Task: Create a basic cable holder for your desk.
Action: Mouse moved to (342, 265)
Screenshot: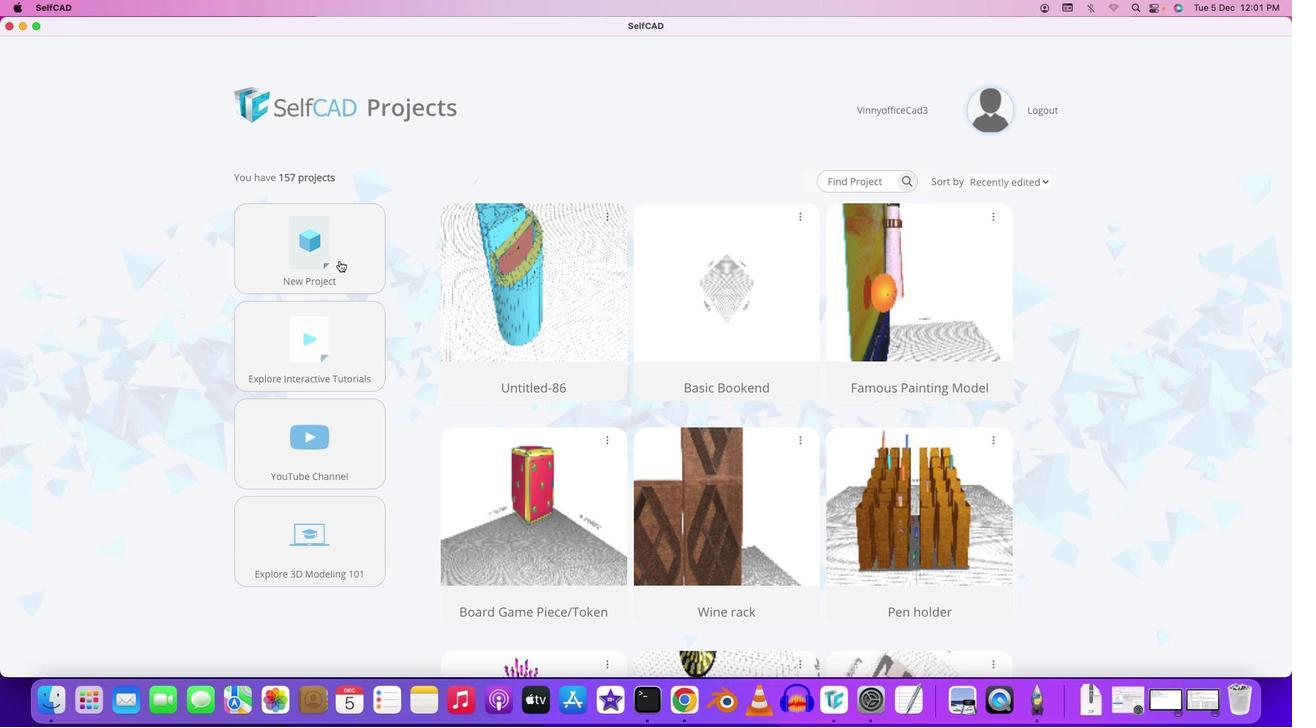 
Action: Mouse pressed left at (342, 265)
Screenshot: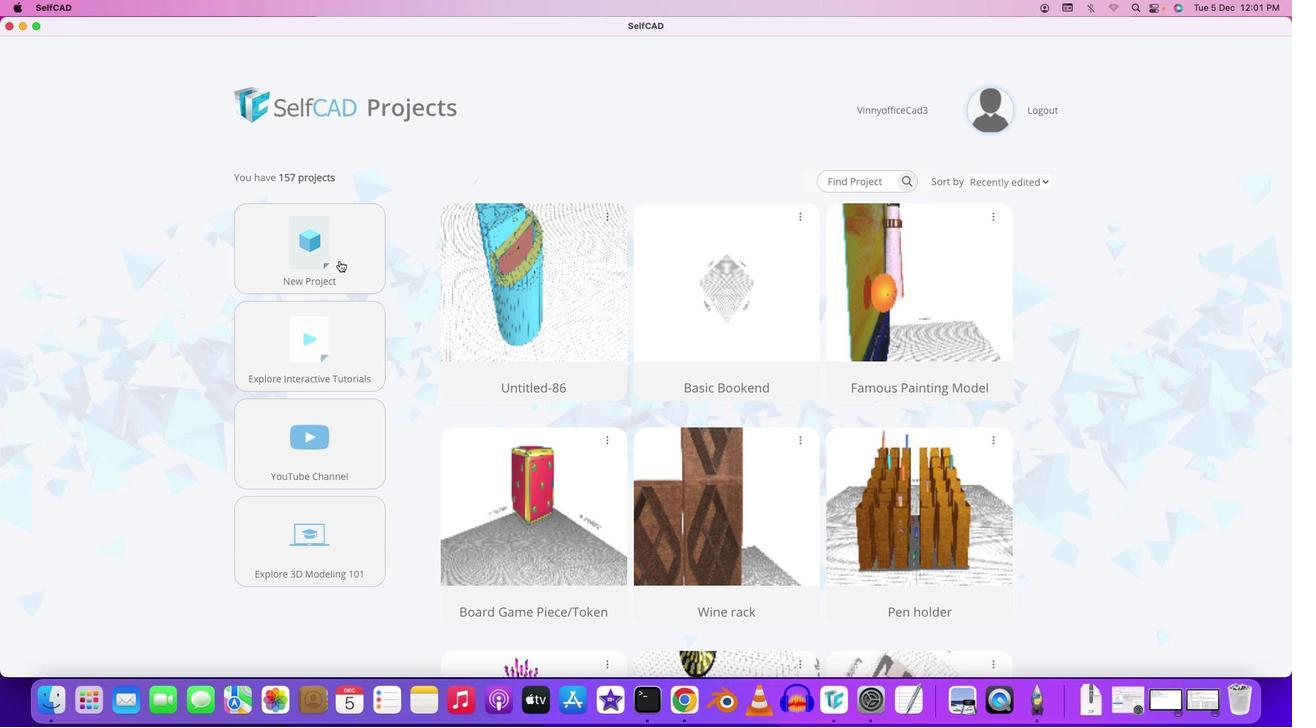 
Action: Mouse moved to (339, 261)
Screenshot: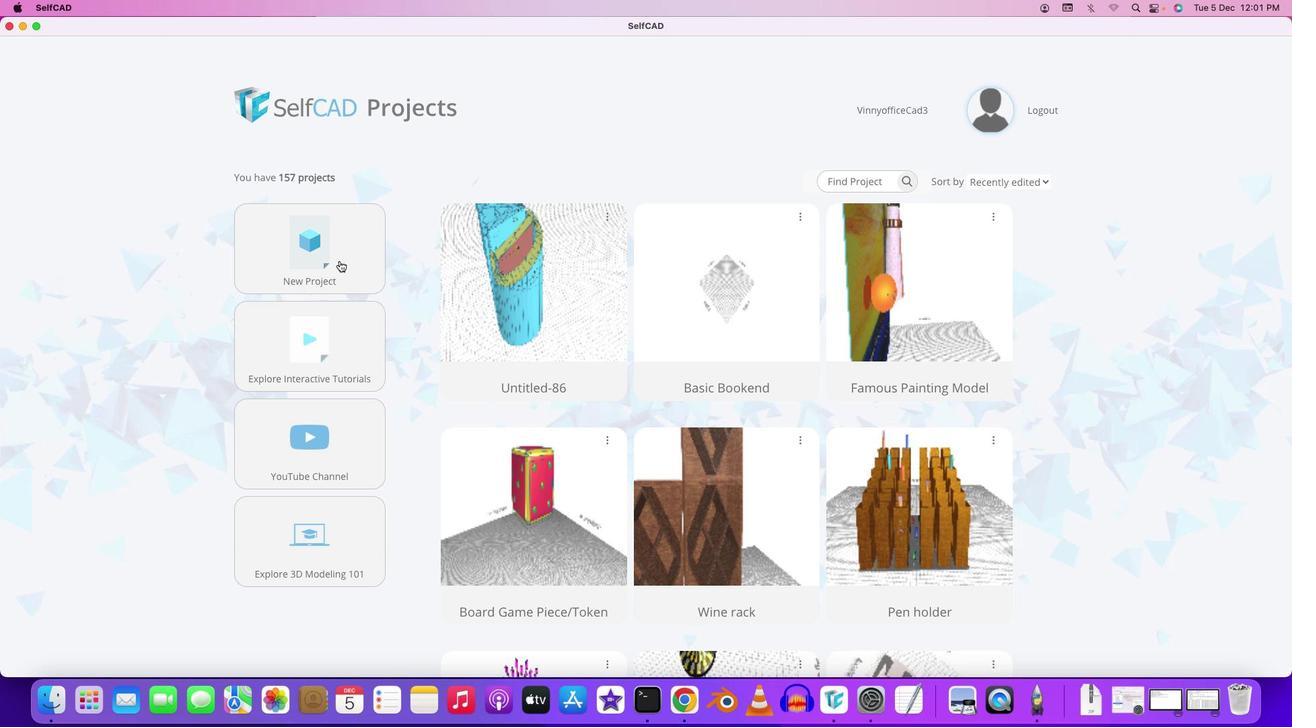 
Action: Mouse pressed left at (339, 261)
Screenshot: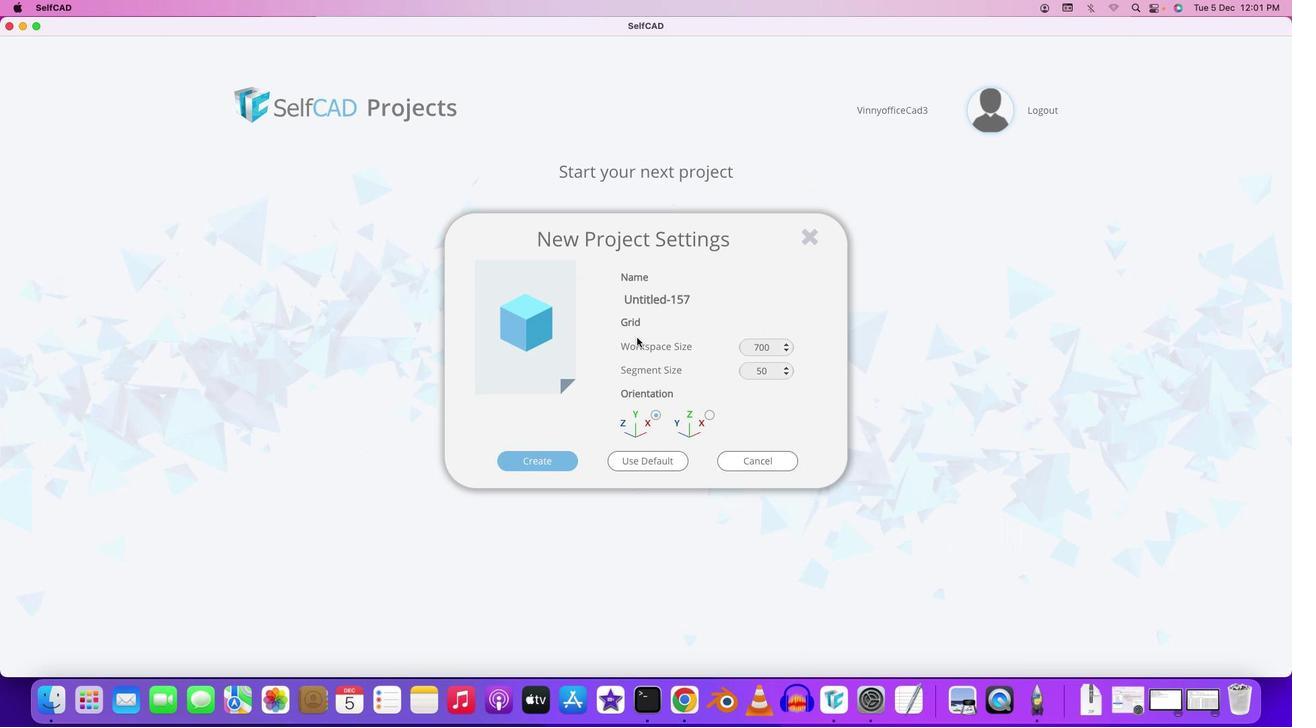
Action: Mouse moved to (701, 298)
Screenshot: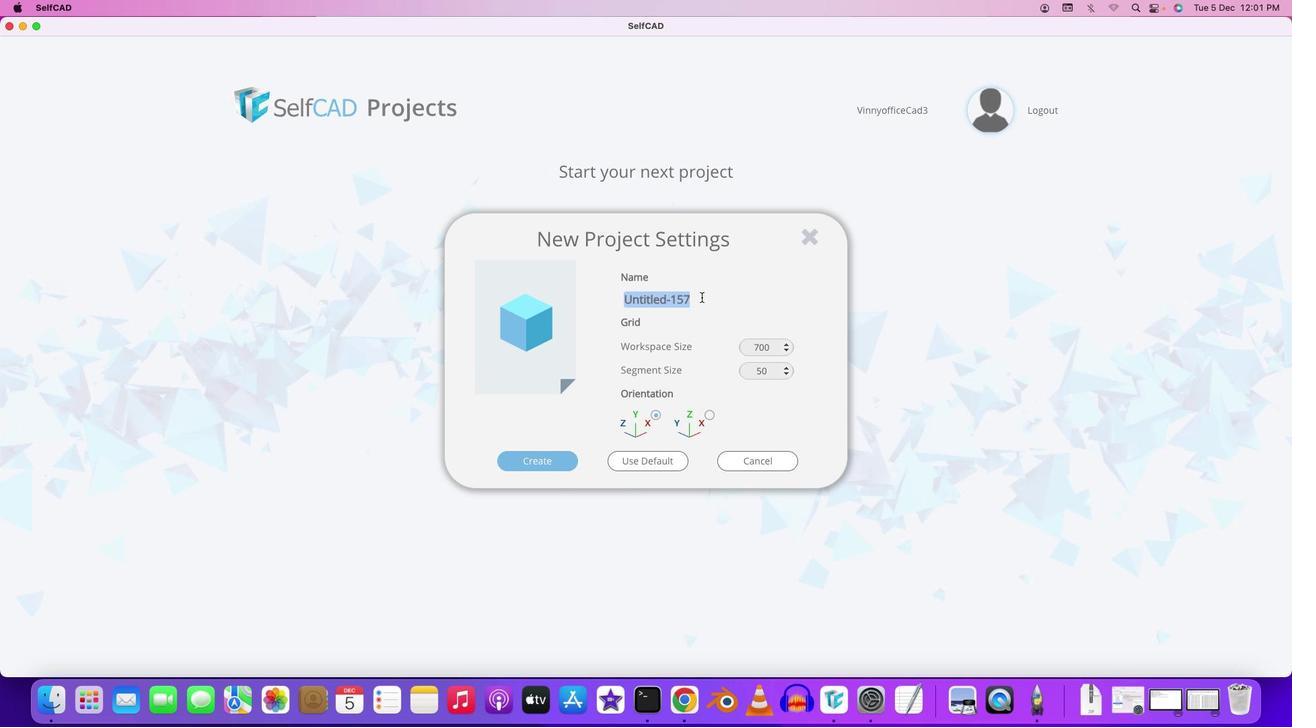
Action: Mouse pressed left at (701, 298)
Screenshot: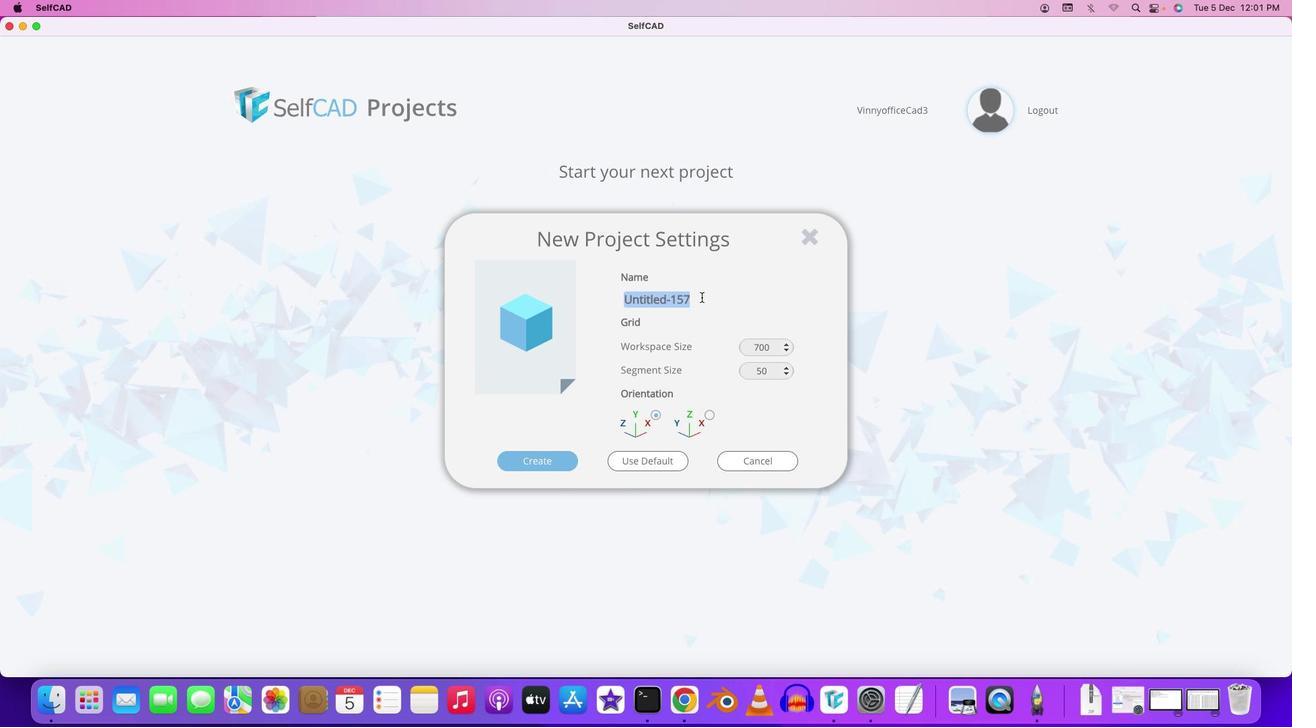 
Action: Mouse moved to (702, 296)
Screenshot: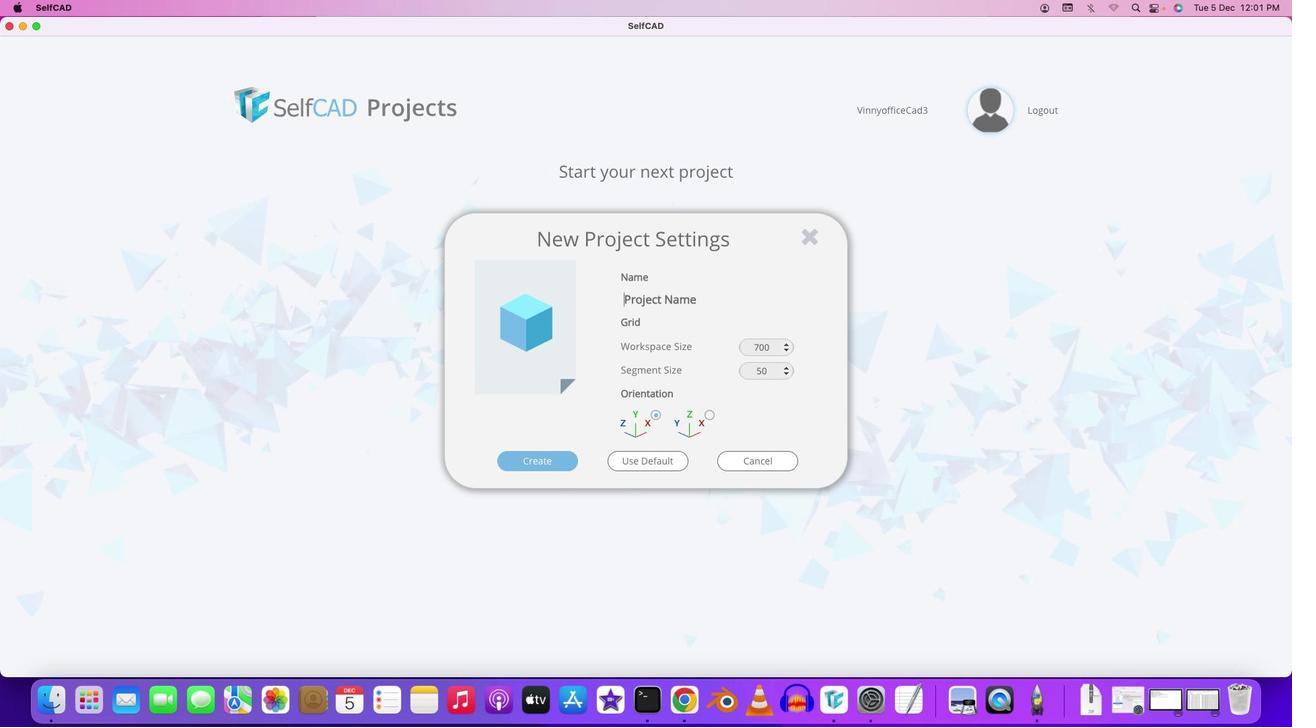 
Action: Key pressed Key.backspaceKey.shift'B''a''s''i''c'Key.space'c''a''b''l''e'Key.space'h''o''l''d''e''r'Key.spaceKey.backspaceKey.shift'(''d''e''s''k'Key.shift')'Key.leftKey.leftKey.leftKey.leftKey.leftKey.spaceKey.left'f''o''r'
Screenshot: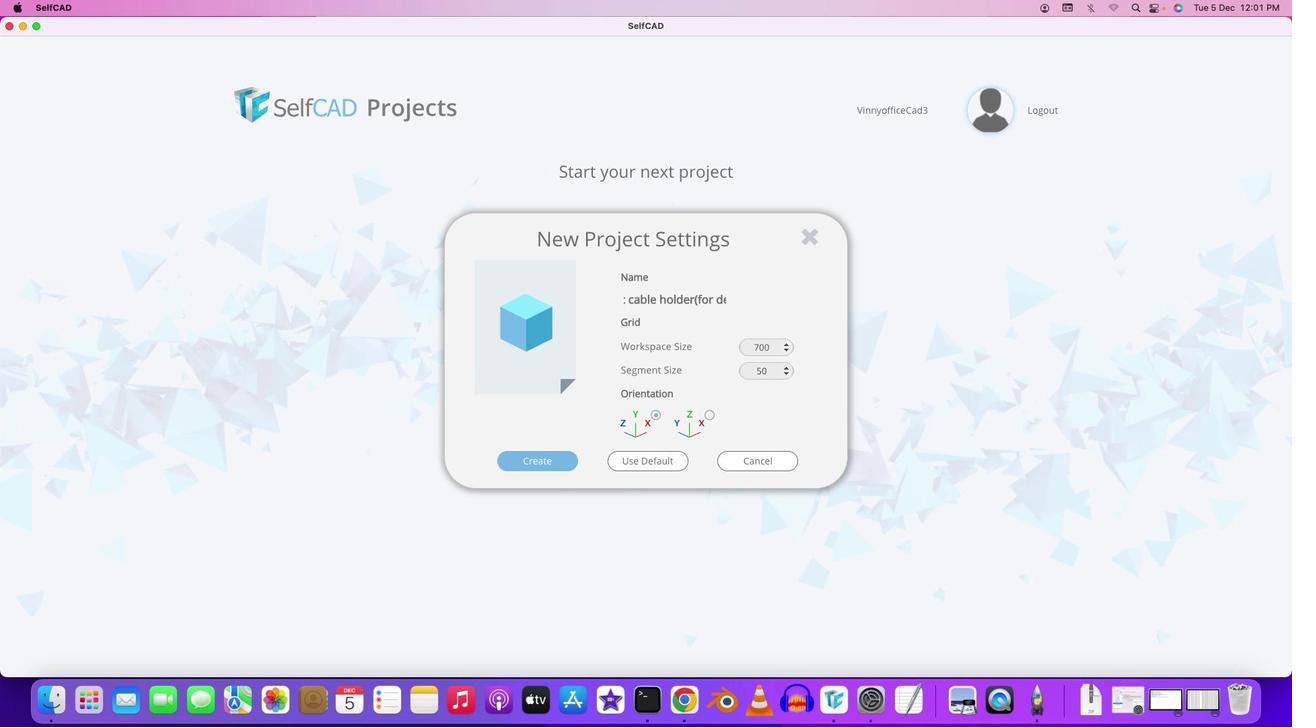 
Action: Mouse moved to (779, 354)
Screenshot: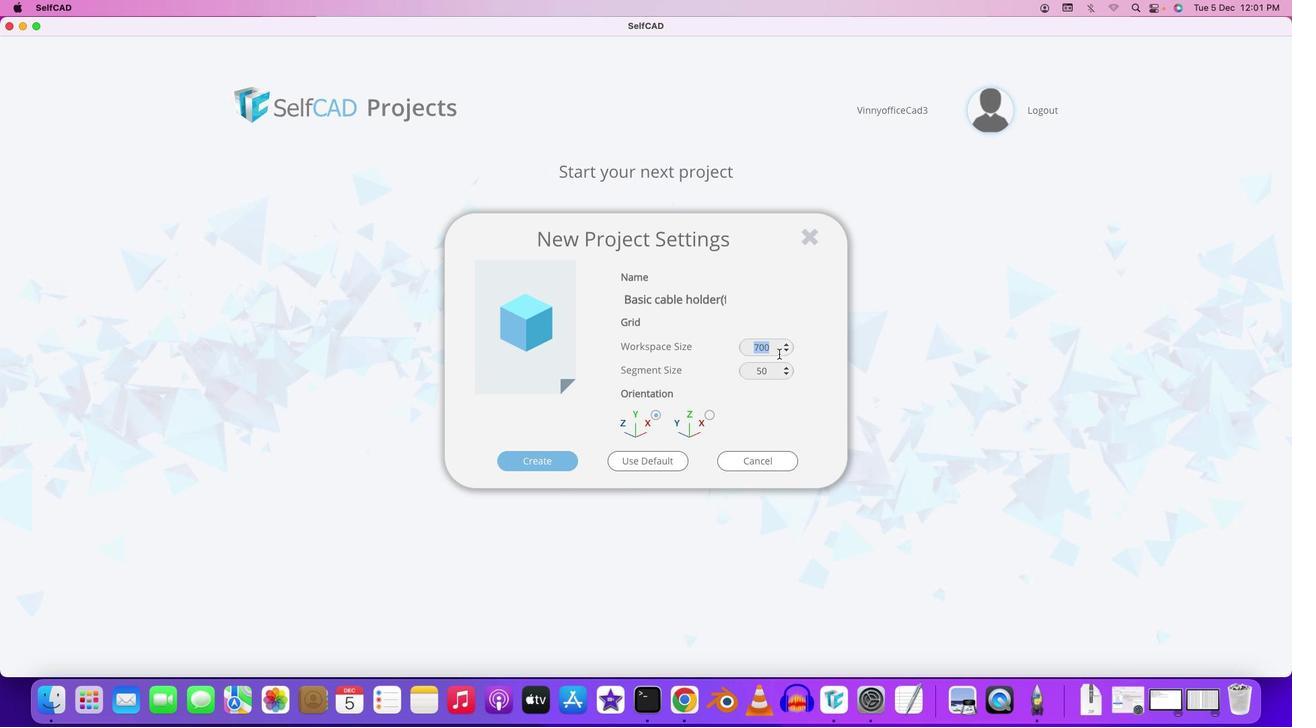 
Action: Mouse pressed left at (779, 354)
Screenshot: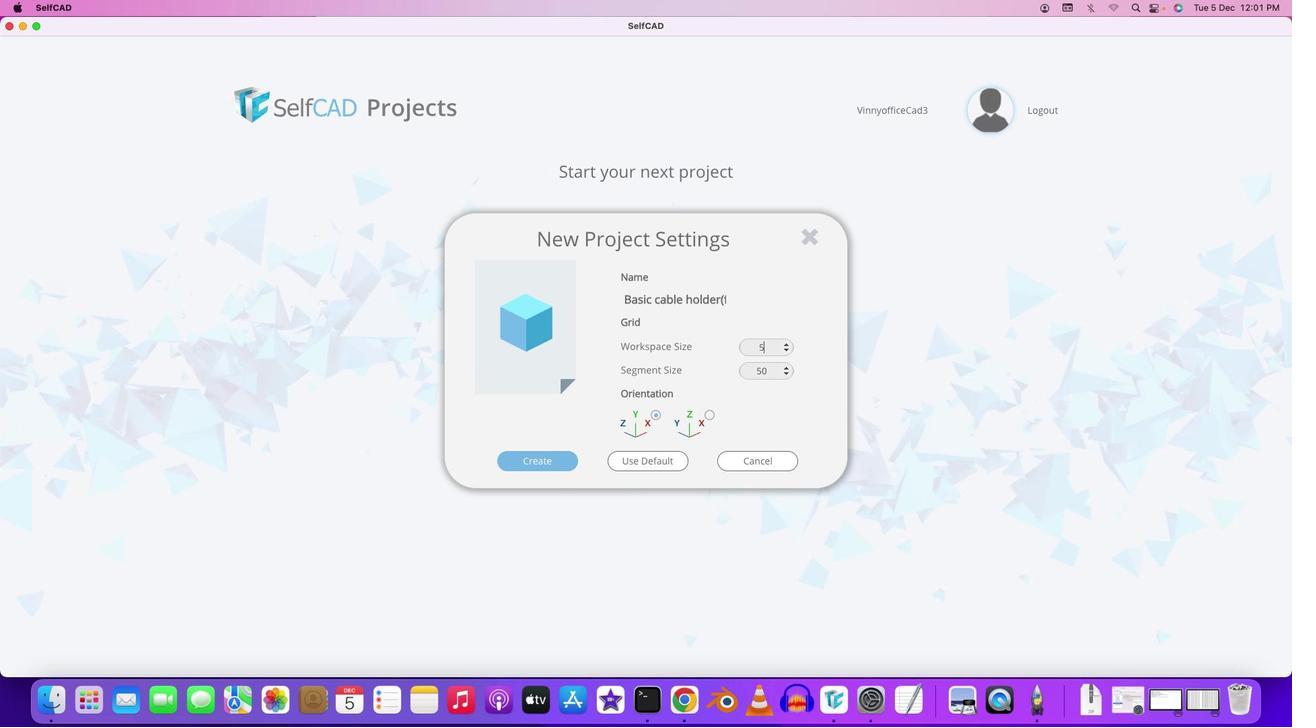 
Action: Key pressed '5''0''0'
Screenshot: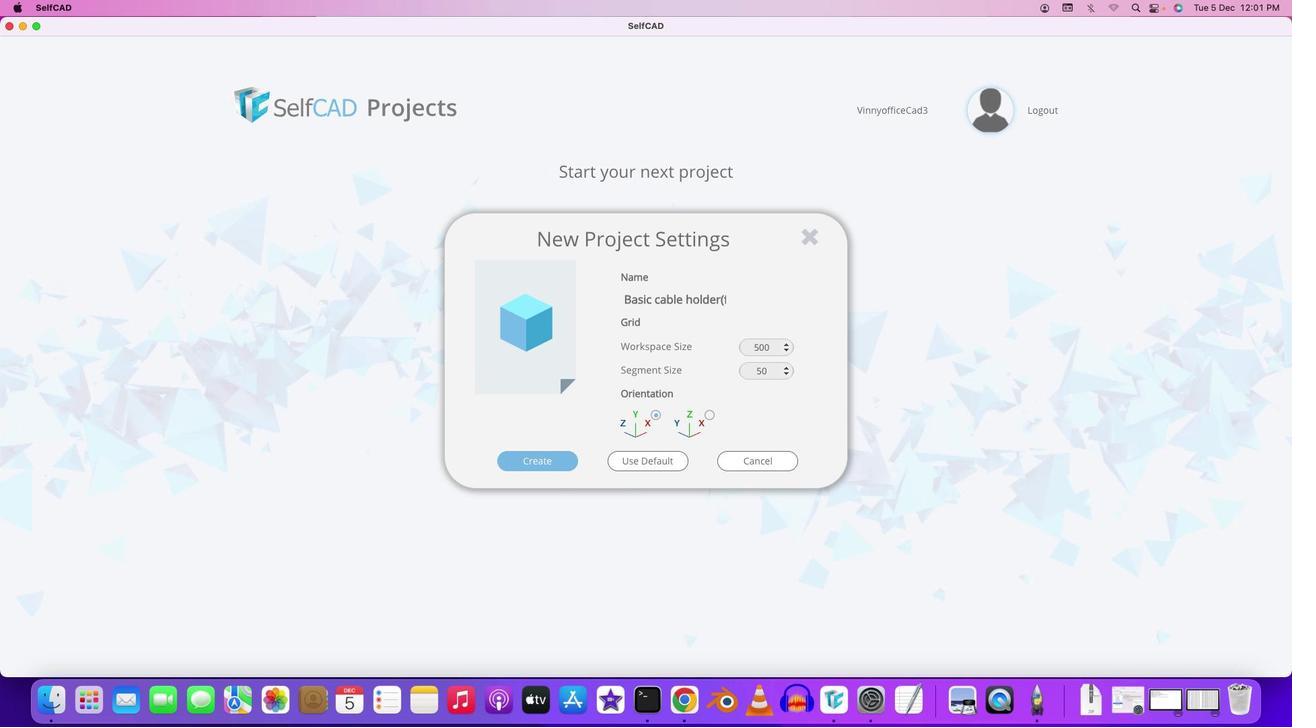 
Action: Mouse moved to (776, 365)
Screenshot: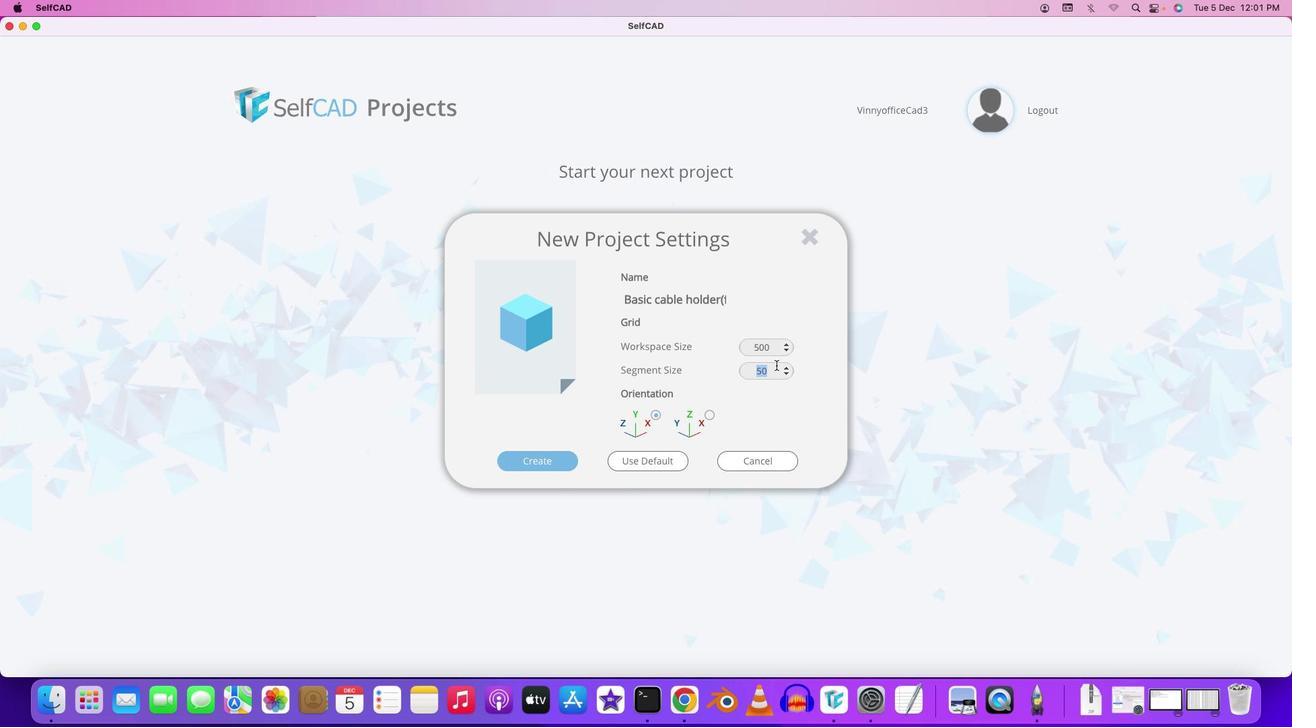 
Action: Mouse pressed left at (776, 365)
Screenshot: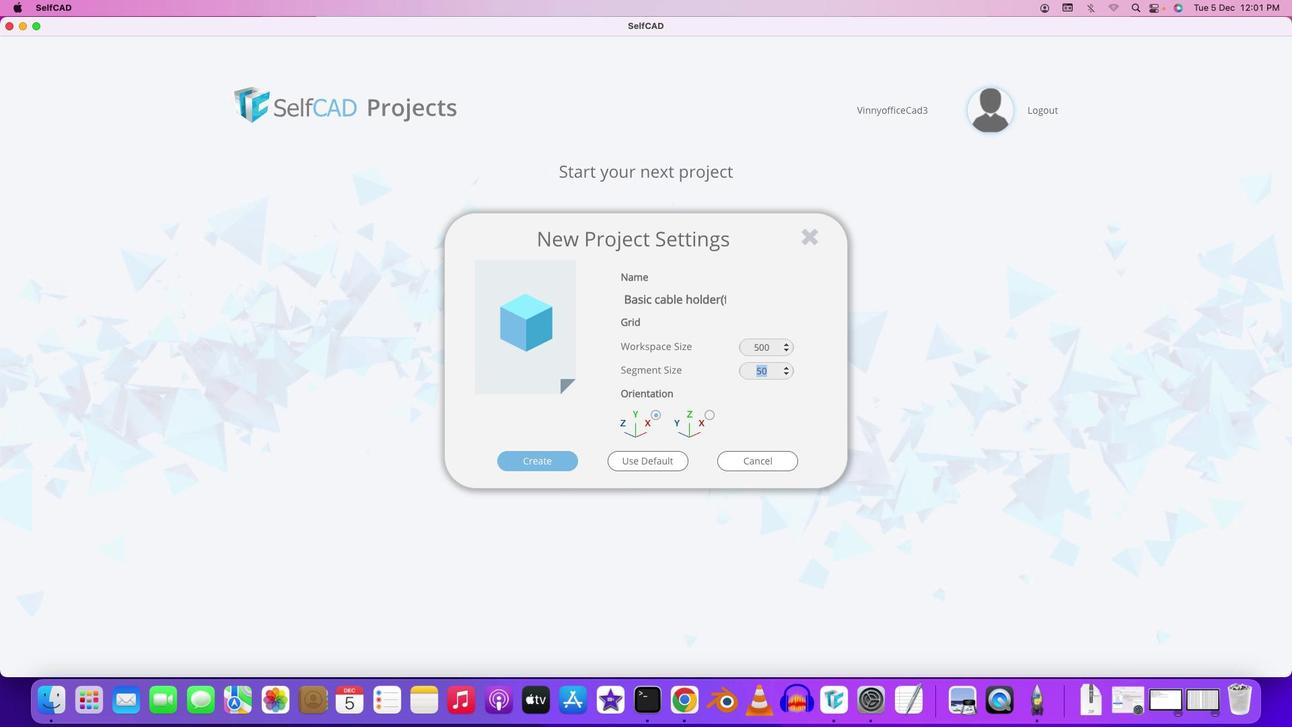 
Action: Key pressed '5'
Screenshot: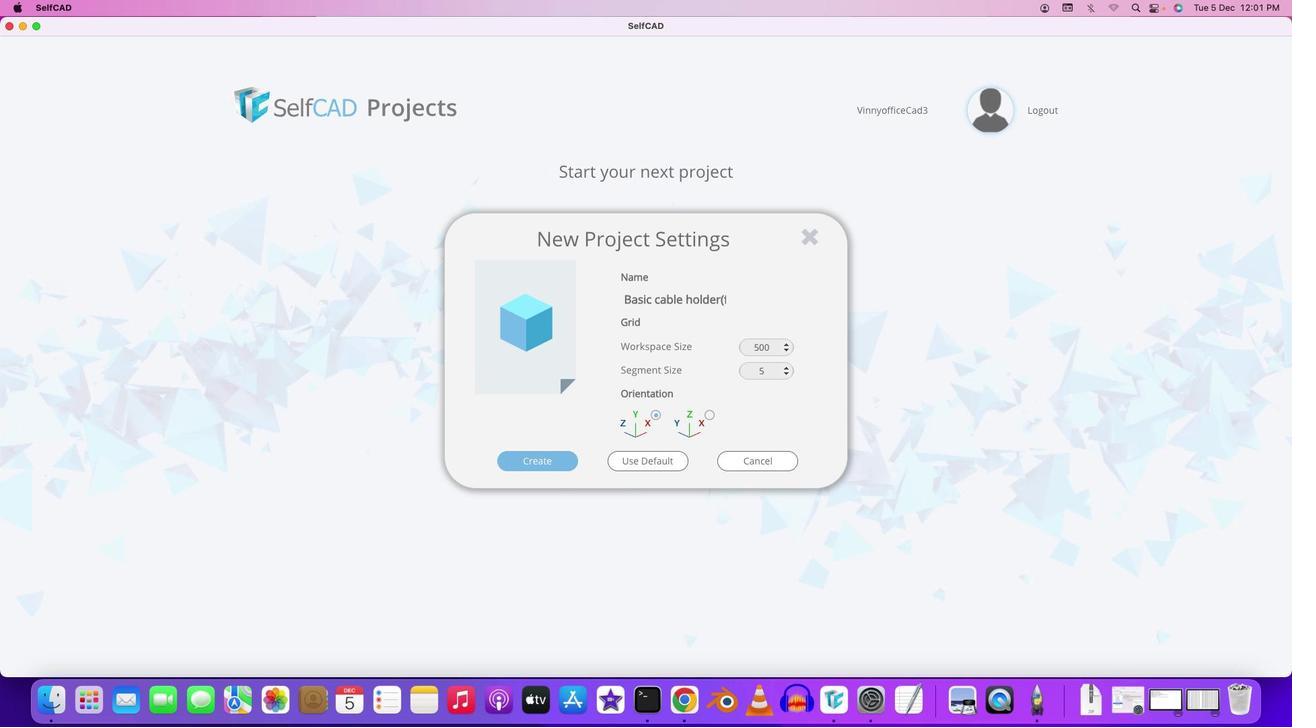 
Action: Mouse moved to (704, 416)
Screenshot: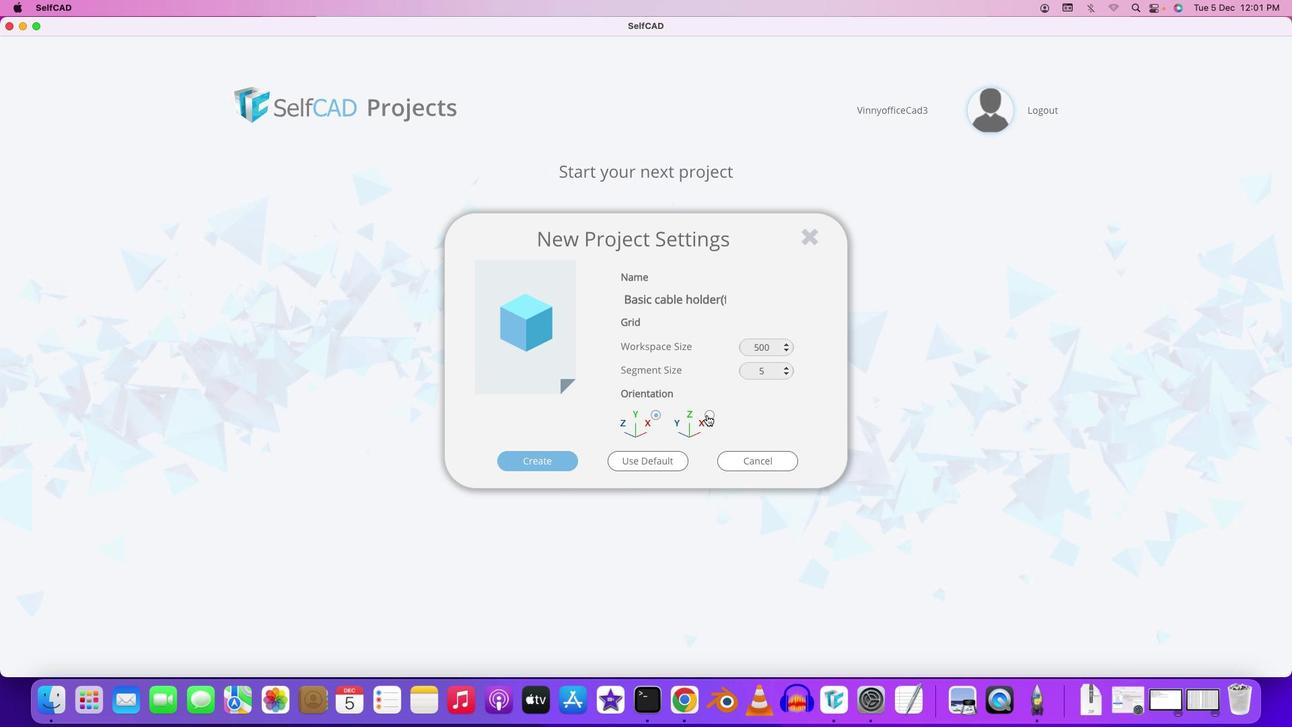 
Action: Mouse pressed left at (704, 416)
Screenshot: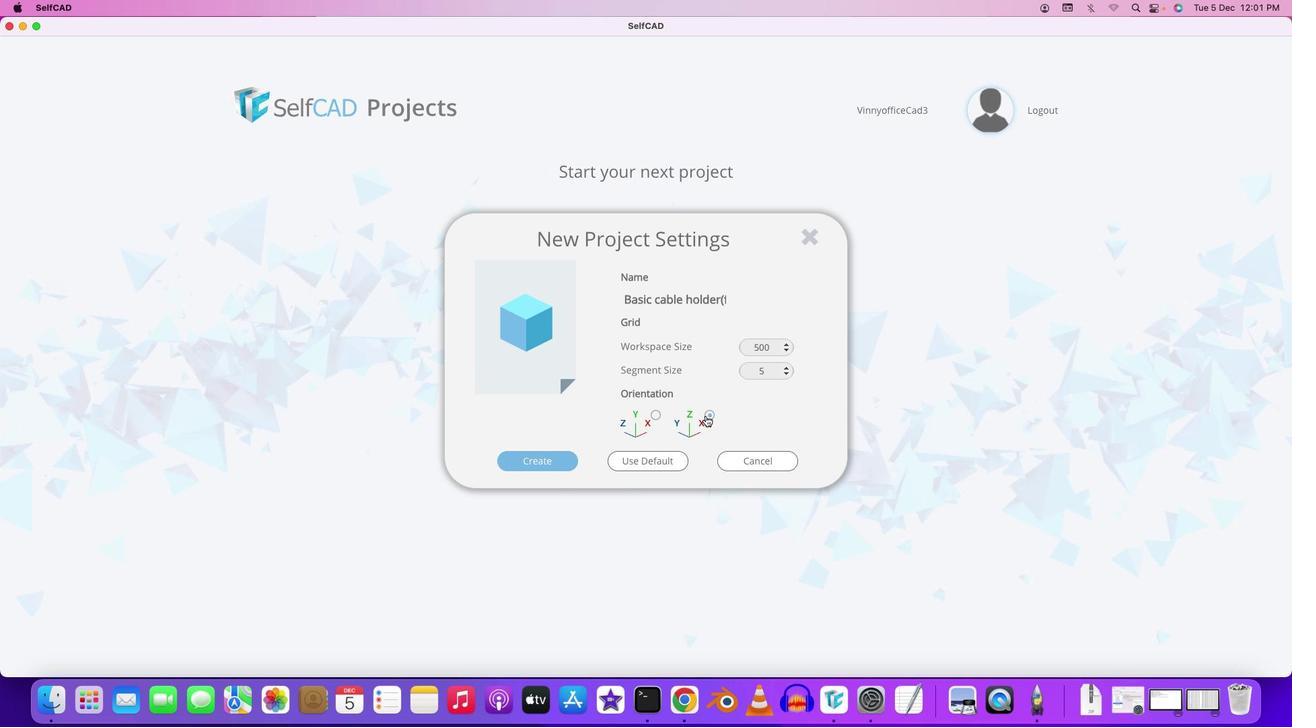 
Action: Mouse moved to (706, 414)
Screenshot: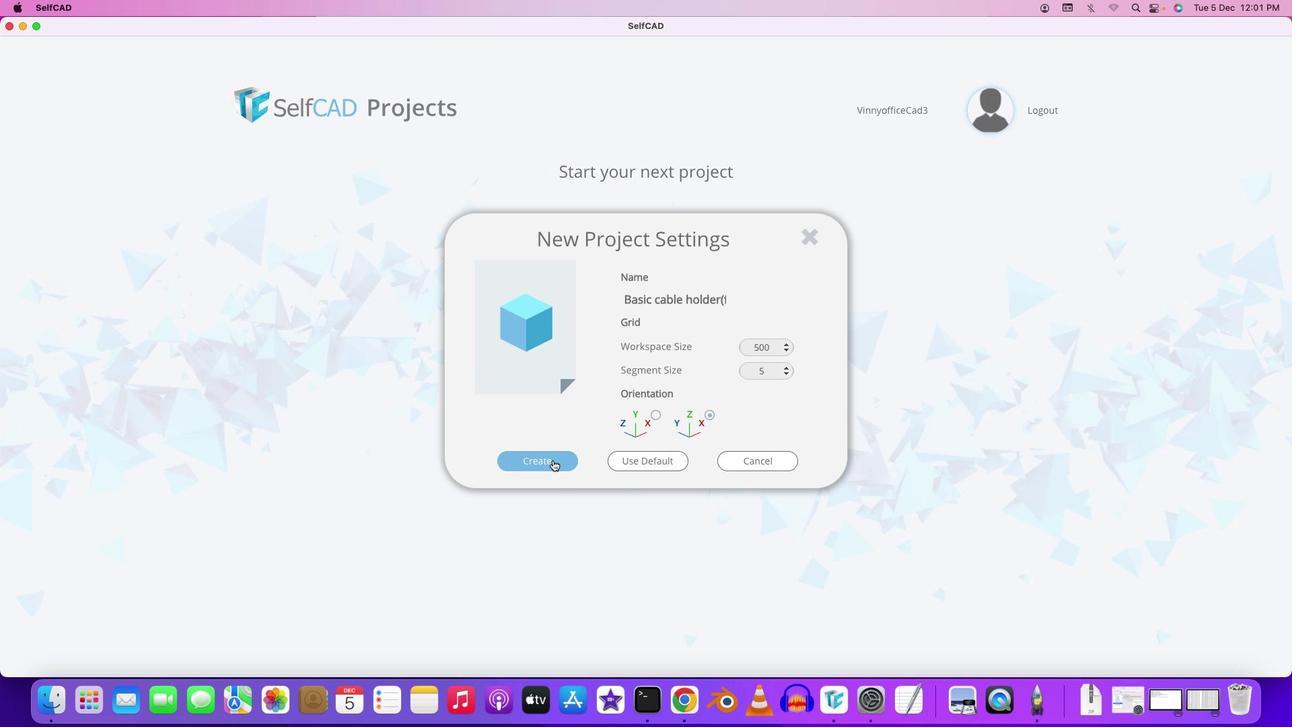 
Action: Mouse pressed left at (706, 414)
Screenshot: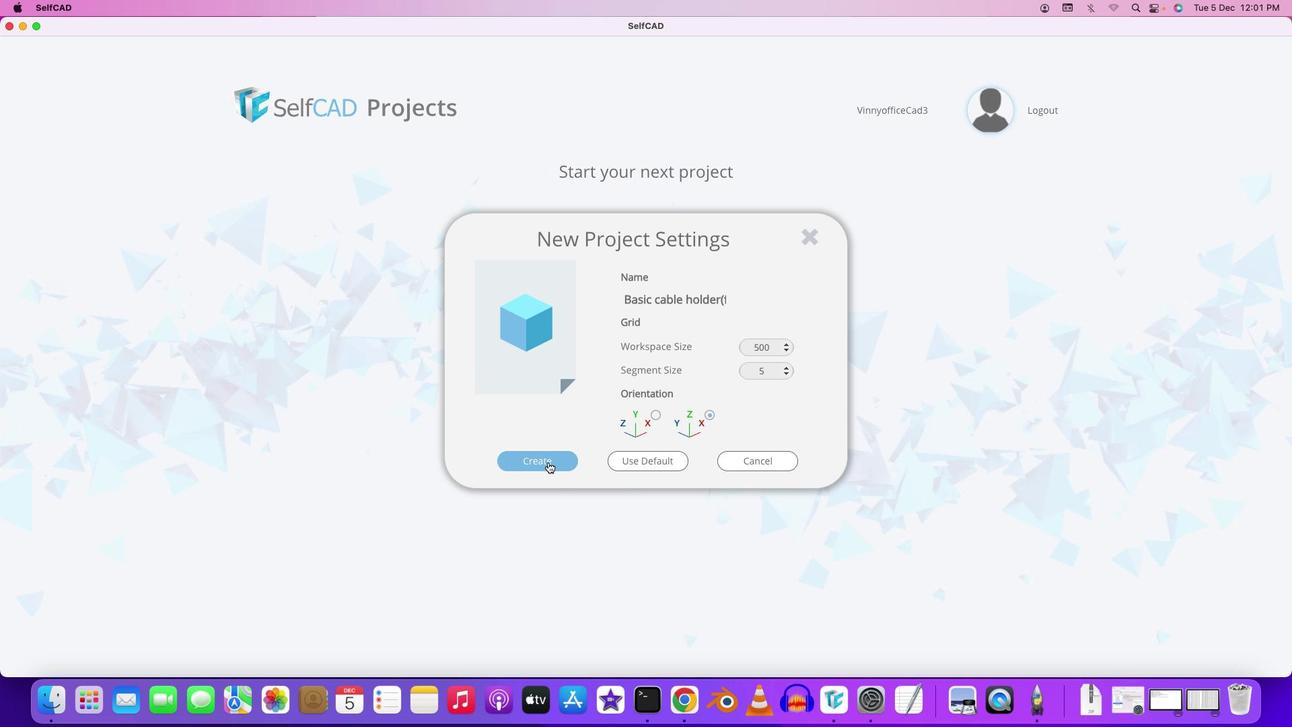 
Action: Mouse moved to (548, 462)
Screenshot: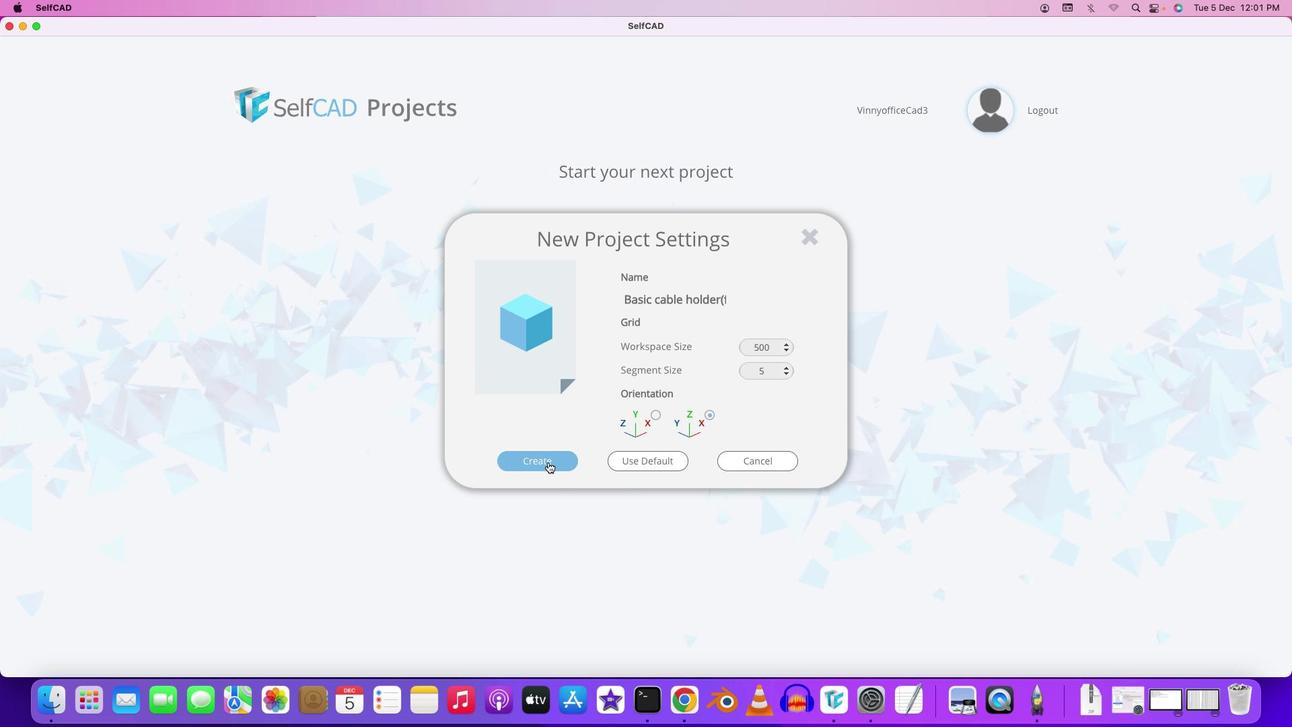 
Action: Mouse pressed left at (548, 462)
Screenshot: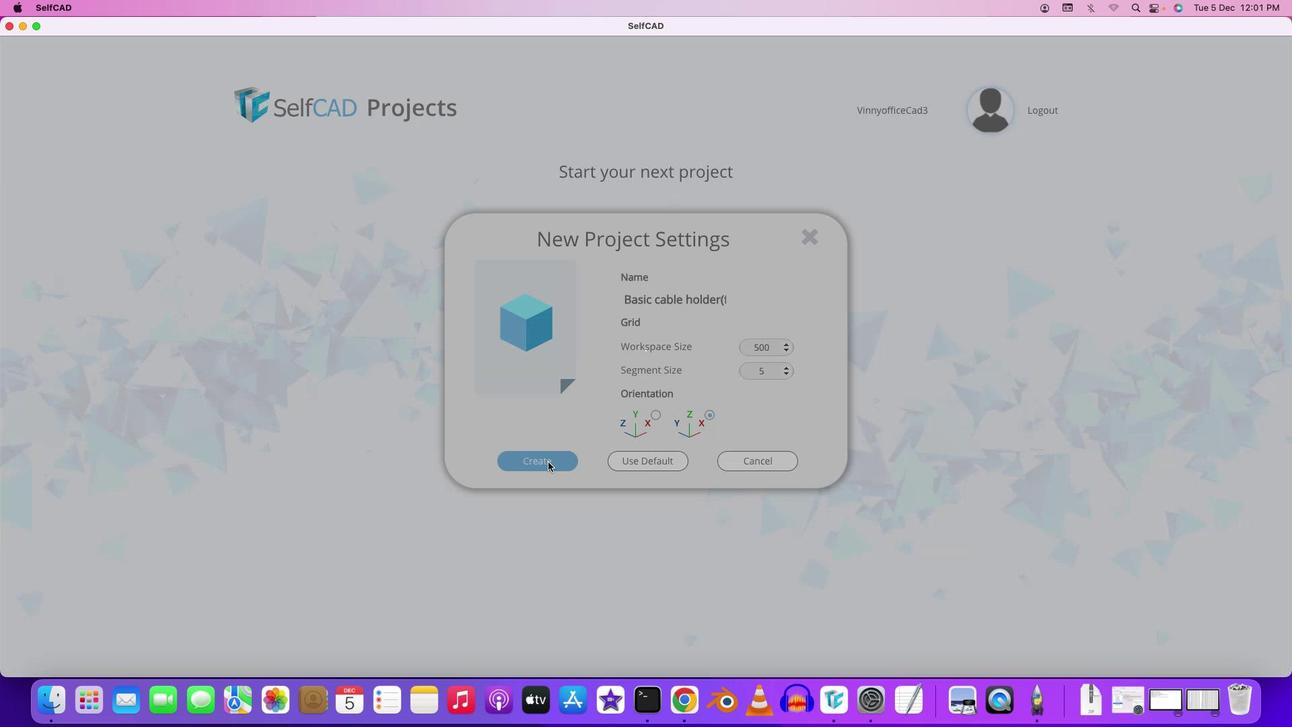 
Action: Mouse moved to (96, 384)
Screenshot: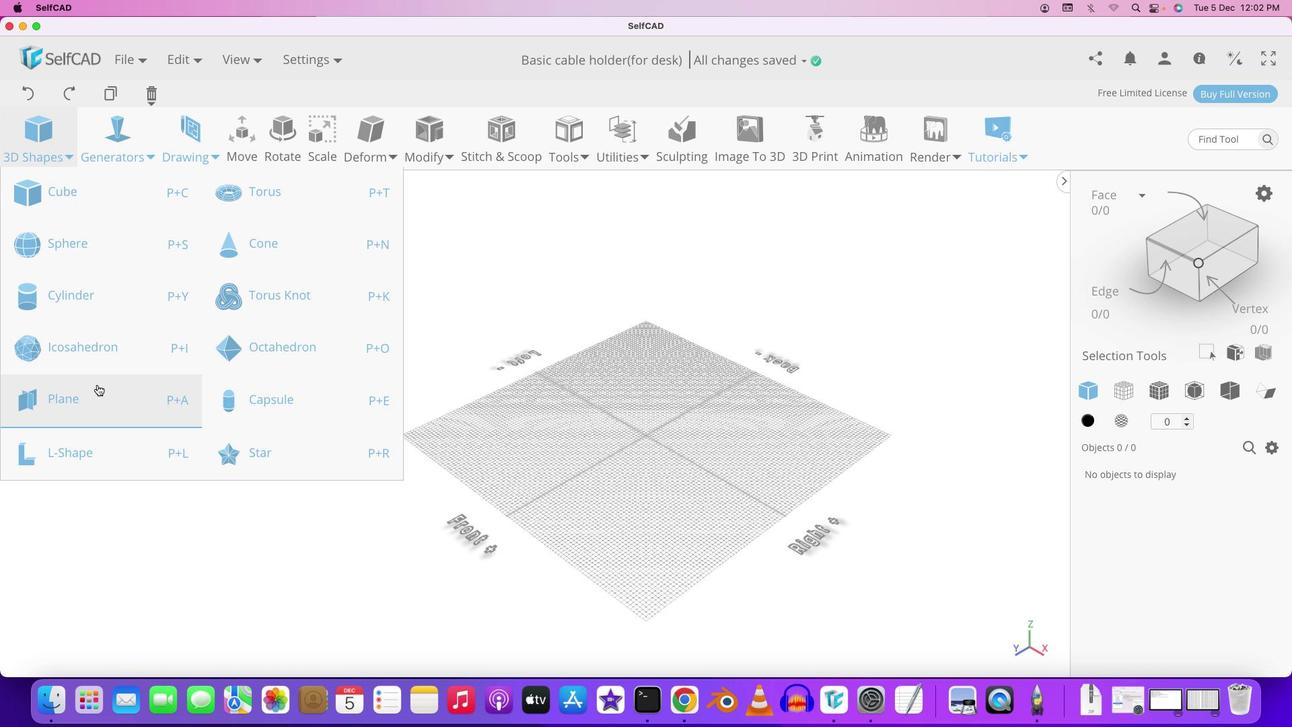
Action: Mouse pressed left at (96, 384)
Screenshot: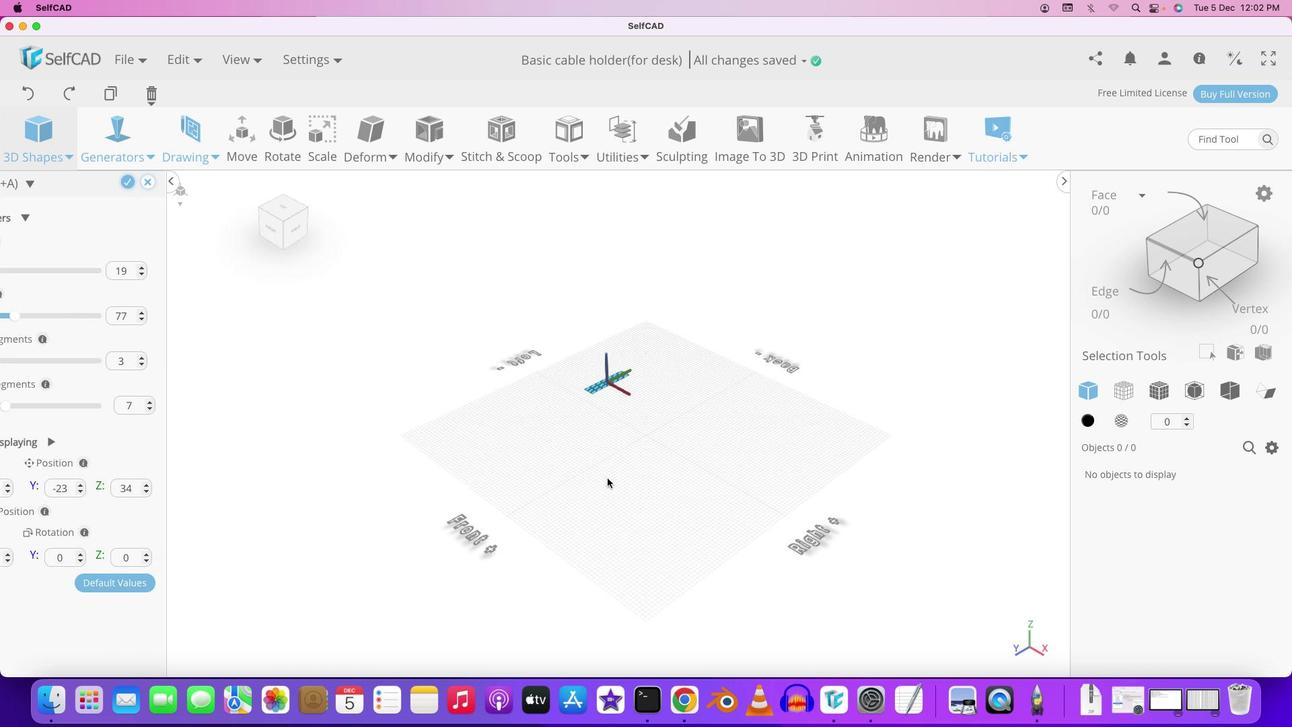 
Action: Mouse moved to (187, 579)
Screenshot: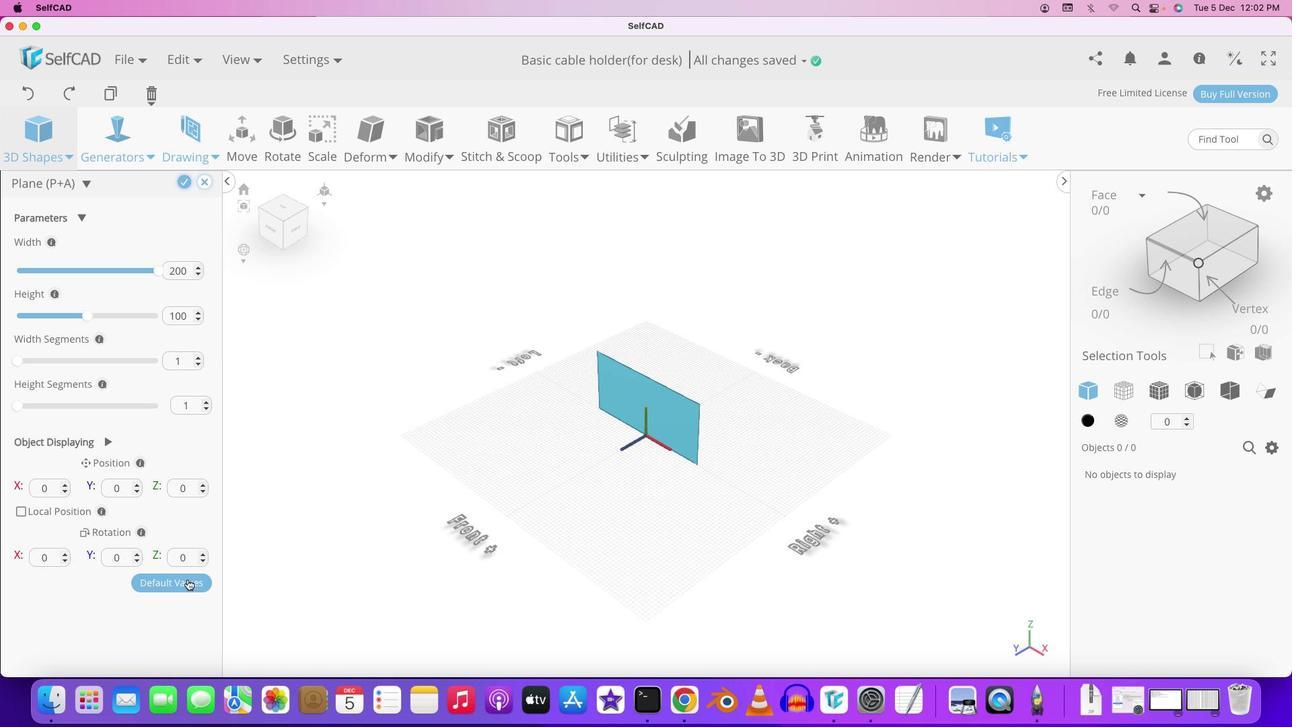 
Action: Mouse pressed left at (187, 579)
Screenshot: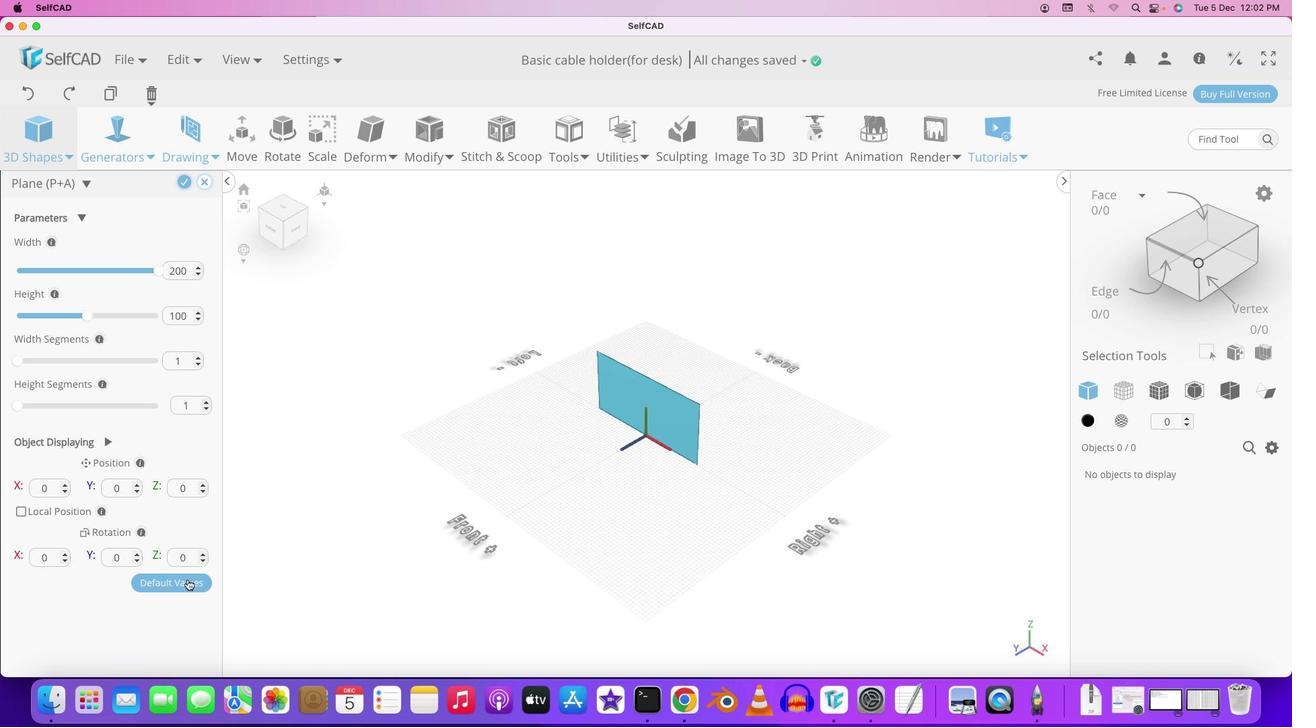 
Action: Mouse moved to (716, 441)
Screenshot: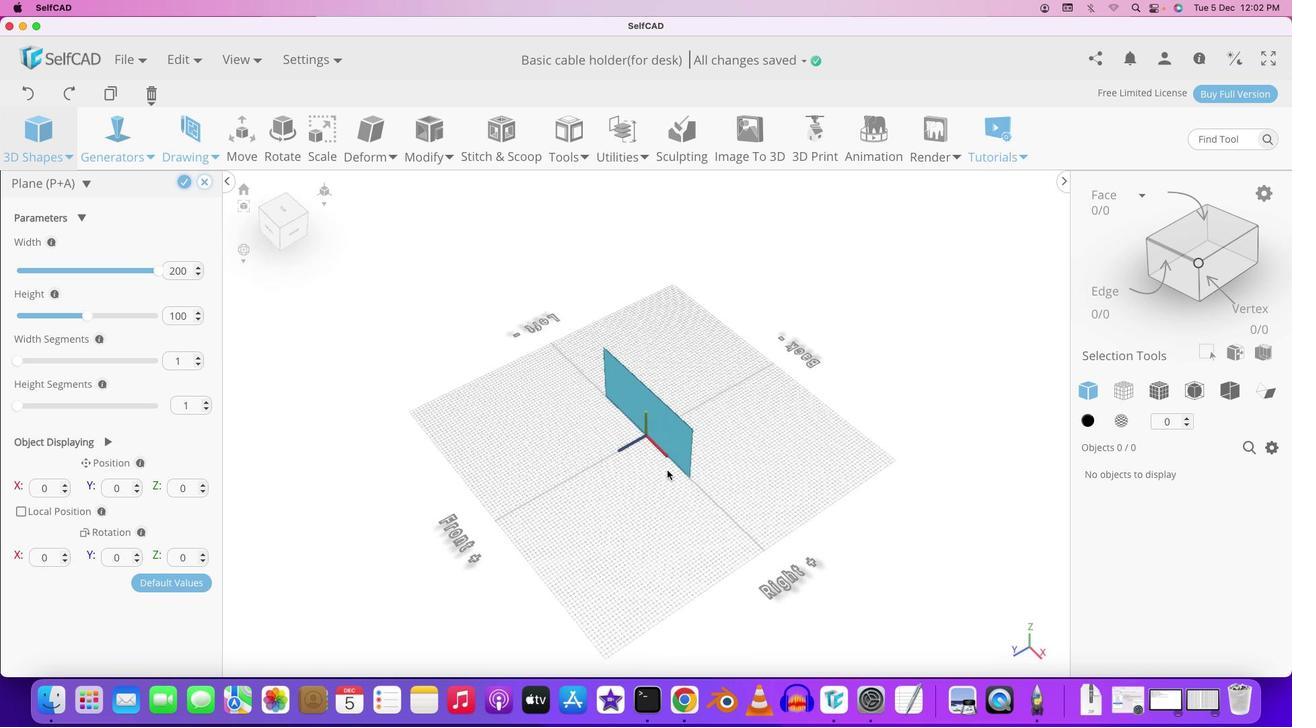 
Action: Mouse pressed left at (716, 441)
Screenshot: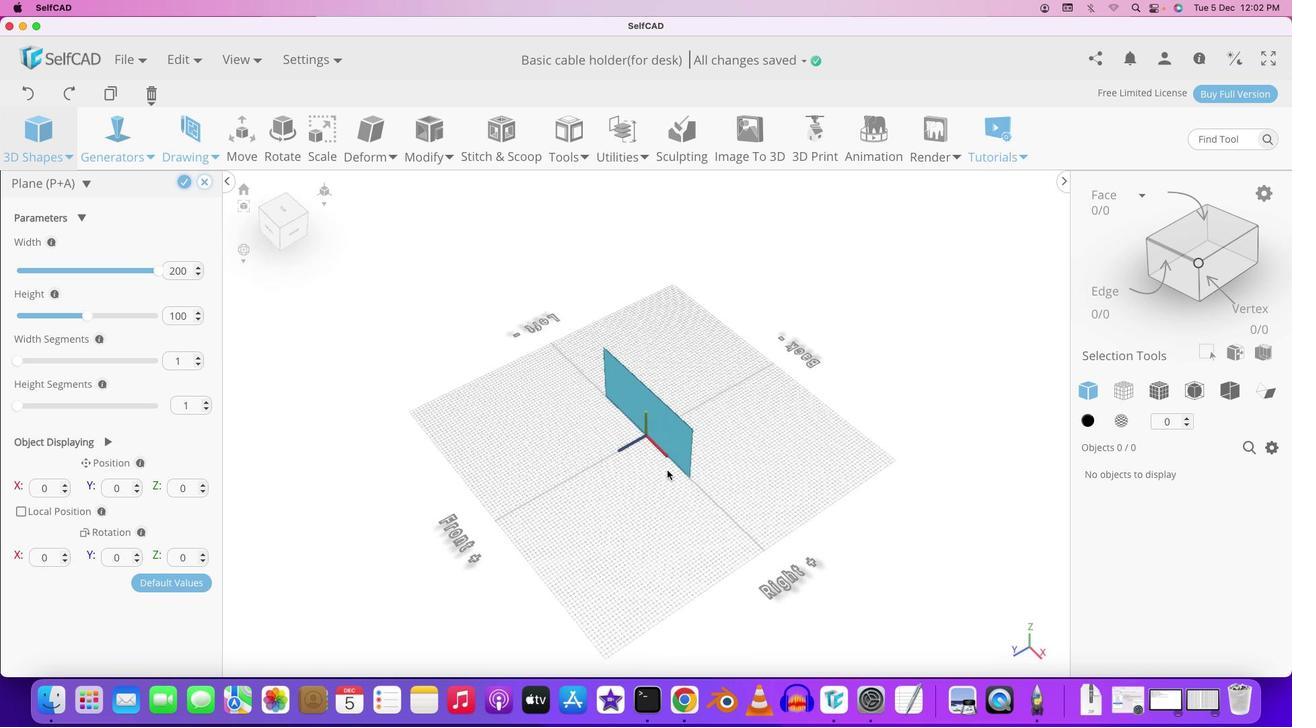 
Action: Mouse moved to (673, 463)
Screenshot: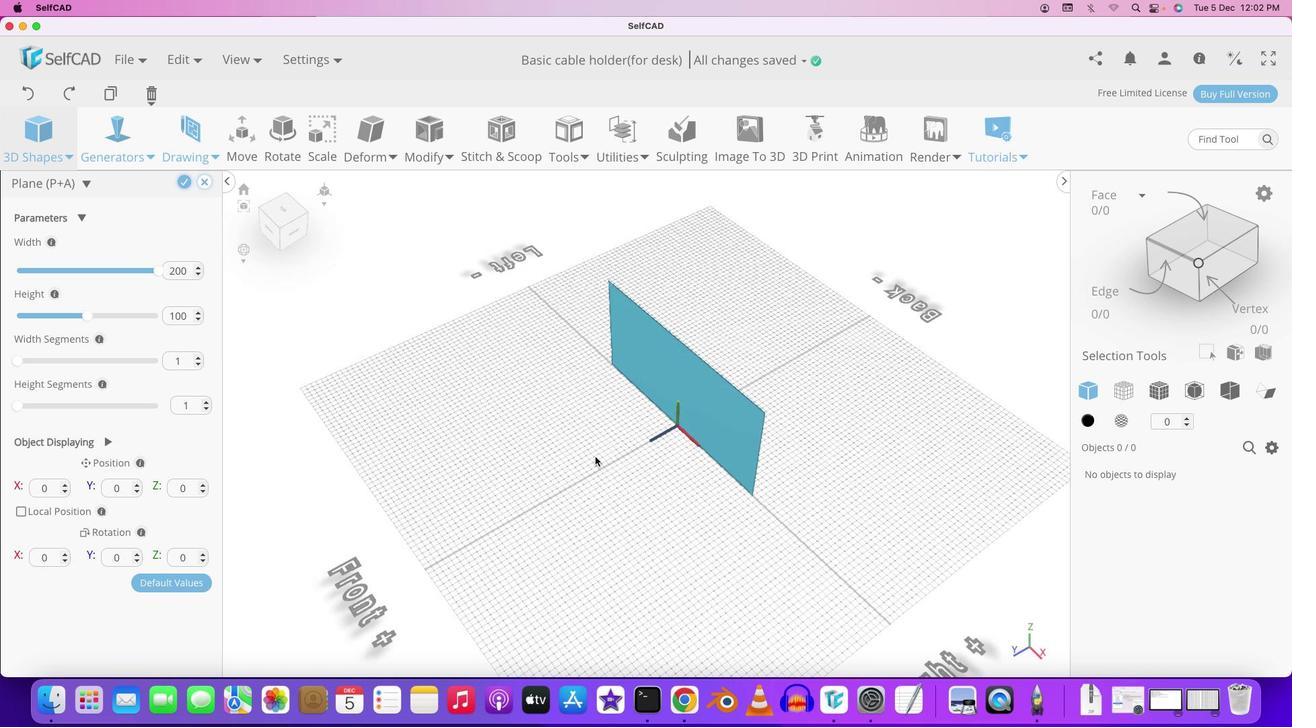 
Action: Mouse pressed left at (673, 463)
Screenshot: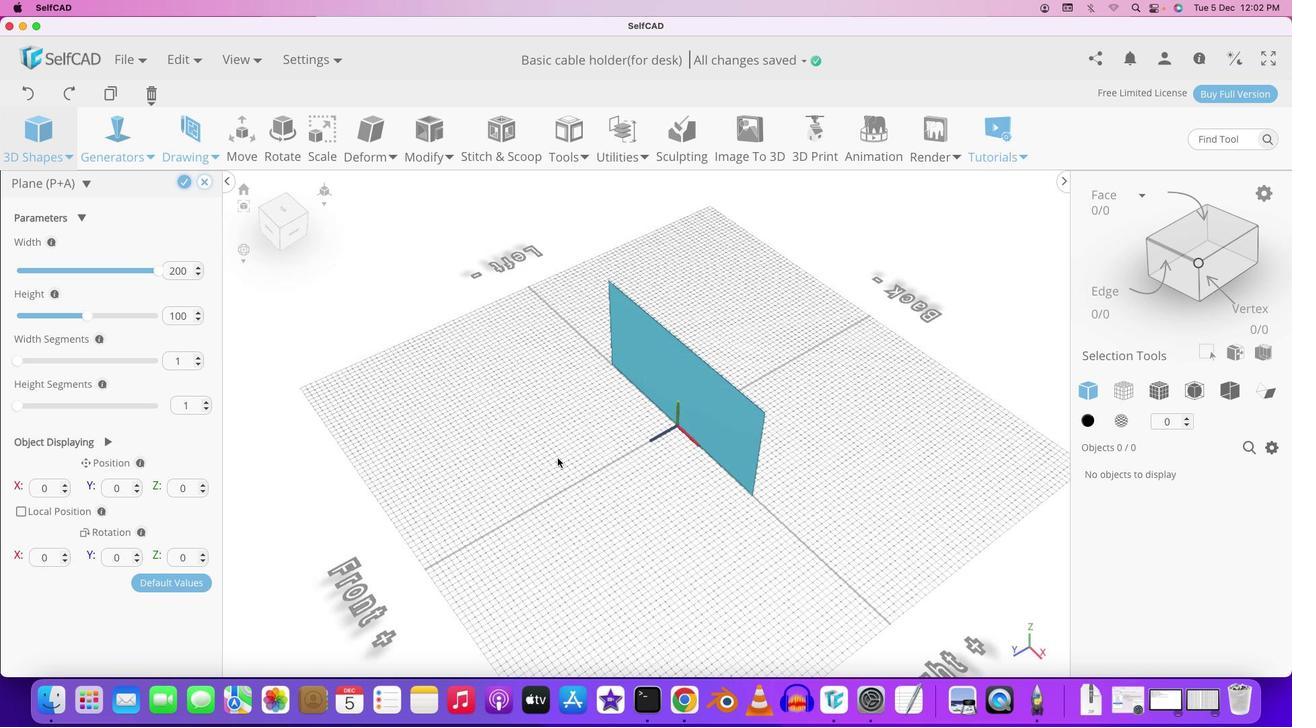 
Action: Mouse moved to (593, 447)
Screenshot: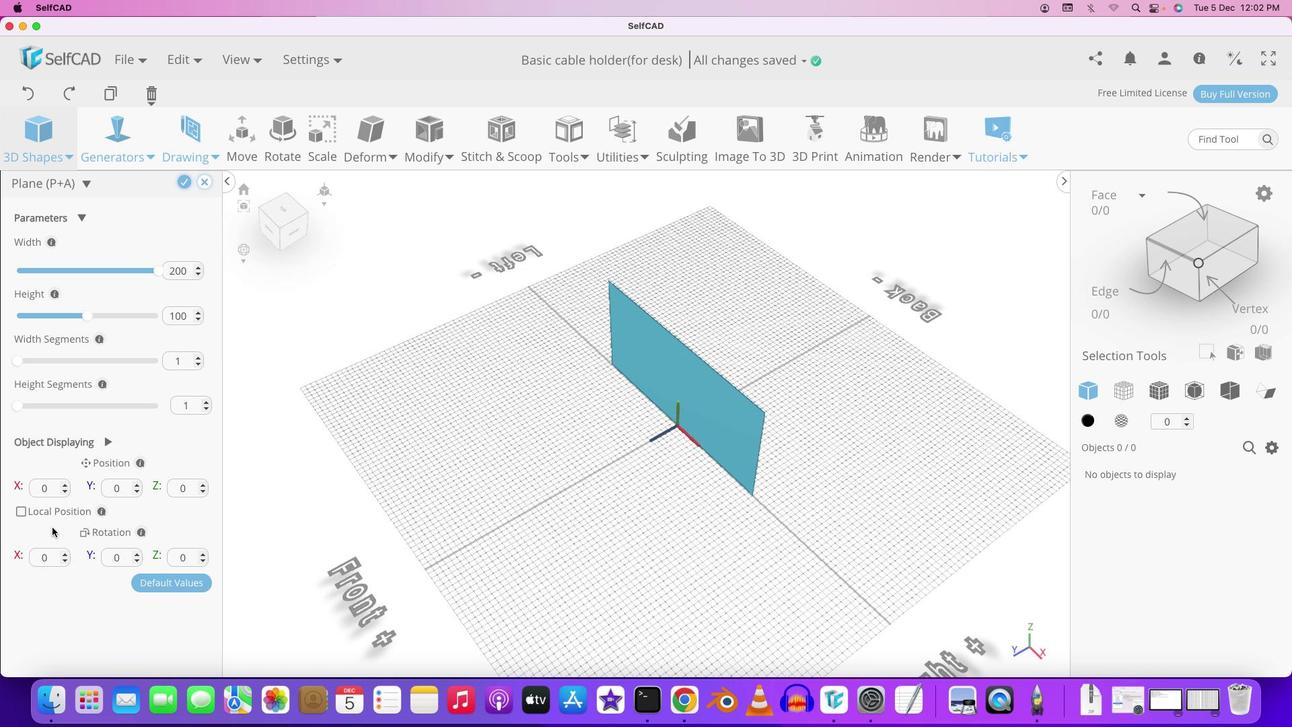 
Action: Mouse scrolled (593, 447) with delta (0, 0)
Screenshot: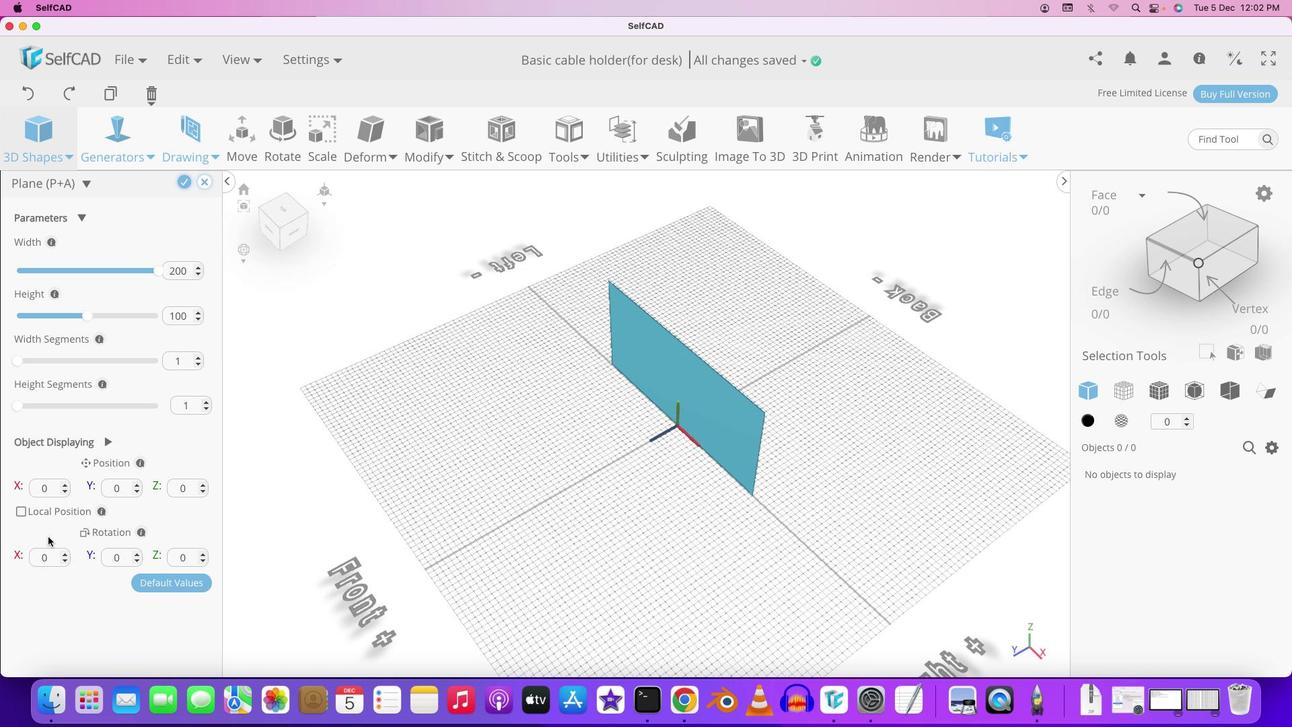 
Action: Mouse scrolled (593, 447) with delta (0, 0)
Screenshot: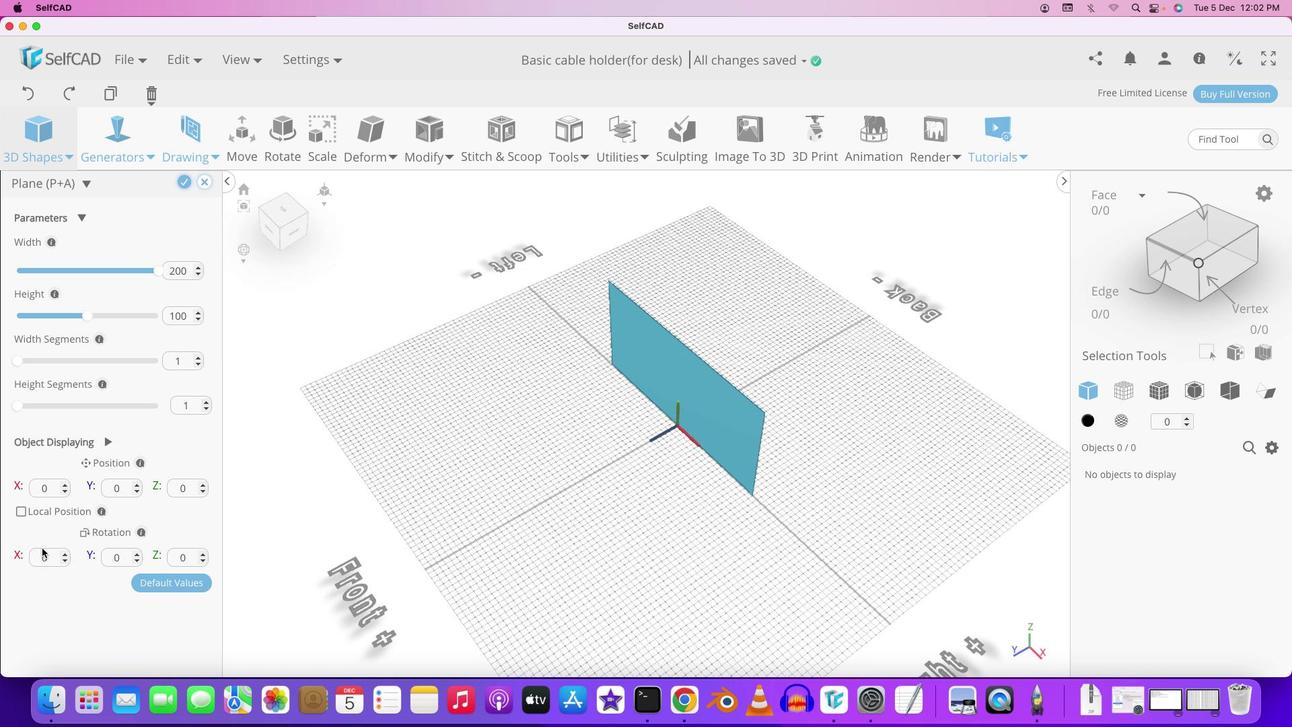 
Action: Mouse moved to (595, 451)
Screenshot: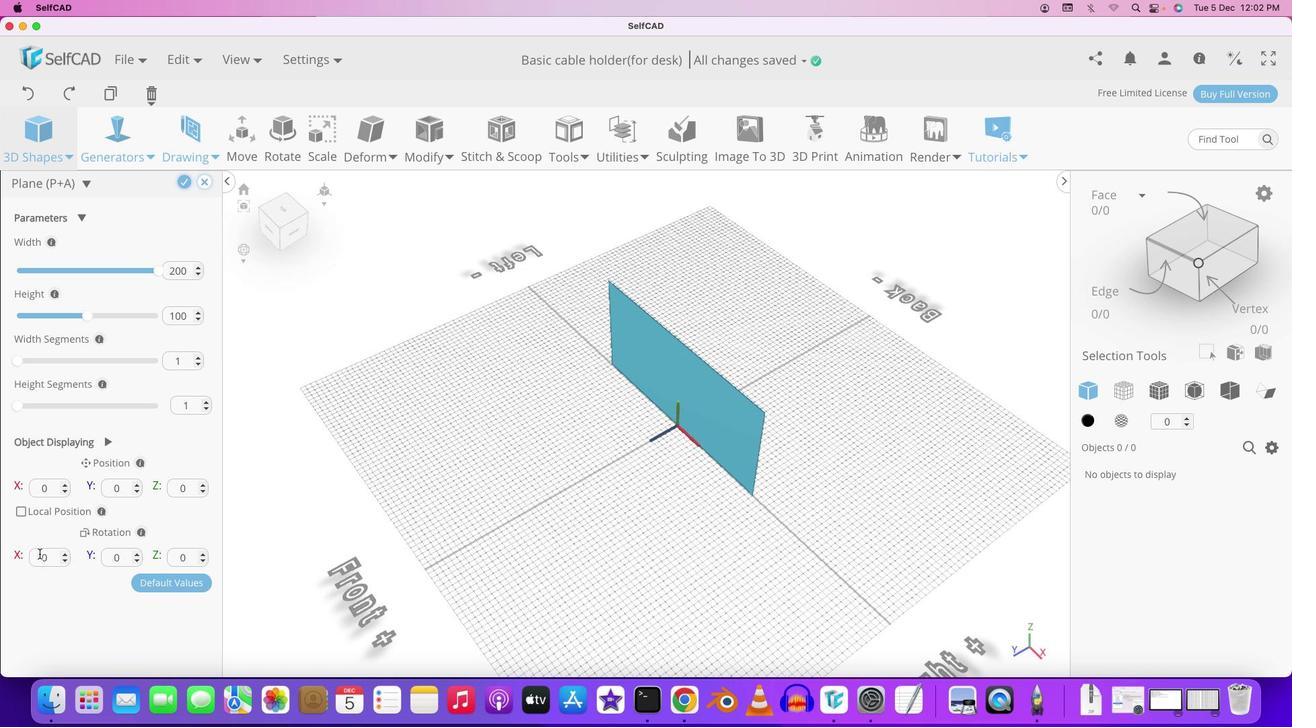 
Action: Mouse scrolled (595, 451) with delta (0, 2)
Screenshot: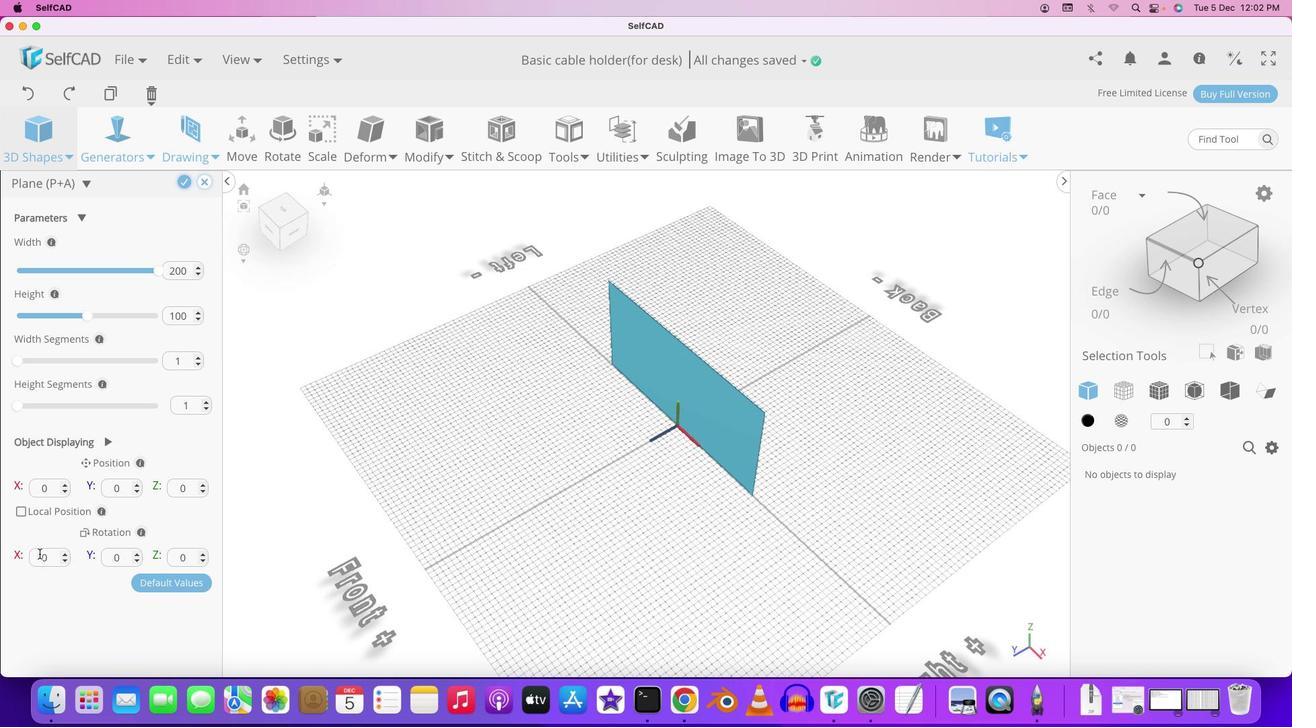 
Action: Mouse moved to (595, 455)
Screenshot: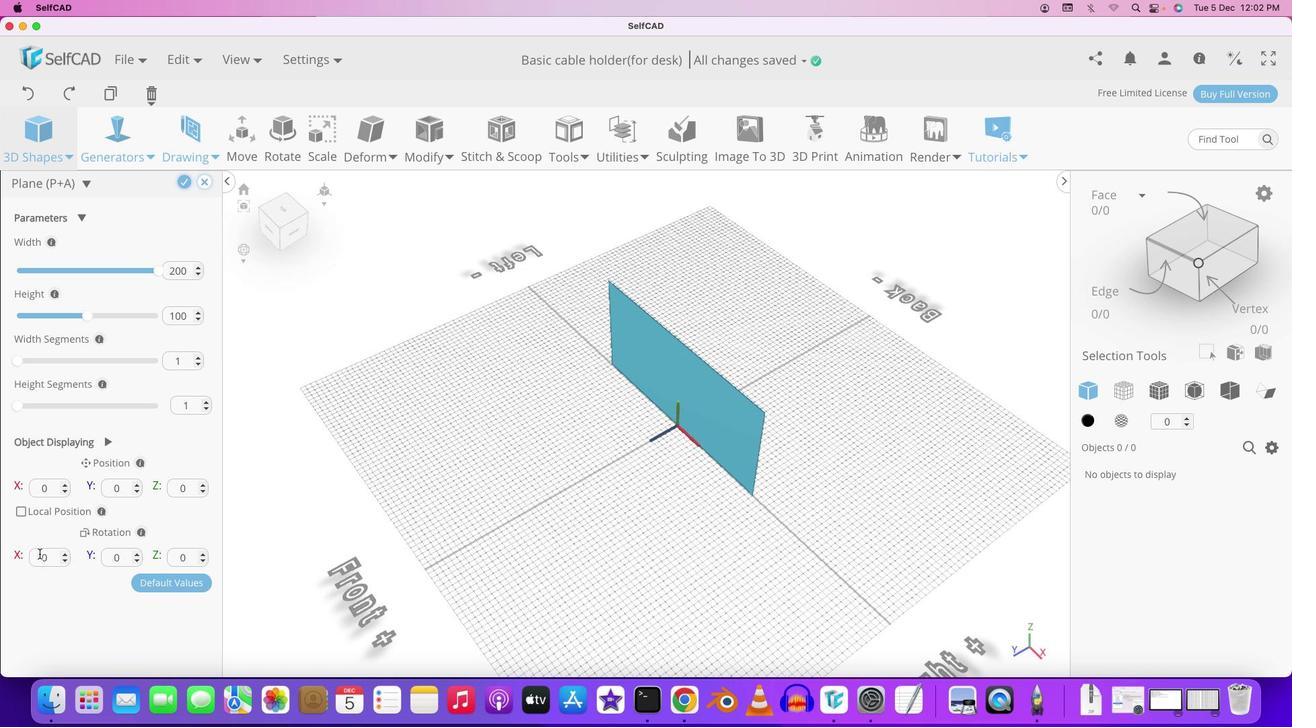 
Action: Mouse scrolled (595, 455) with delta (0, 2)
Screenshot: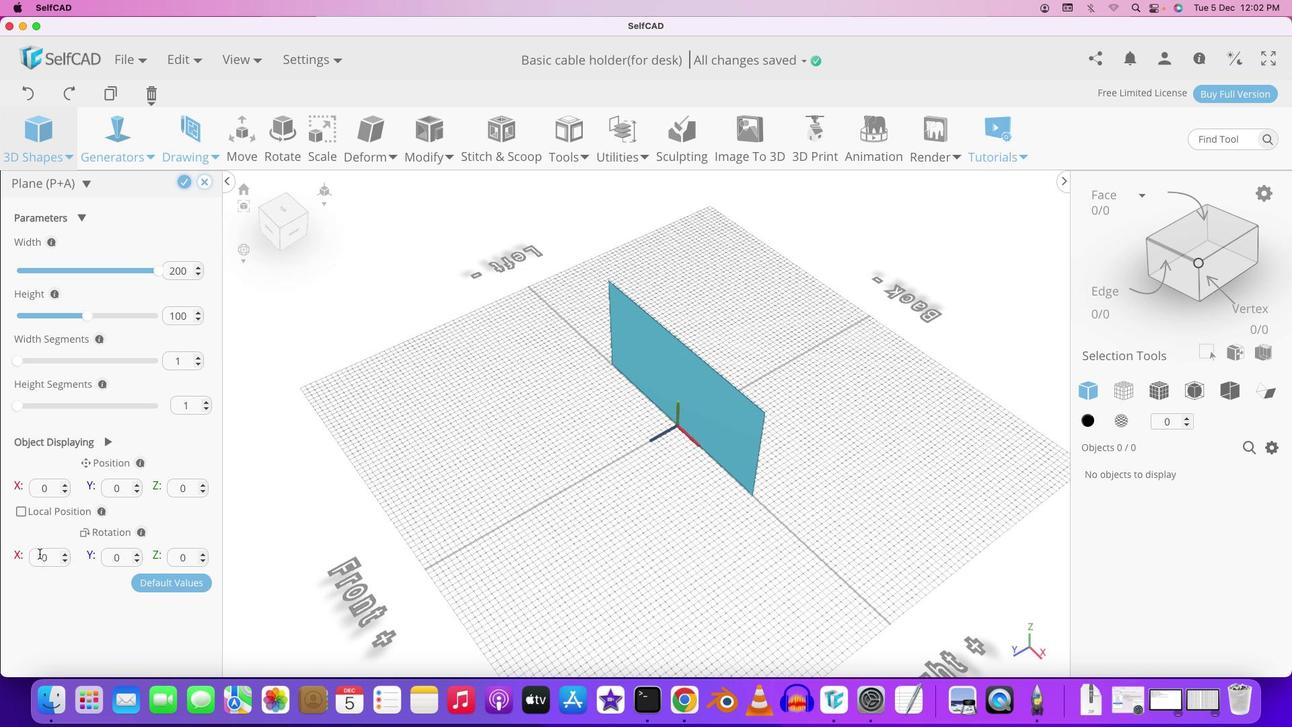 
Action: Mouse moved to (39, 555)
Screenshot: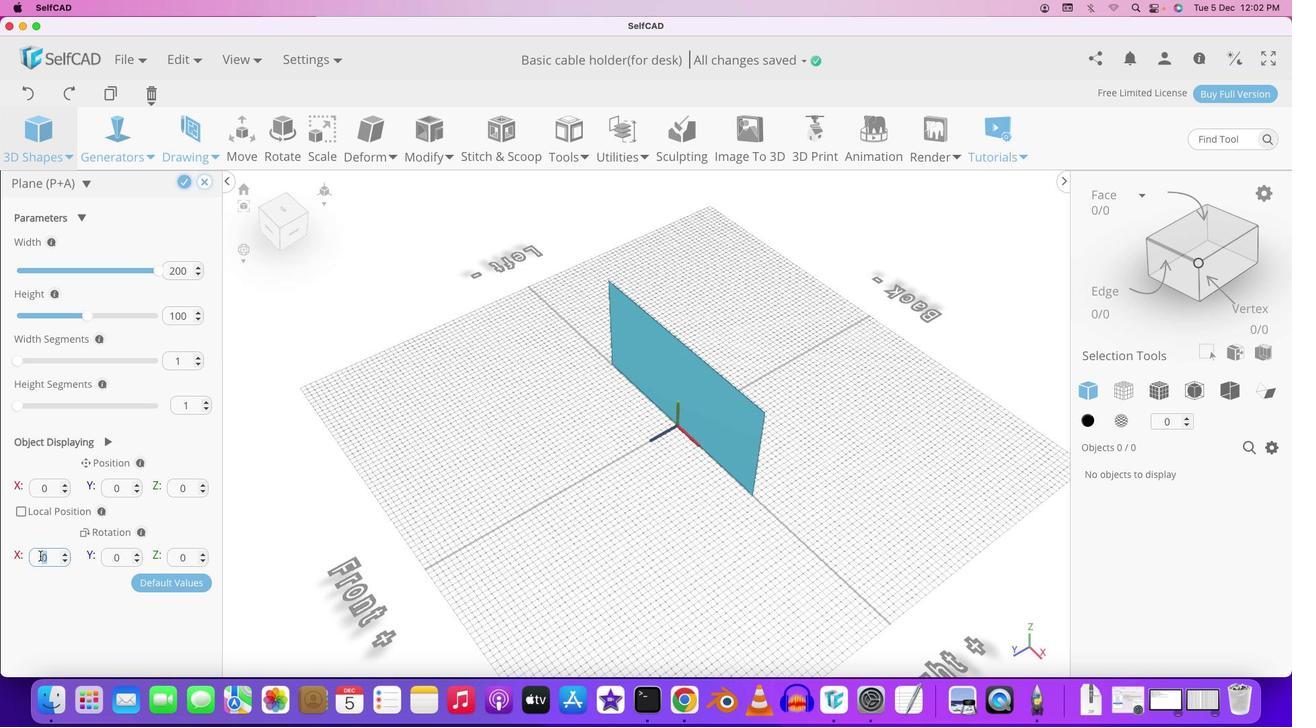 
Action: Mouse pressed left at (39, 555)
Screenshot: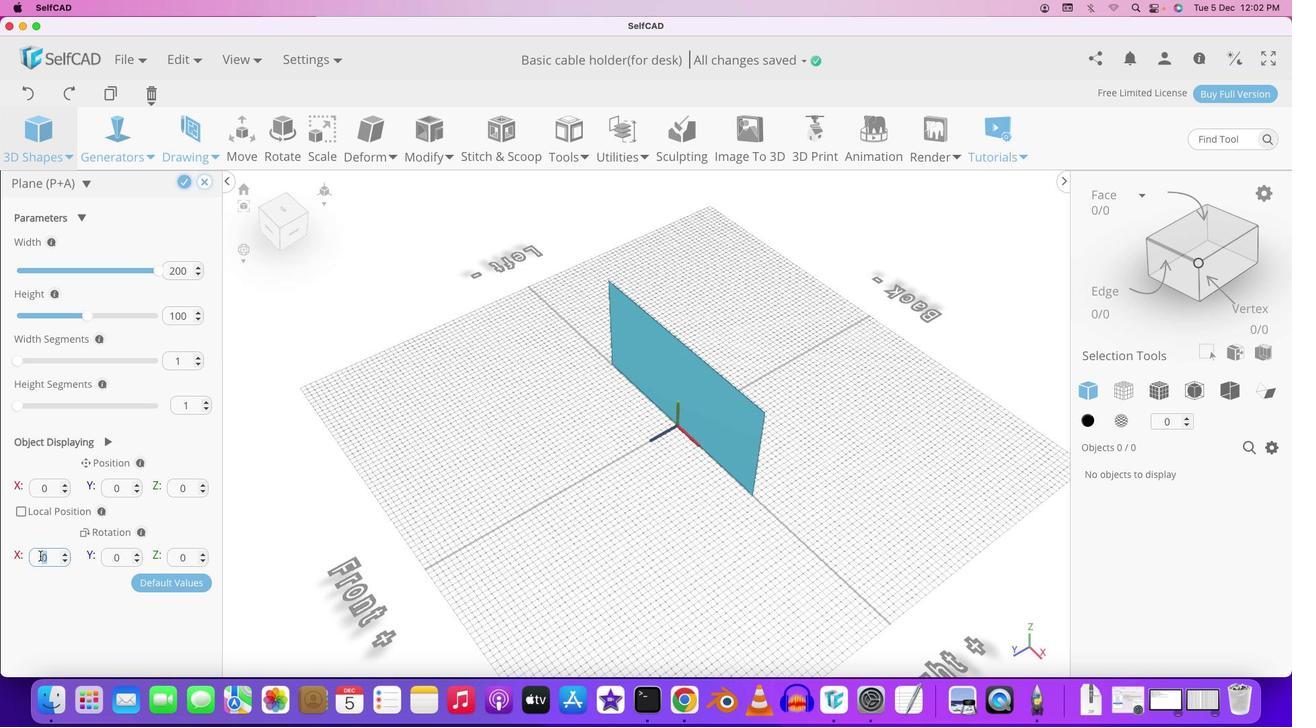 
Action: Mouse moved to (39, 556)
Screenshot: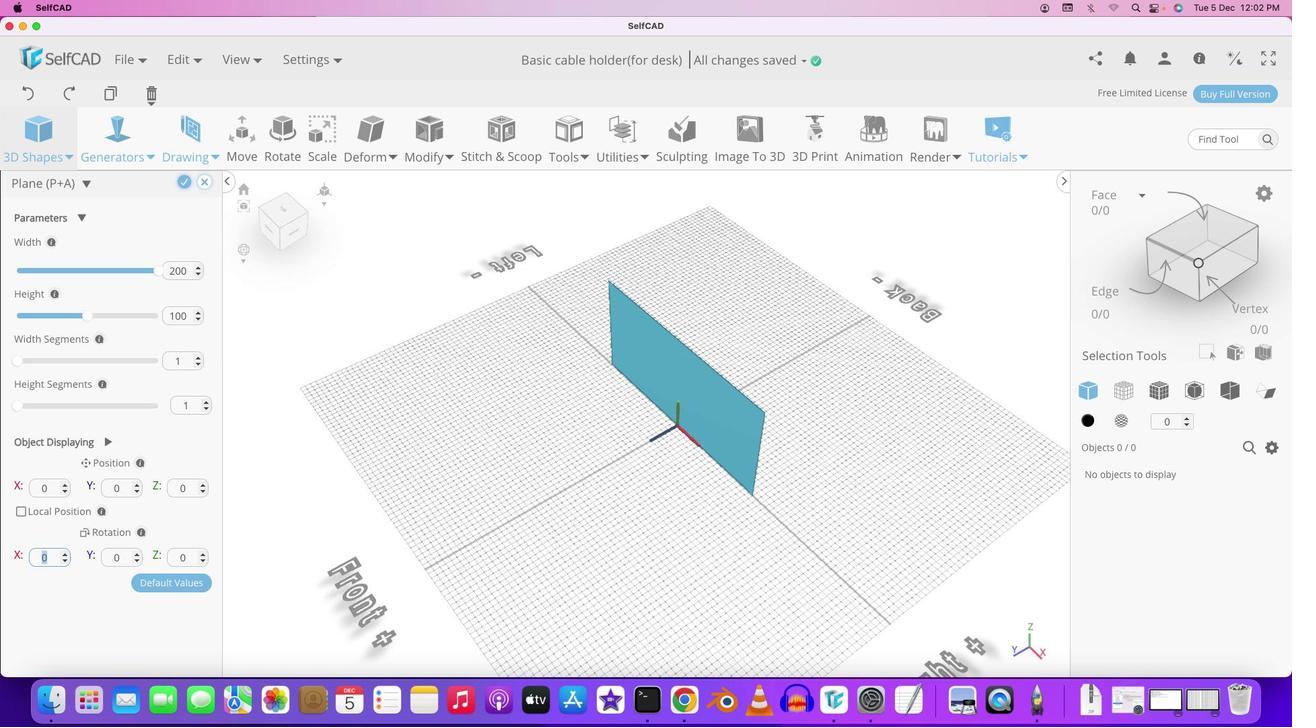 
Action: Key pressed '-''9''0'Key.enter
Screenshot: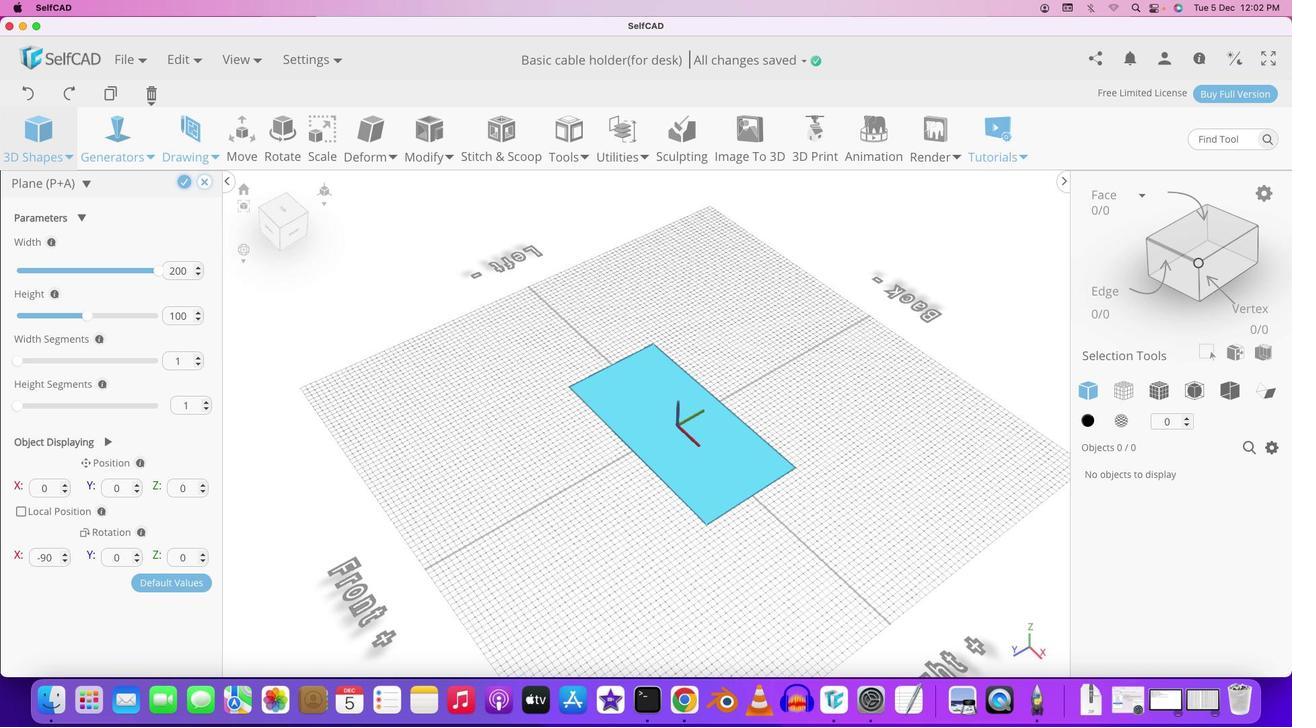 
Action: Mouse moved to (12, 359)
Screenshot: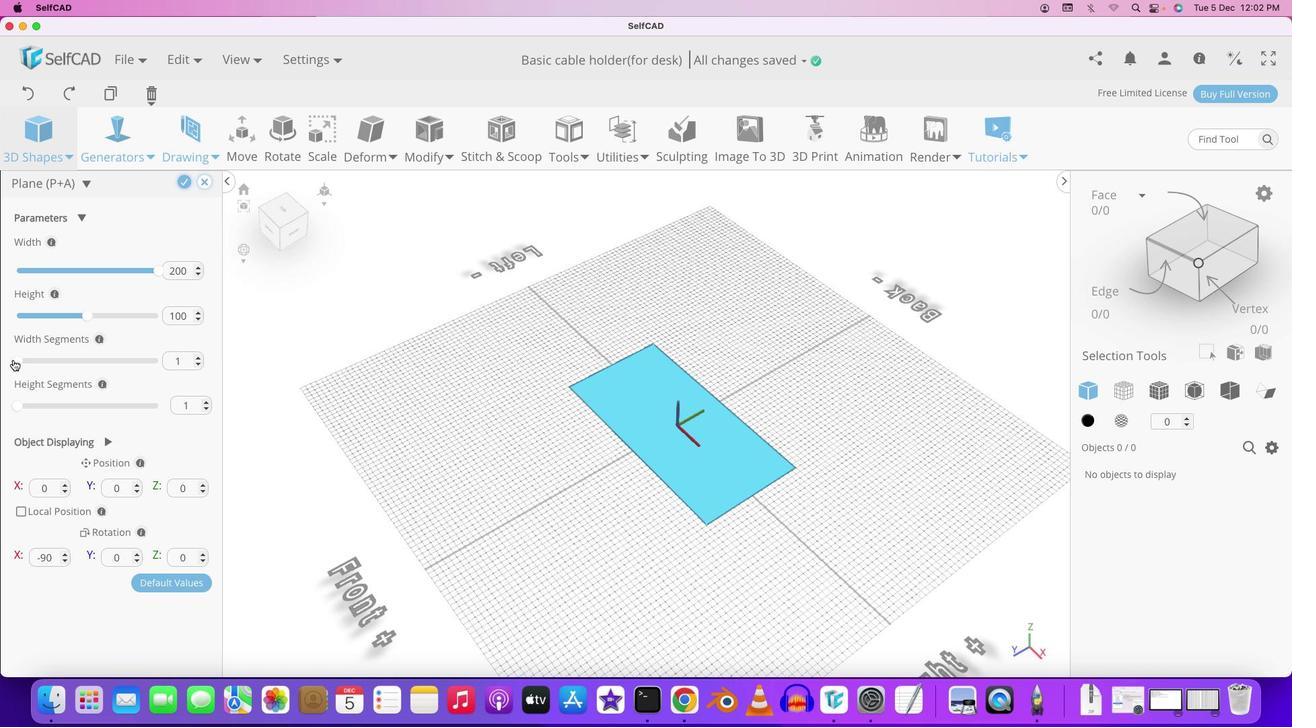 
Action: Mouse pressed left at (12, 359)
Screenshot: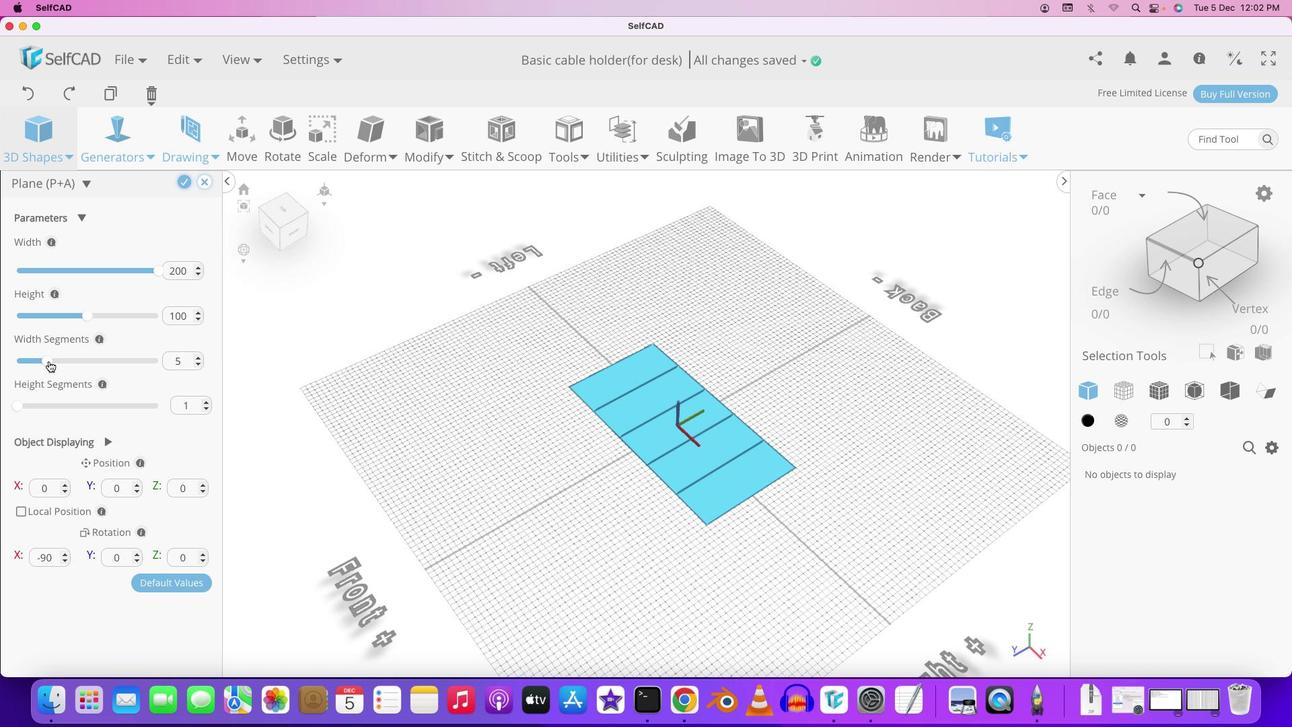 
Action: Mouse moved to (18, 407)
Screenshot: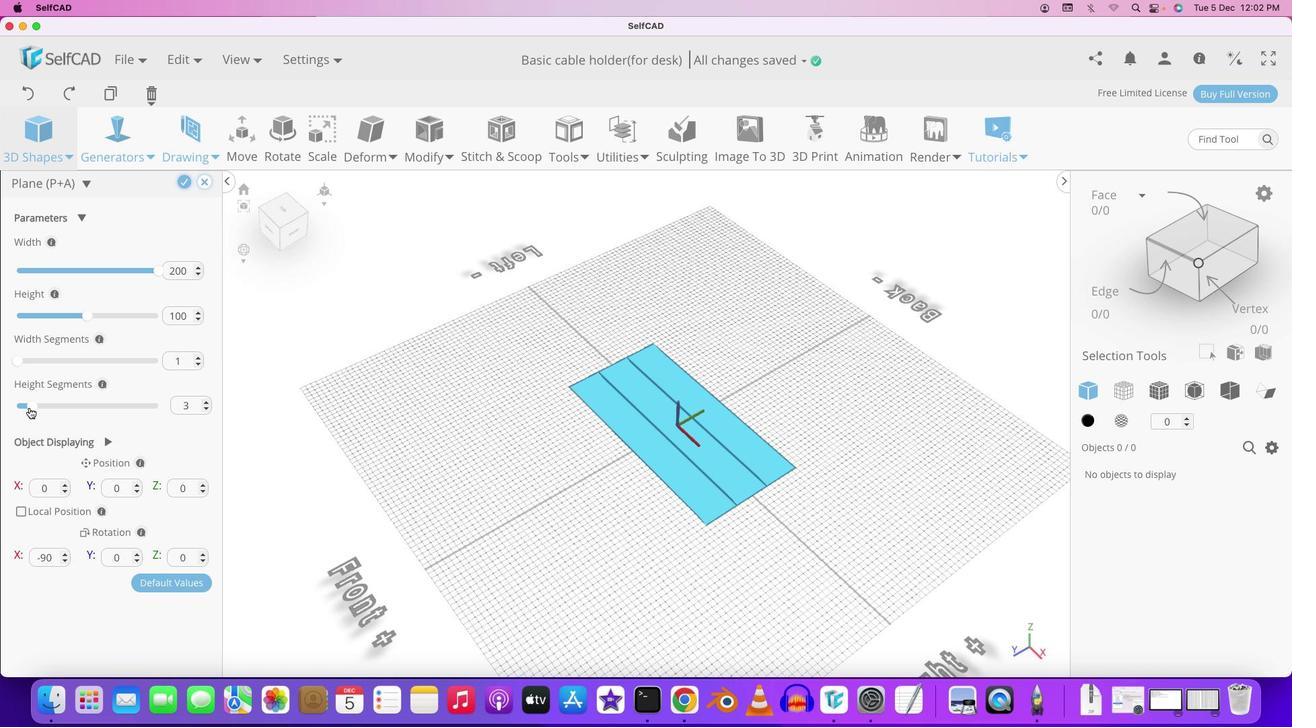 
Action: Mouse pressed left at (18, 407)
Screenshot: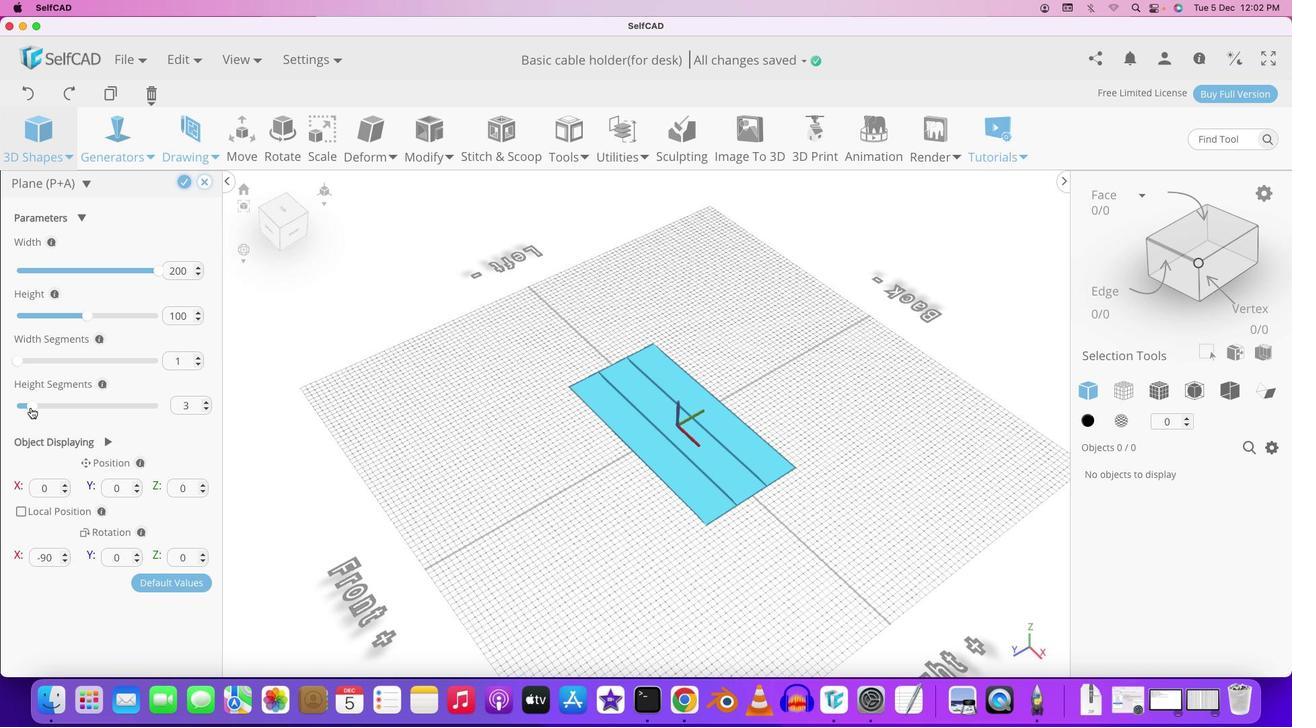 
Action: Mouse moved to (34, 408)
Screenshot: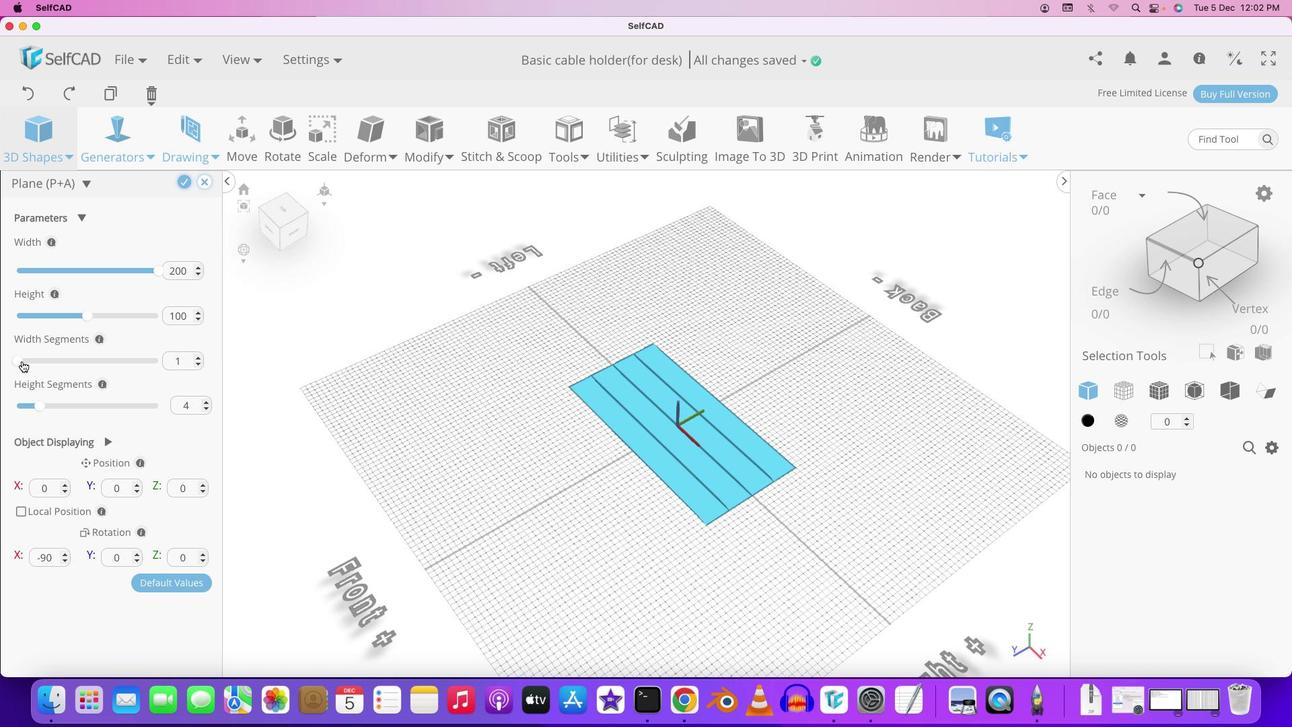 
Action: Mouse pressed left at (34, 408)
Screenshot: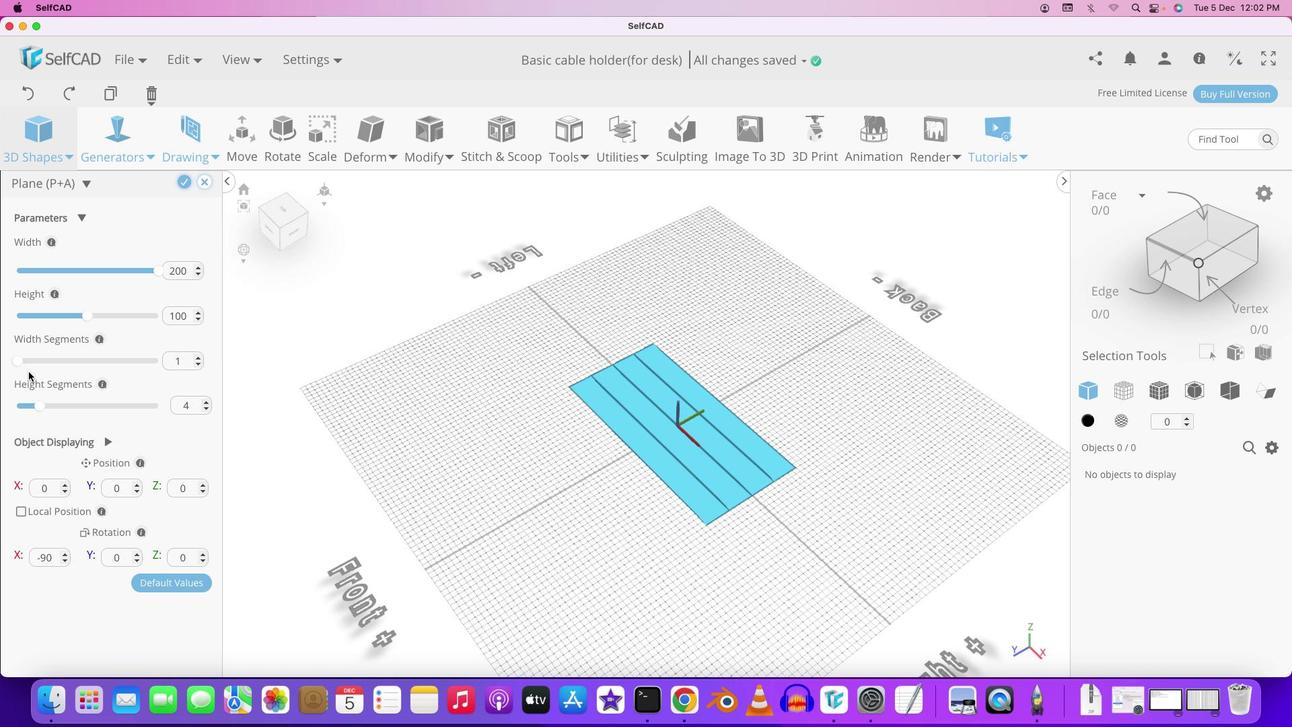 
Action: Mouse moved to (35, 408)
Screenshot: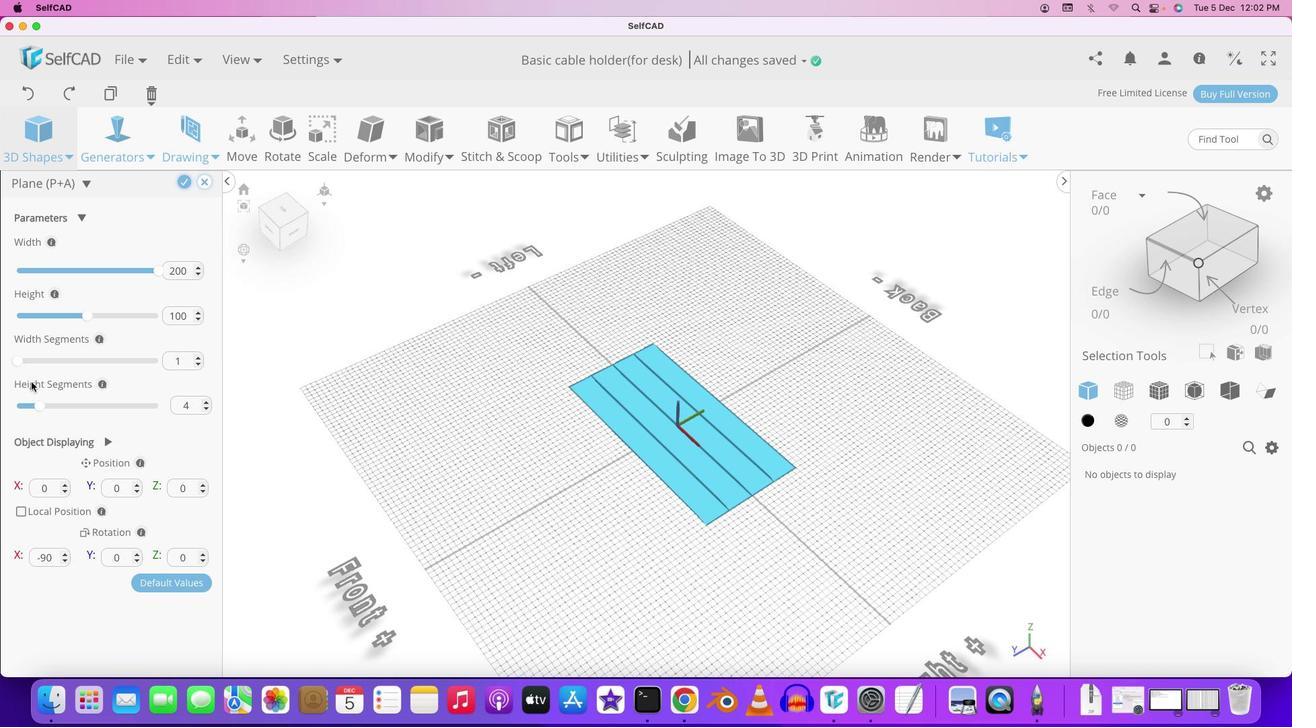 
Action: Mouse pressed left at (35, 408)
Screenshot: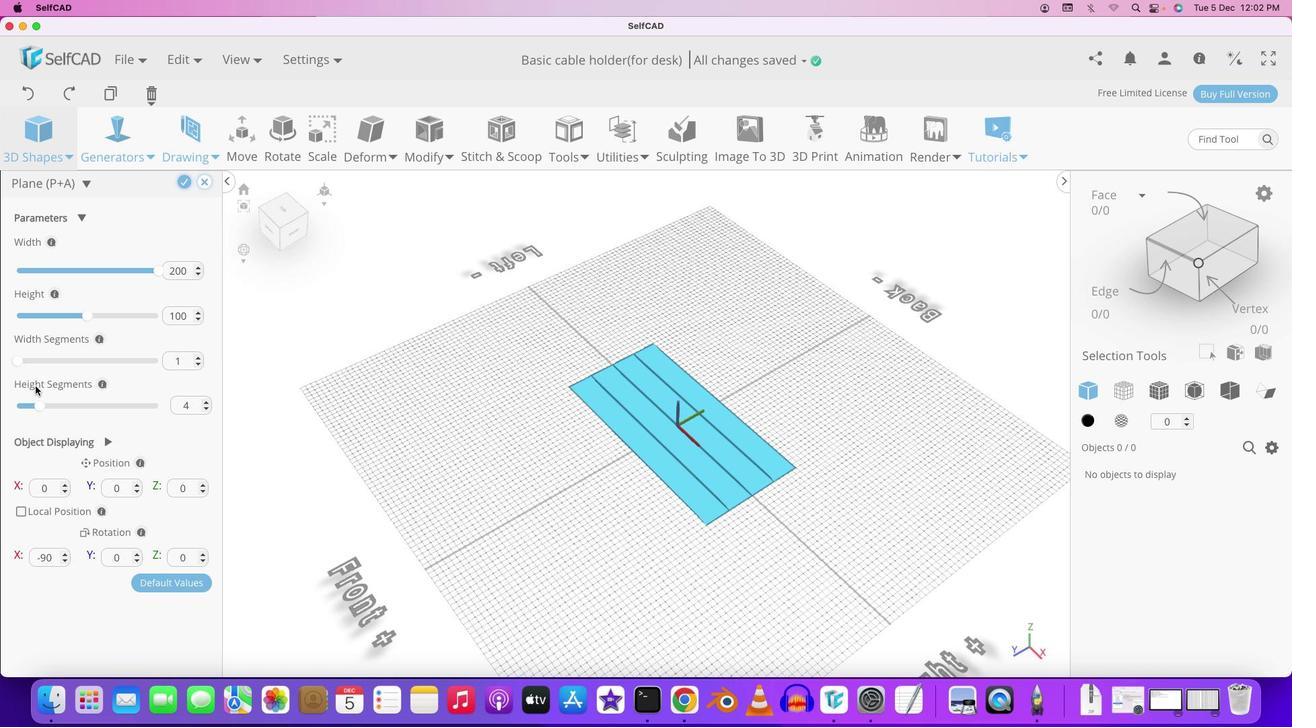 
Action: Mouse moved to (18, 355)
Screenshot: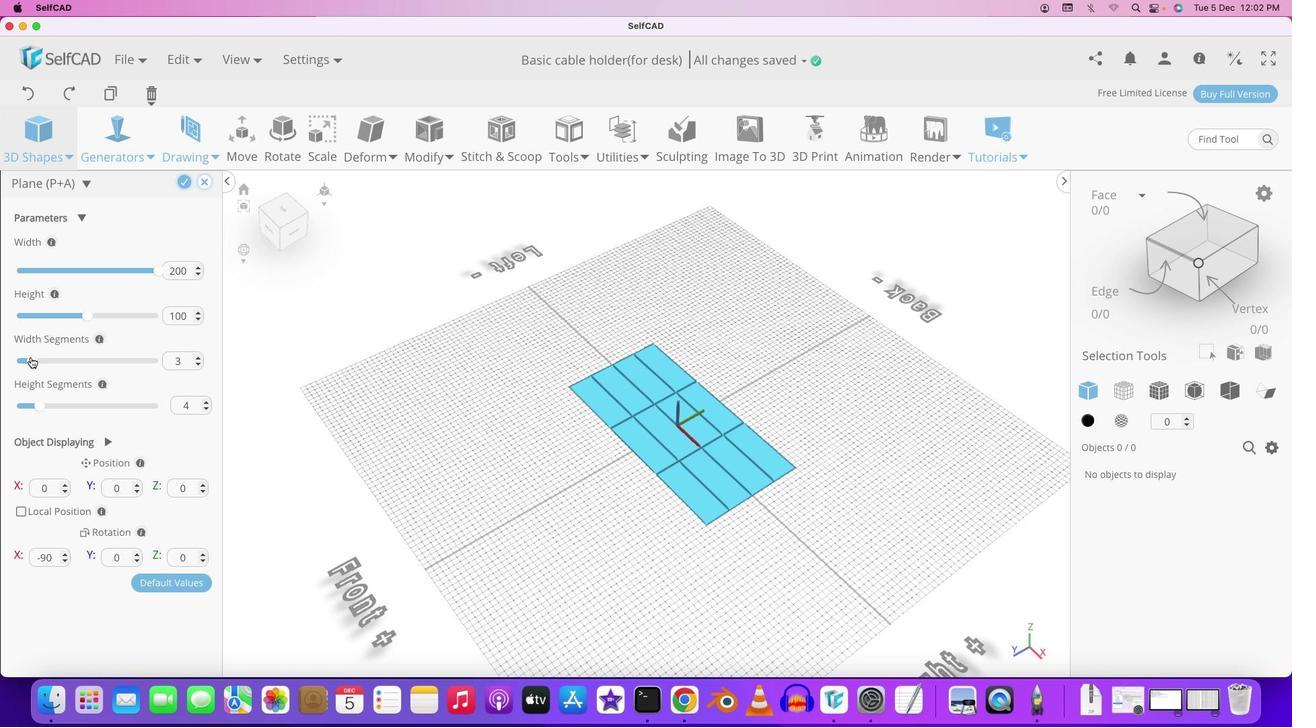 
Action: Mouse pressed left at (18, 355)
Screenshot: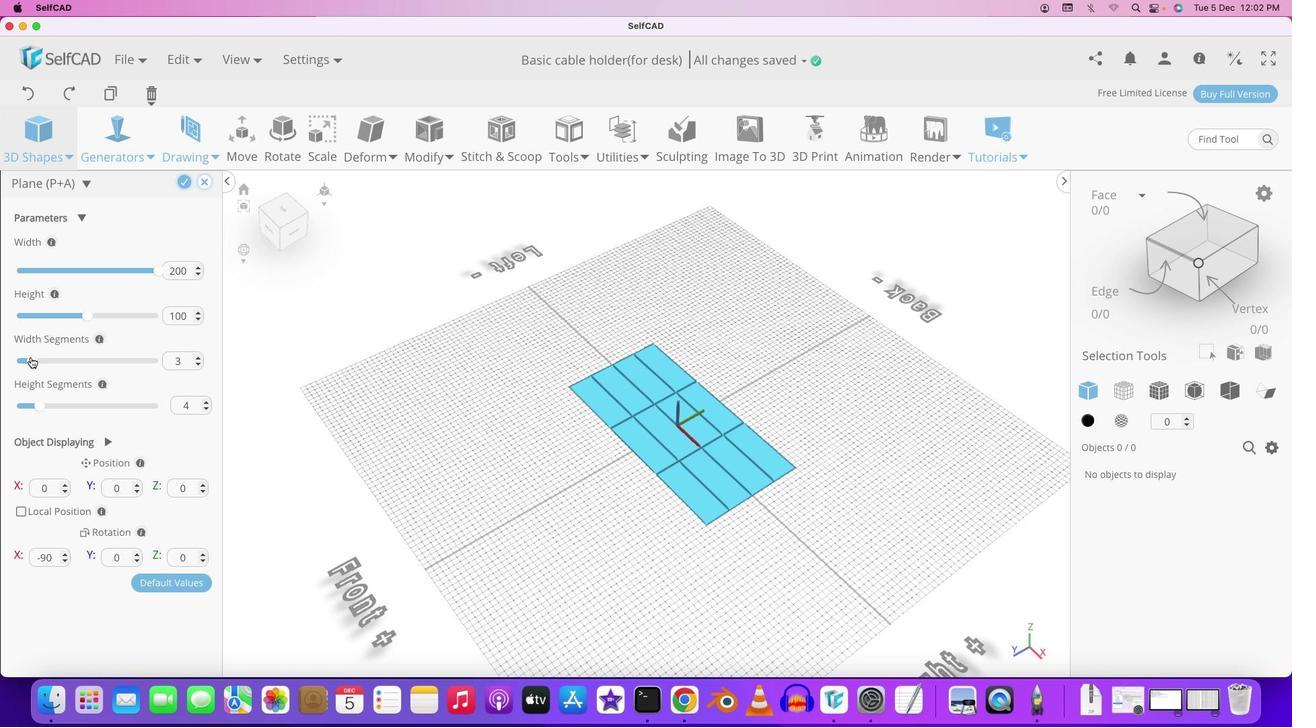 
Action: Mouse moved to (647, 424)
Screenshot: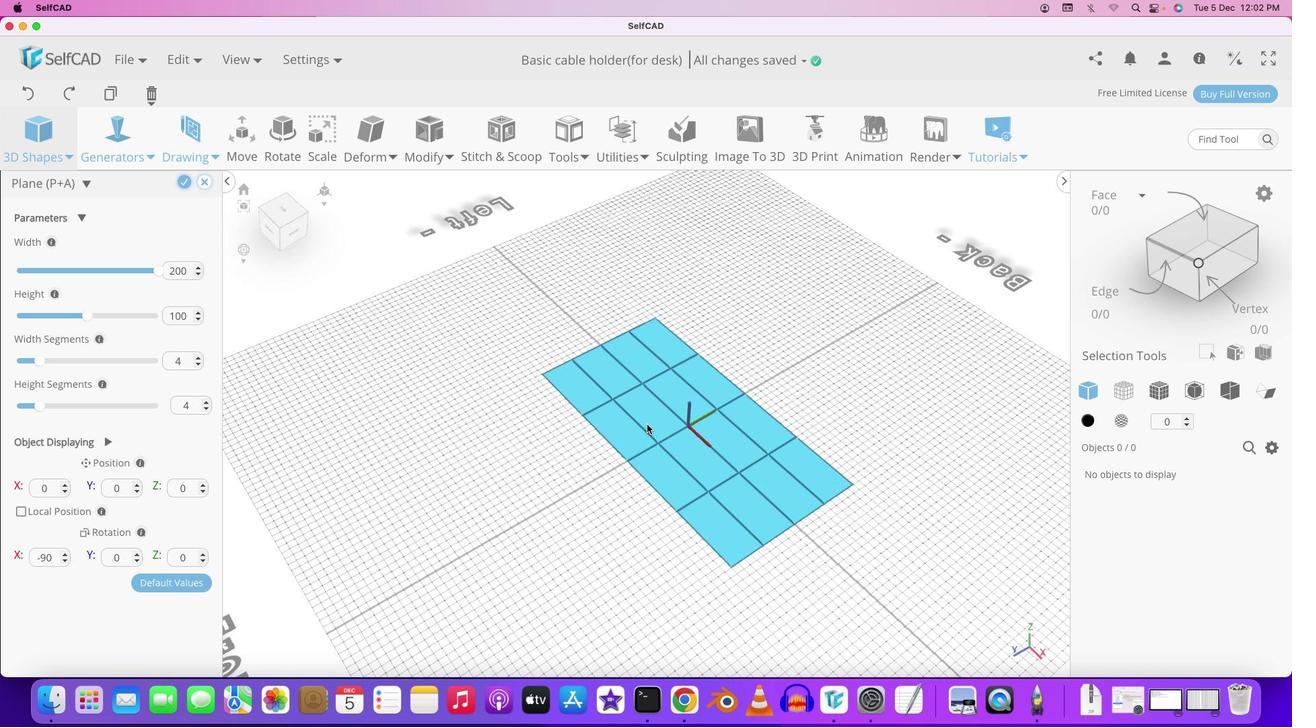 
Action: Mouse scrolled (647, 424) with delta (0, 0)
Screenshot: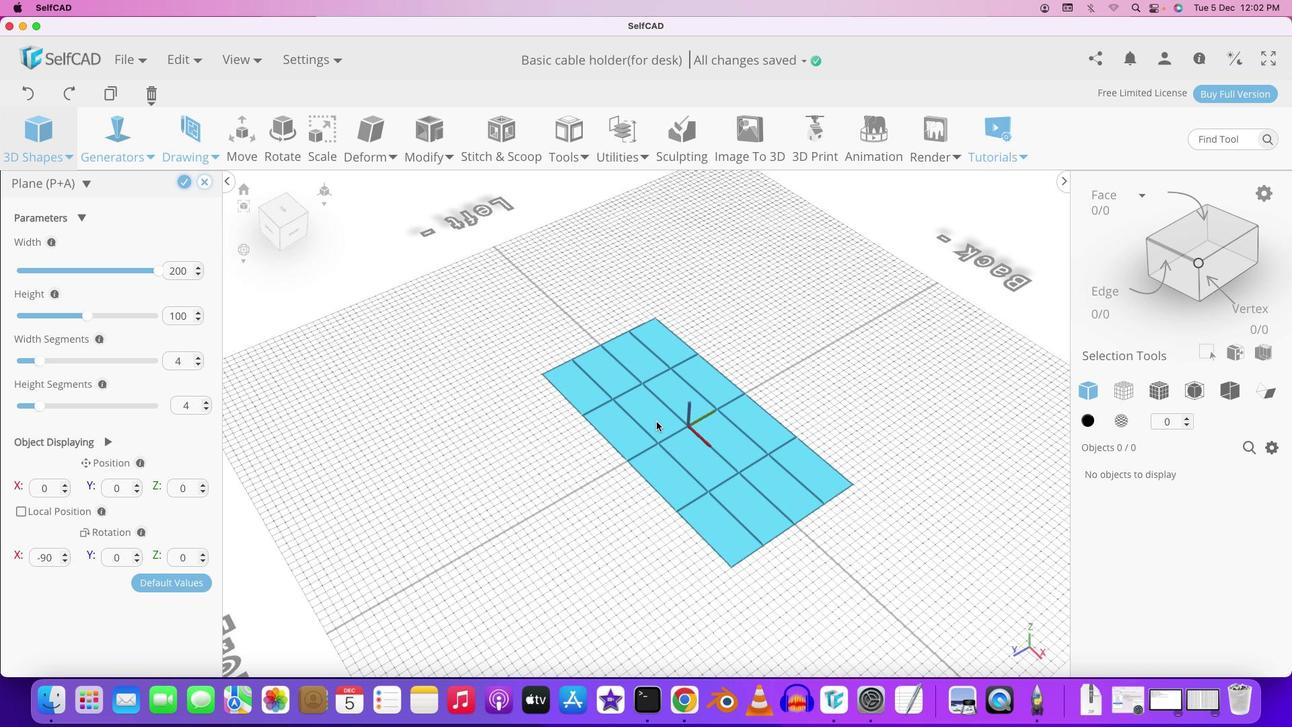 
Action: Mouse scrolled (647, 424) with delta (0, 0)
Screenshot: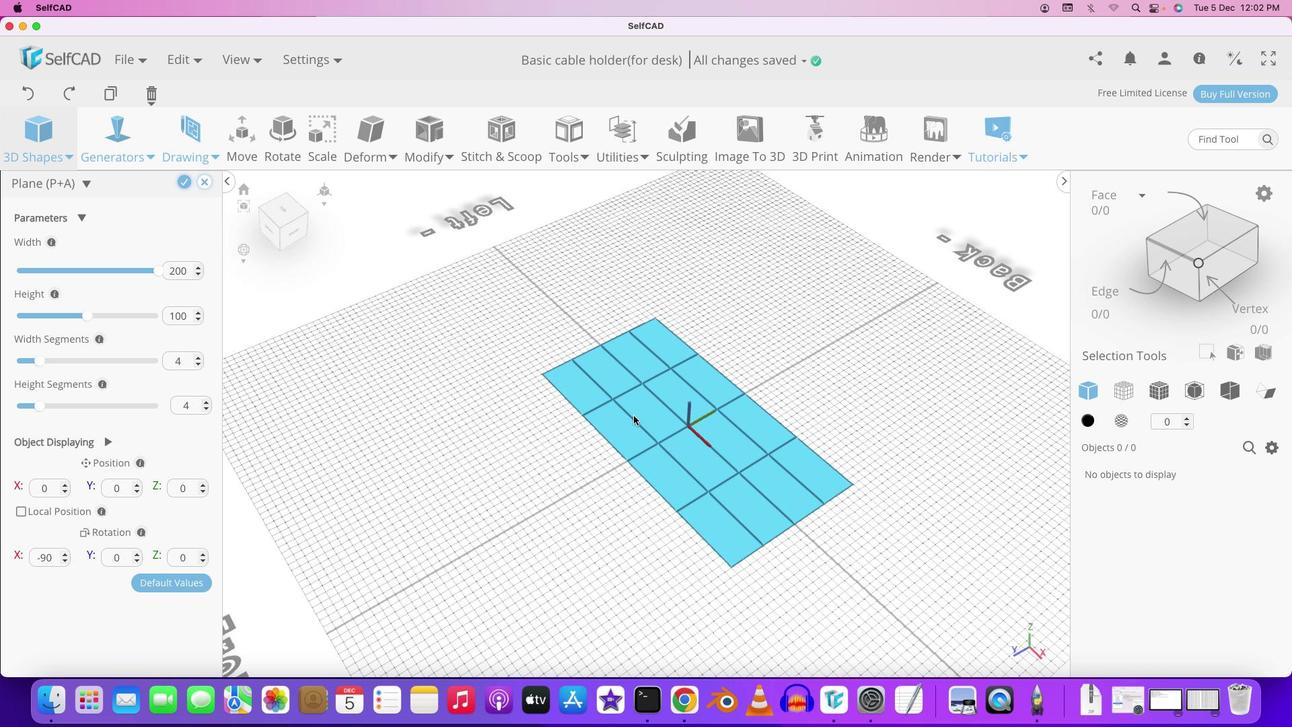 
Action: Mouse scrolled (647, 424) with delta (0, 0)
Screenshot: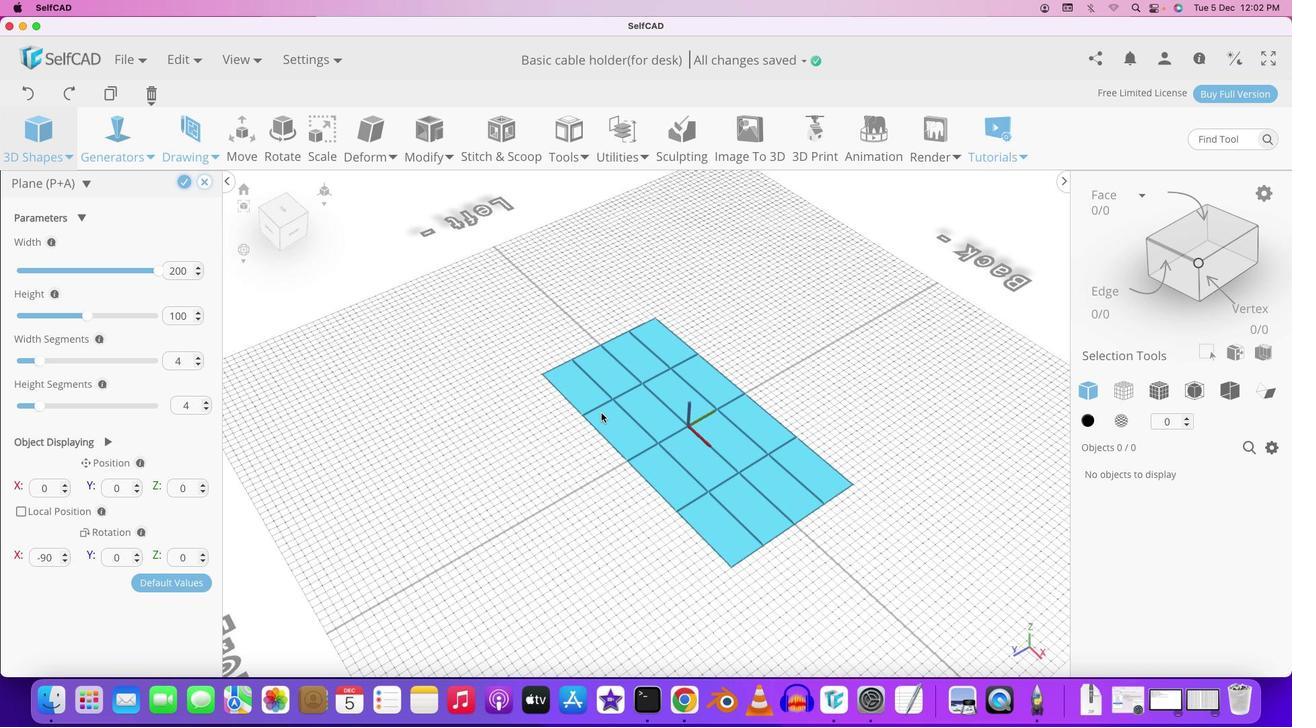 
Action: Mouse scrolled (647, 424) with delta (0, 0)
Screenshot: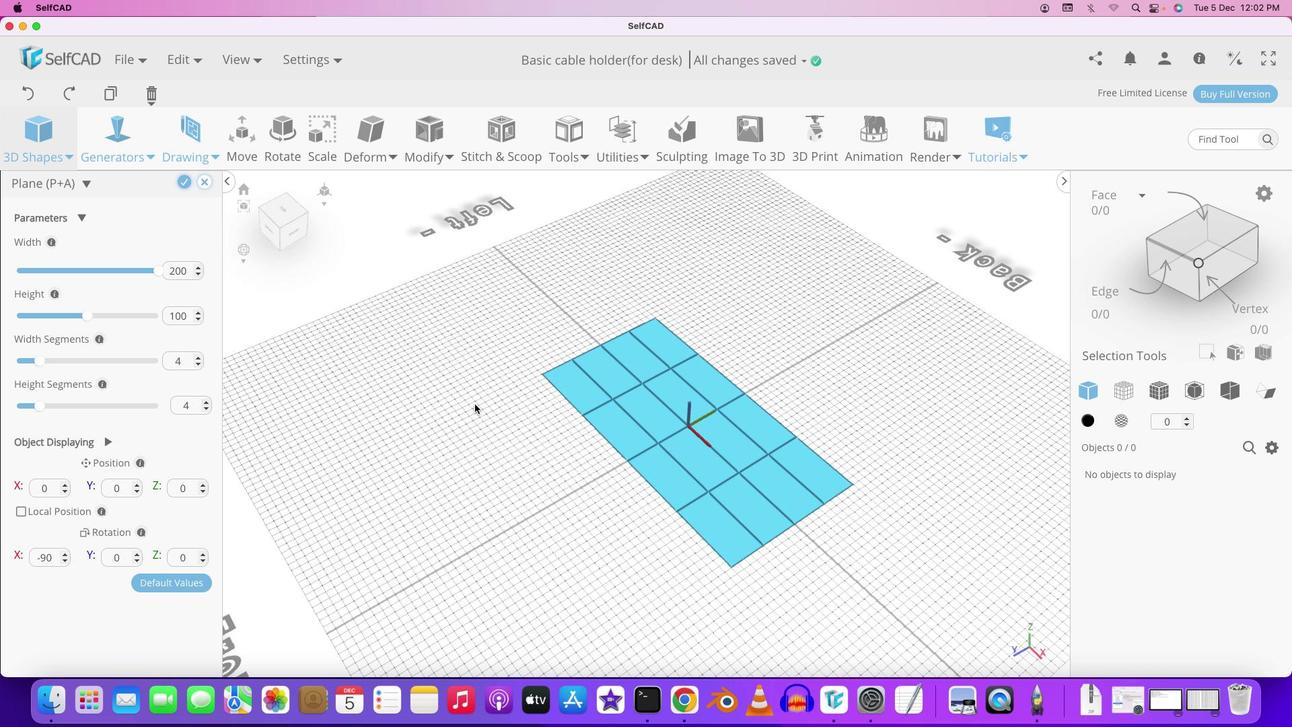 
Action: Mouse scrolled (647, 424) with delta (0, 0)
Screenshot: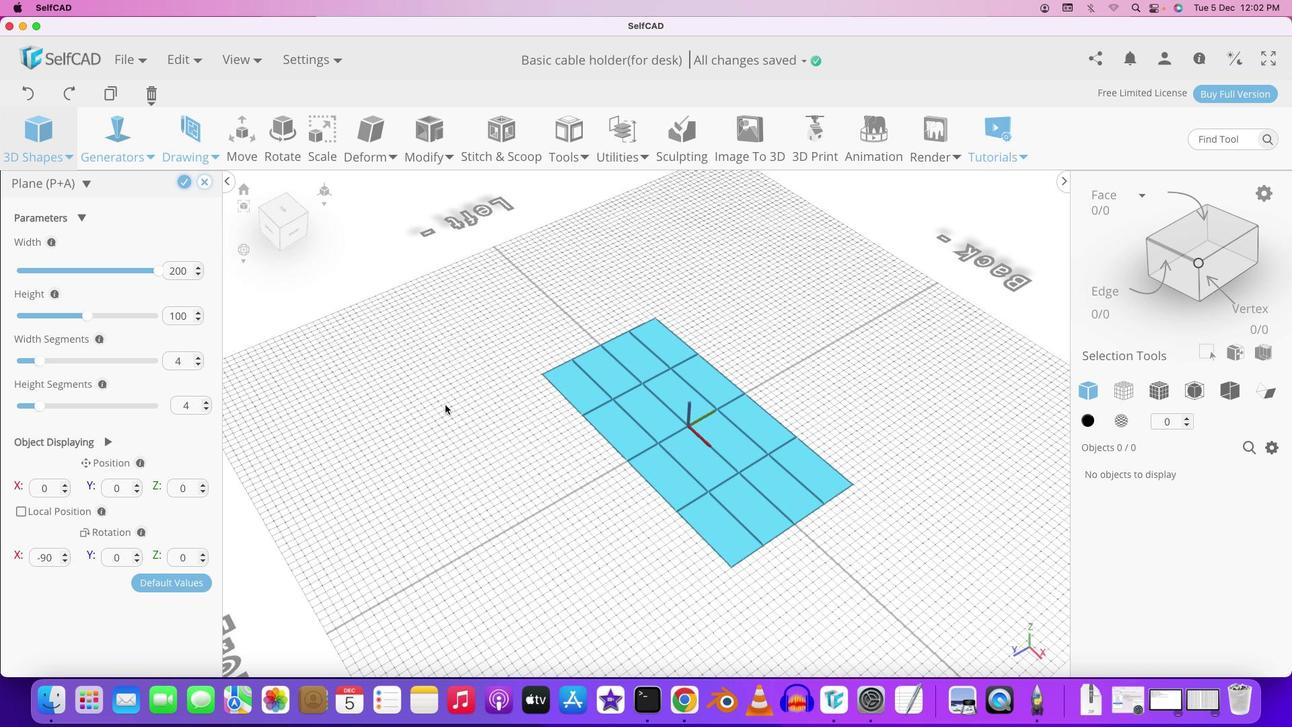 
Action: Mouse scrolled (647, 424) with delta (0, 0)
Screenshot: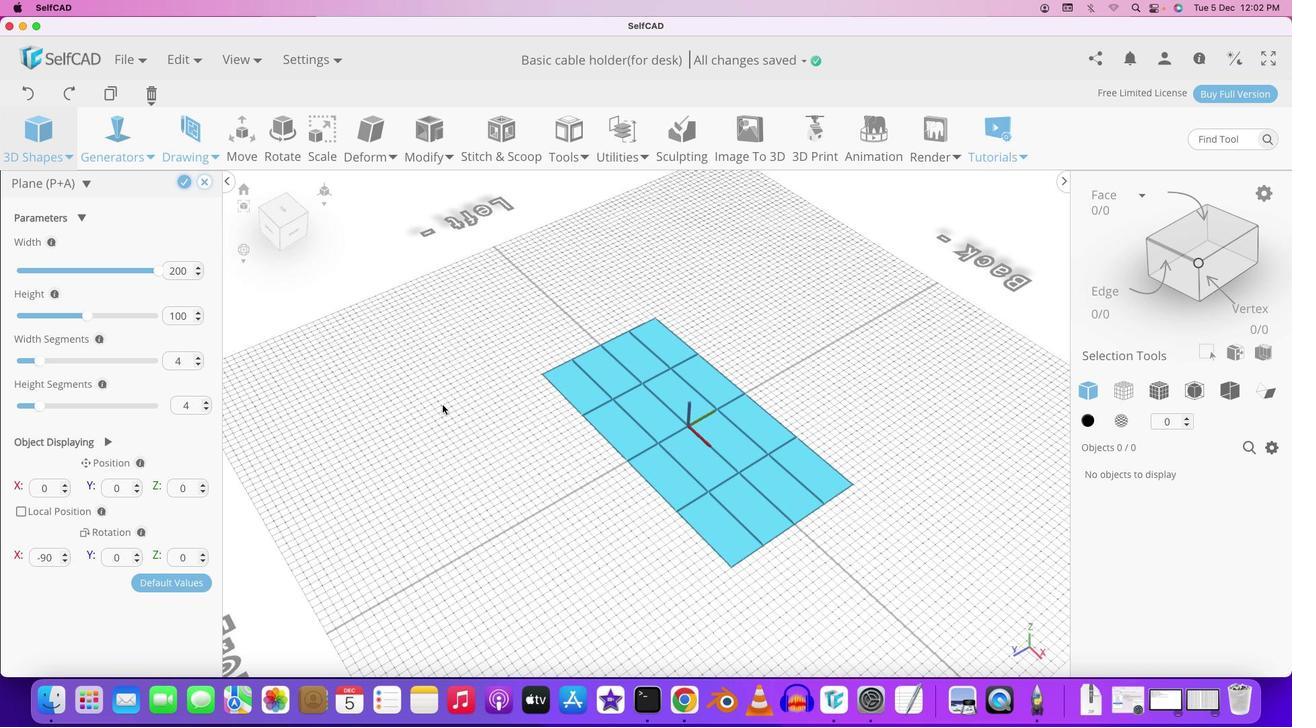 
Action: Mouse moved to (554, 395)
Screenshot: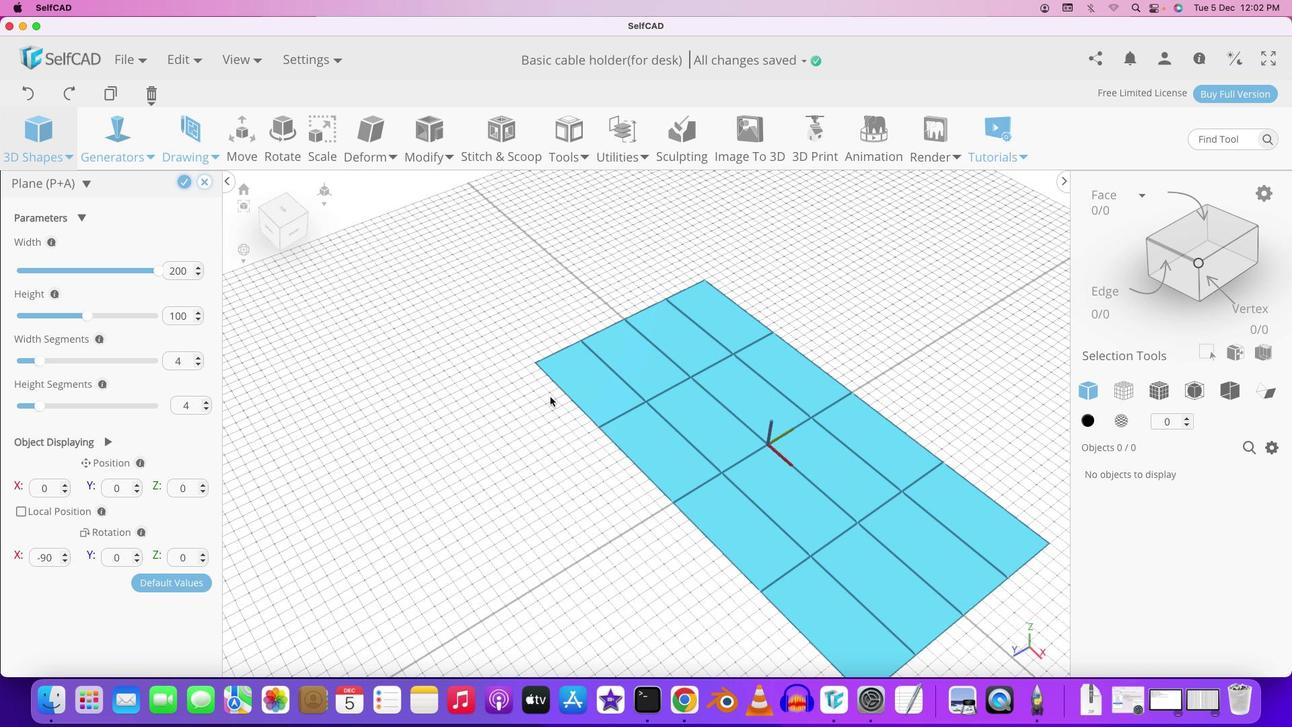 
Action: Mouse scrolled (554, 395) with delta (0, 0)
Screenshot: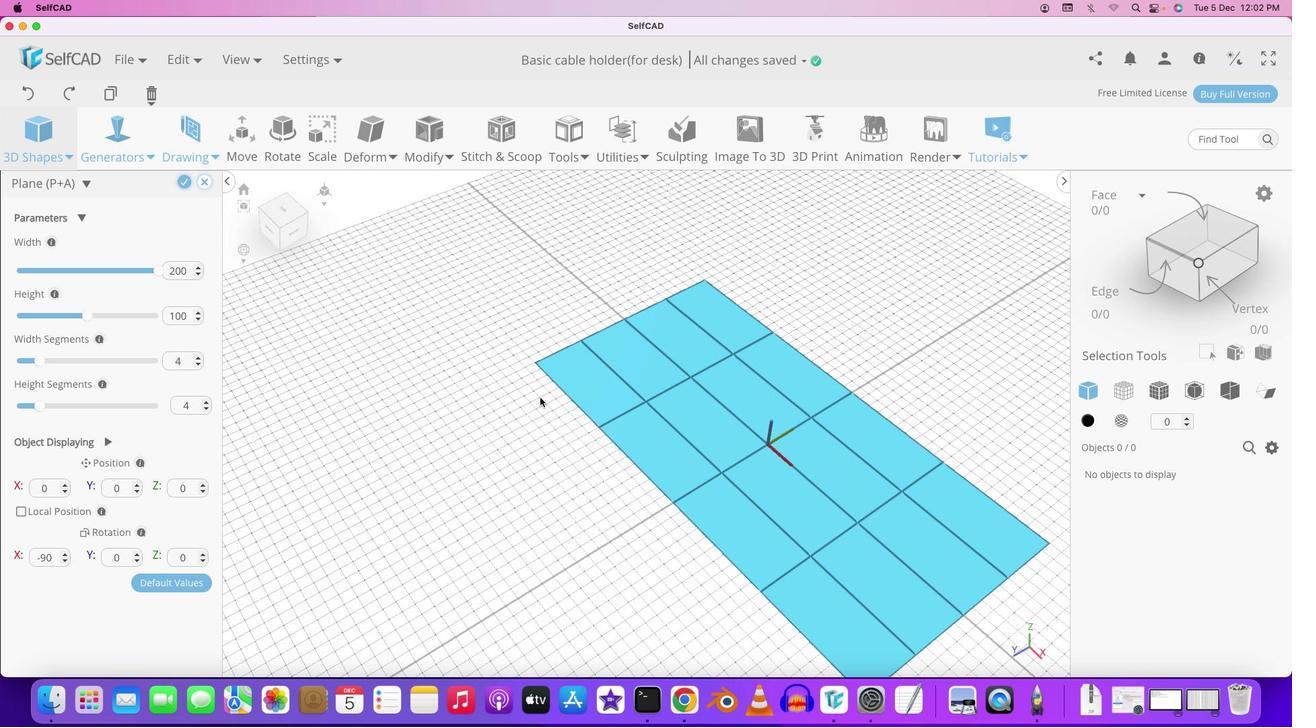 
Action: Mouse scrolled (554, 395) with delta (0, -1)
Screenshot: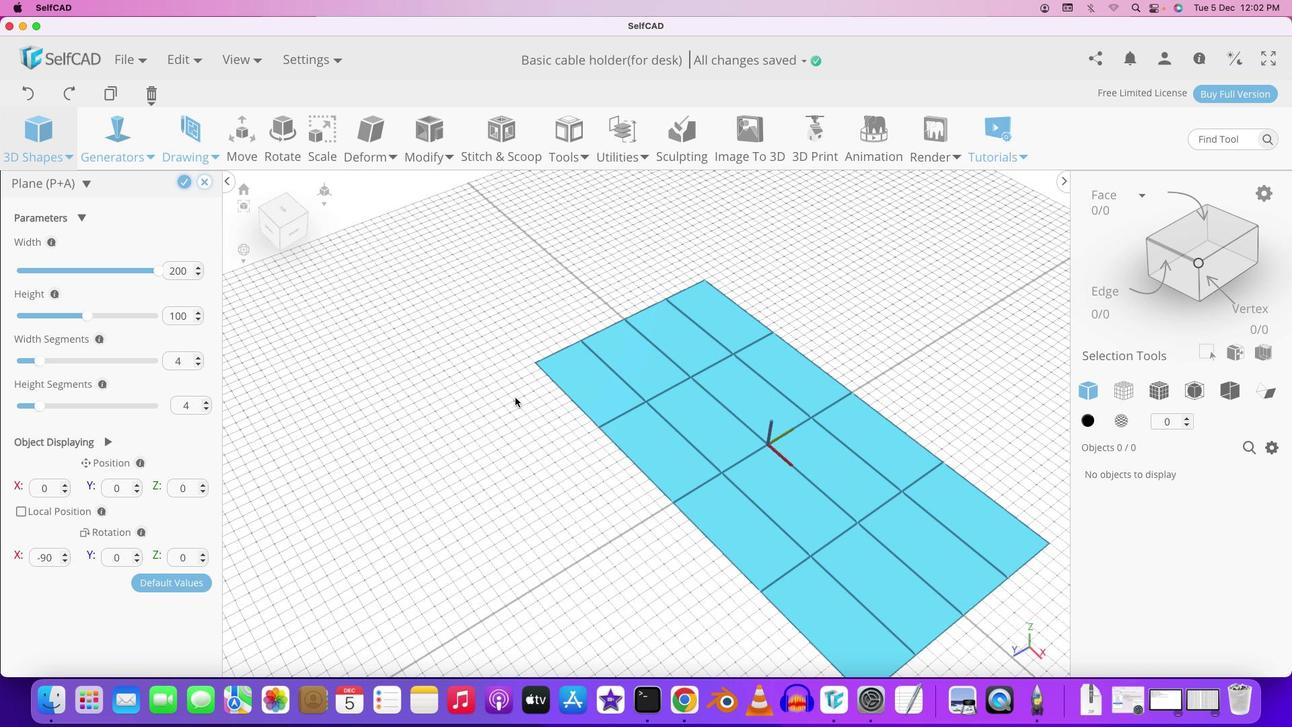 
Action: Mouse scrolled (554, 395) with delta (0, 2)
Screenshot: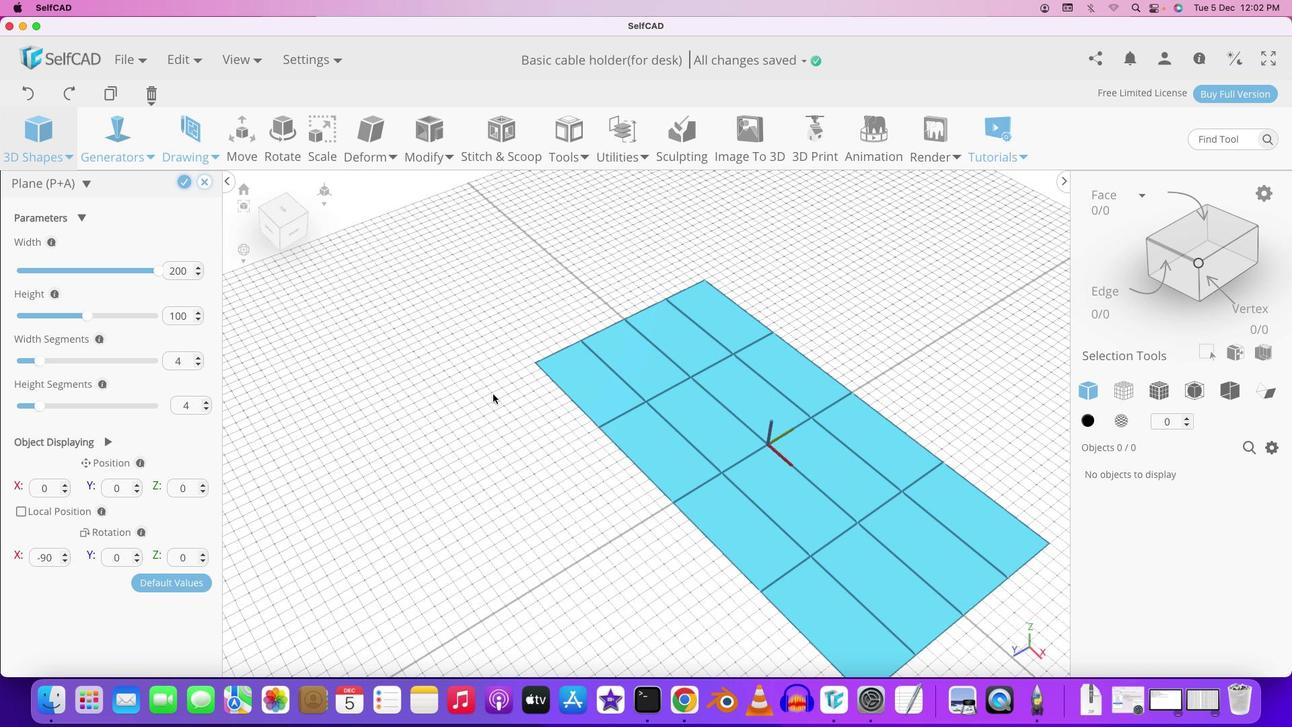
Action: Mouse scrolled (554, 395) with delta (0, 1)
Screenshot: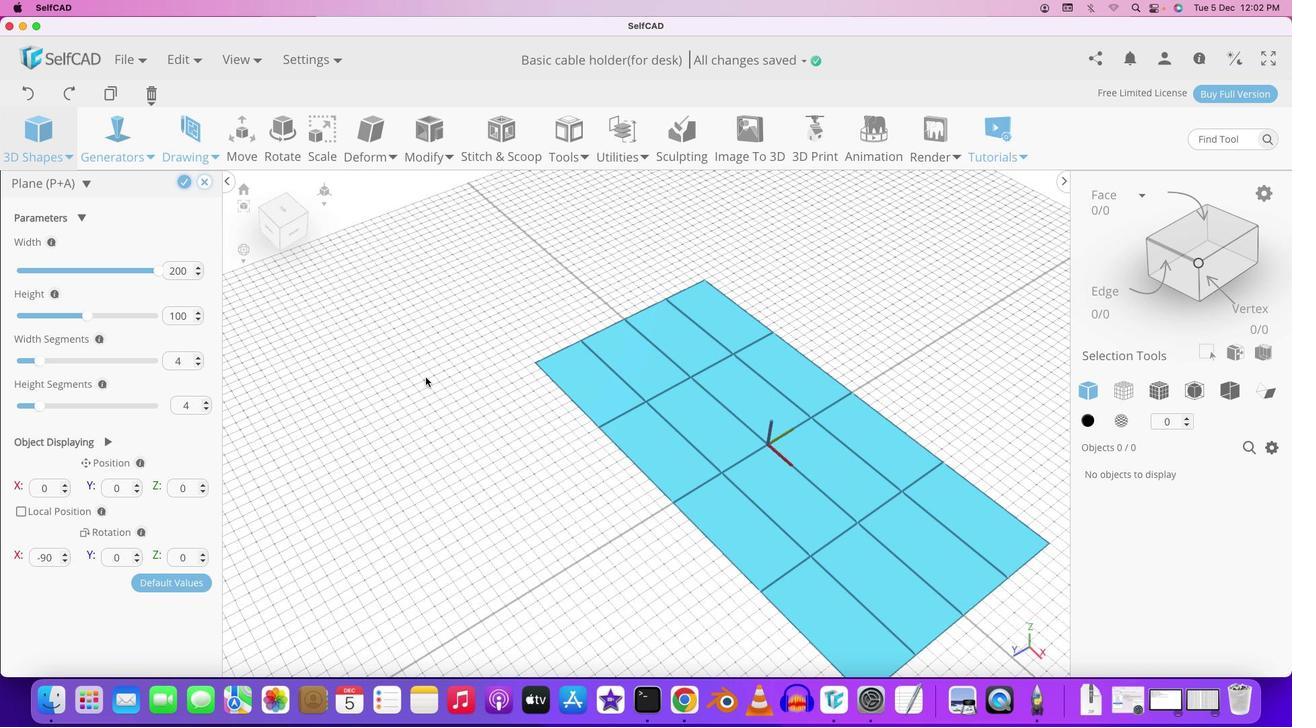 
Action: Mouse moved to (554, 395)
Screenshot: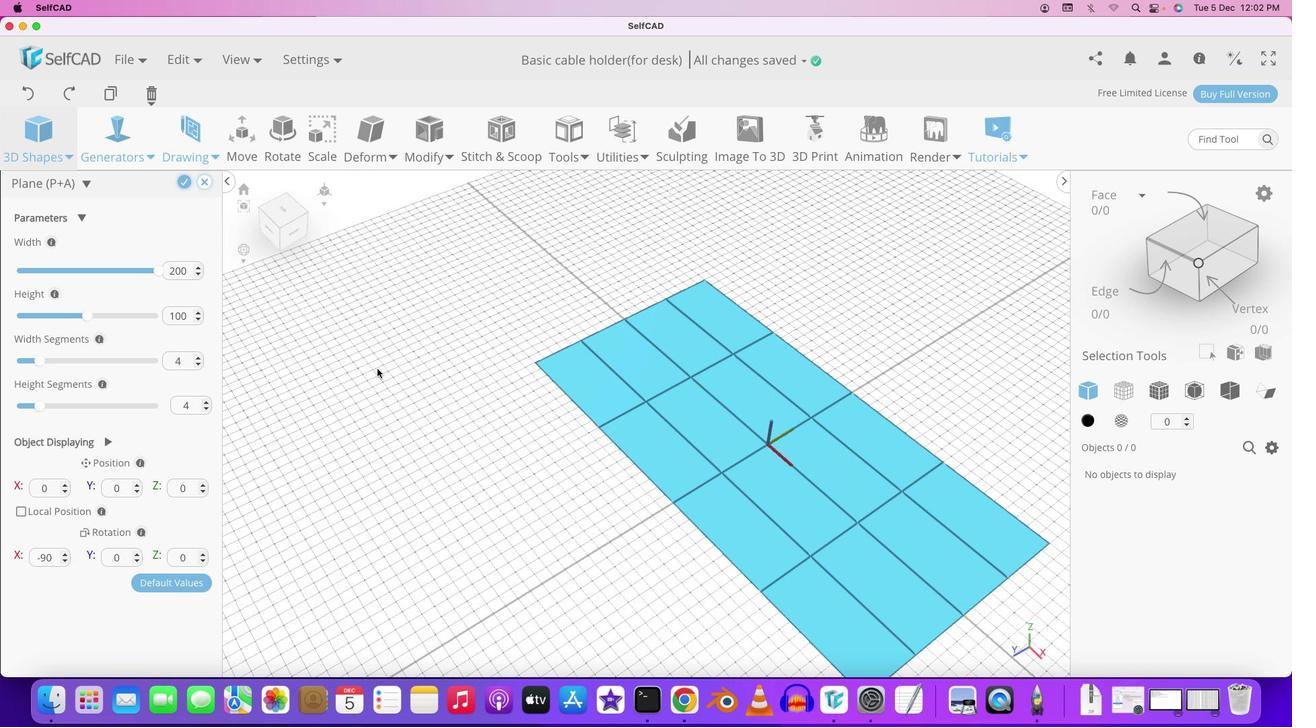 
Action: Mouse scrolled (554, 395) with delta (0, 2)
Screenshot: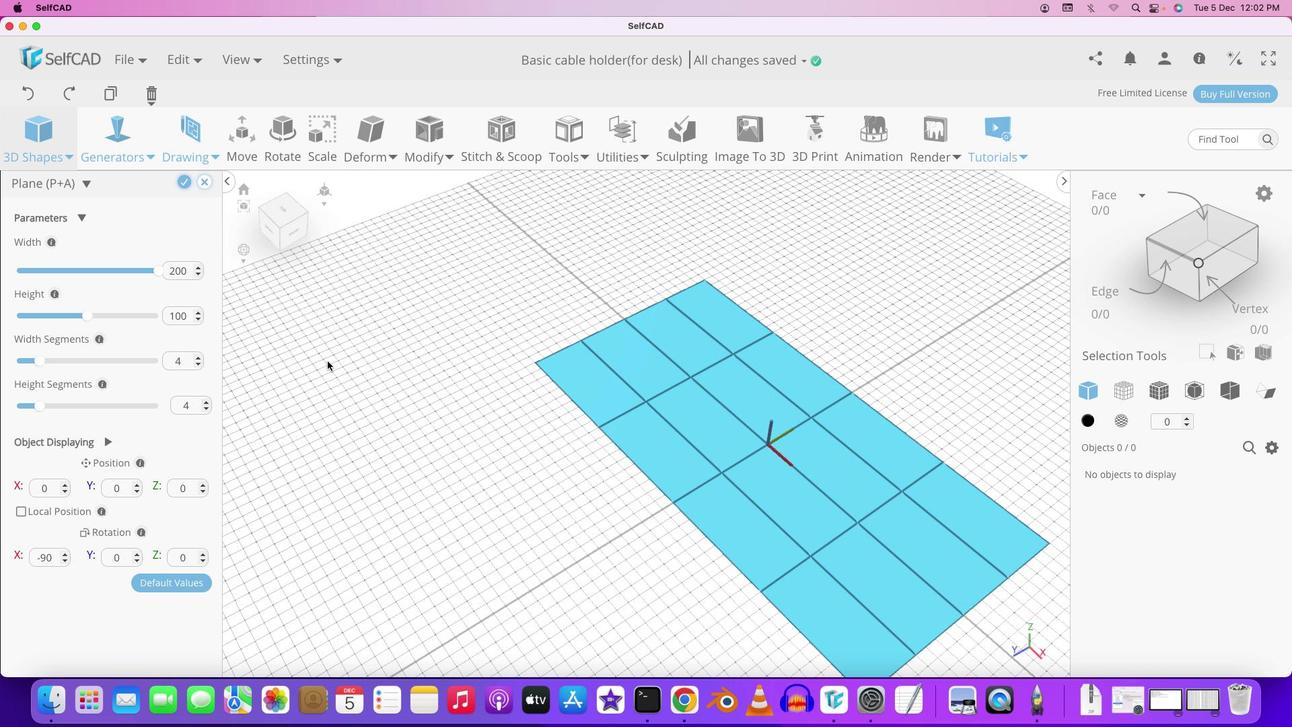 
Action: Mouse moved to (86, 316)
Screenshot: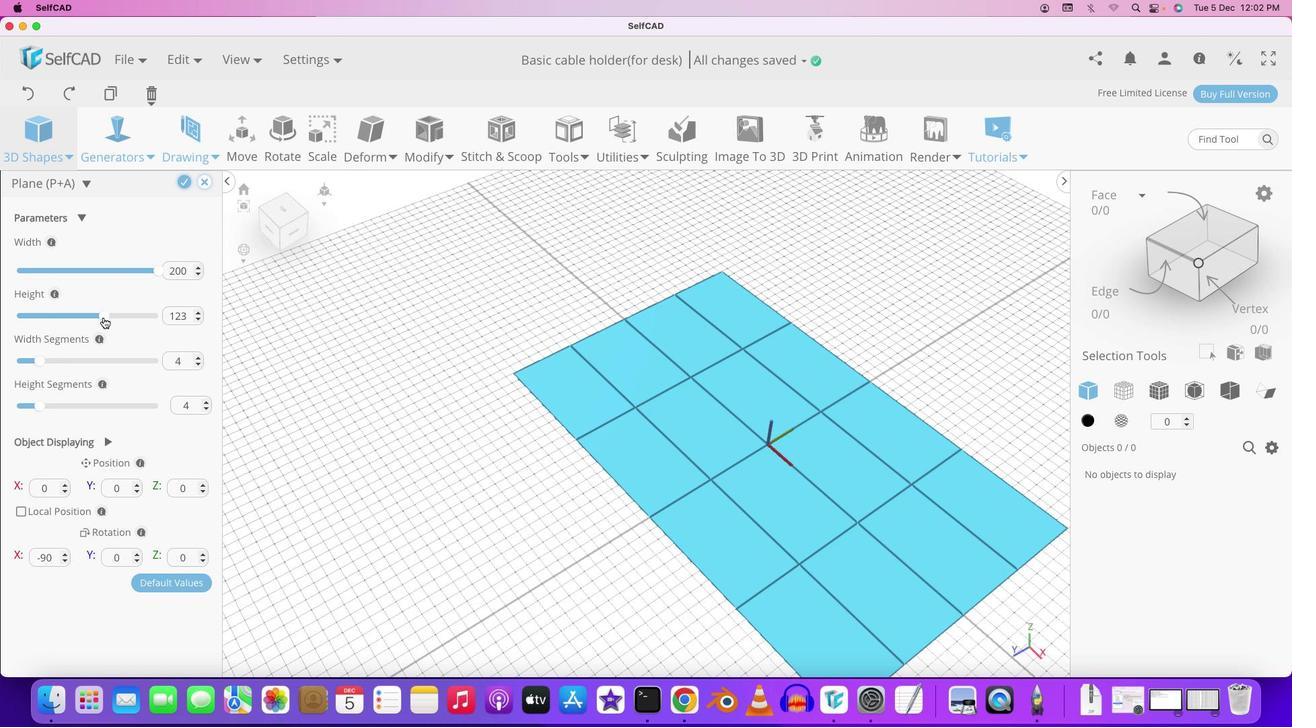 
Action: Mouse pressed left at (86, 316)
Screenshot: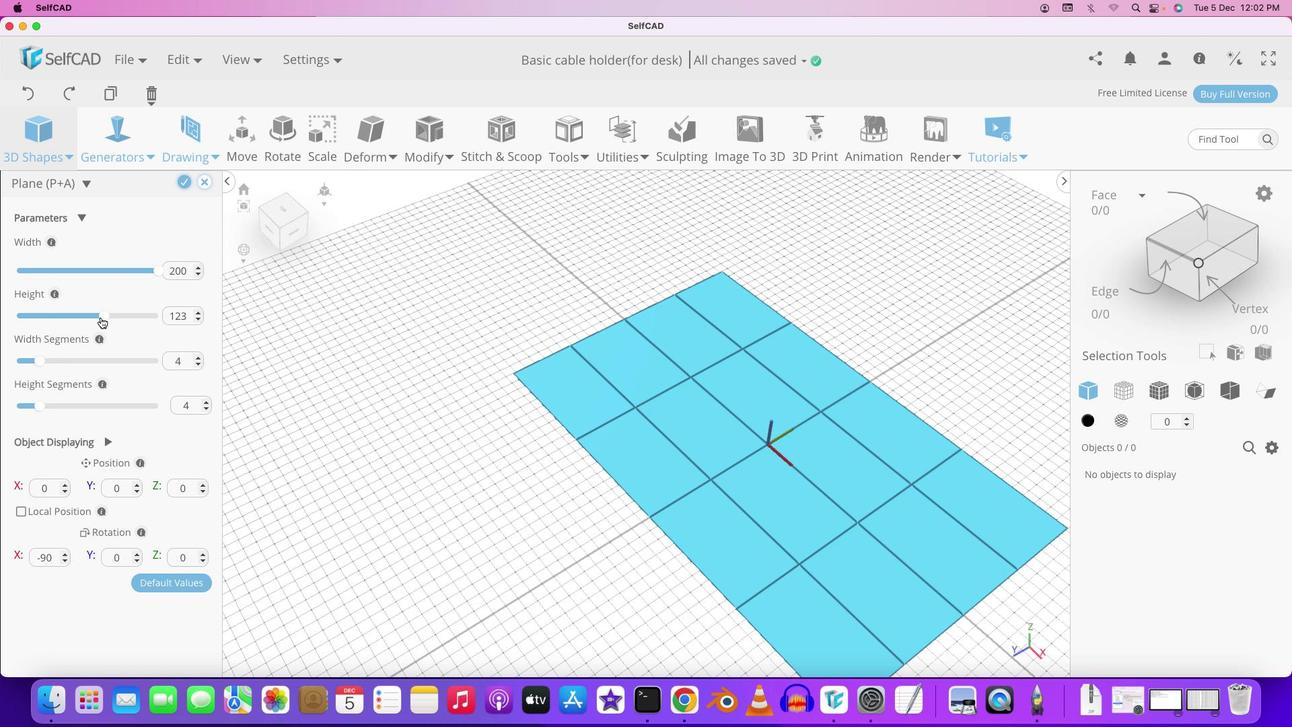 
Action: Mouse moved to (159, 272)
Screenshot: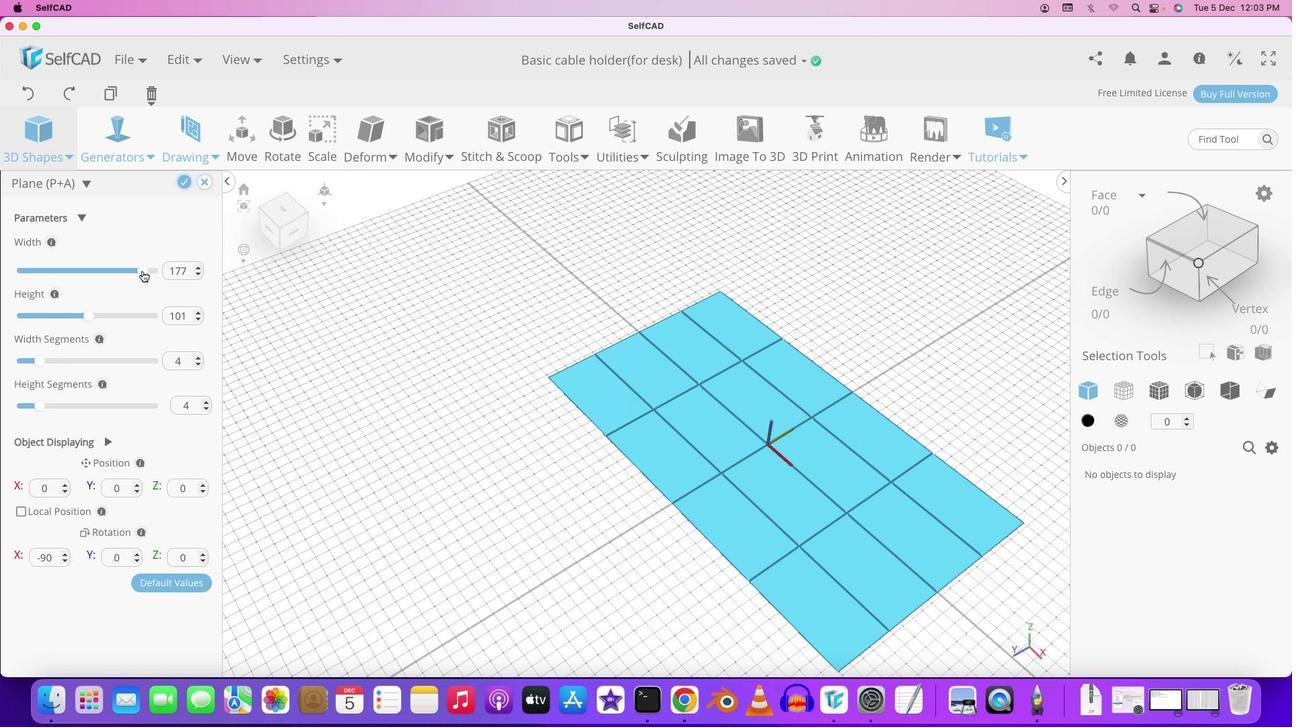
Action: Mouse pressed left at (159, 272)
Screenshot: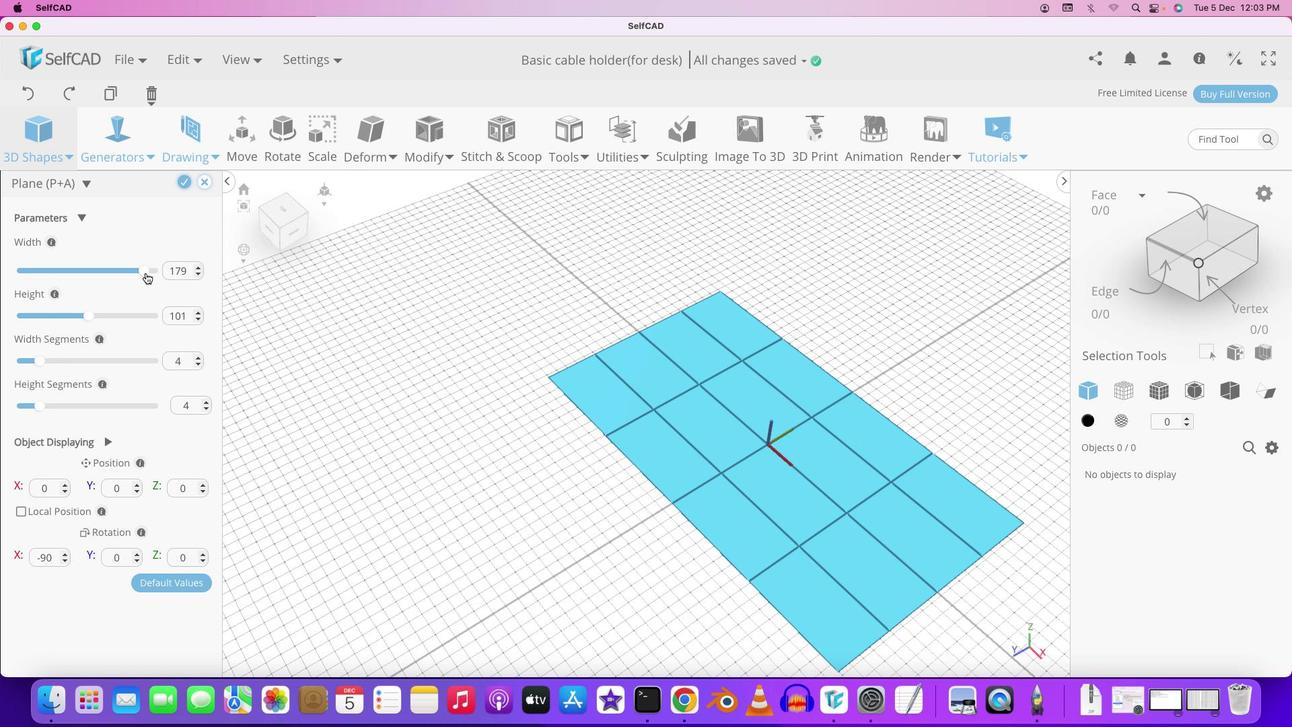 
Action: Mouse moved to (88, 314)
Screenshot: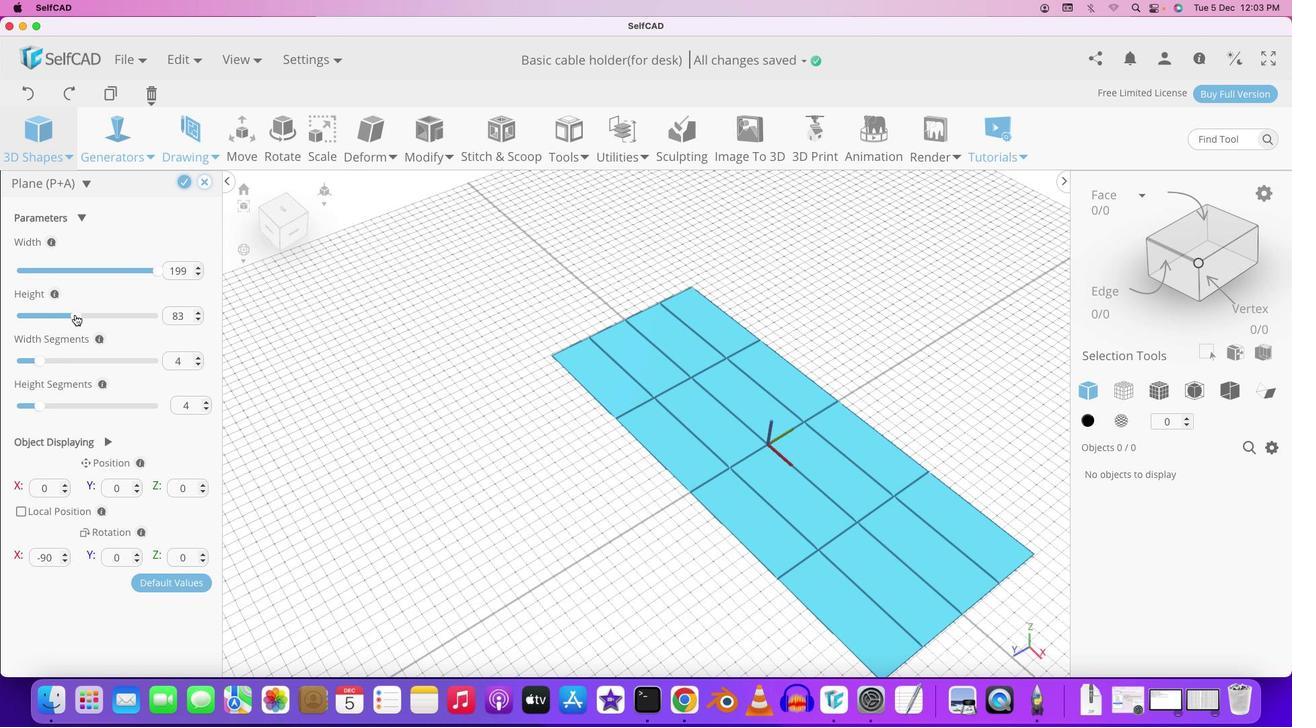 
Action: Mouse pressed left at (88, 314)
Screenshot: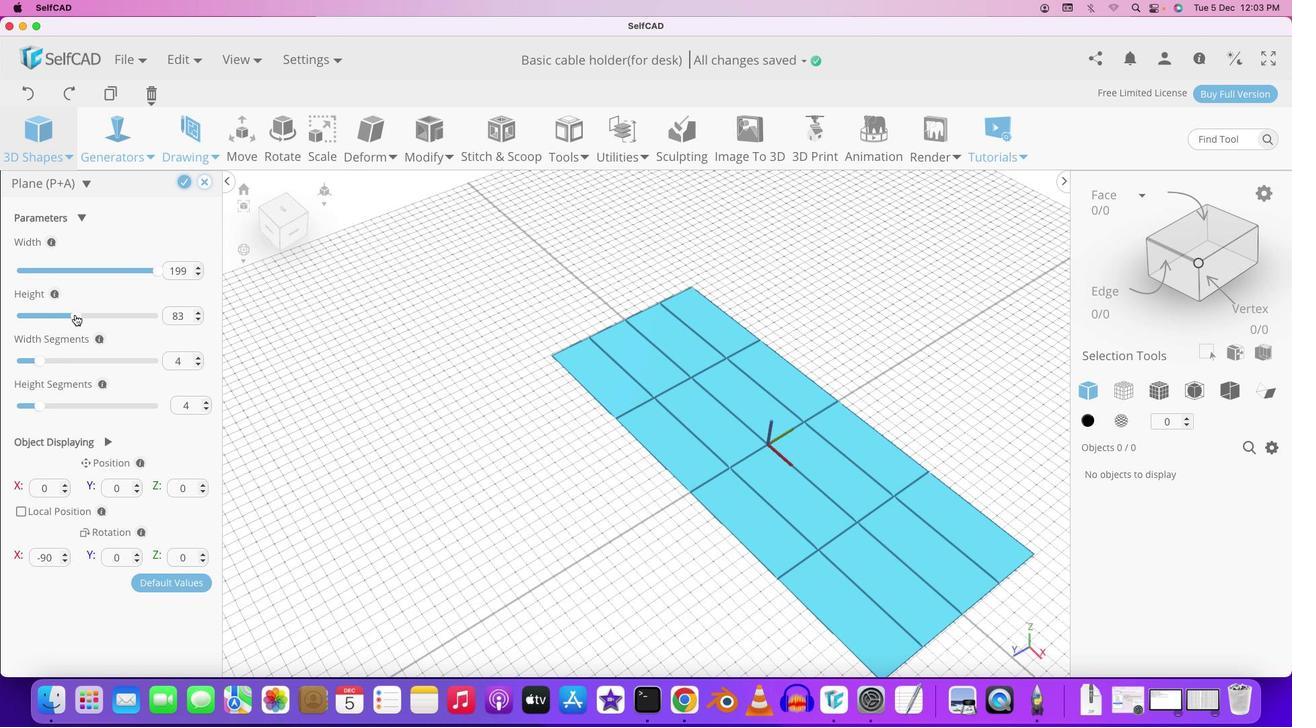 
Action: Mouse moved to (632, 525)
Screenshot: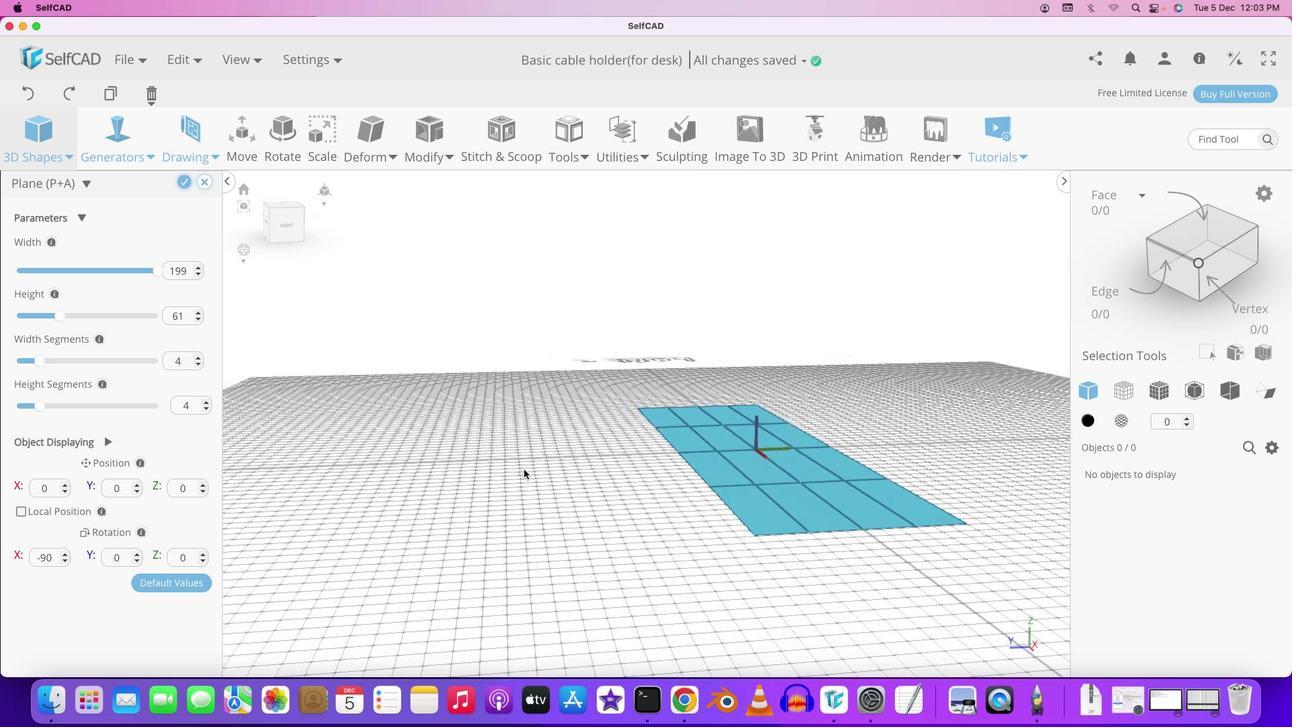 
Action: Mouse pressed left at (632, 525)
Screenshot: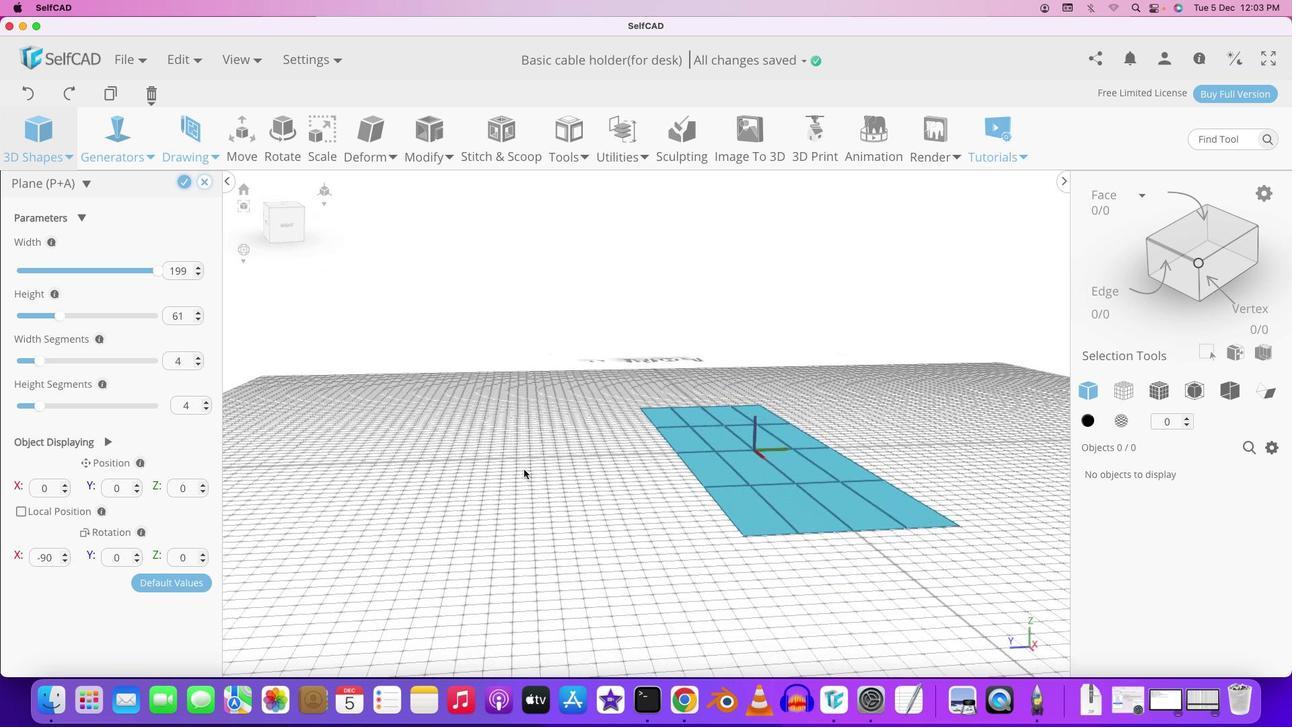 
Action: Mouse moved to (185, 274)
Screenshot: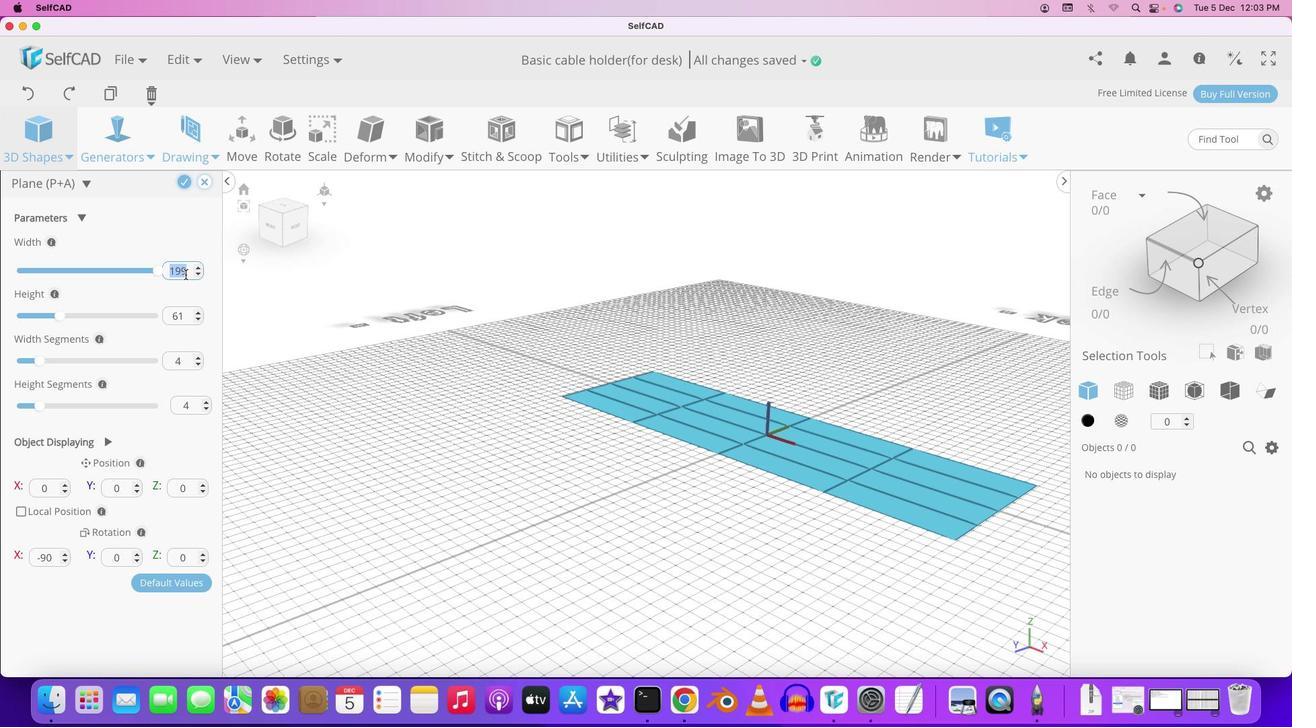 
Action: Mouse pressed left at (185, 274)
Screenshot: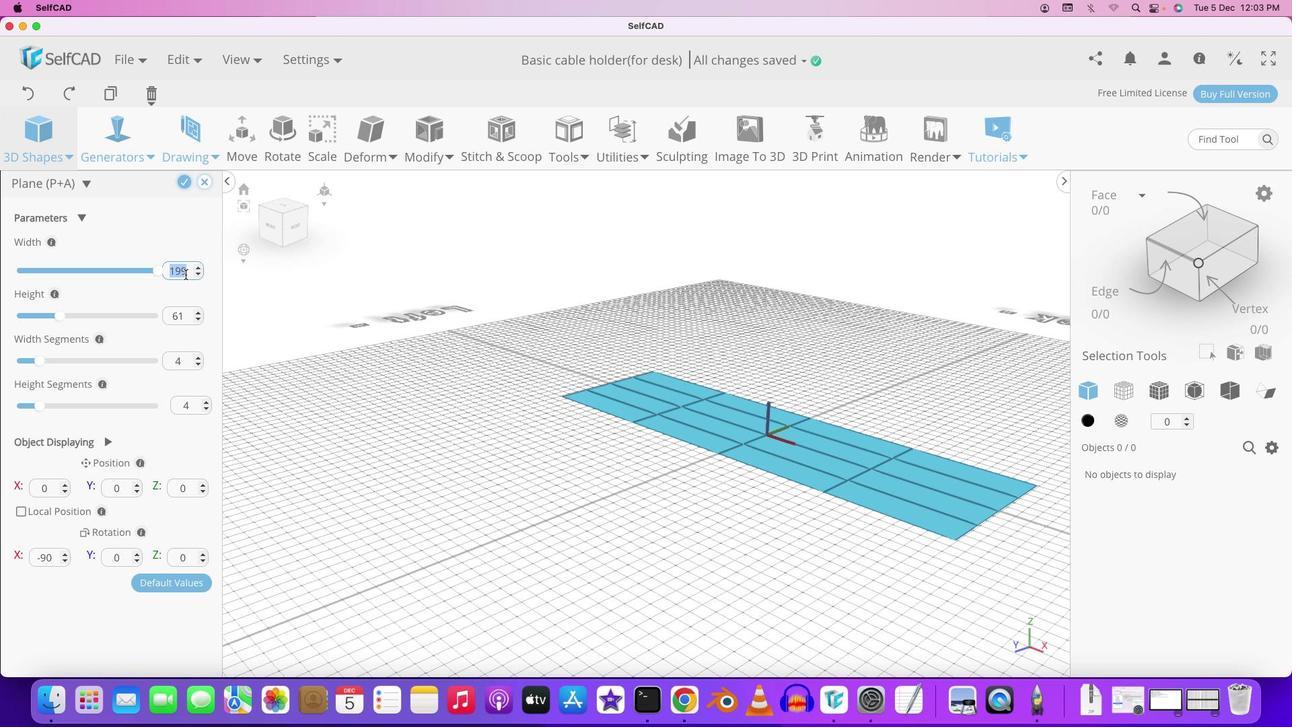 
Action: Key pressed '2''5''0'Key.enter
Screenshot: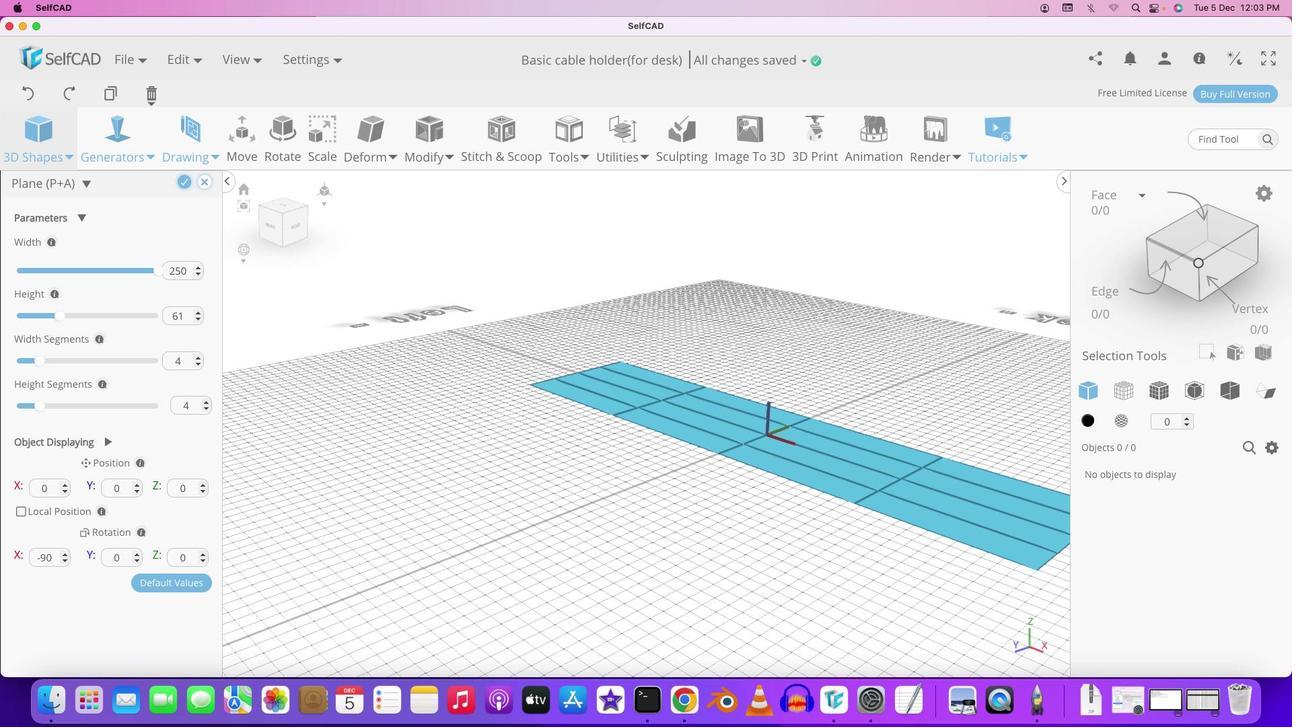 
Action: Mouse moved to (760, 363)
Screenshot: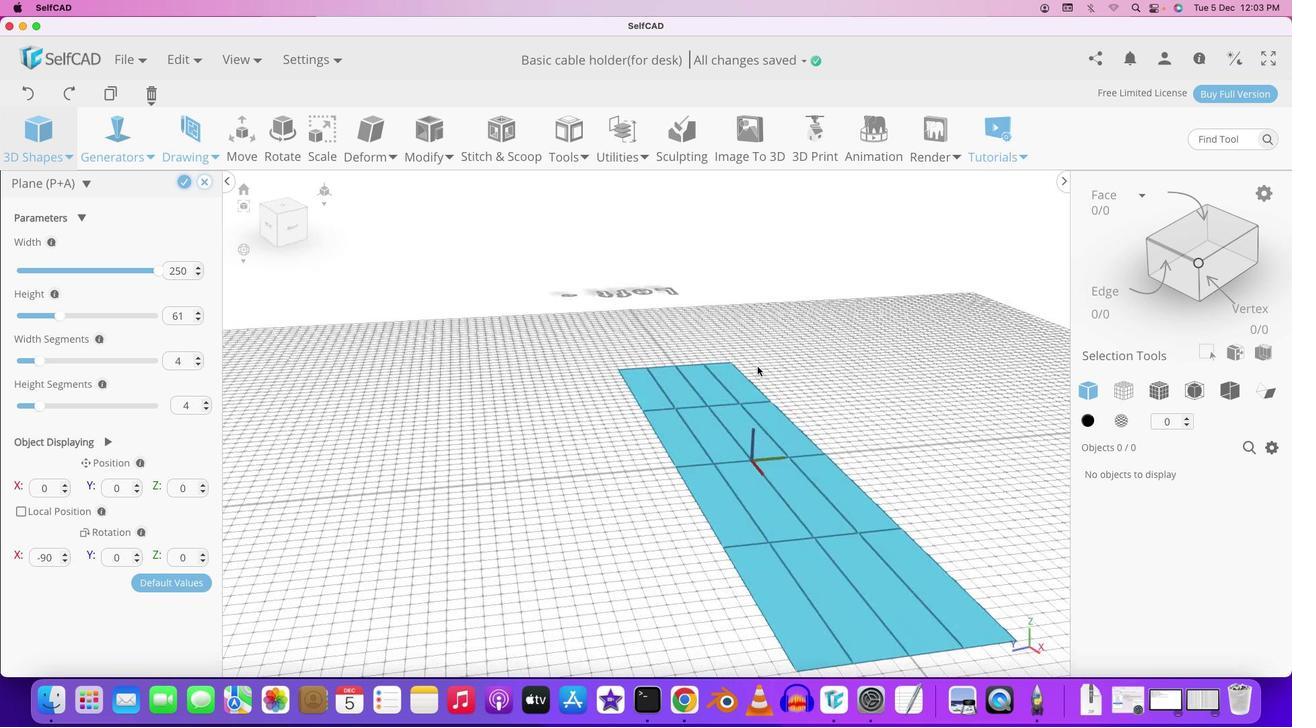 
Action: Mouse pressed left at (760, 363)
Screenshot: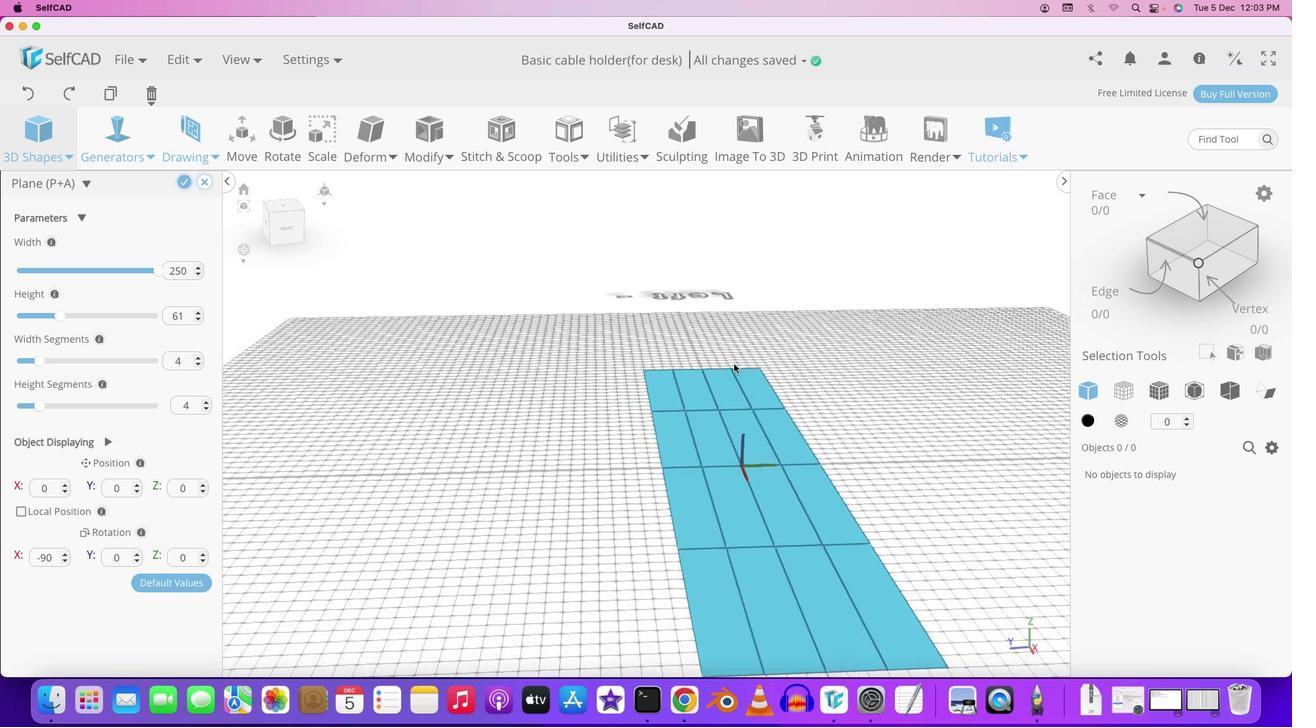 
Action: Mouse moved to (899, 364)
Screenshot: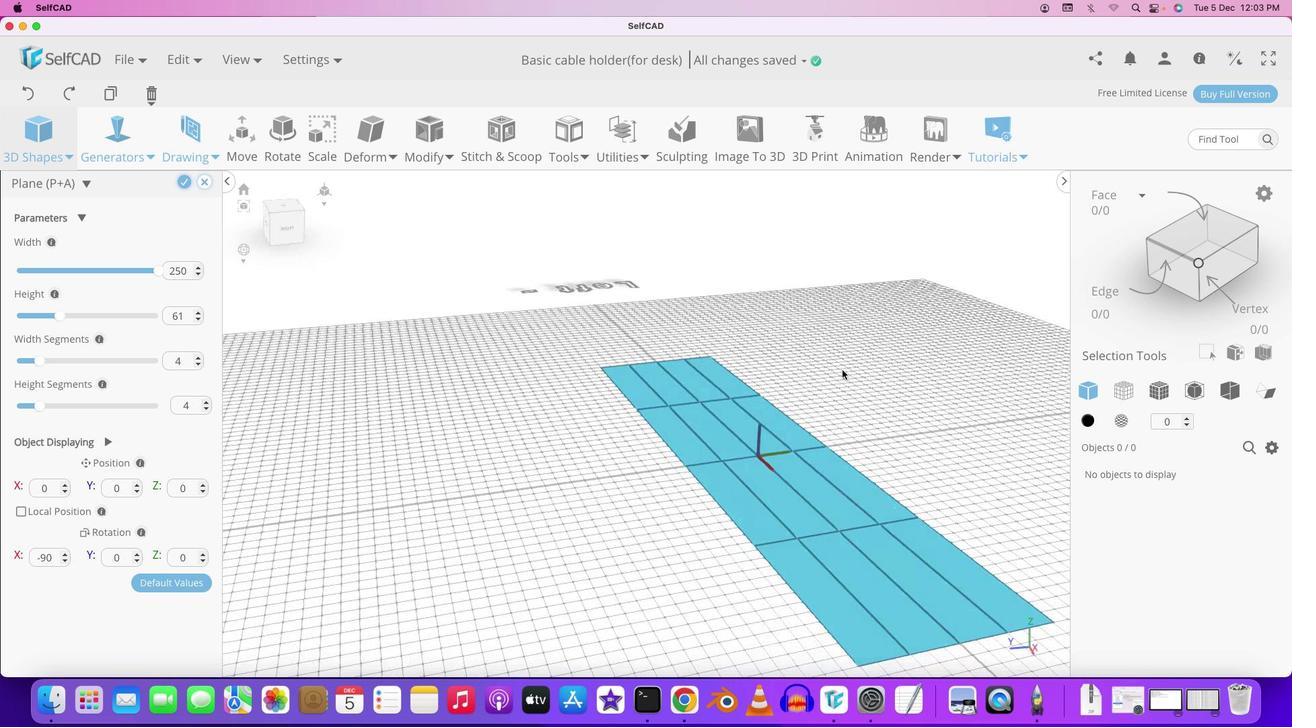 
Action: Mouse pressed left at (899, 364)
Screenshot: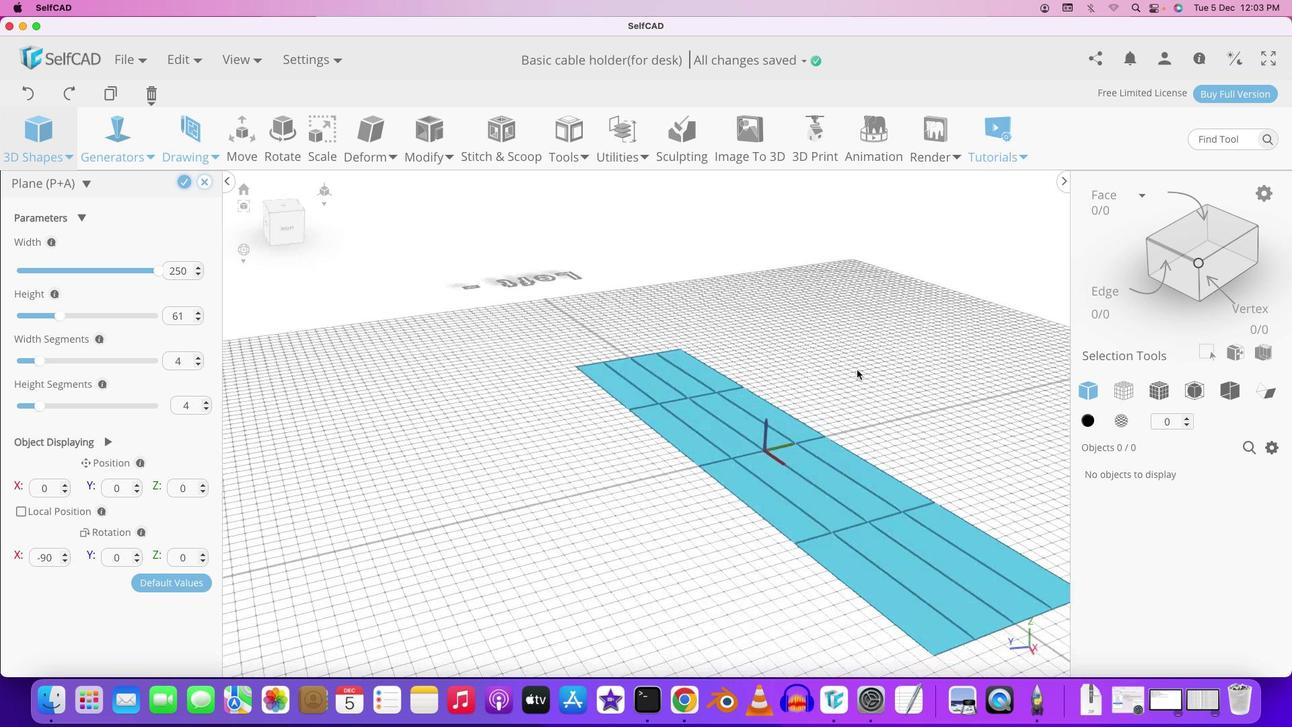 
Action: Mouse moved to (183, 182)
Screenshot: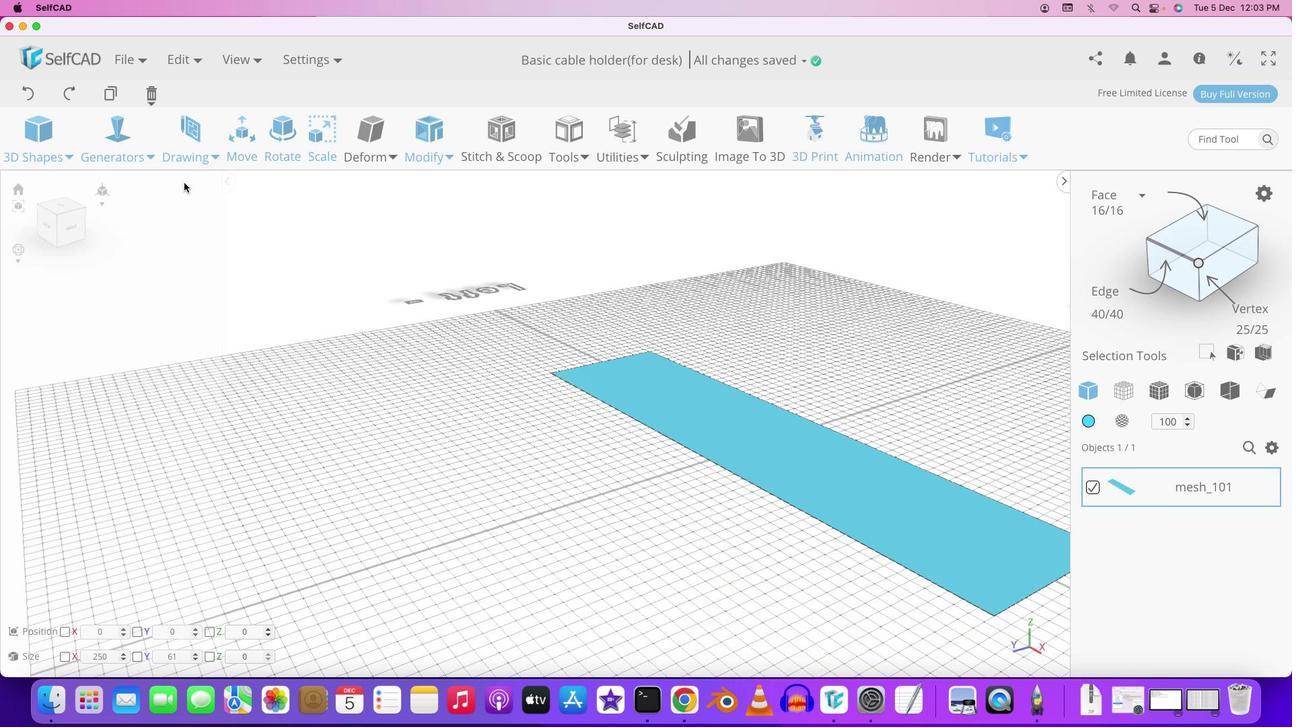 
Action: Mouse pressed left at (183, 182)
Screenshot: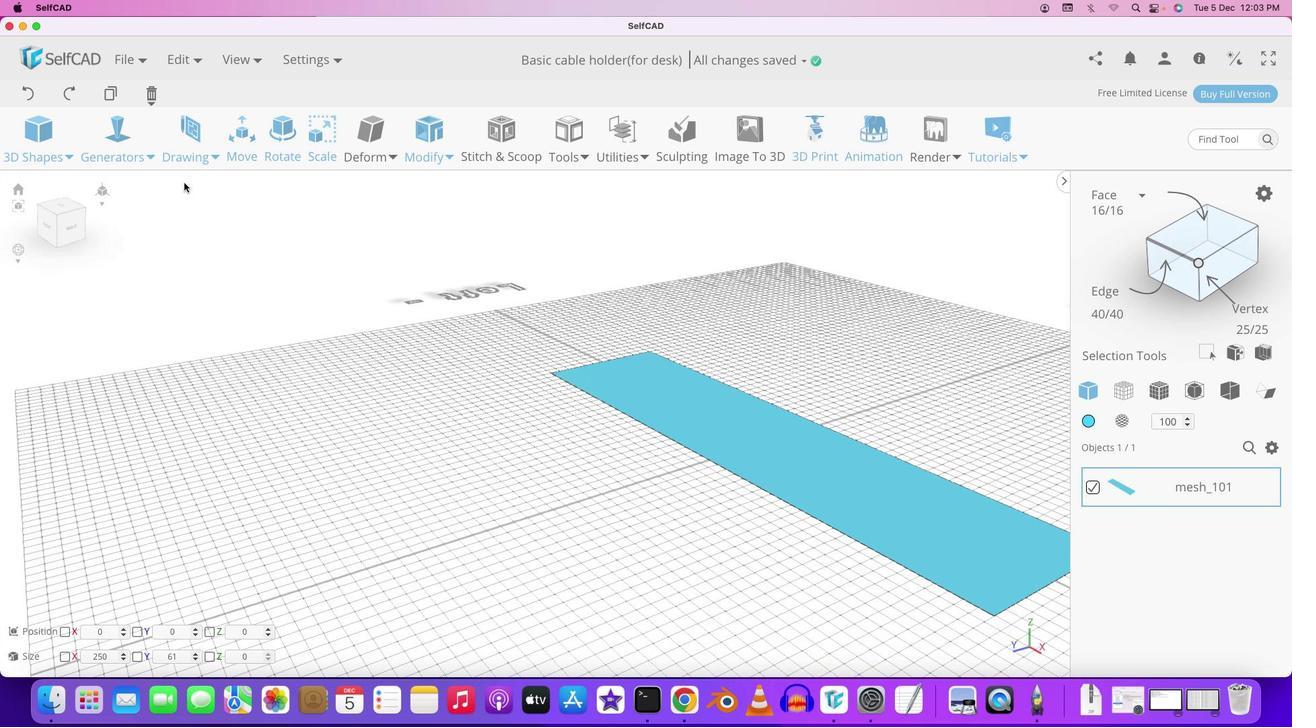 
Action: Mouse moved to (519, 355)
Screenshot: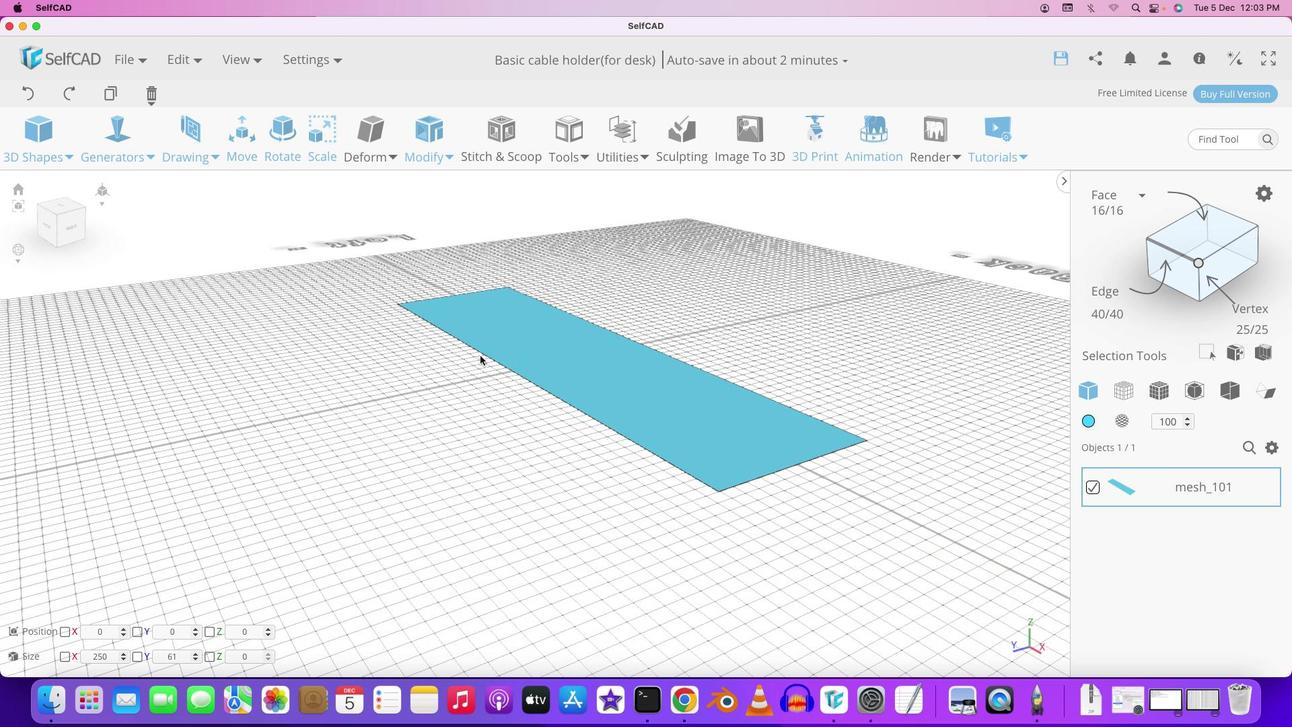 
Action: Key pressed Key.shift
Screenshot: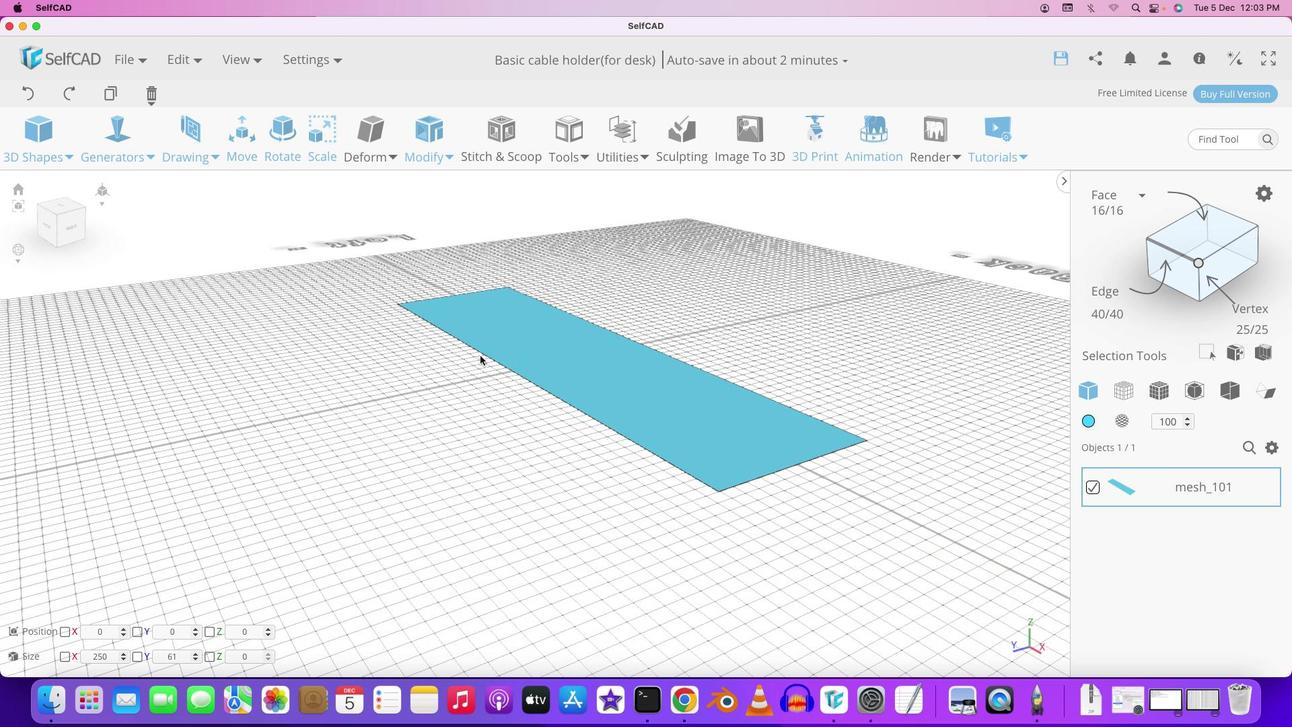 
Action: Mouse moved to (546, 359)
Screenshot: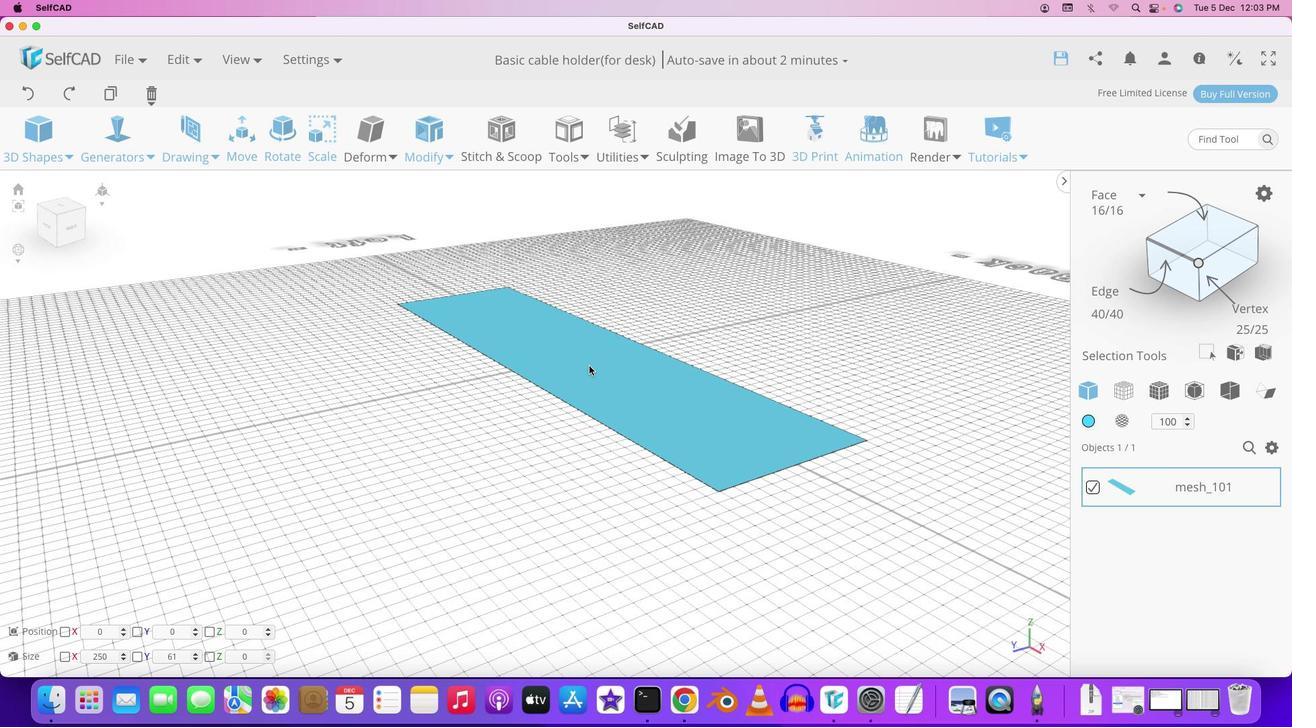 
Action: Mouse pressed left at (546, 359)
Screenshot: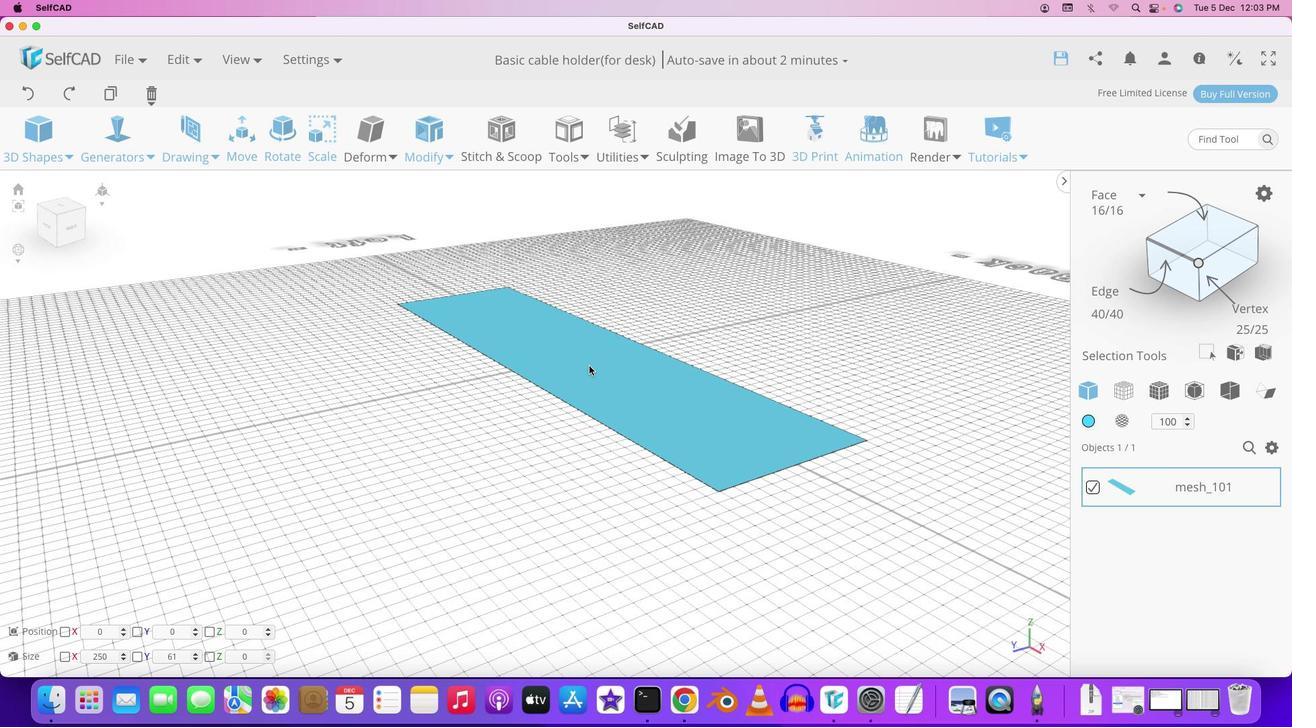 
Action: Mouse moved to (704, 354)
Screenshot: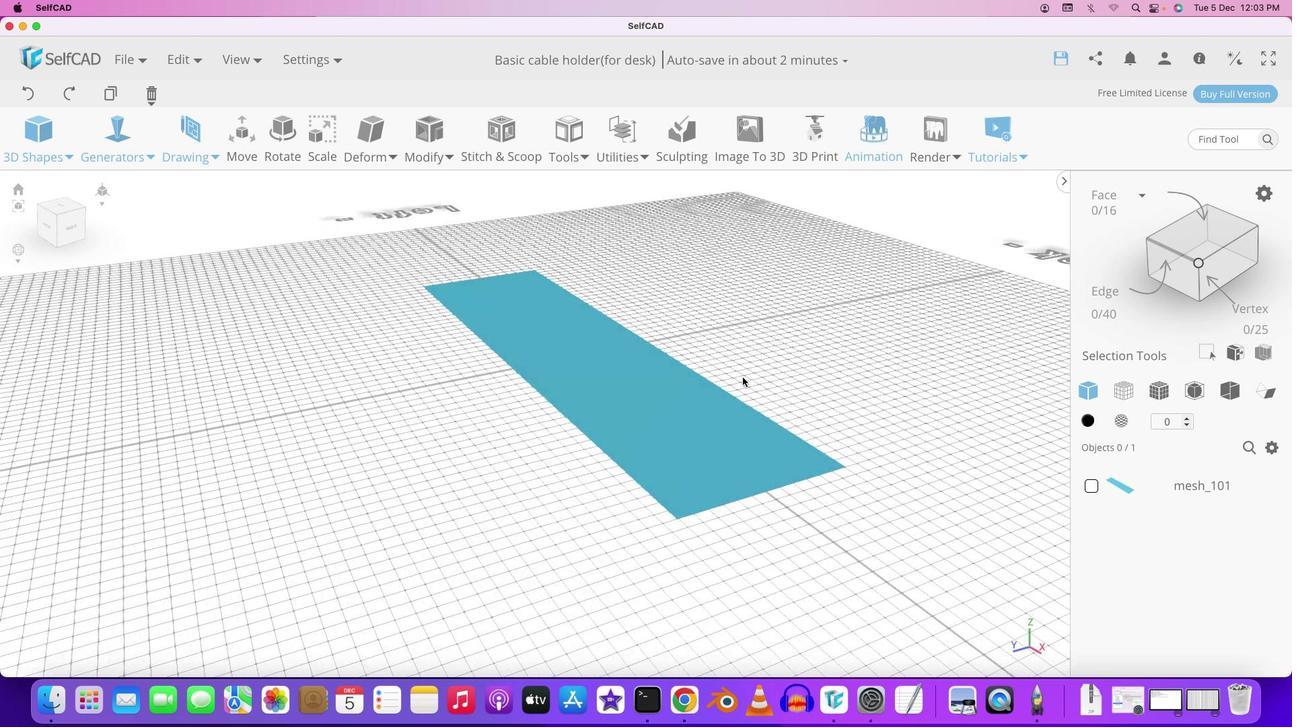 
Action: Mouse pressed left at (704, 354)
Screenshot: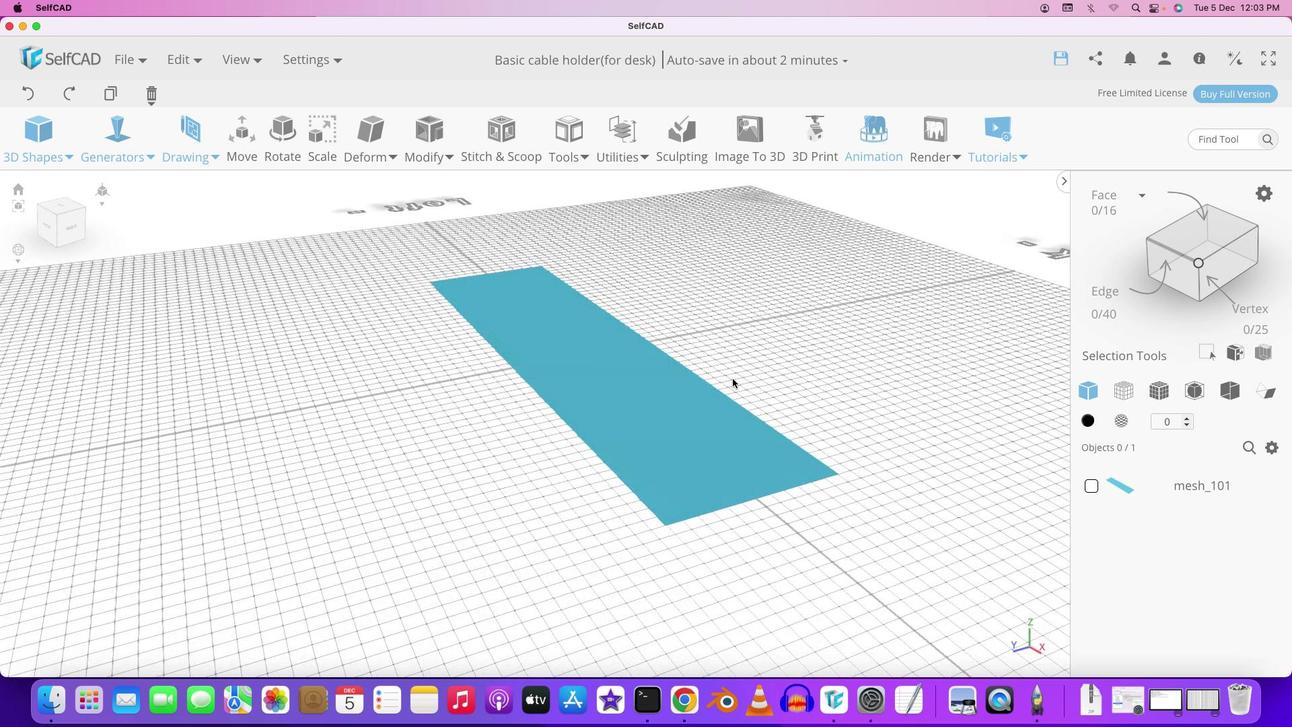 
Action: Mouse moved to (770, 370)
Screenshot: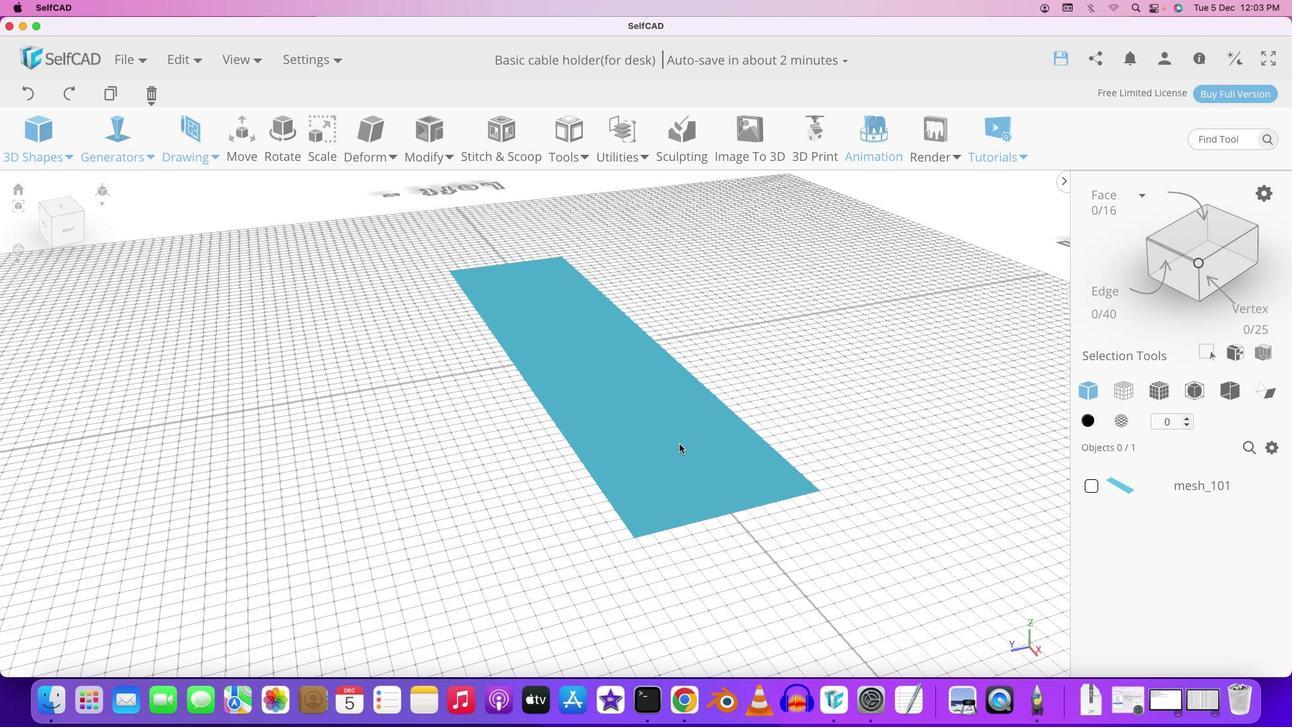 
Action: Mouse pressed left at (770, 370)
Screenshot: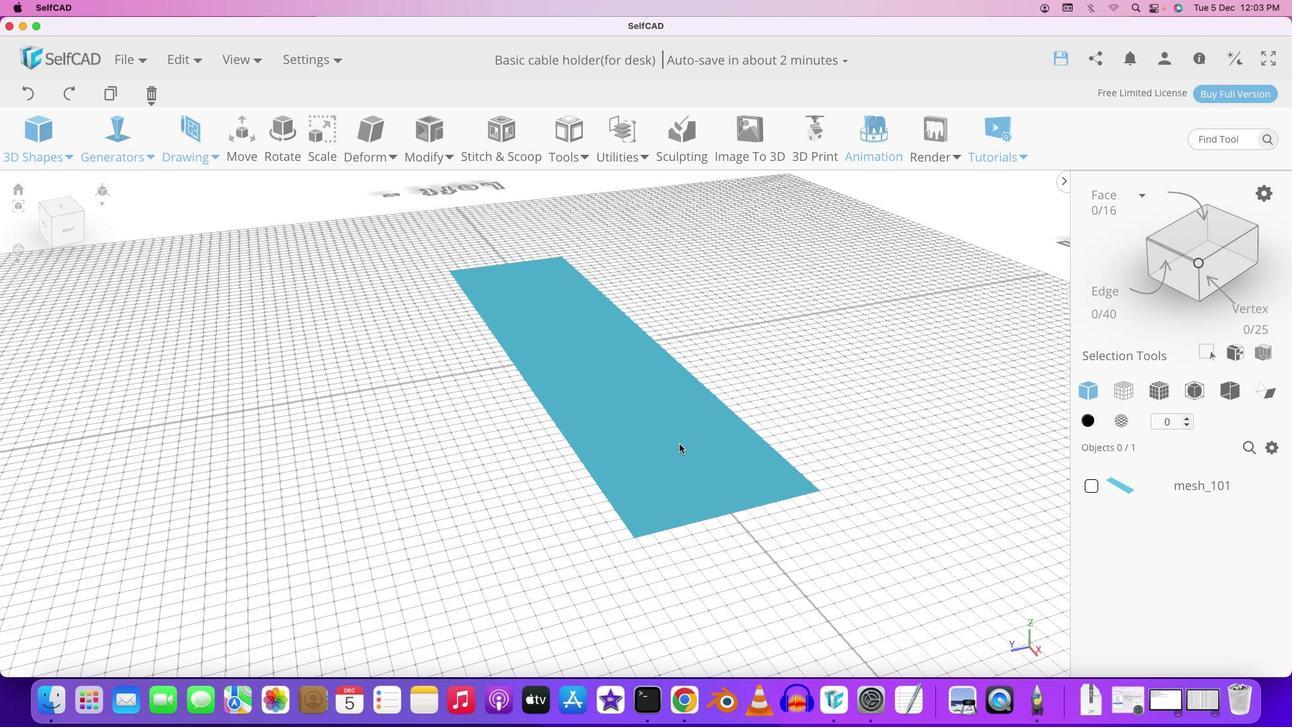 
Action: Mouse moved to (680, 443)
Screenshot: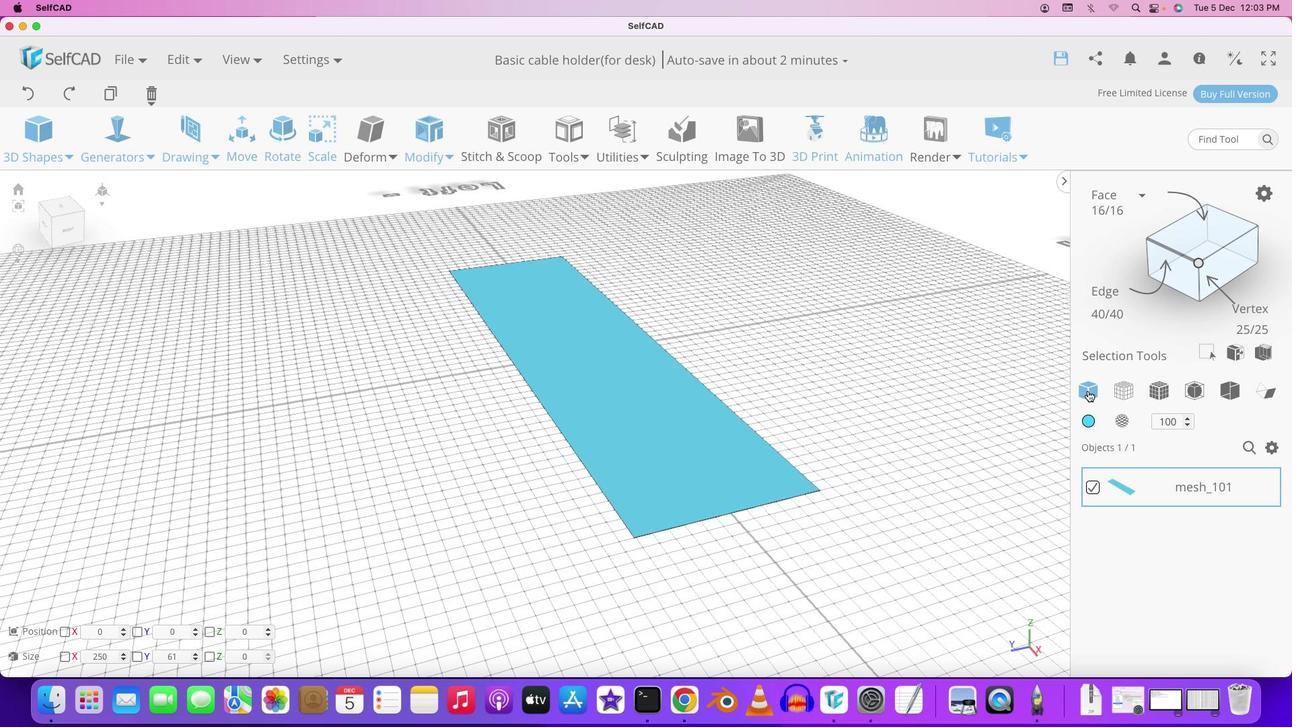 
Action: Mouse pressed left at (680, 443)
Screenshot: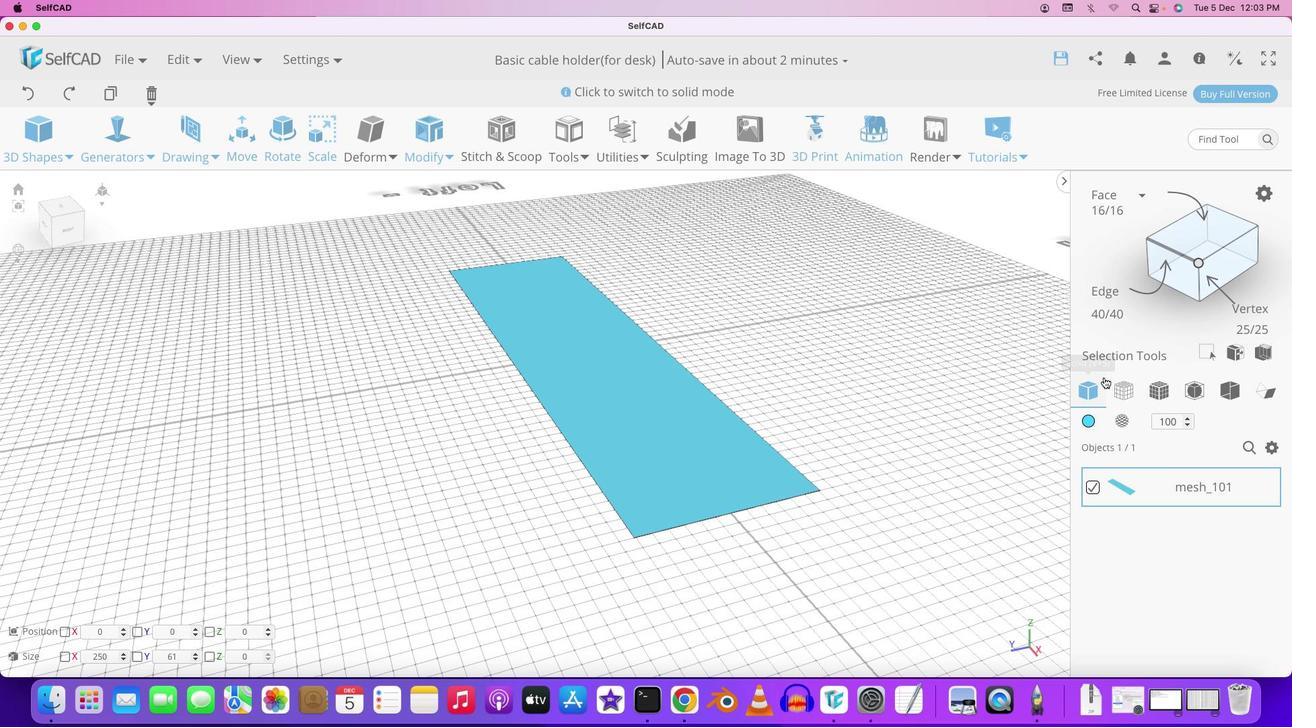 
Action: Mouse moved to (1153, 390)
Screenshot: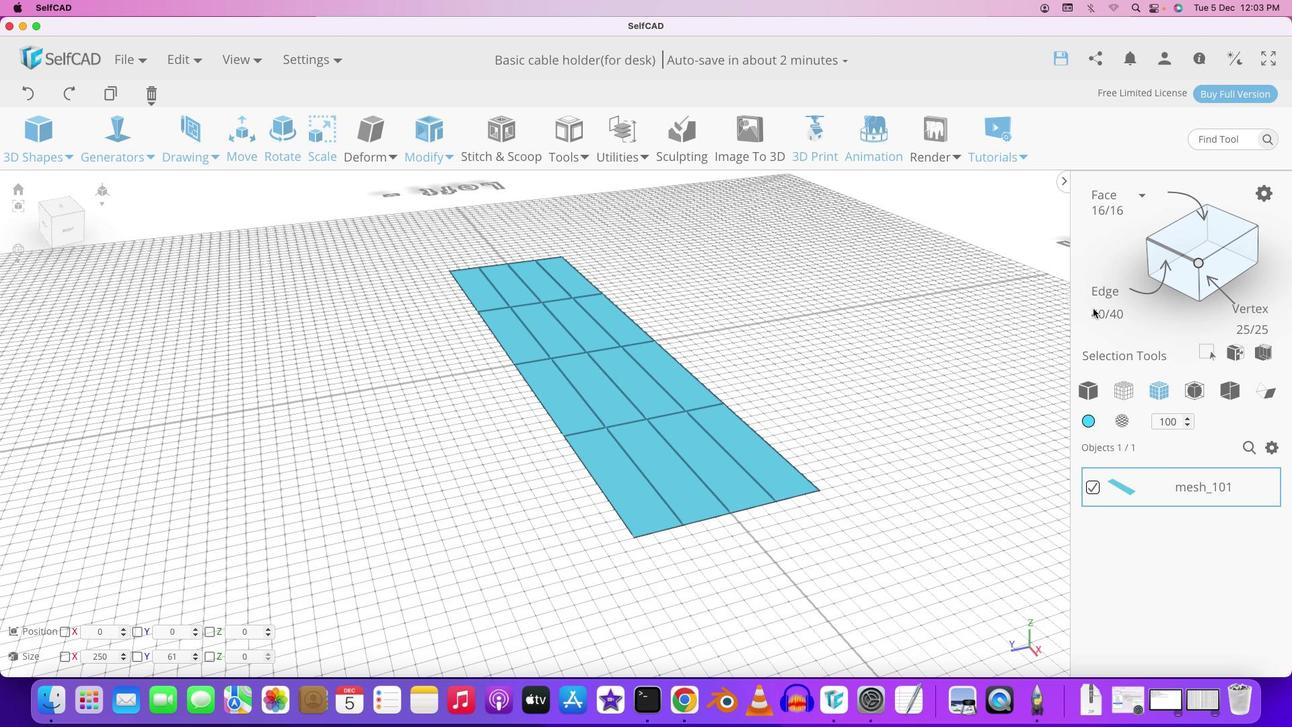 
Action: Mouse pressed left at (1153, 390)
Screenshot: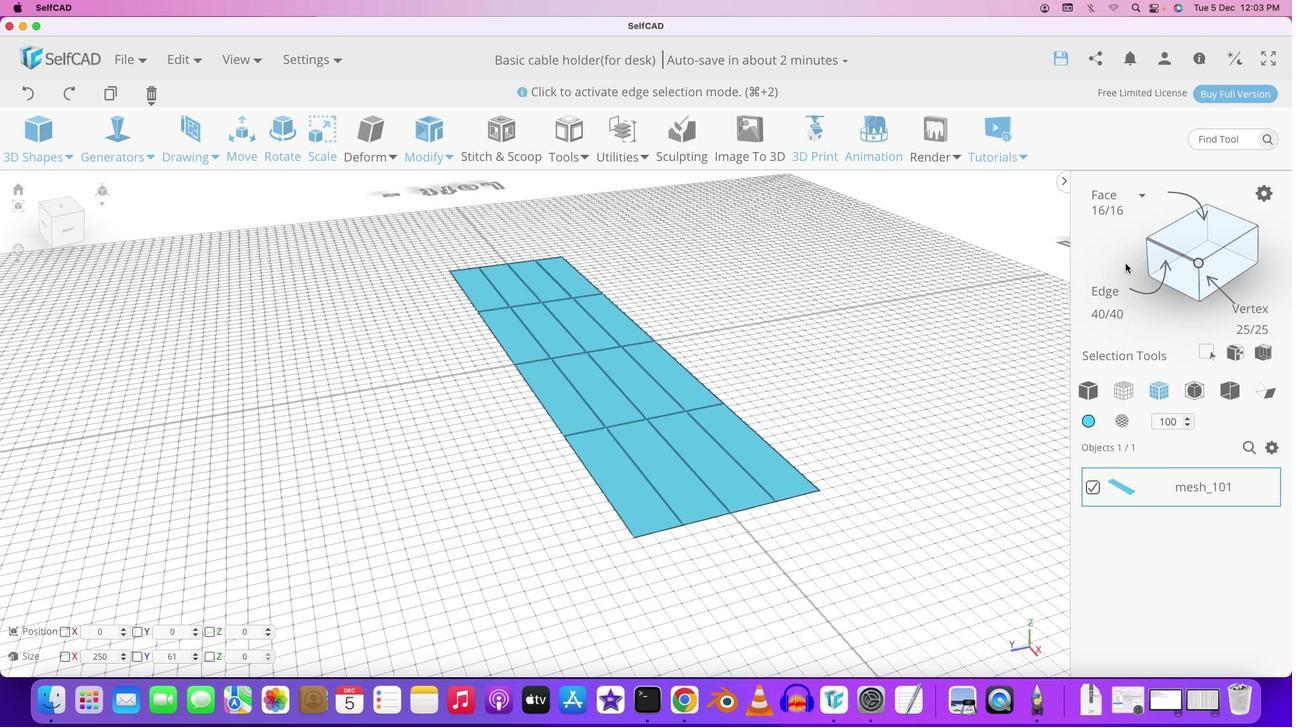 
Action: Mouse moved to (1241, 302)
Screenshot: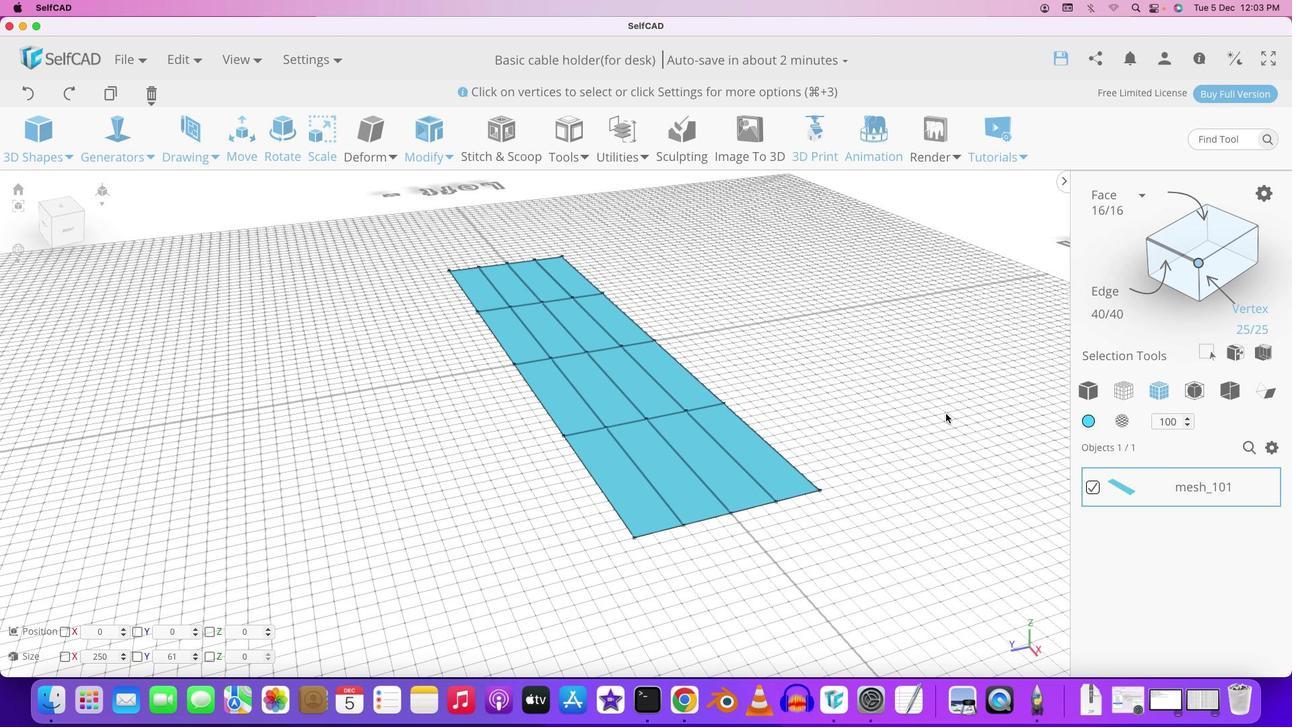 
Action: Mouse pressed left at (1241, 302)
Screenshot: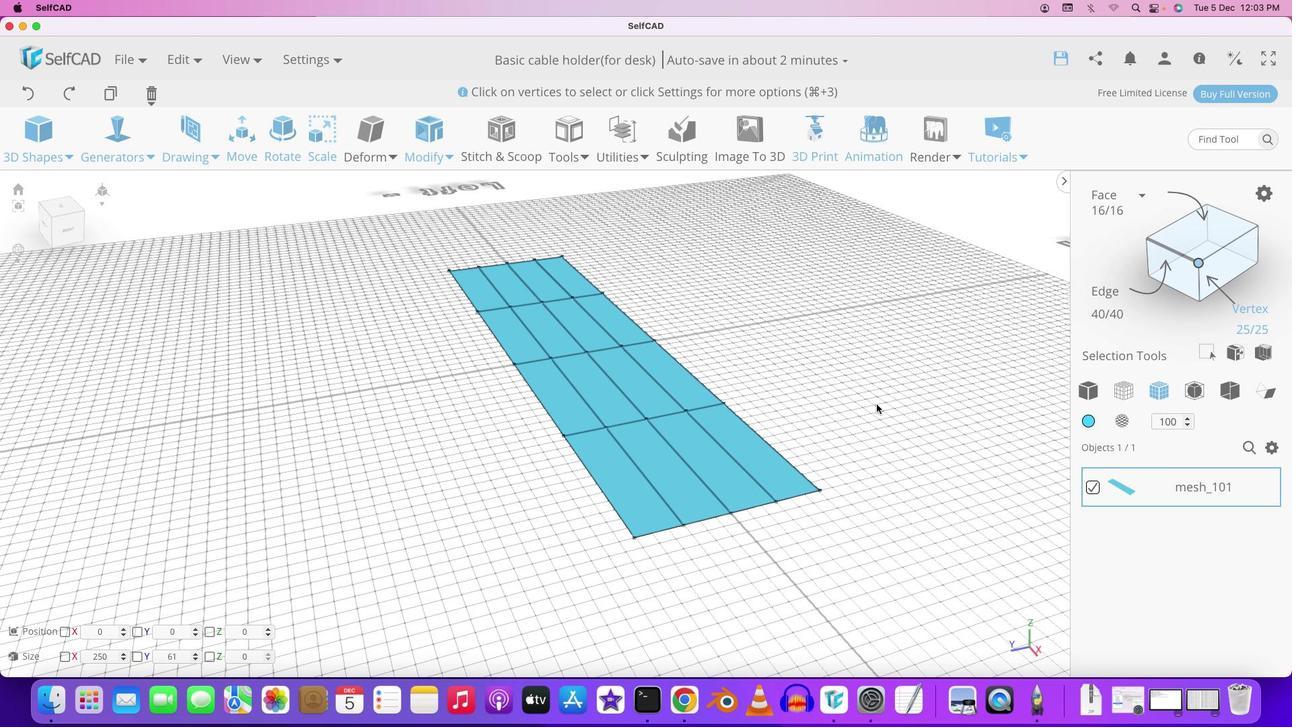 
Action: Mouse moved to (729, 511)
Screenshot: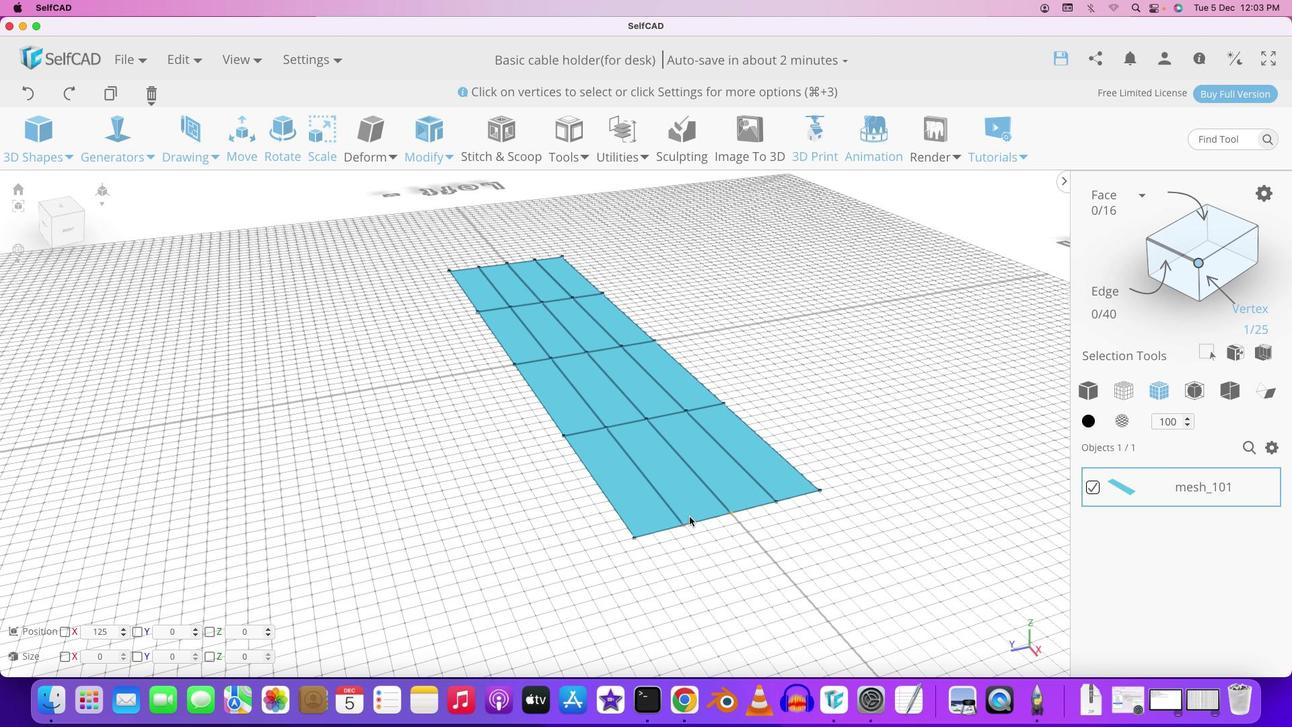 
Action: Mouse pressed left at (729, 511)
Screenshot: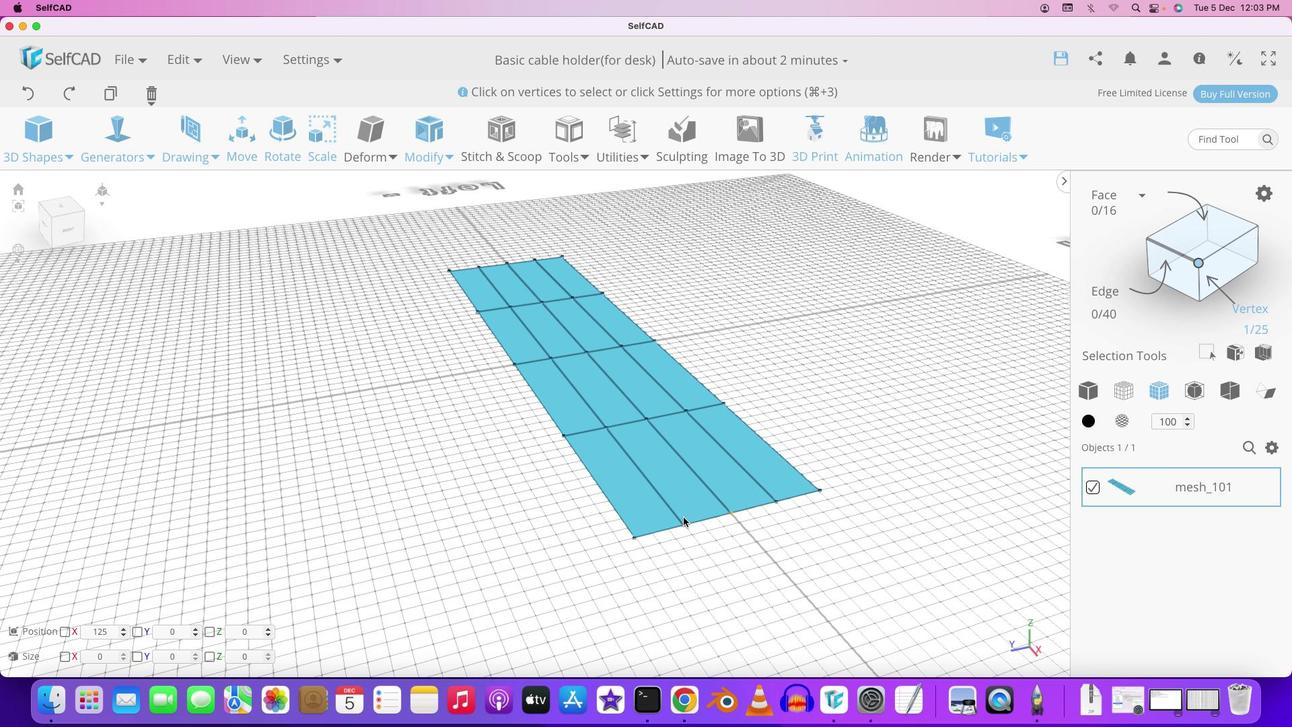 
Action: Mouse moved to (684, 517)
Screenshot: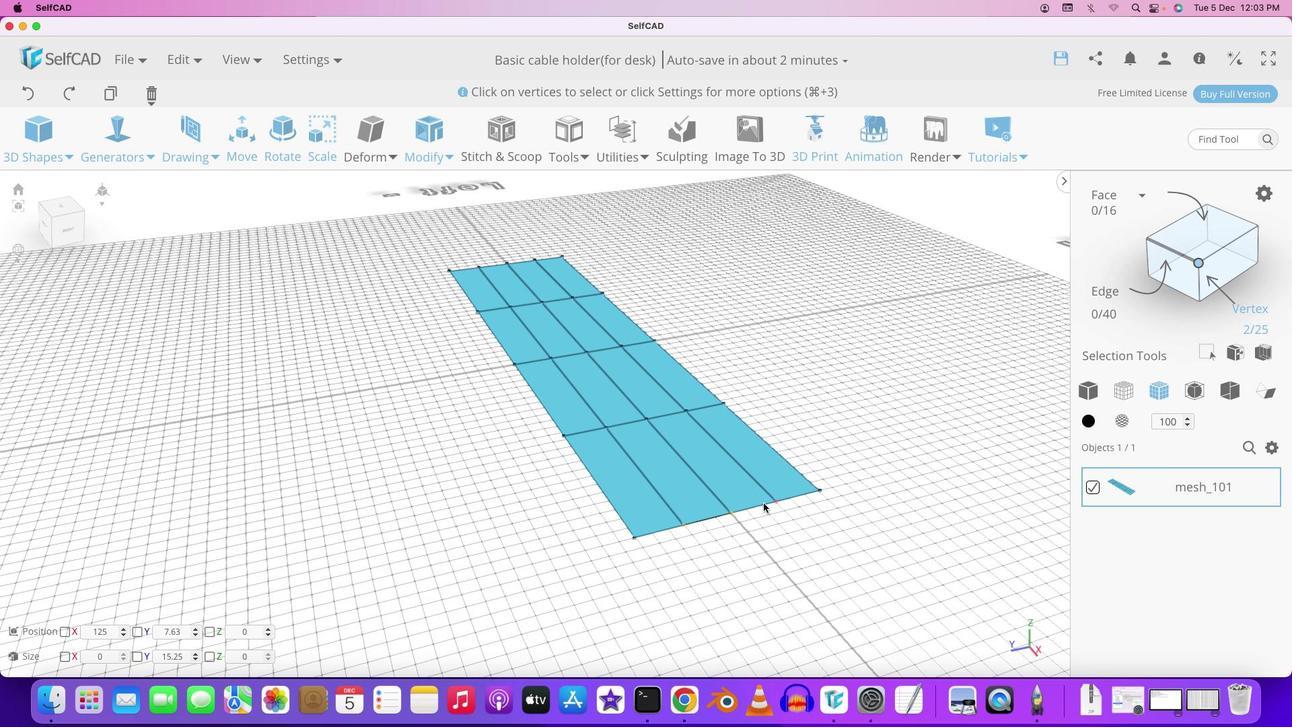 
Action: Mouse pressed left at (684, 517)
Screenshot: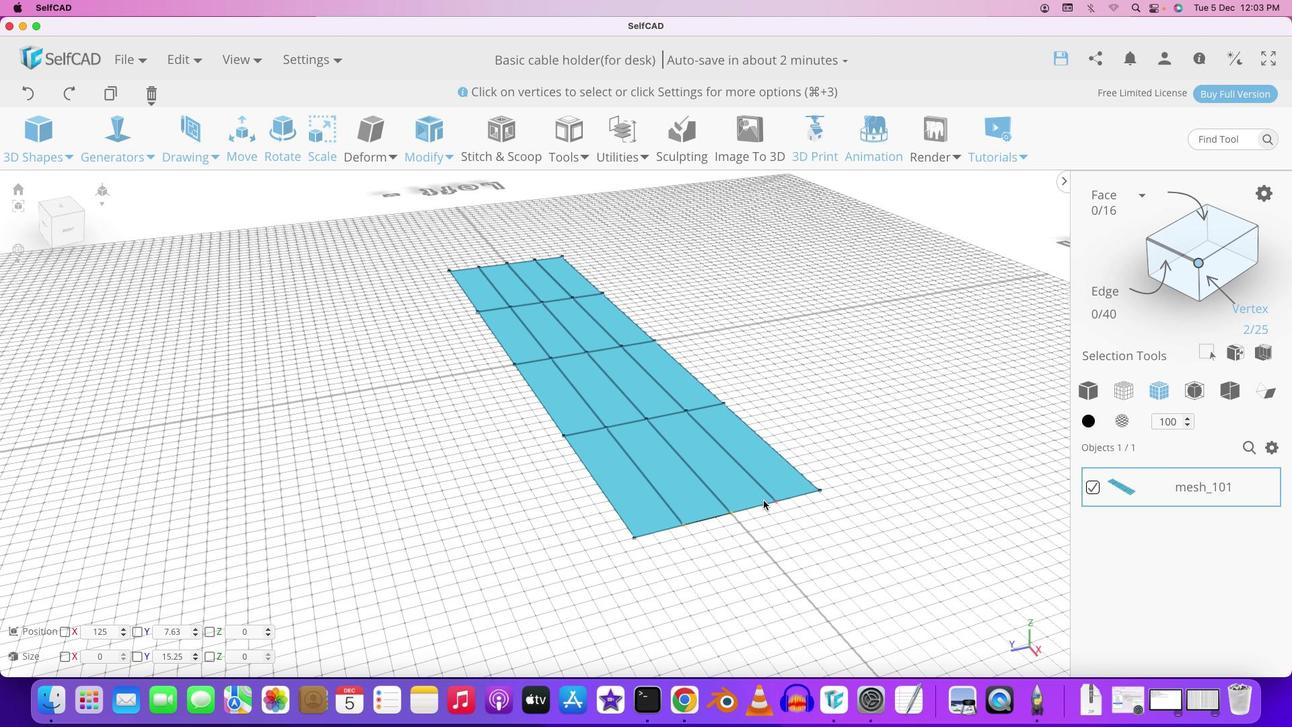 
Action: Mouse moved to (764, 500)
Screenshot: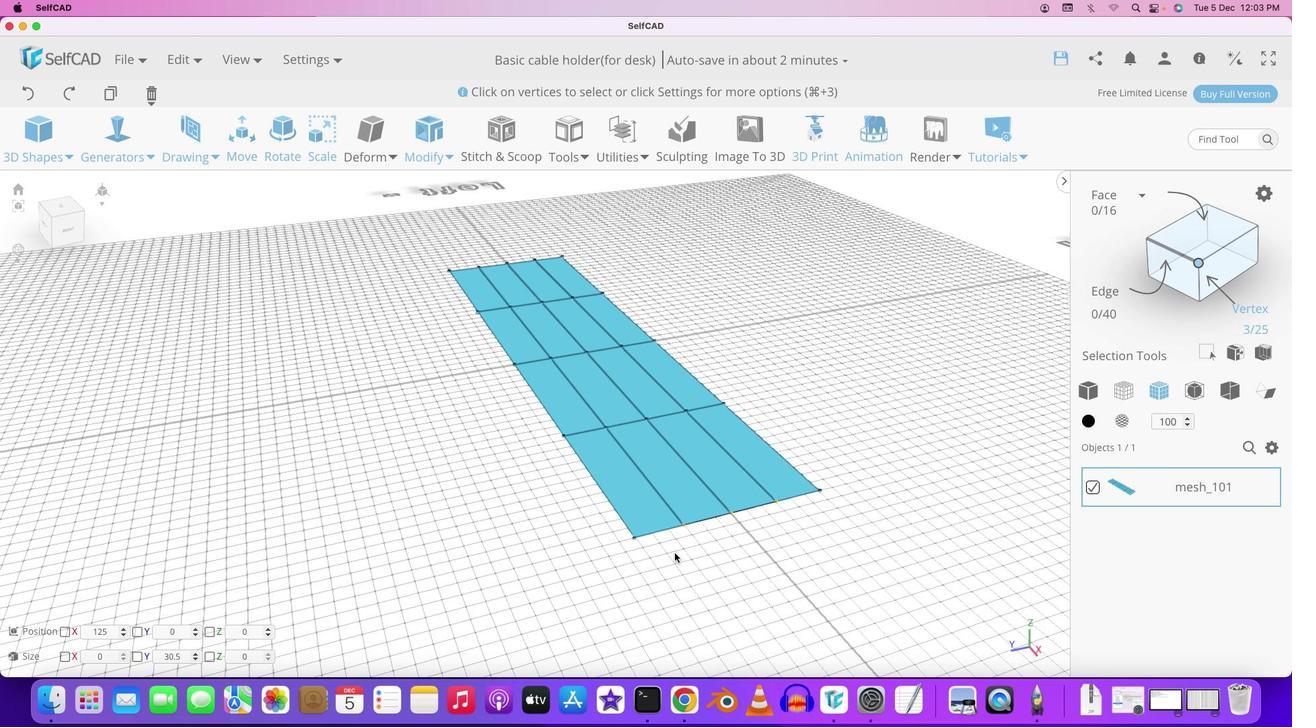
Action: Mouse pressed left at (764, 500)
Screenshot: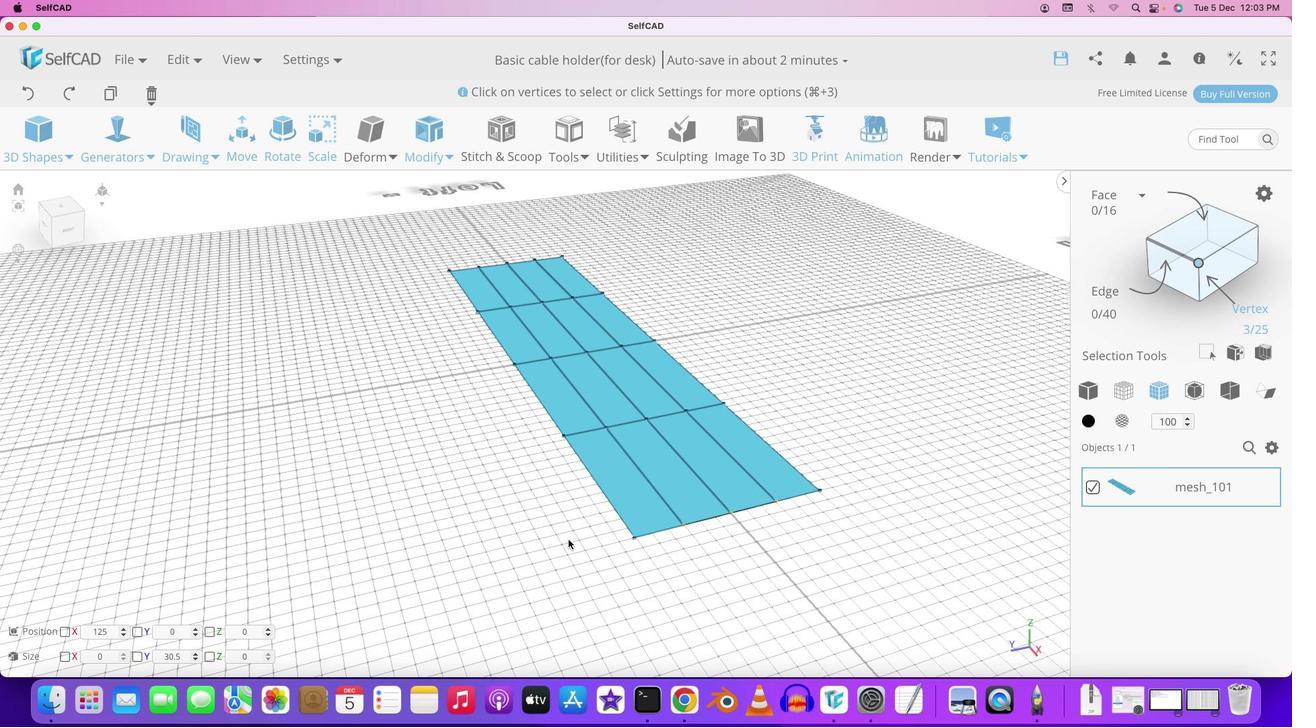 
Action: Mouse moved to (480, 503)
Screenshot: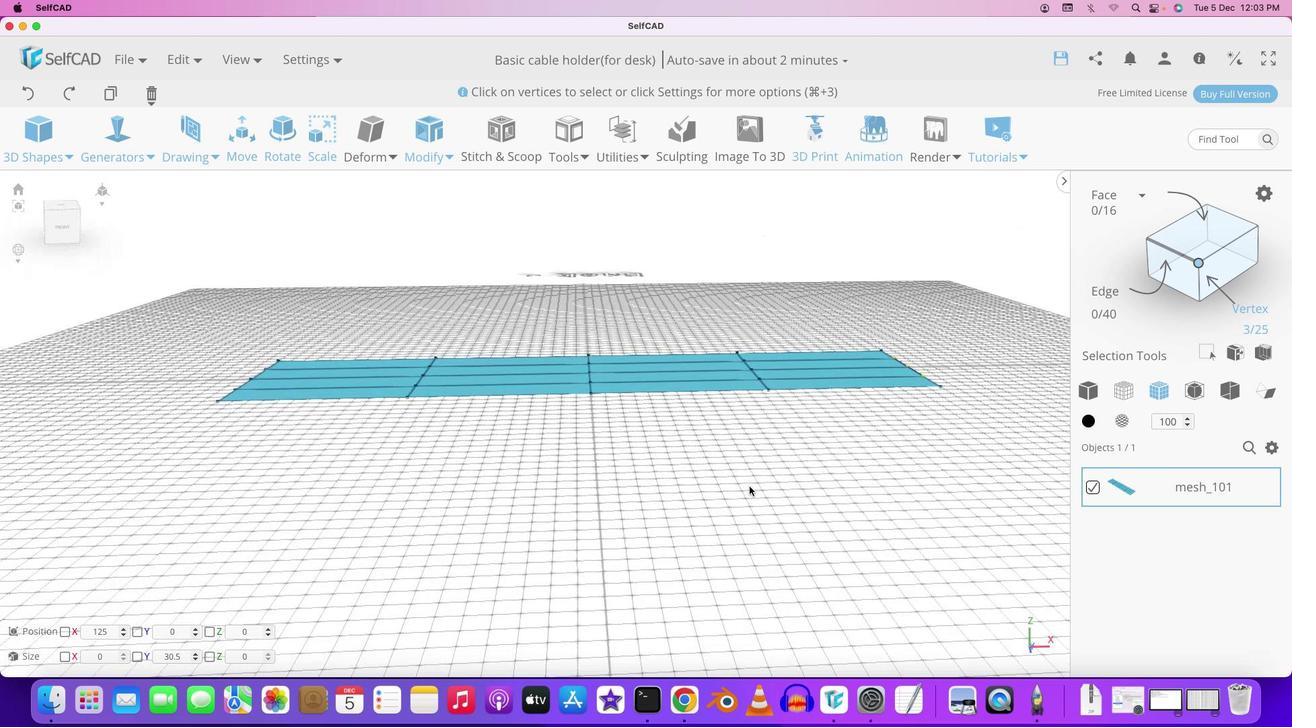 
Action: Mouse pressed left at (480, 503)
Screenshot: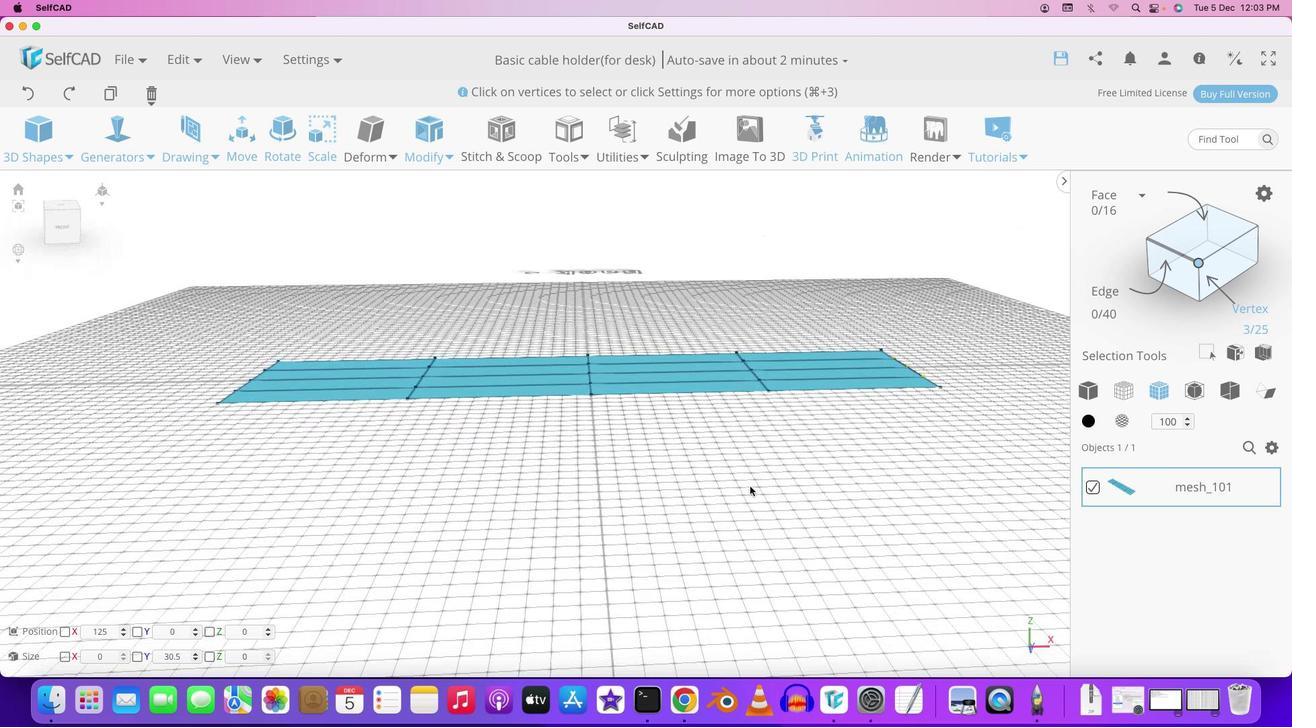 
Action: Mouse moved to (274, 375)
Screenshot: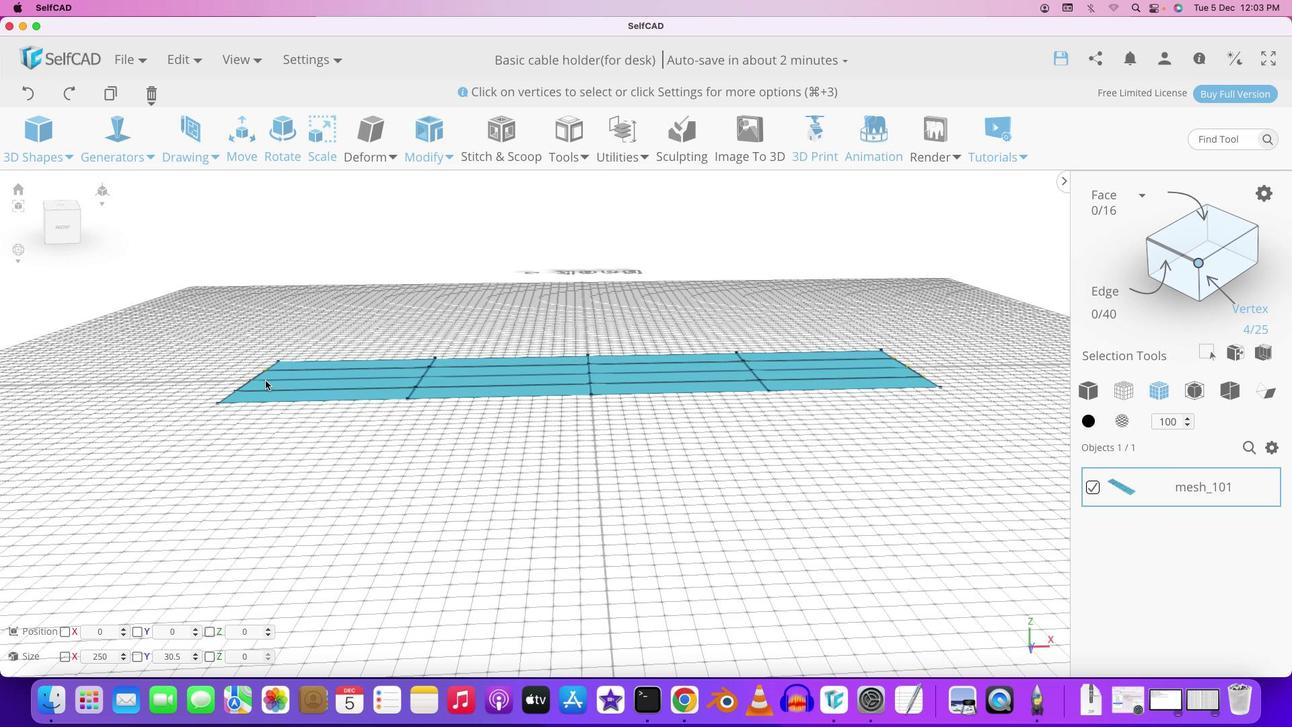 
Action: Mouse pressed left at (274, 375)
Screenshot: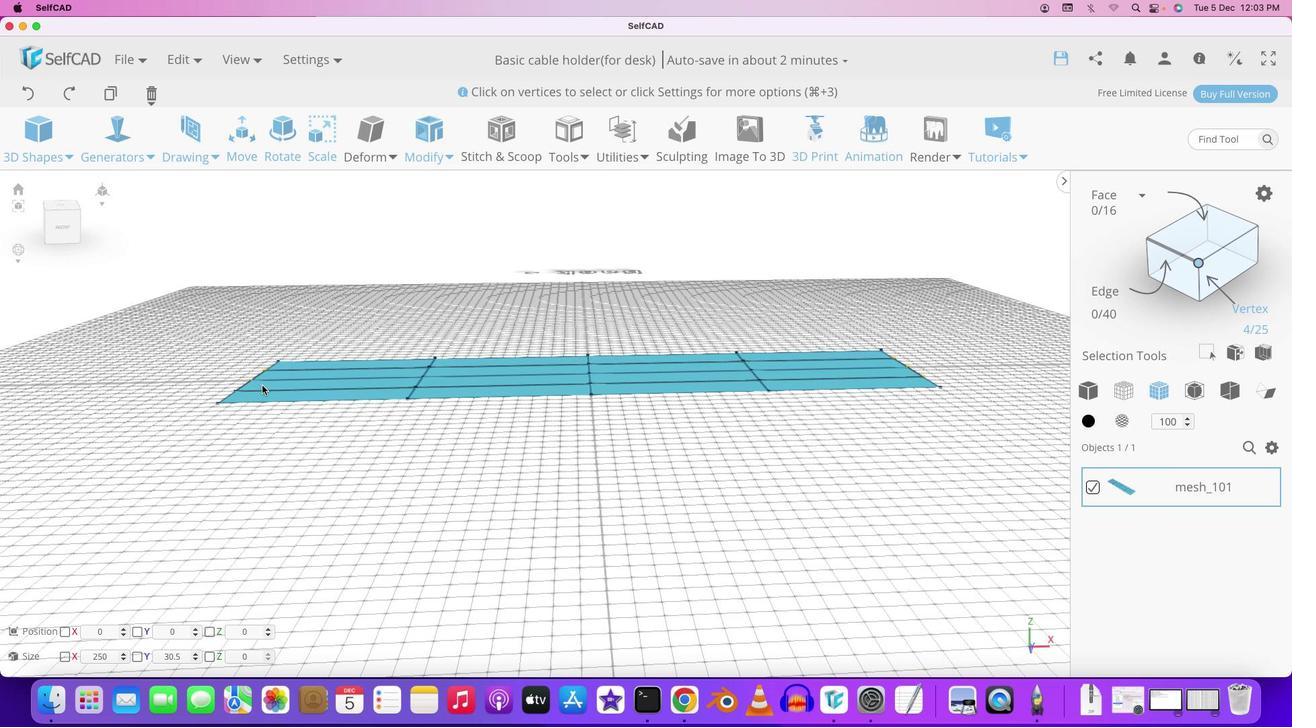 
Action: Mouse moved to (265, 381)
Screenshot: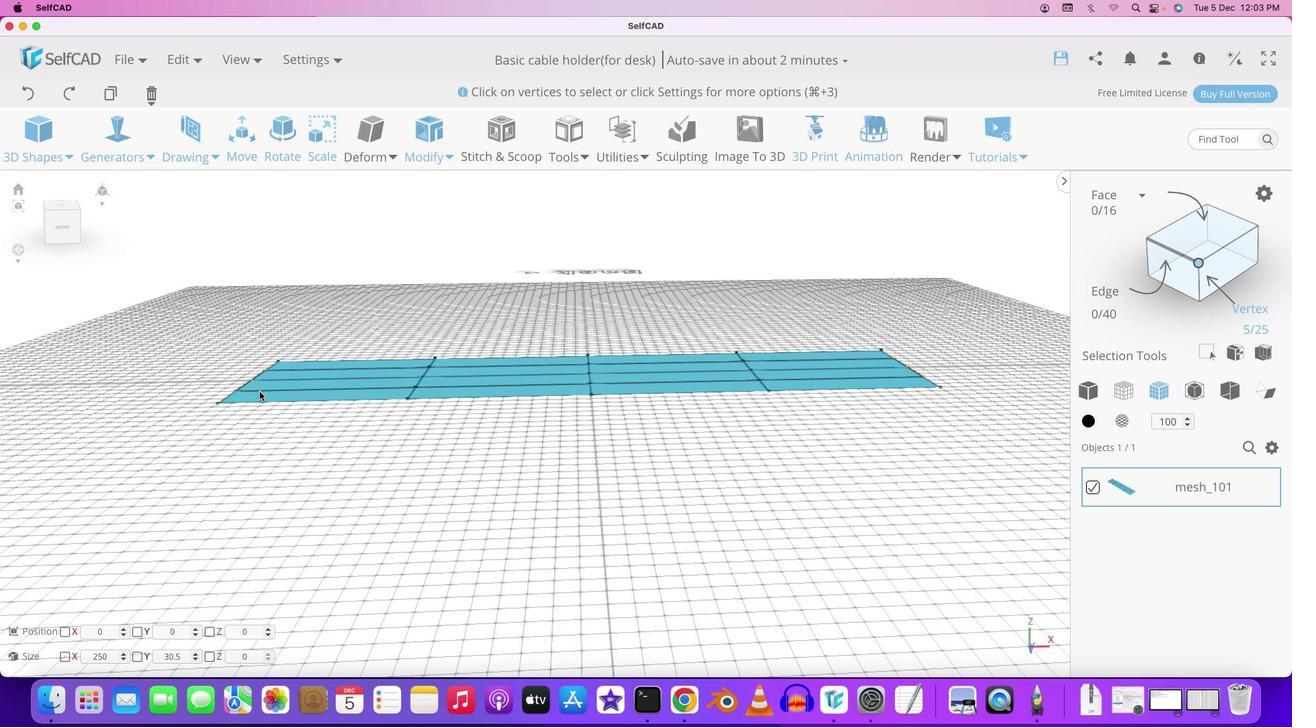 
Action: Mouse pressed left at (265, 381)
Screenshot: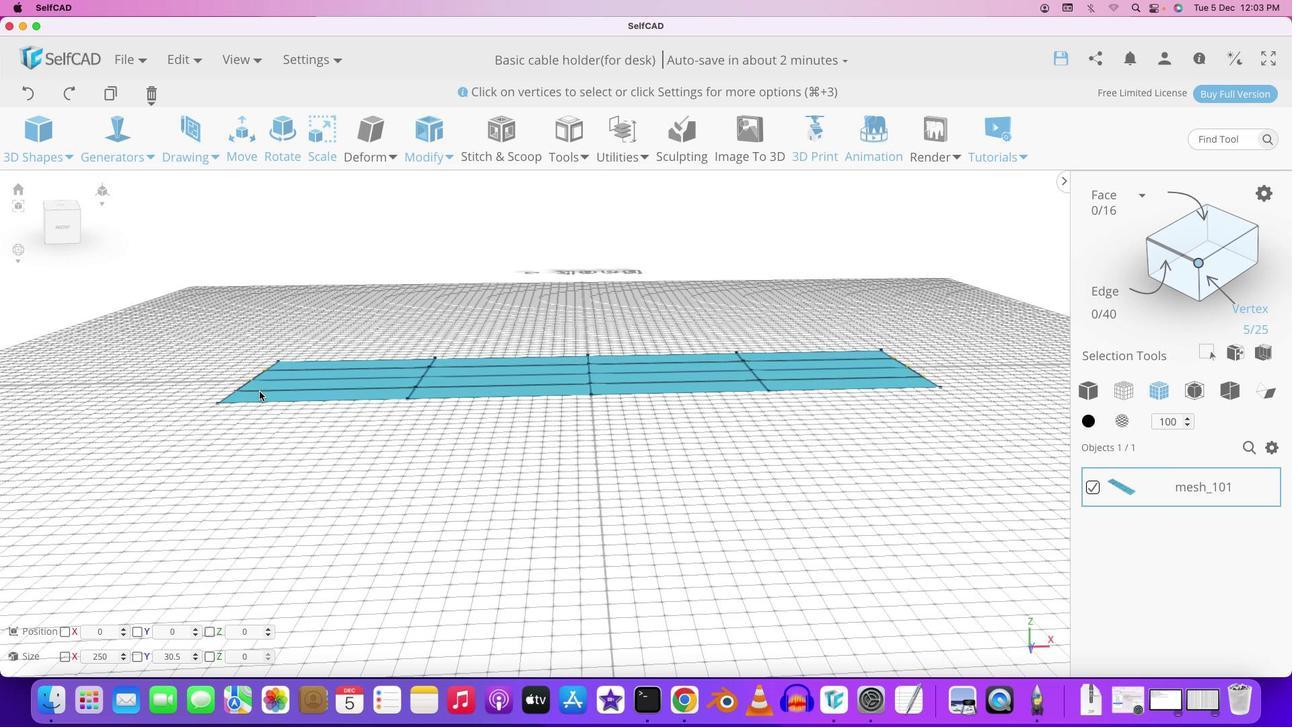 
Action: Mouse moved to (259, 391)
Screenshot: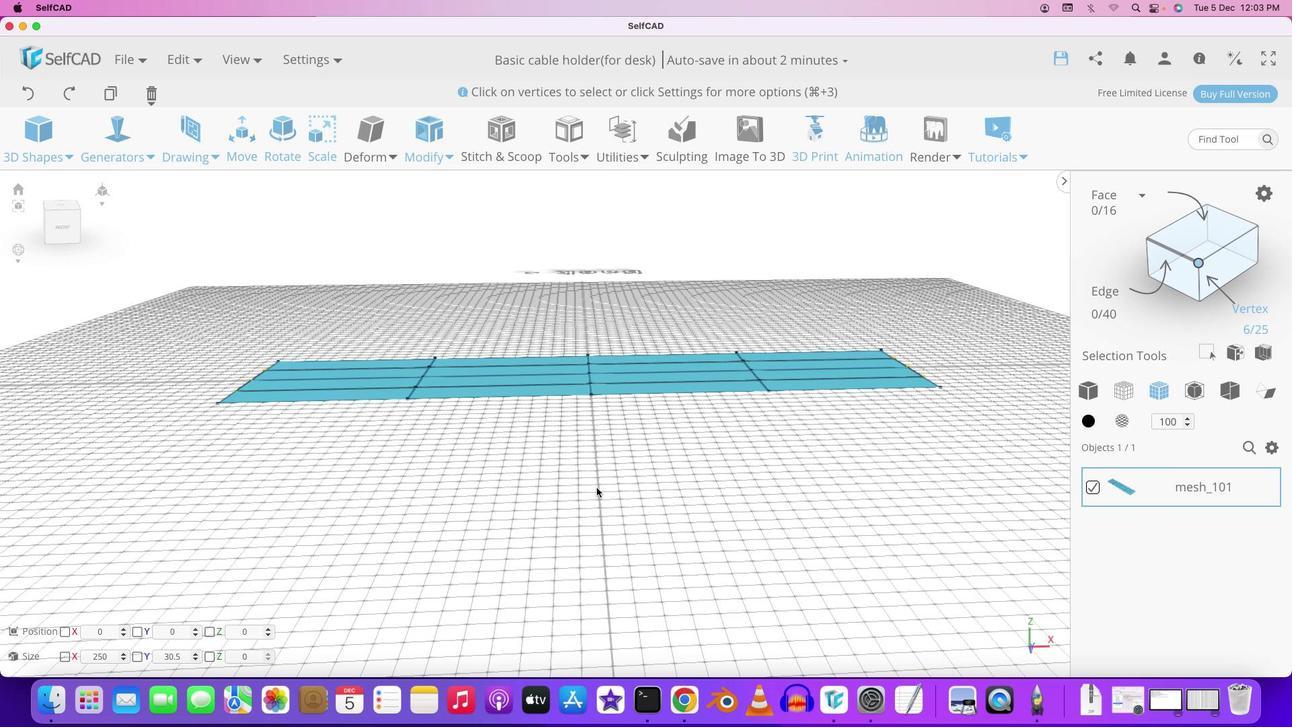 
Action: Mouse pressed left at (259, 391)
Screenshot: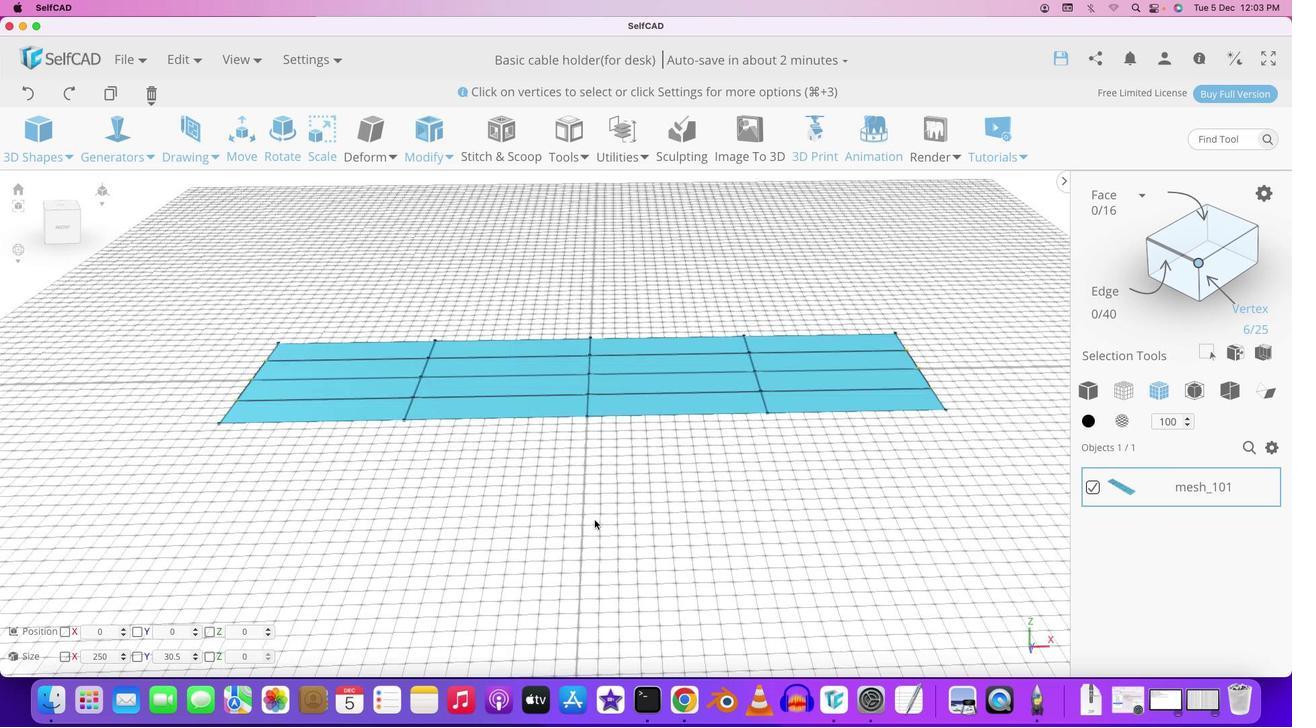 
Action: Mouse moved to (607, 484)
Screenshot: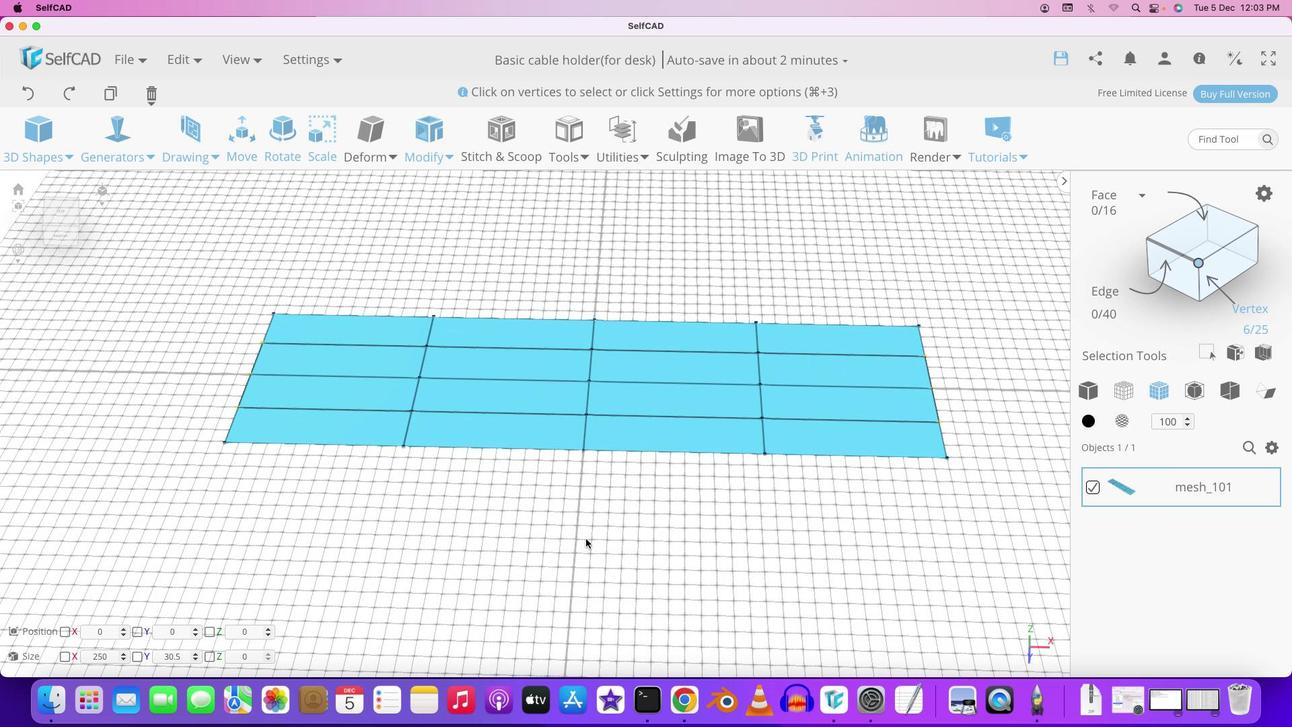 
Action: Mouse pressed left at (607, 484)
Screenshot: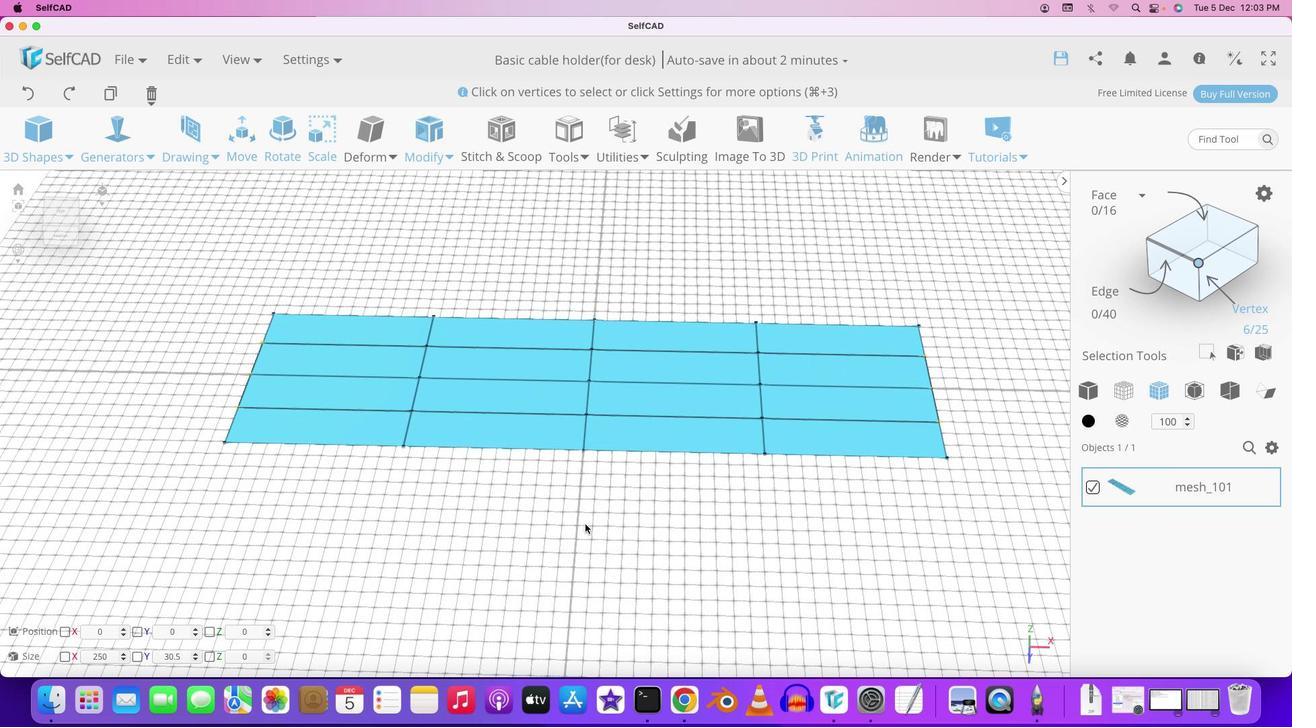 
Action: Mouse moved to (331, 160)
Screenshot: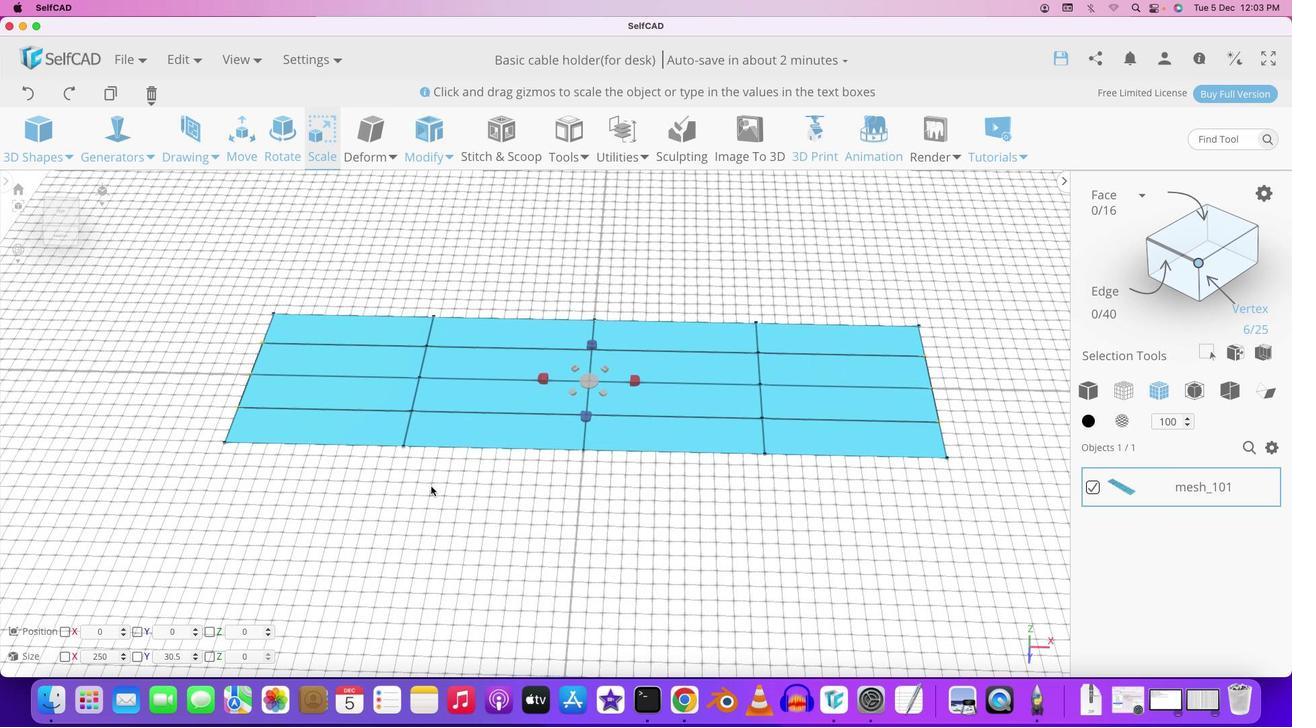 
Action: Mouse pressed left at (331, 160)
Screenshot: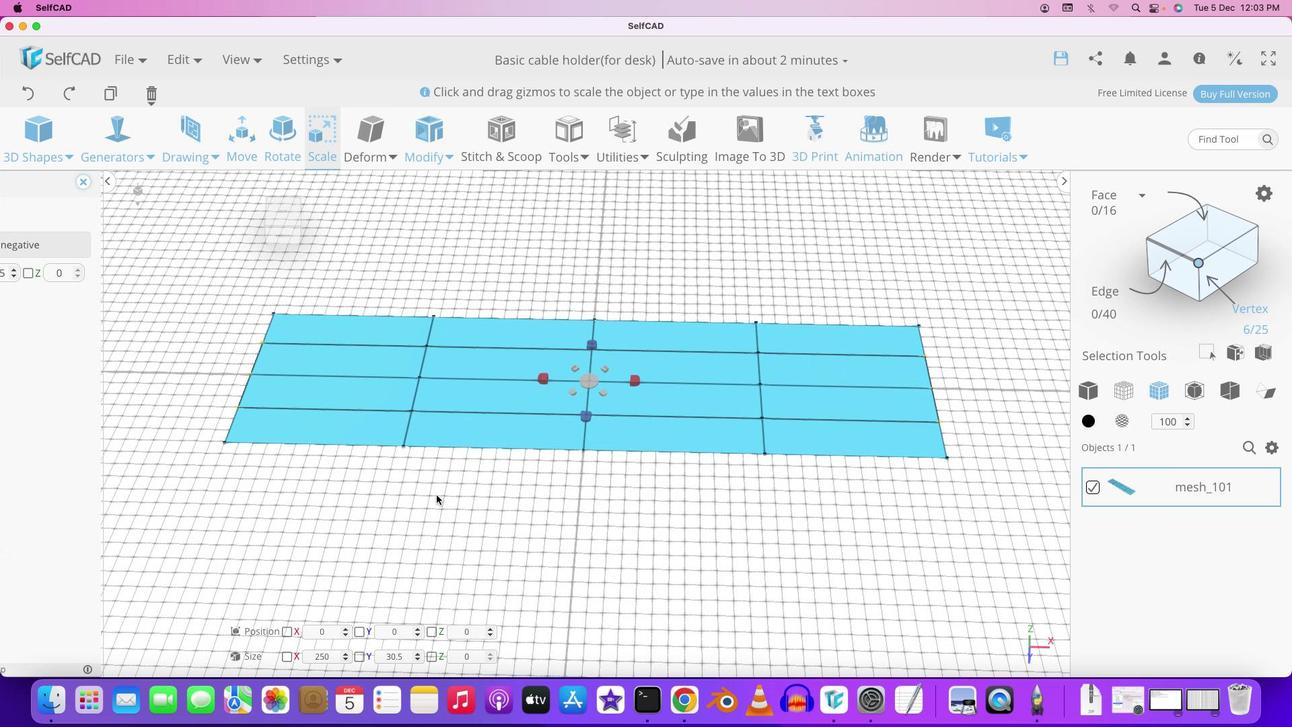 
Action: Mouse moved to (435, 494)
Screenshot: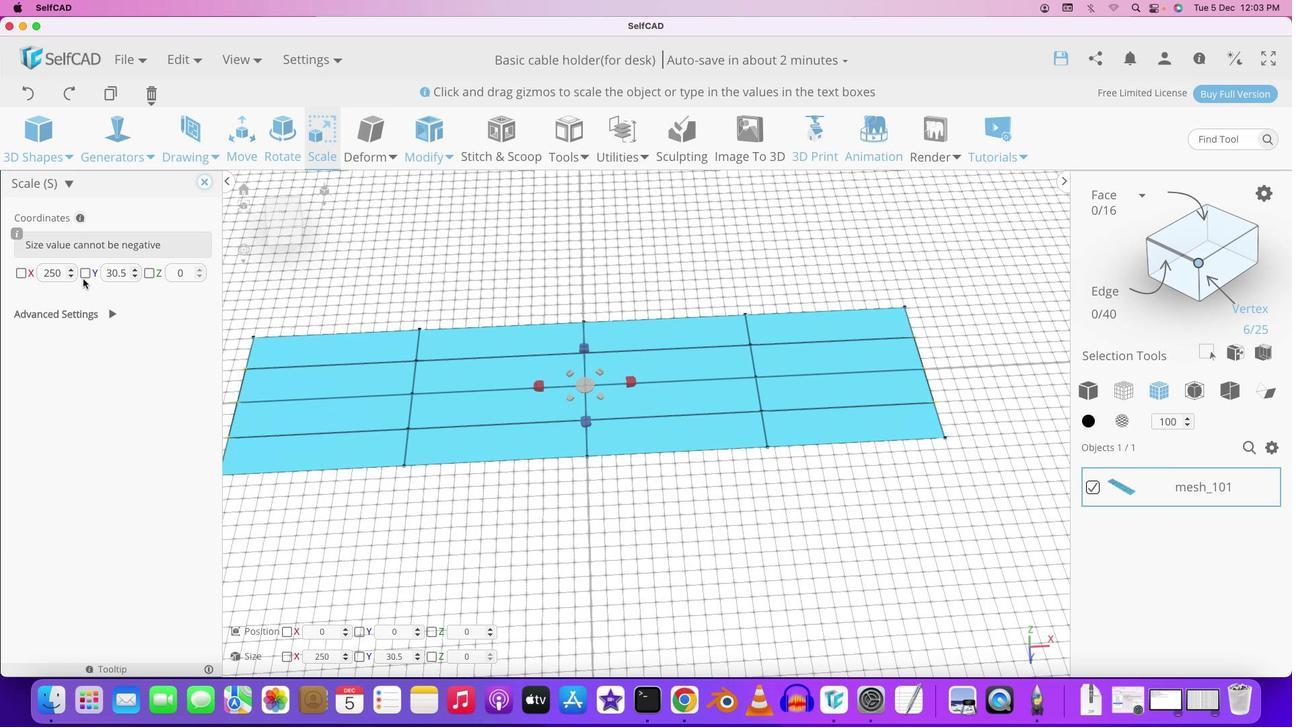 
Action: Mouse pressed left at (435, 494)
Screenshot: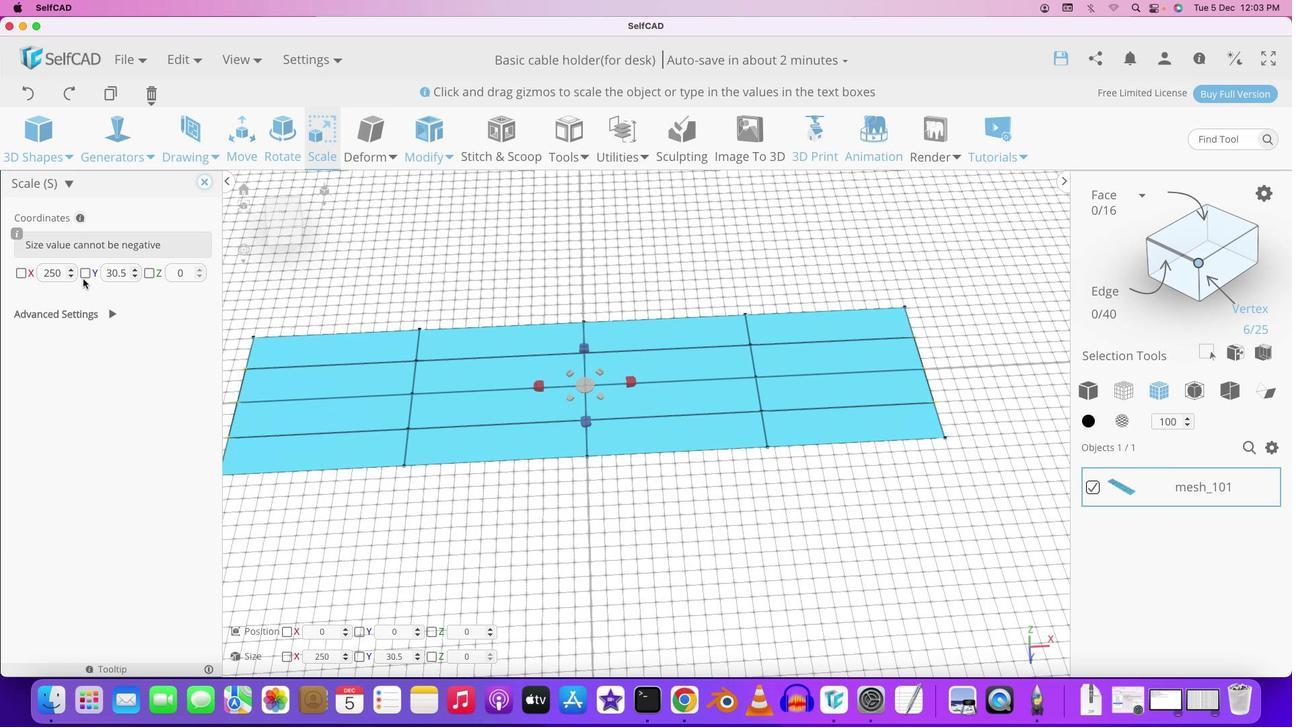 
Action: Mouse moved to (70, 269)
Screenshot: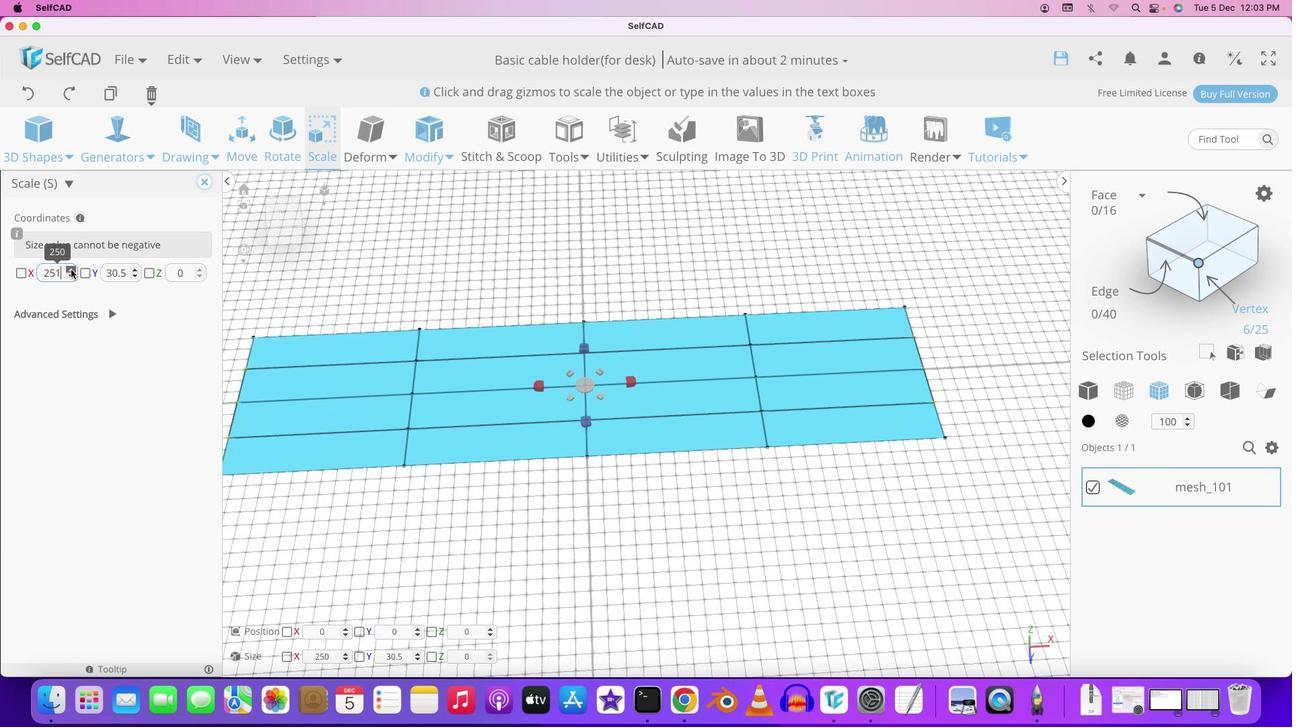 
Action: Mouse pressed left at (70, 269)
Screenshot: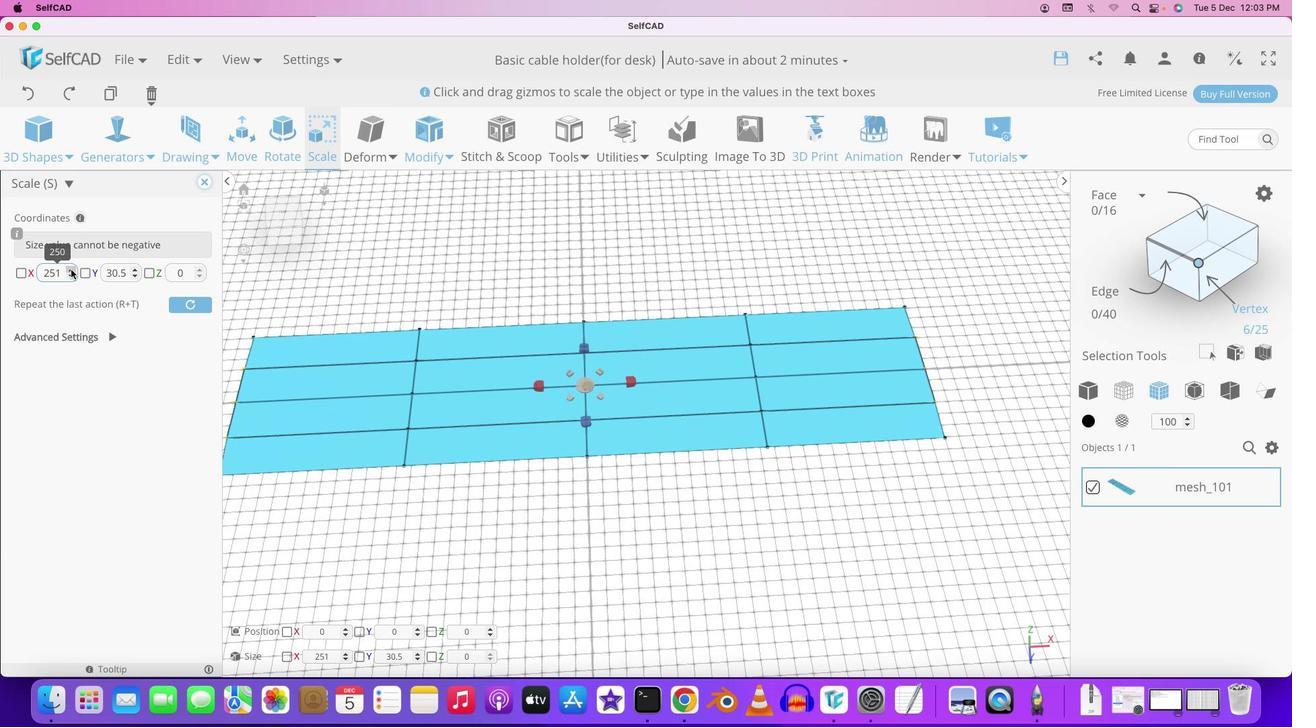 
Action: Mouse pressed left at (70, 269)
Screenshot: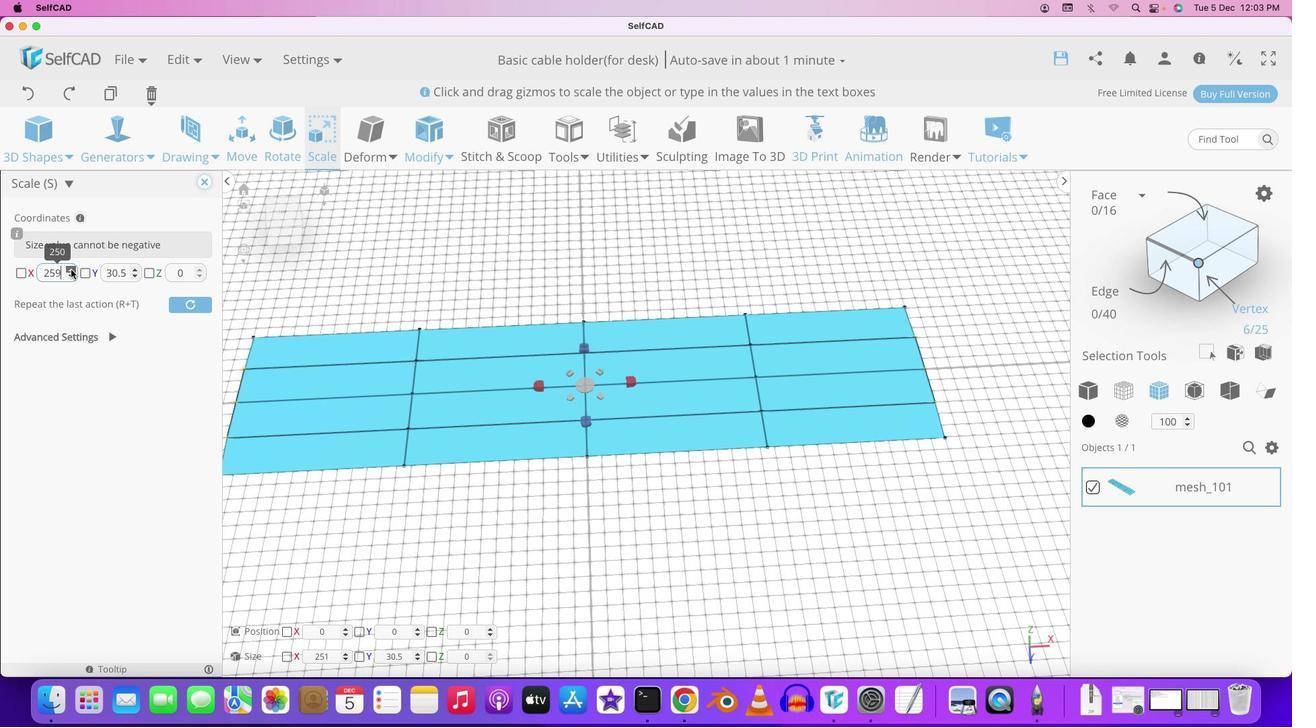 
Action: Mouse moved to (70, 276)
Screenshot: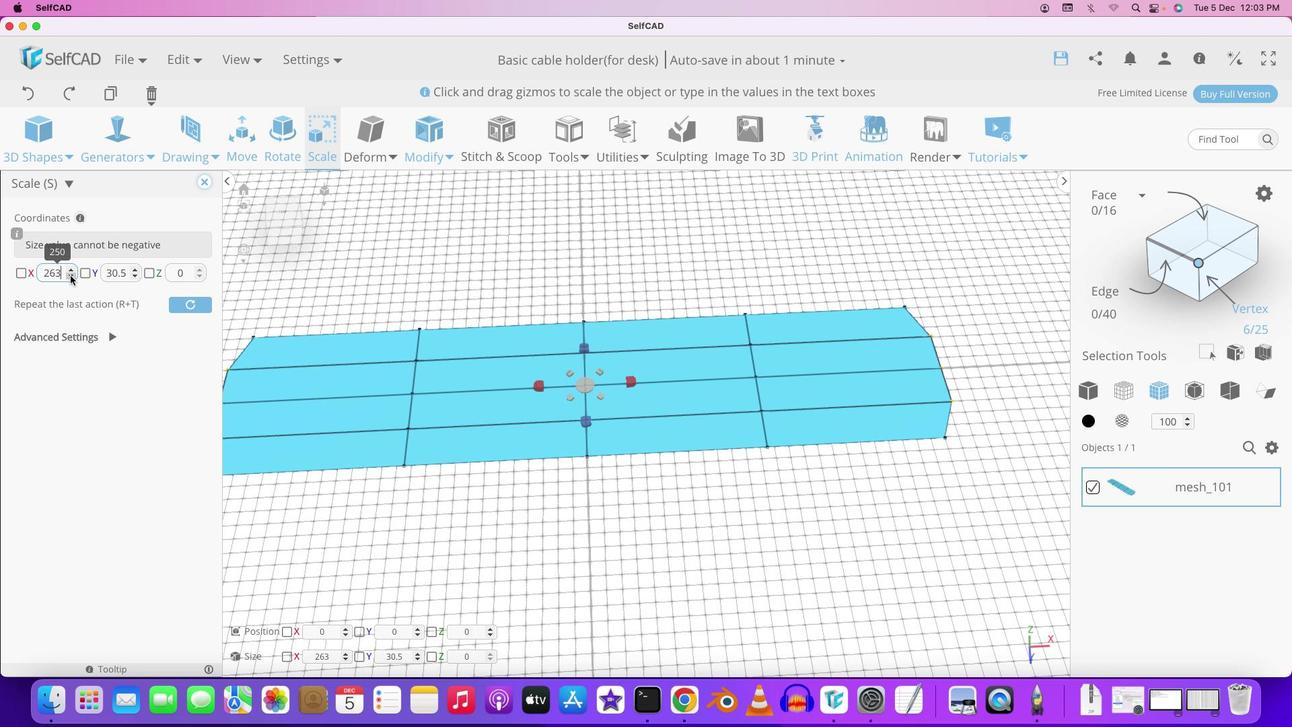 
Action: Mouse pressed left at (70, 276)
Screenshot: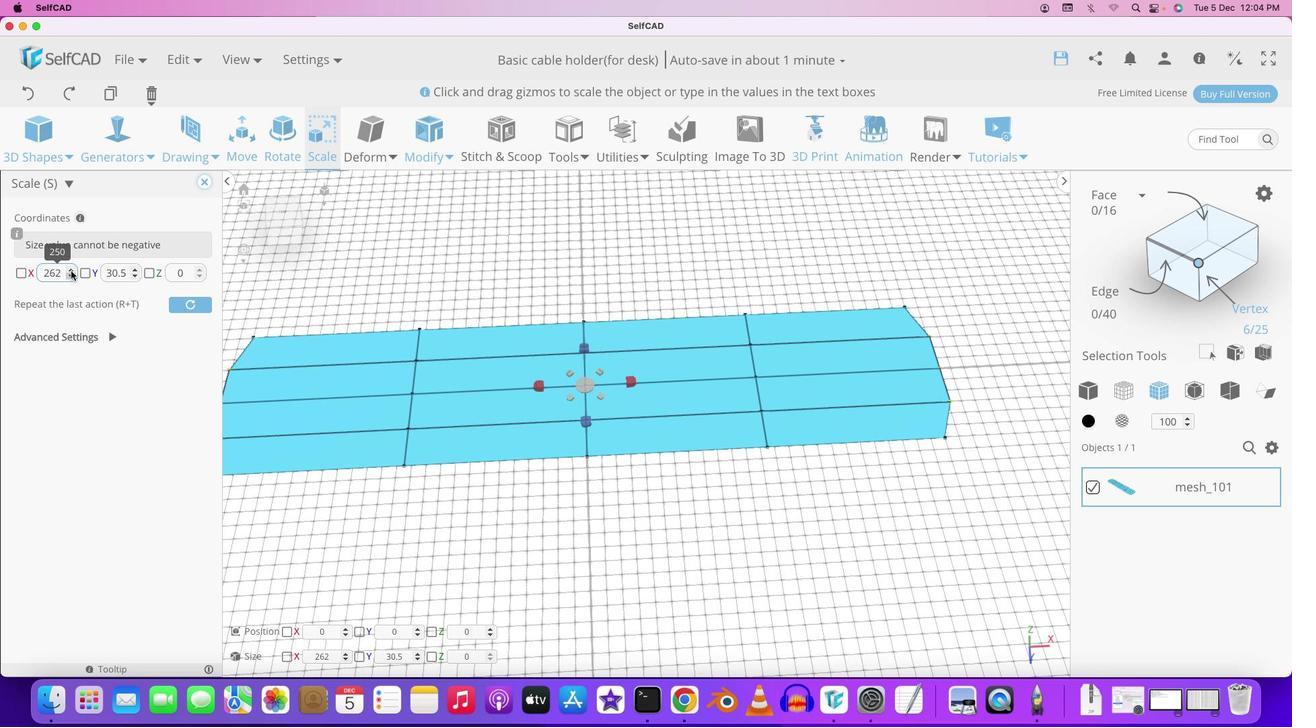 
Action: Mouse moved to (71, 267)
Screenshot: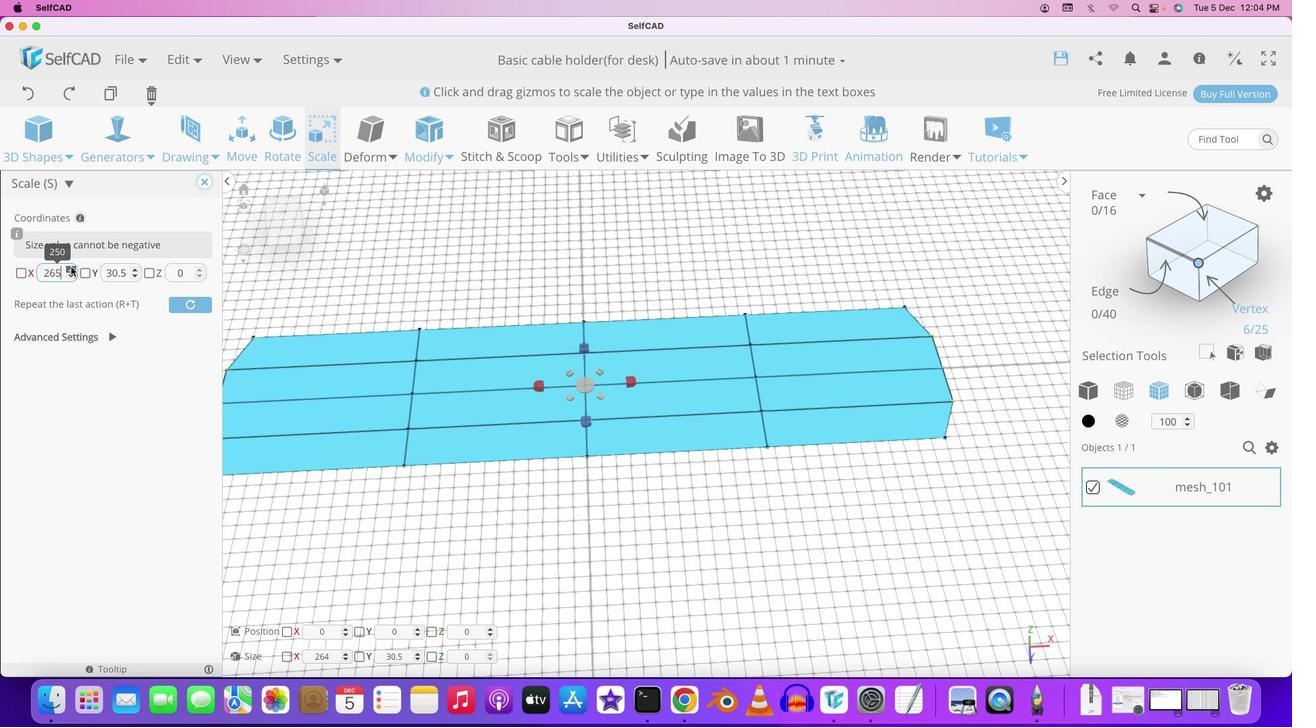 
Action: Mouse pressed left at (71, 267)
Screenshot: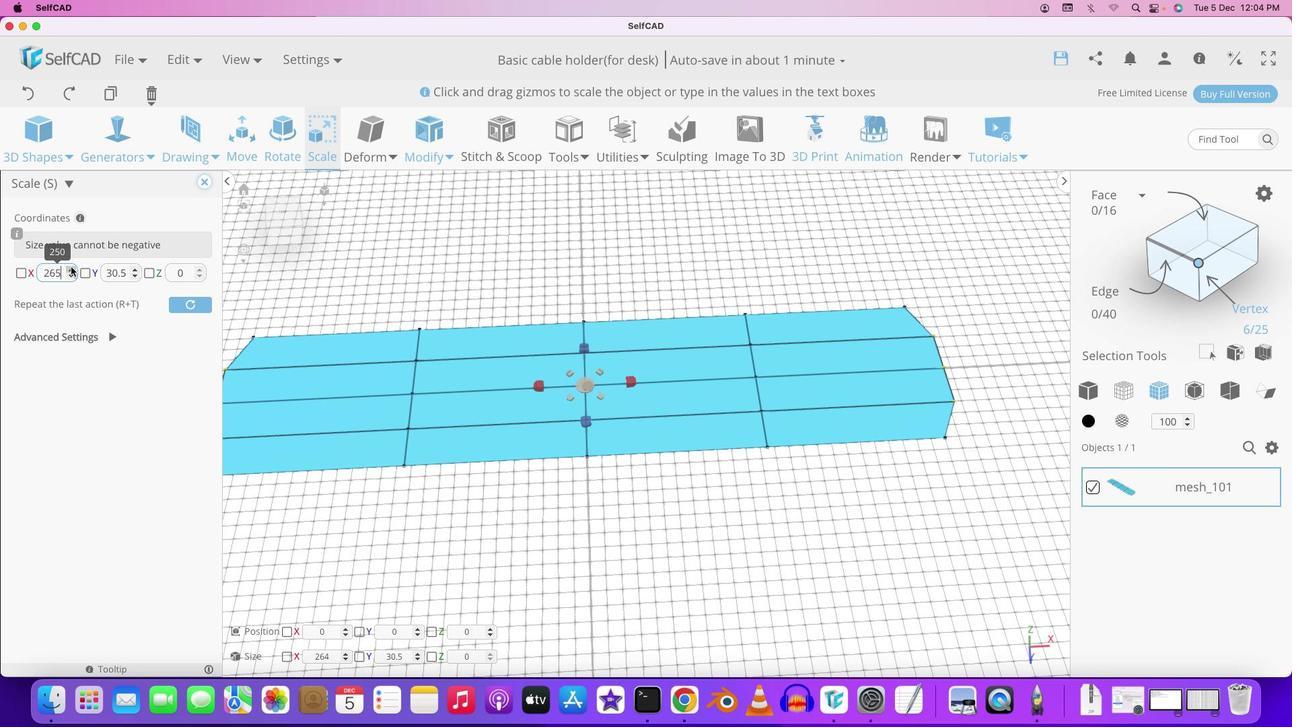 
Action: Mouse pressed left at (71, 267)
Screenshot: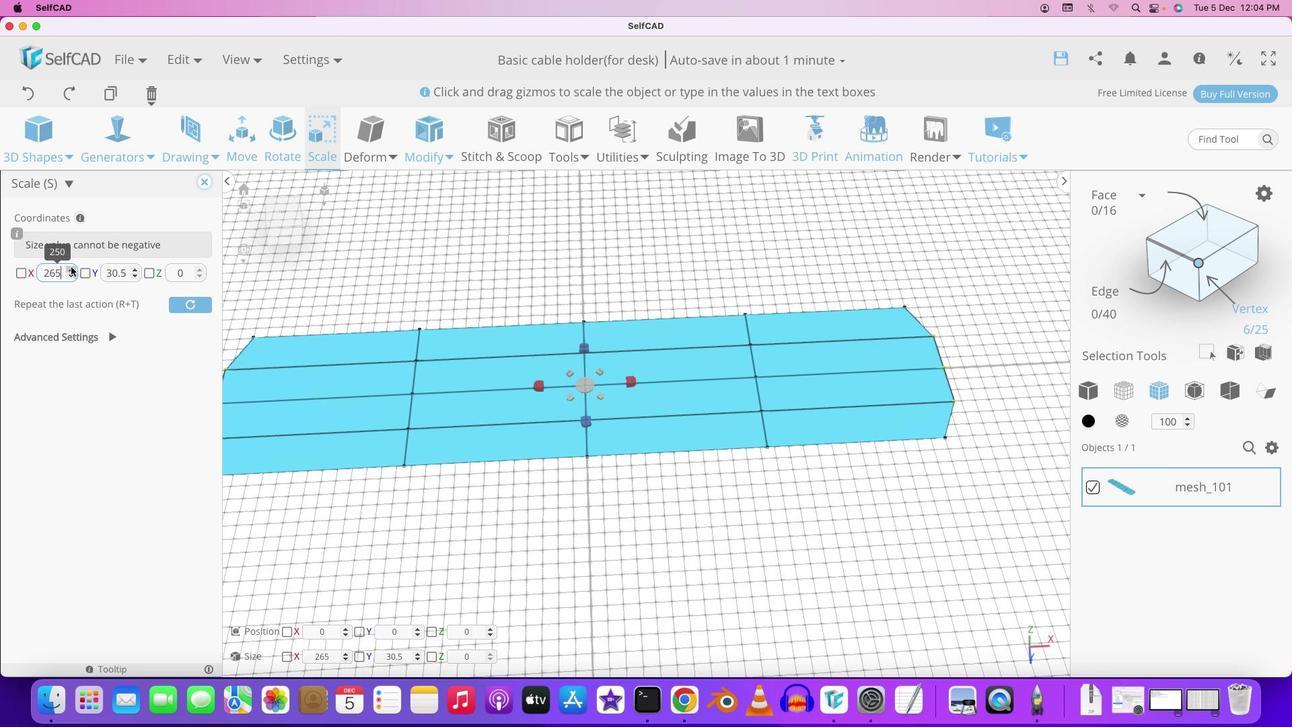 
Action: Mouse pressed left at (71, 267)
Screenshot: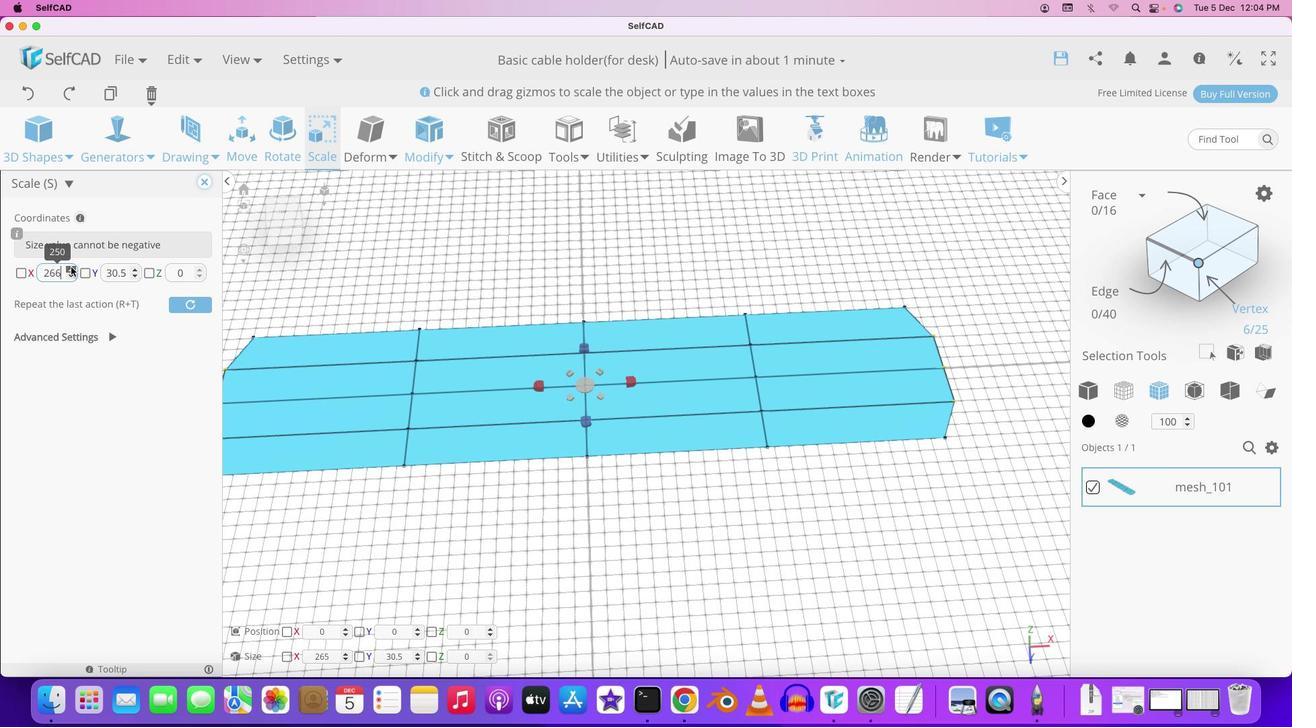 
Action: Mouse pressed left at (71, 267)
Screenshot: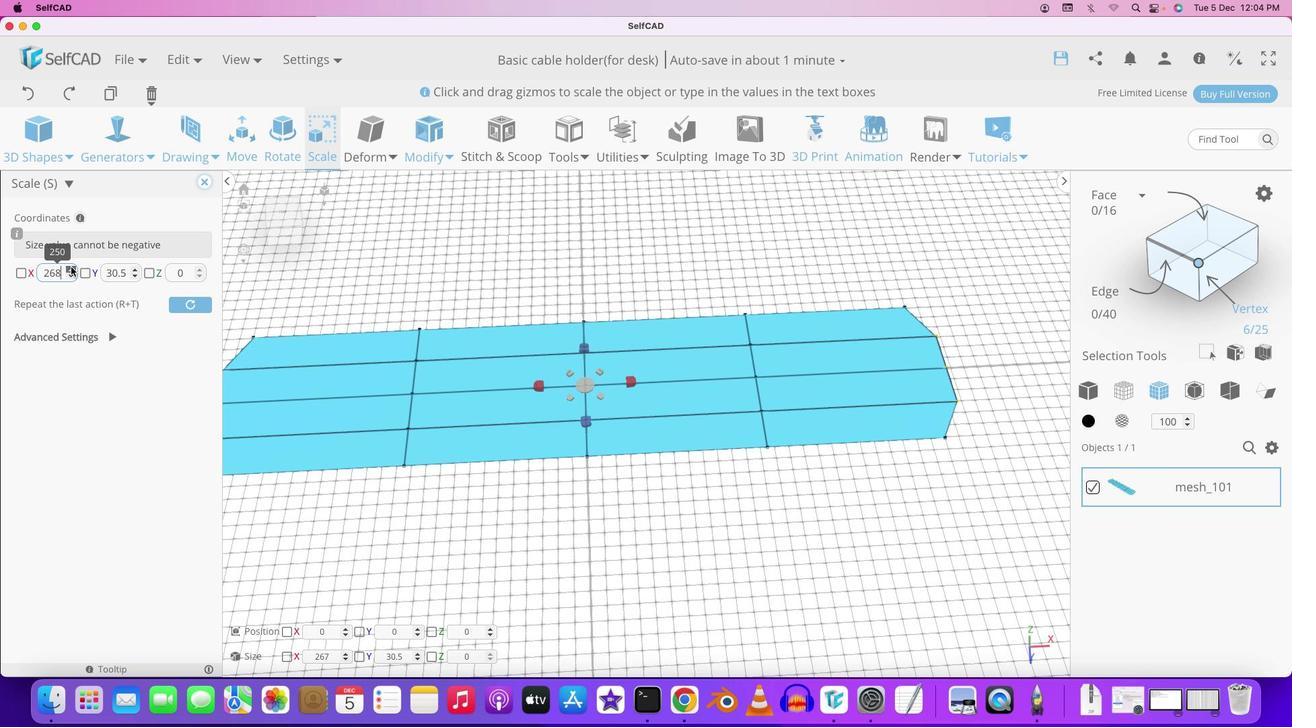 
Action: Mouse pressed left at (71, 267)
Screenshot: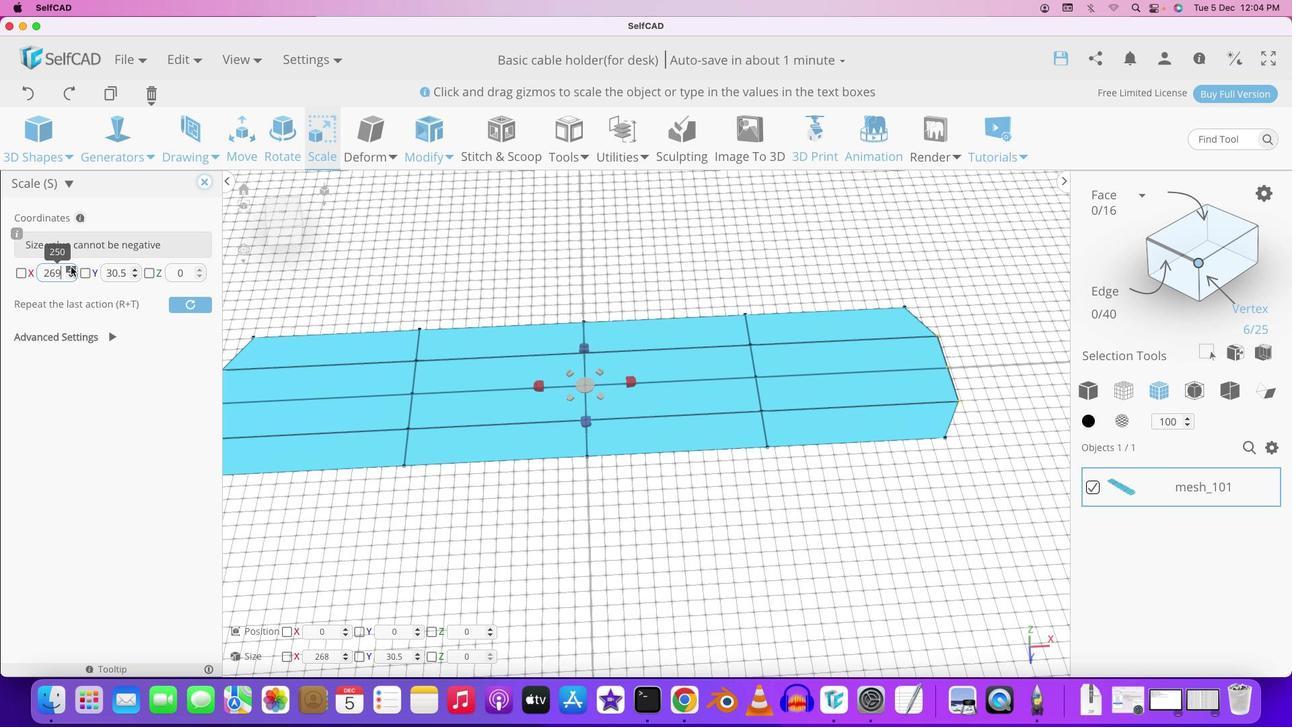
Action: Mouse pressed left at (71, 267)
Screenshot: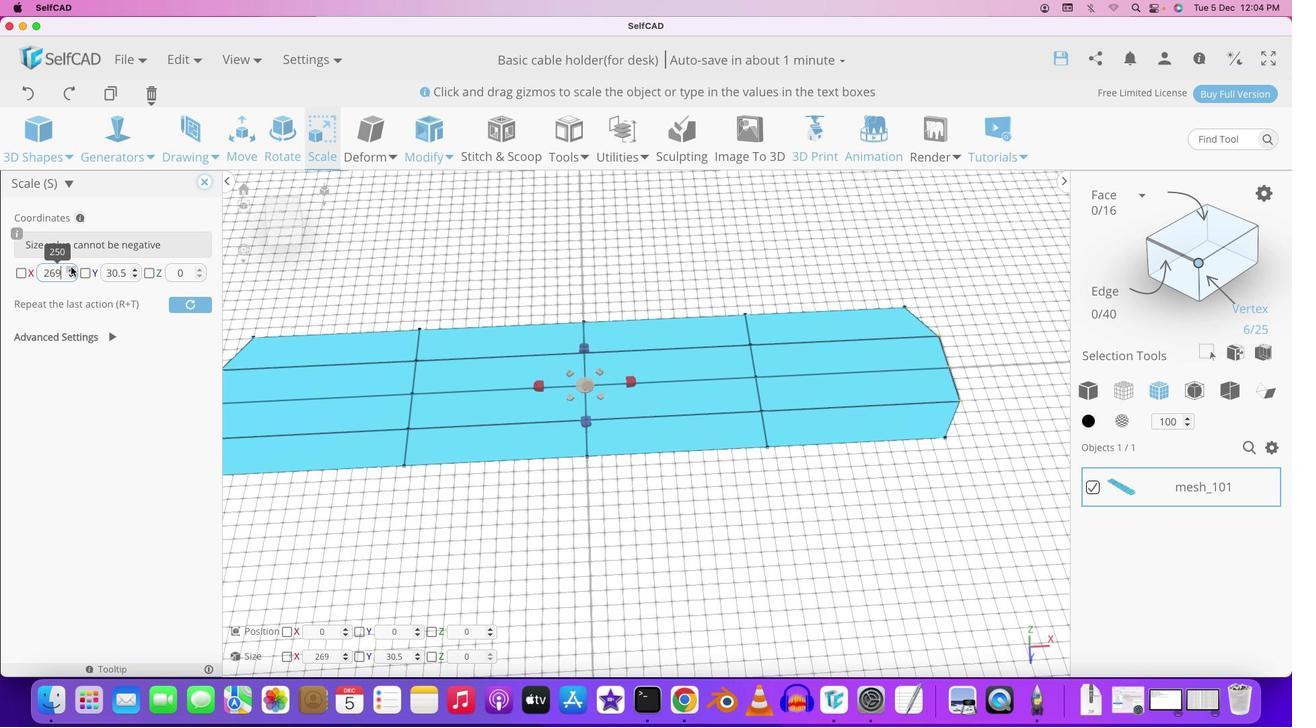 
Action: Mouse pressed left at (71, 267)
Screenshot: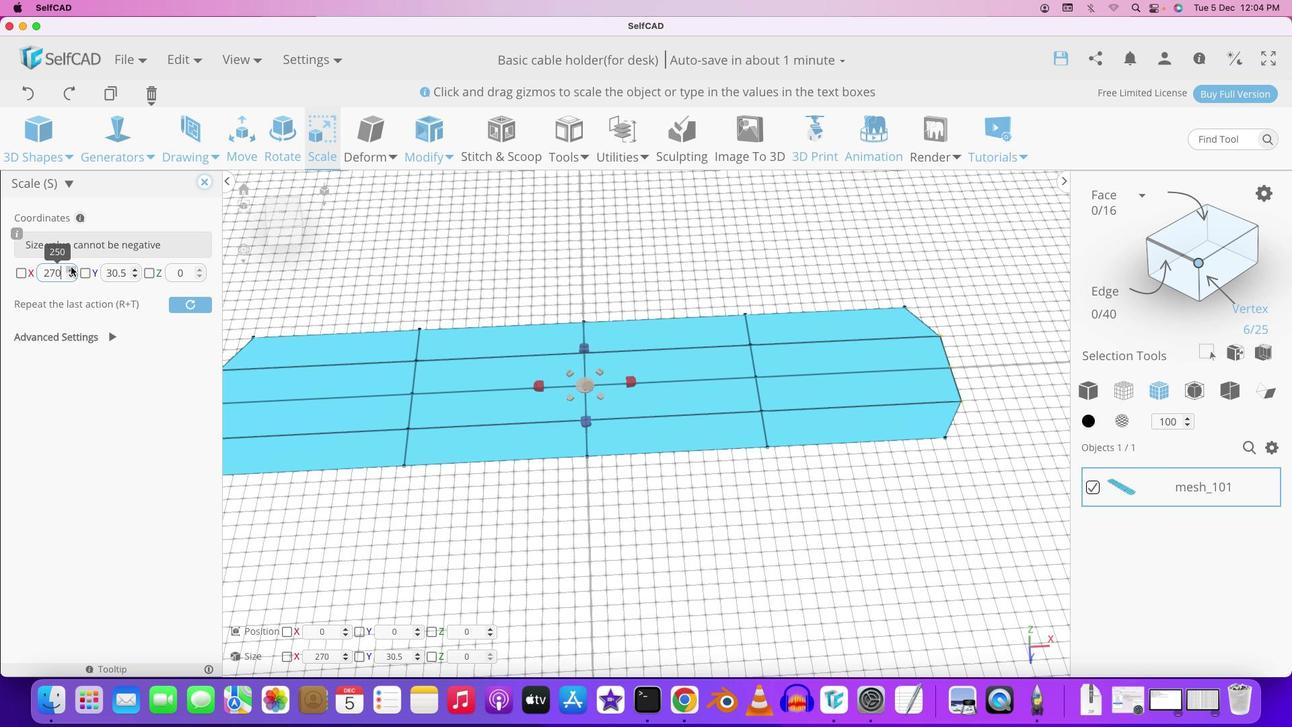 
Action: Mouse pressed left at (71, 267)
Screenshot: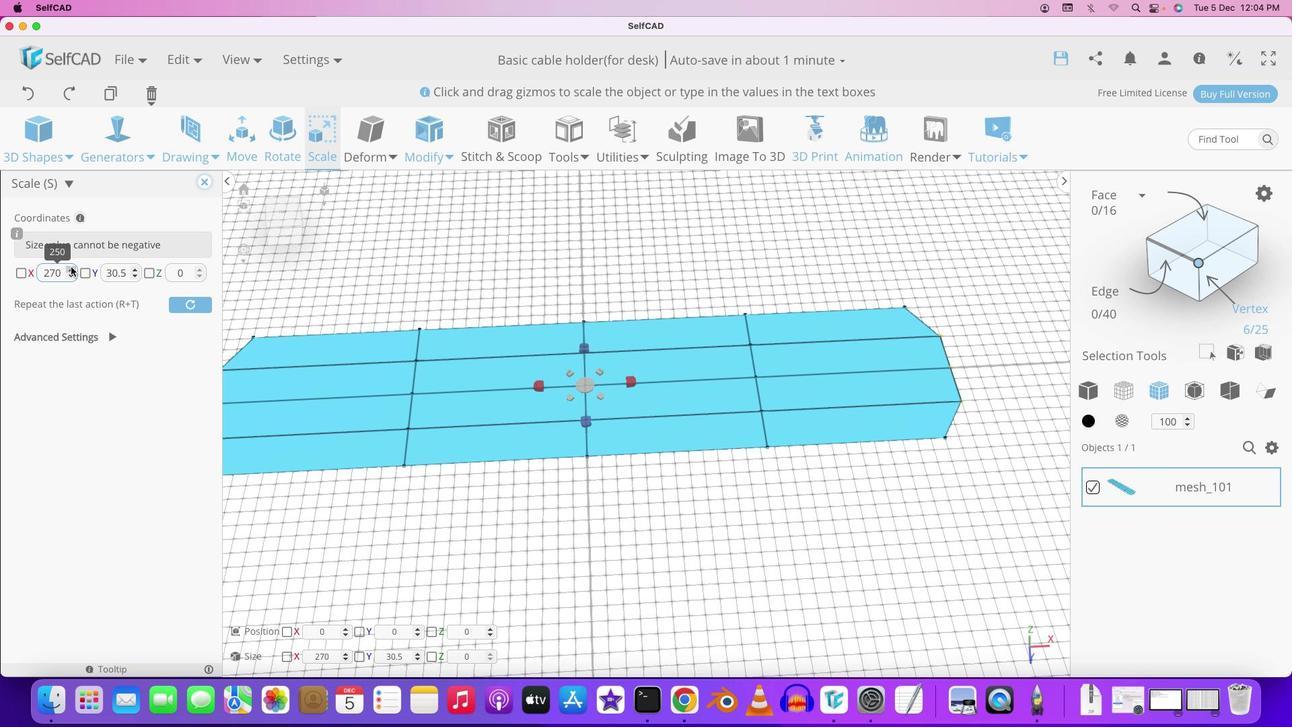
Action: Mouse moved to (451, 490)
Screenshot: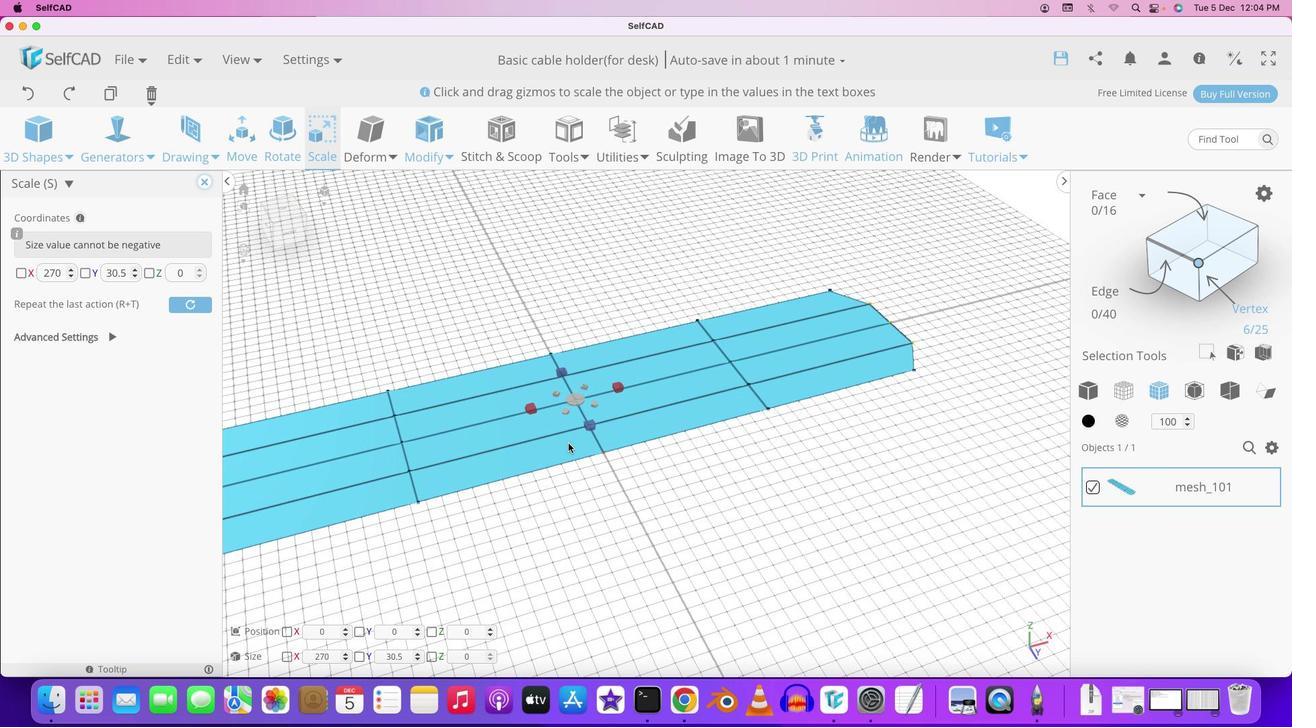 
Action: Mouse pressed left at (451, 490)
Screenshot: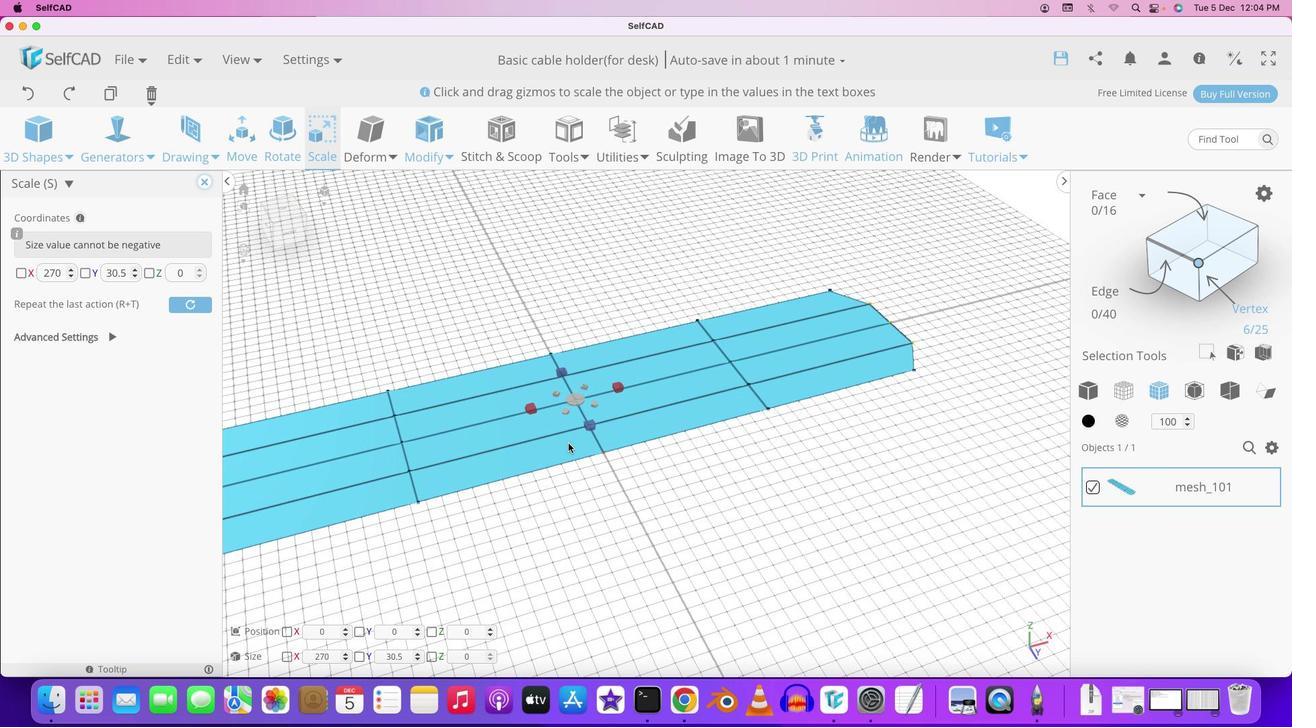 
Action: Mouse moved to (863, 307)
Screenshot: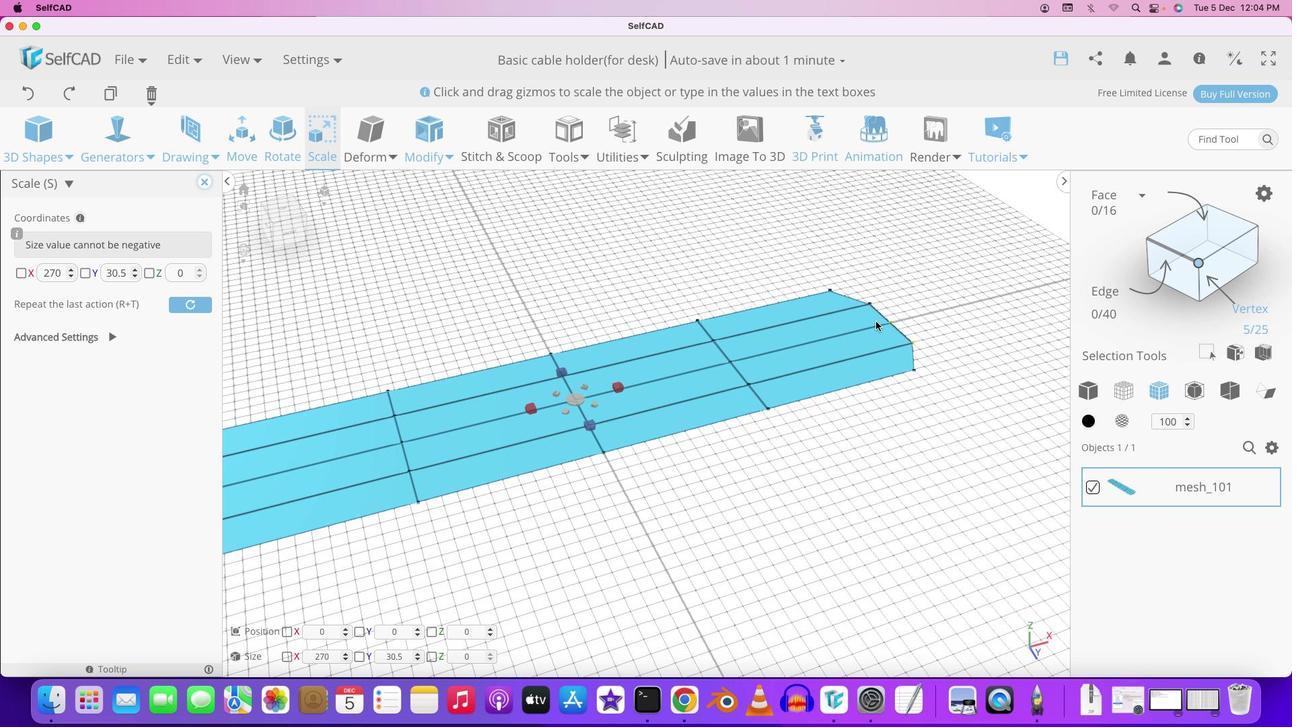 
Action: Mouse pressed left at (863, 307)
Screenshot: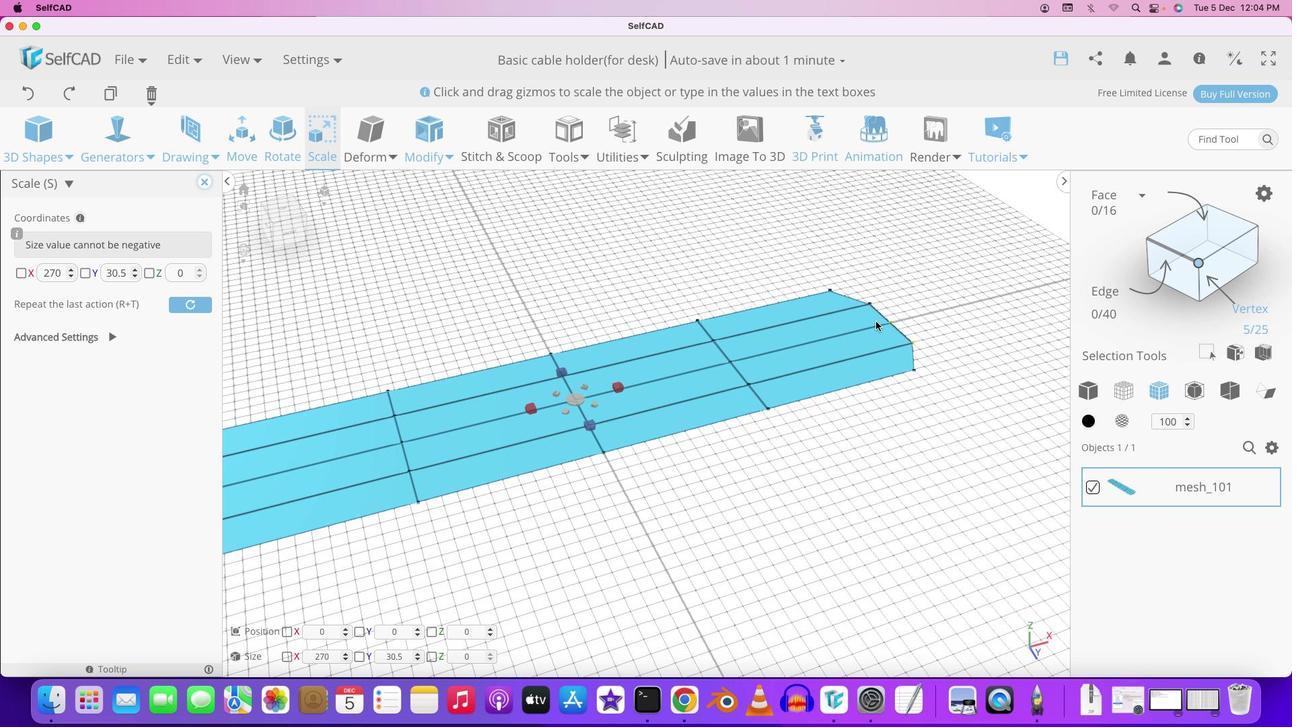 
Action: Mouse moved to (902, 346)
Screenshot: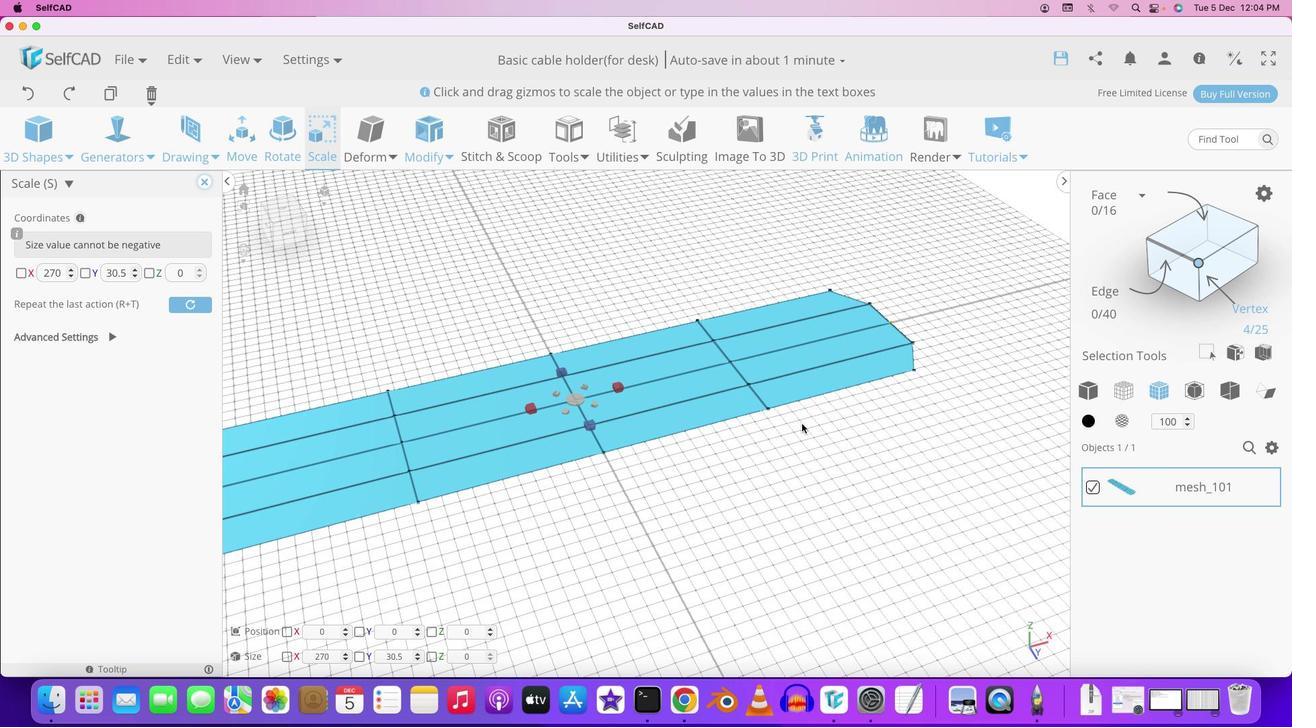
Action: Mouse pressed left at (902, 346)
Screenshot: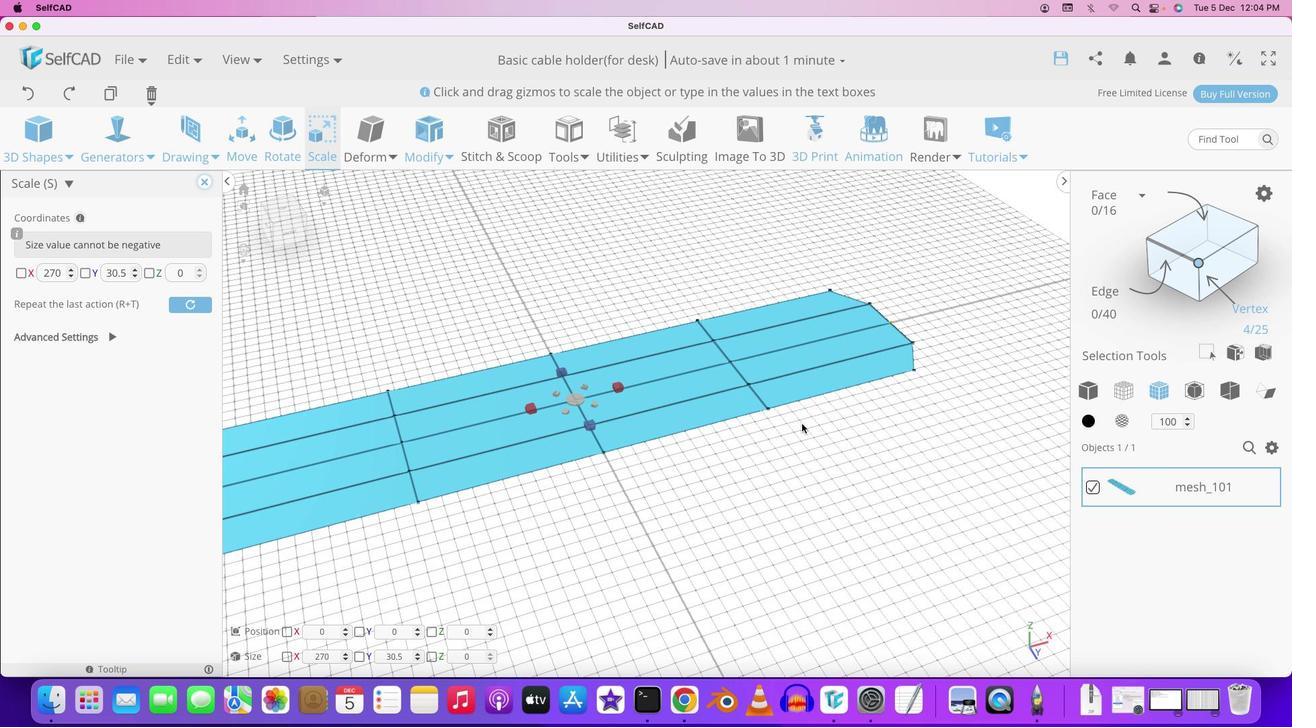 
Action: Mouse moved to (770, 438)
Screenshot: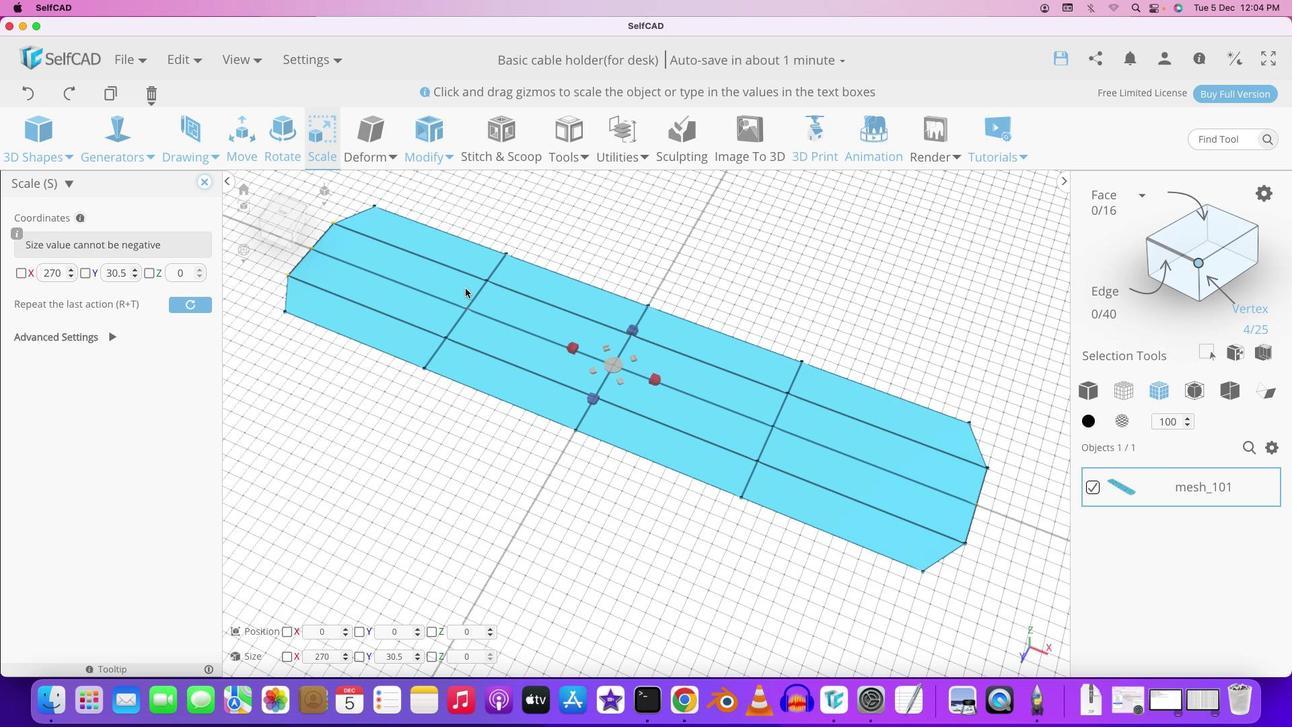 
Action: Mouse pressed left at (770, 438)
Screenshot: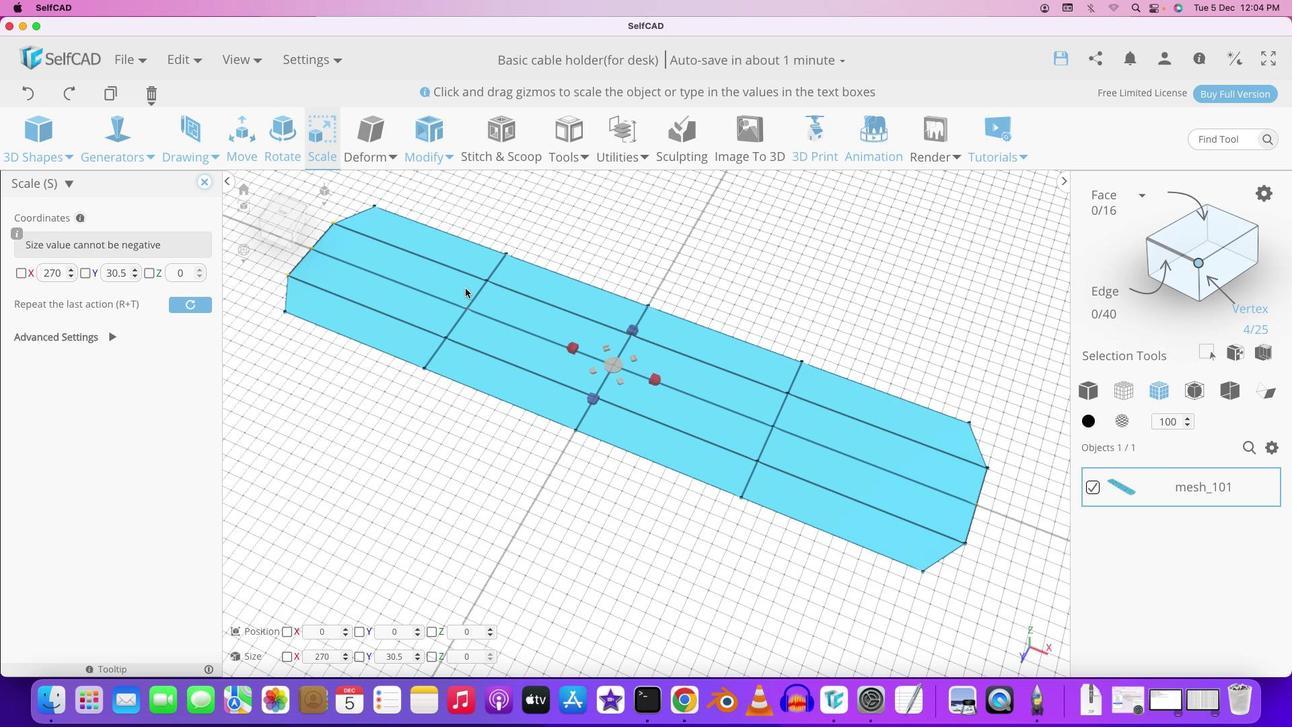 
Action: Mouse moved to (295, 277)
Screenshot: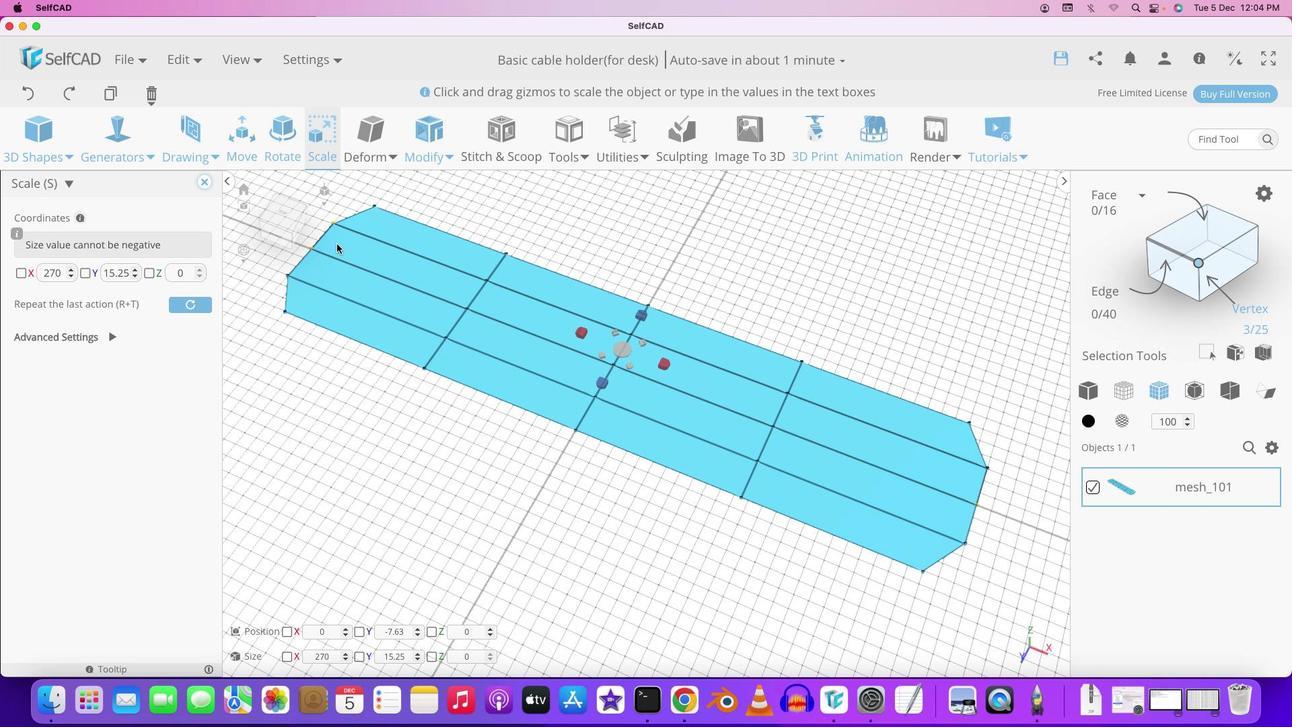 
Action: Mouse pressed left at (295, 277)
Screenshot: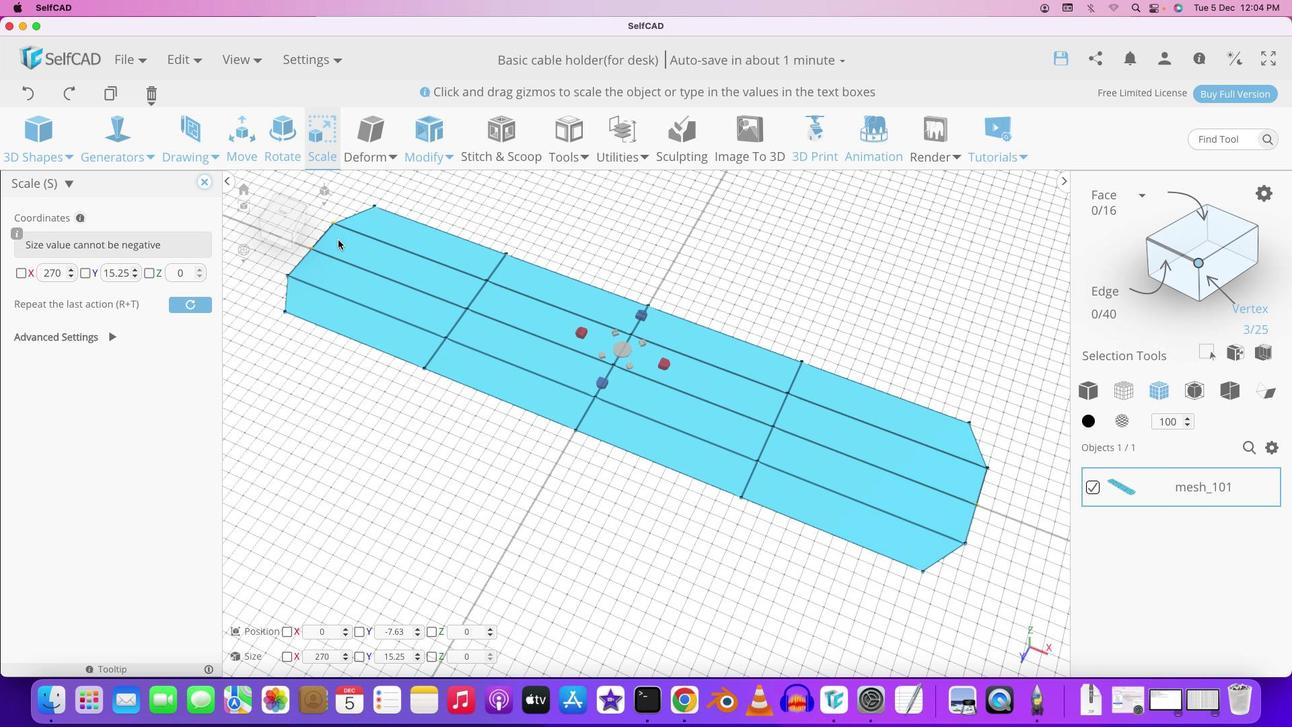 
Action: Mouse moved to (340, 228)
Screenshot: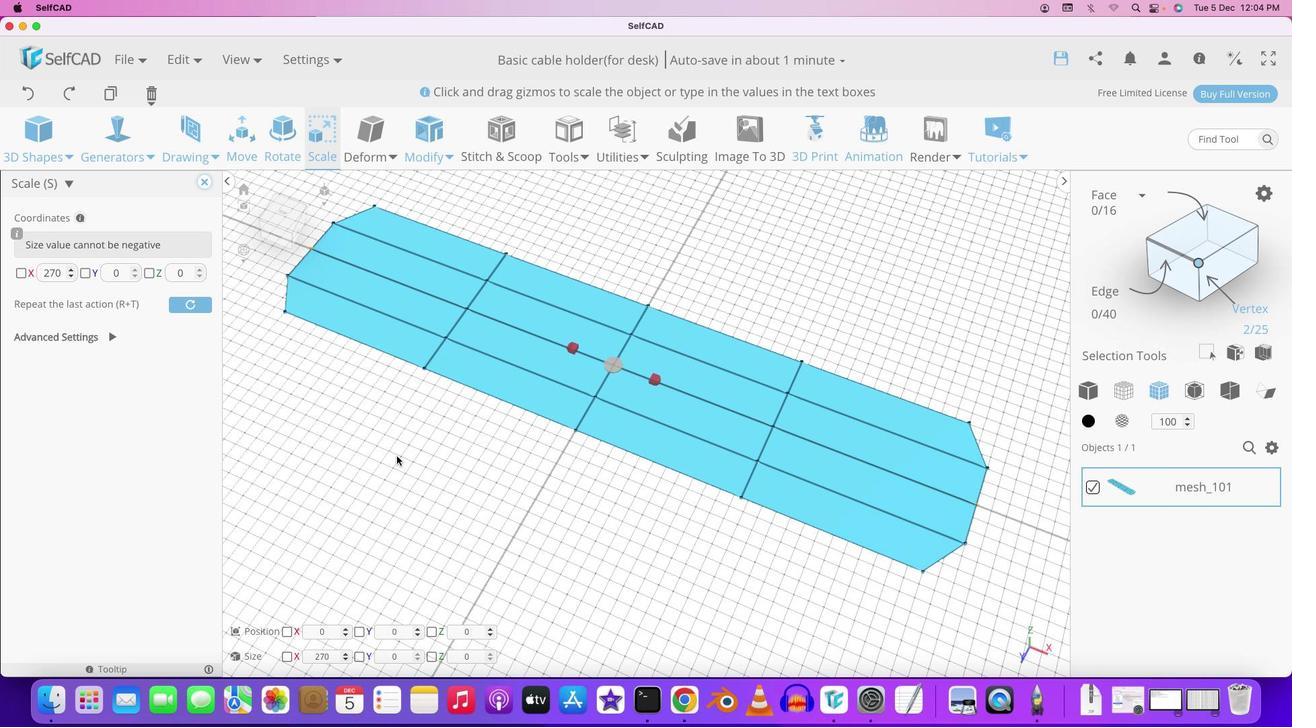 
Action: Mouse pressed left at (340, 228)
Screenshot: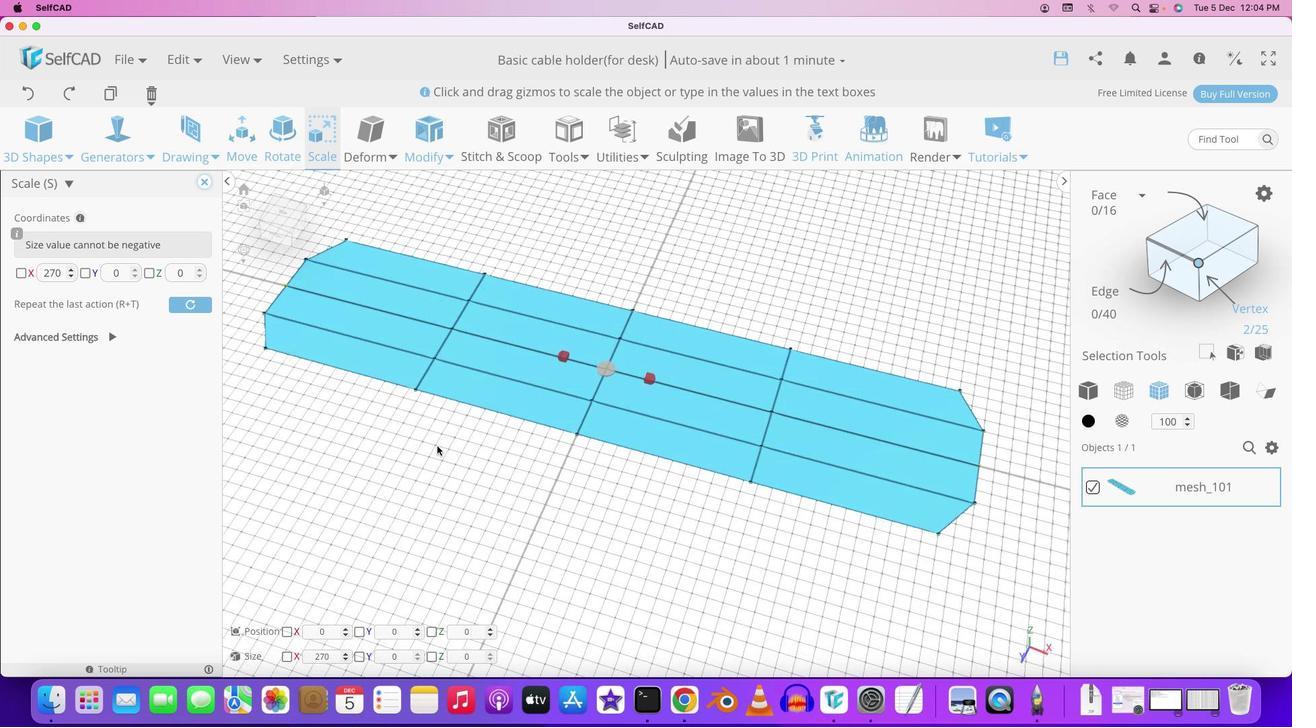 
Action: Mouse moved to (396, 456)
Screenshot: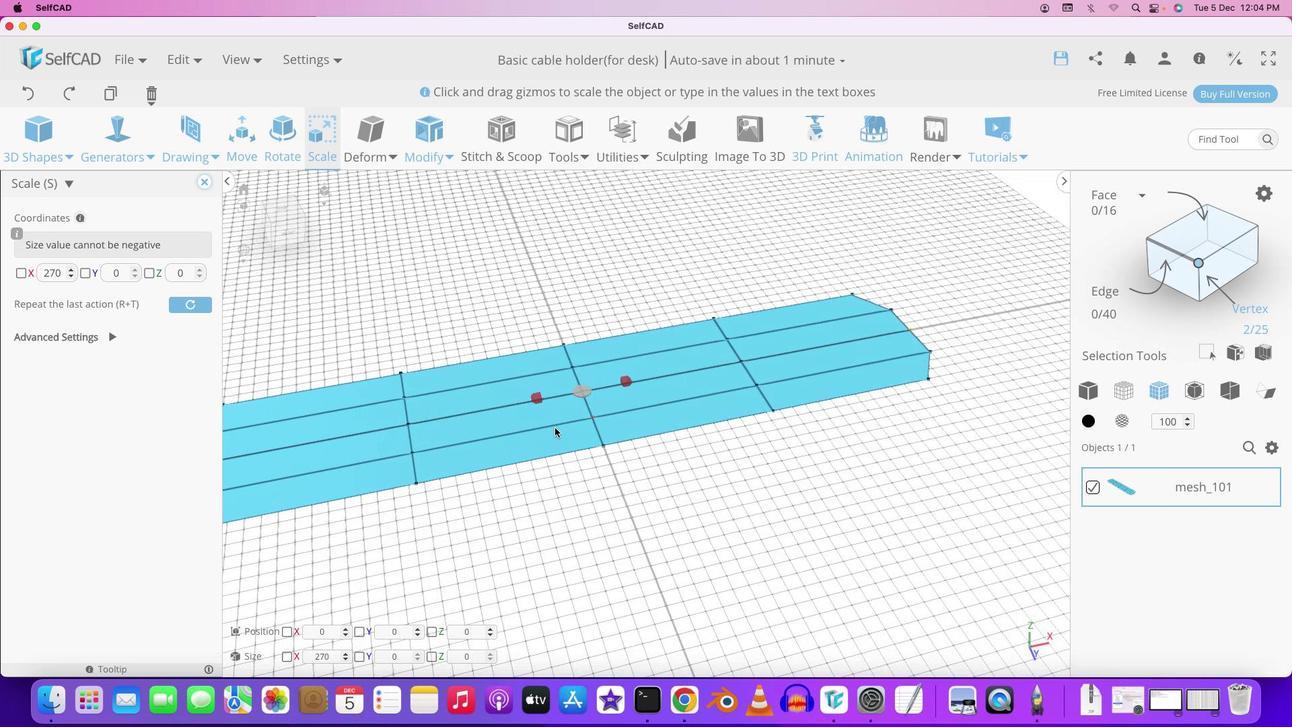 
Action: Mouse pressed left at (396, 456)
Screenshot: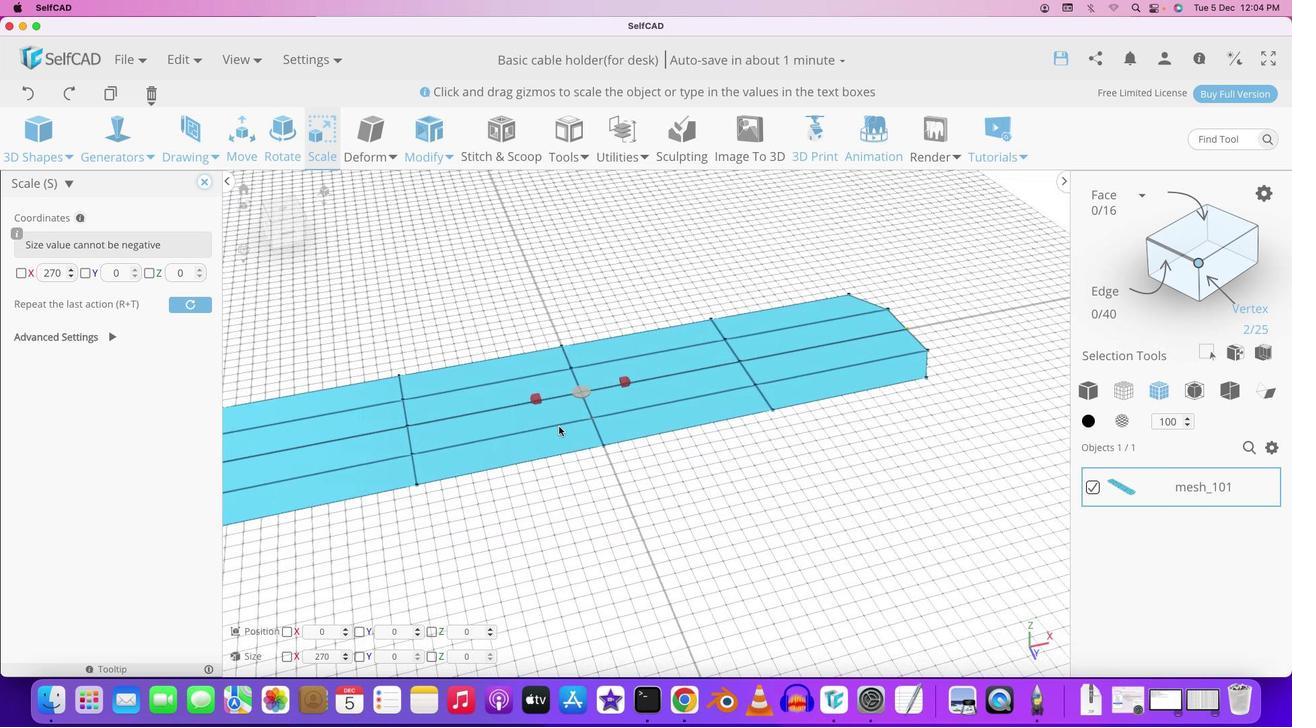 
Action: Mouse moved to (69, 266)
Screenshot: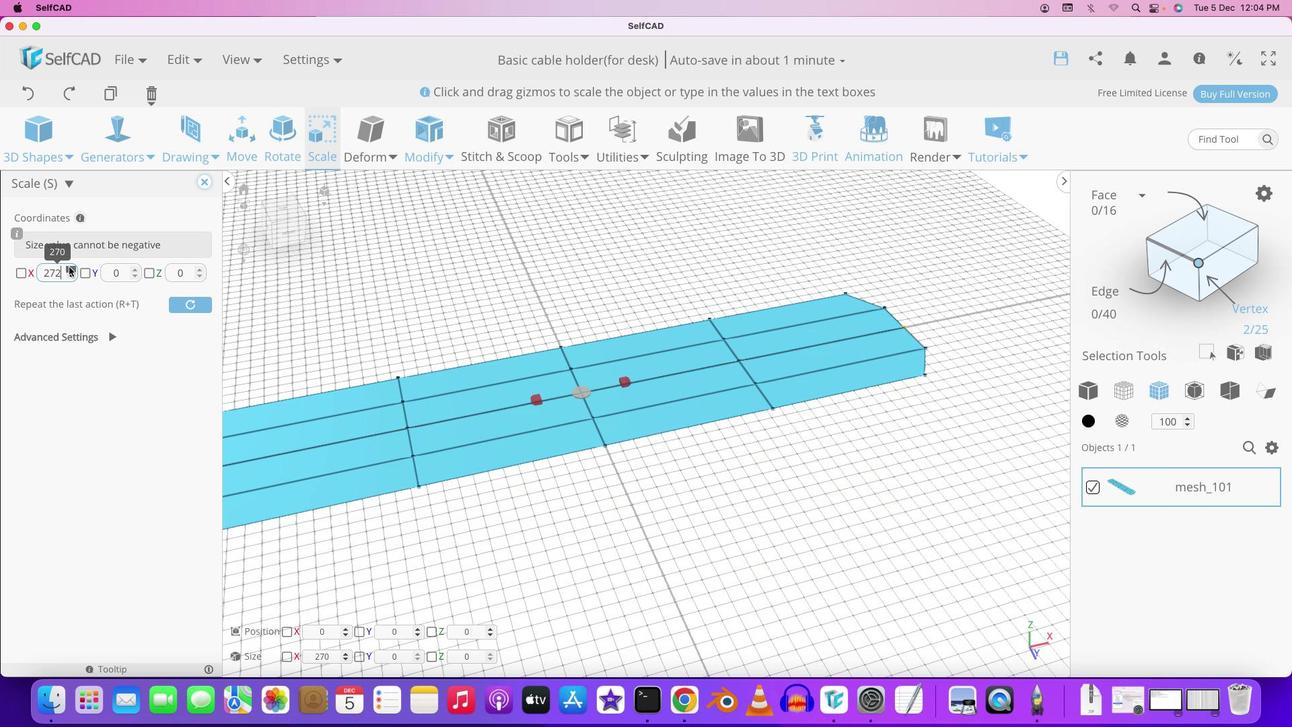 
Action: Mouse pressed left at (69, 266)
Screenshot: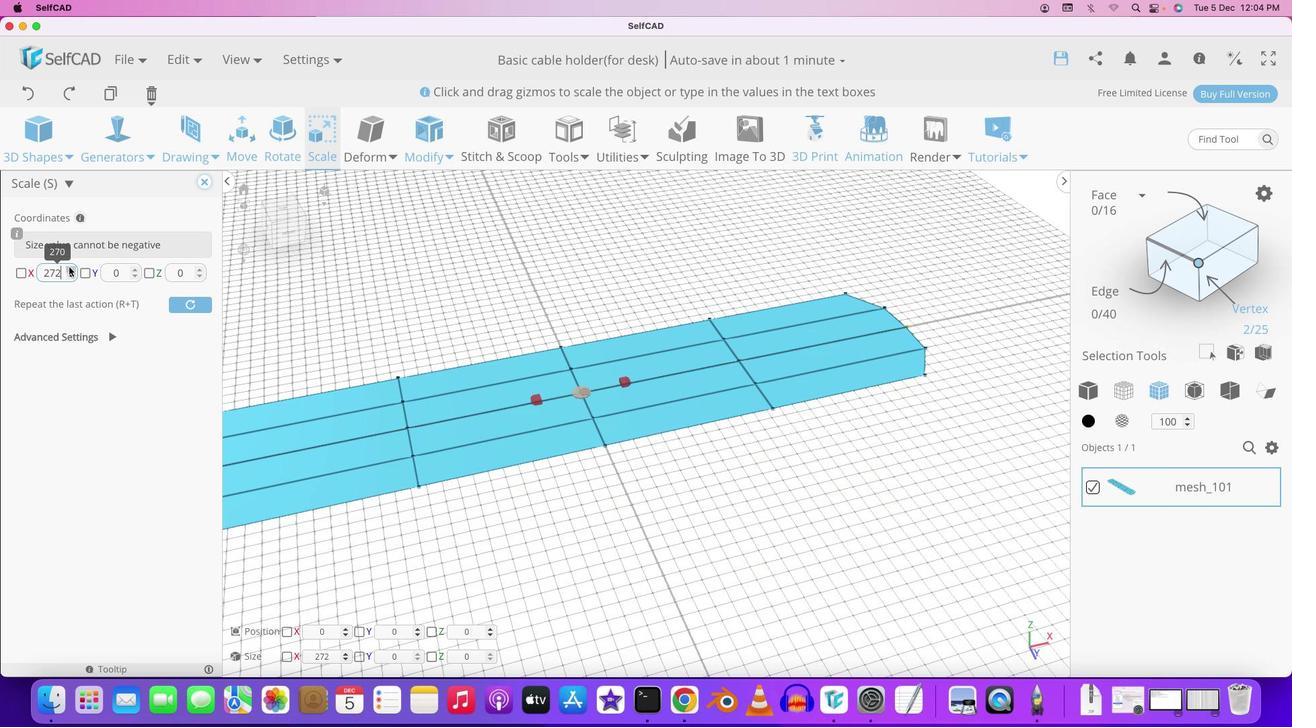 
Action: Mouse pressed left at (69, 266)
Screenshot: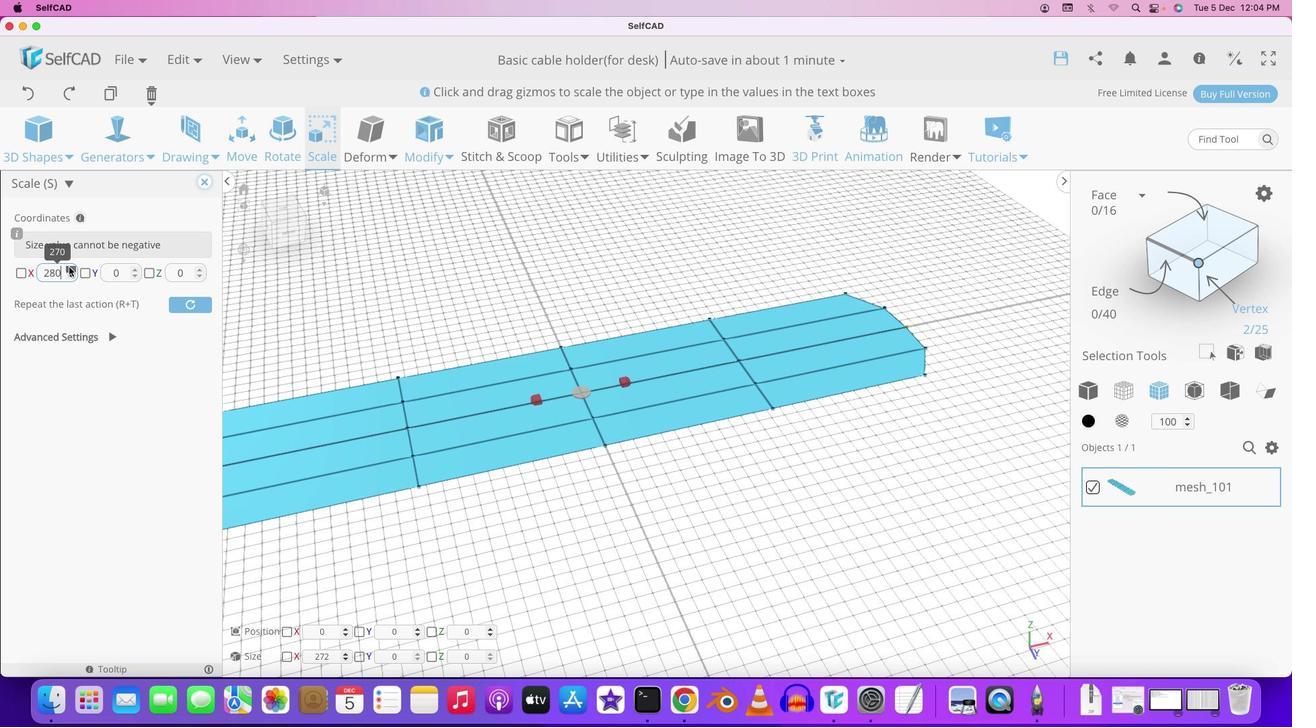 
Action: Mouse moved to (70, 274)
Screenshot: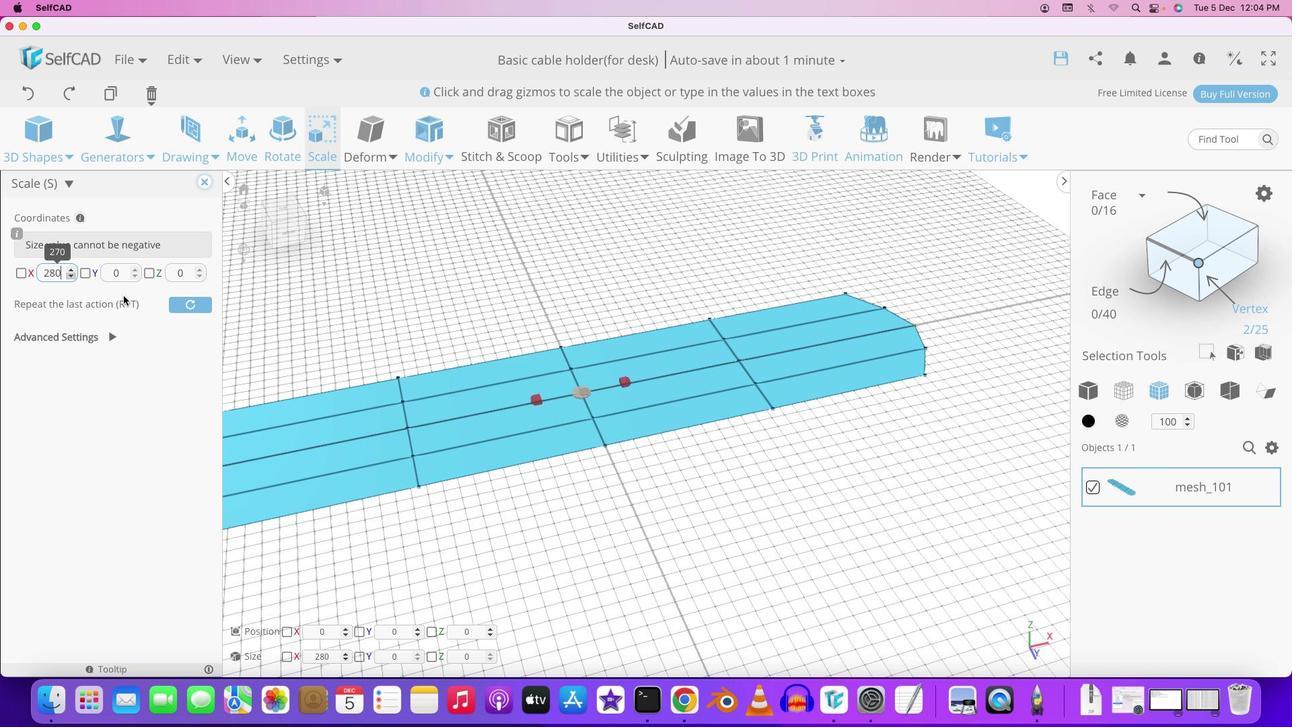 
Action: Mouse pressed left at (70, 274)
Screenshot: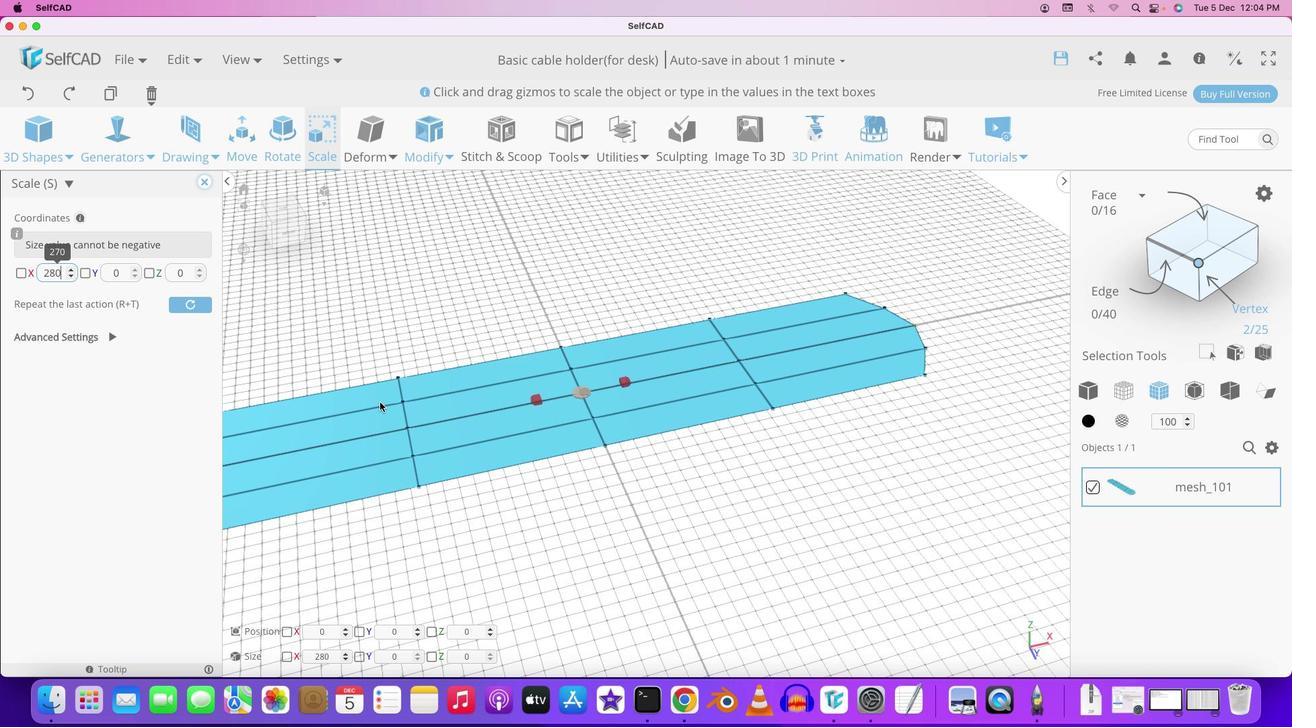 
Action: Mouse pressed left at (70, 274)
Screenshot: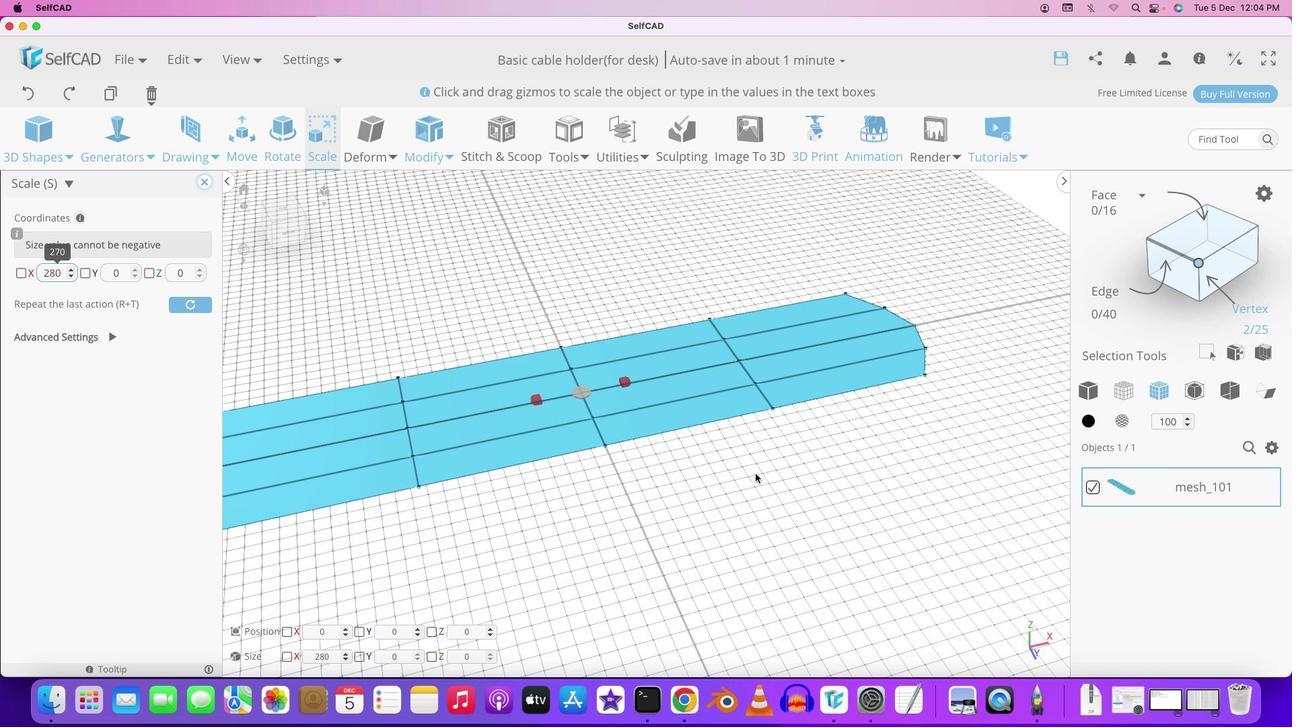 
Action: Mouse moved to (769, 472)
Screenshot: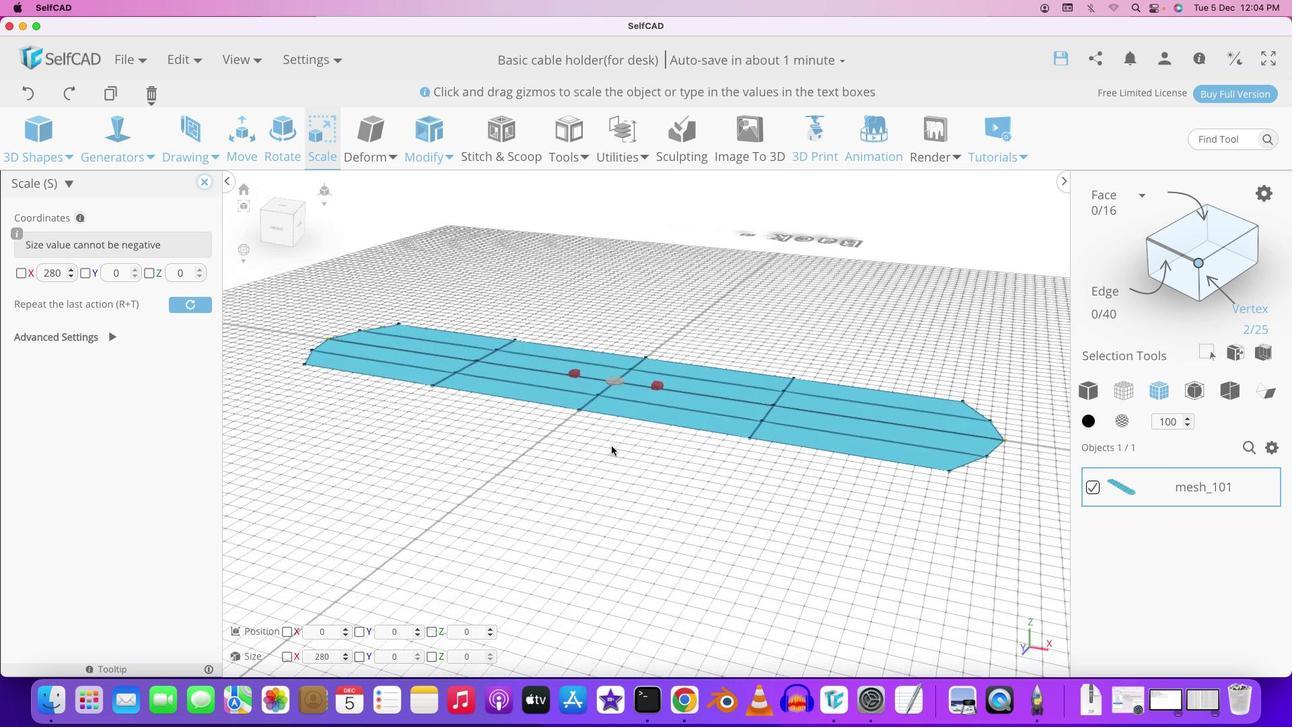 
Action: Mouse pressed left at (769, 472)
Screenshot: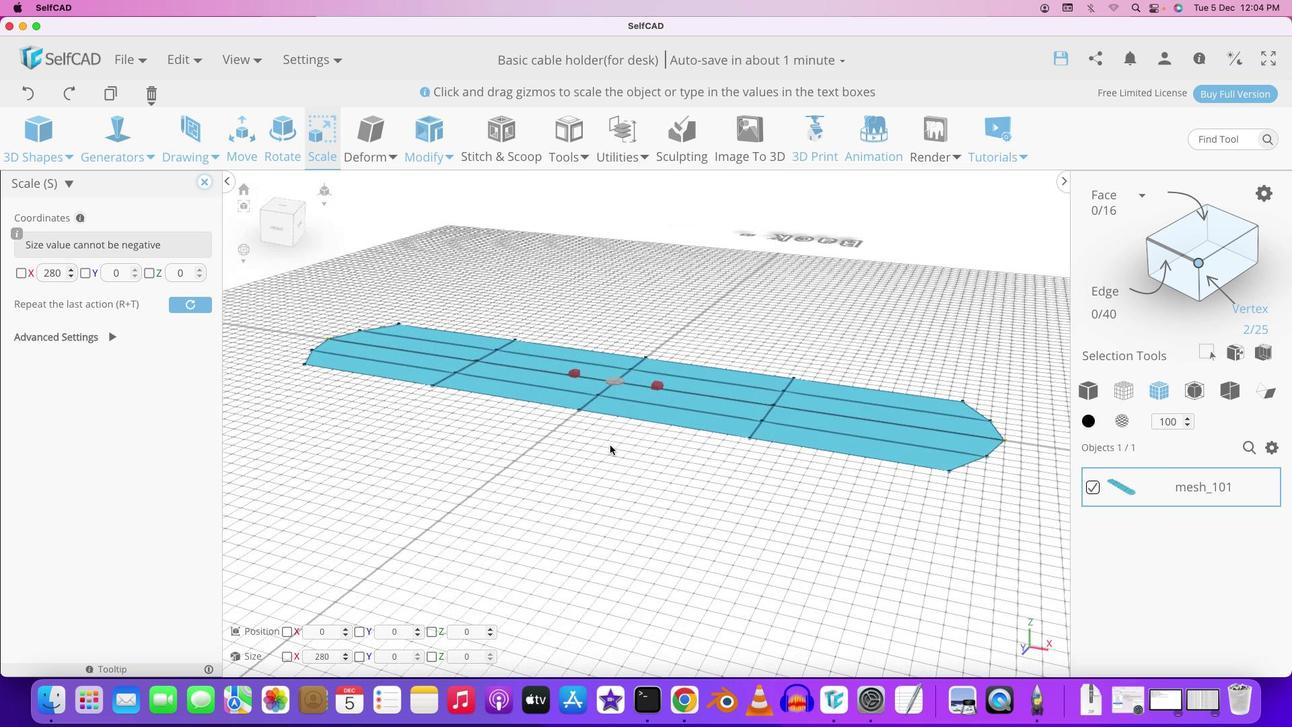 
Action: Mouse moved to (692, 440)
Screenshot: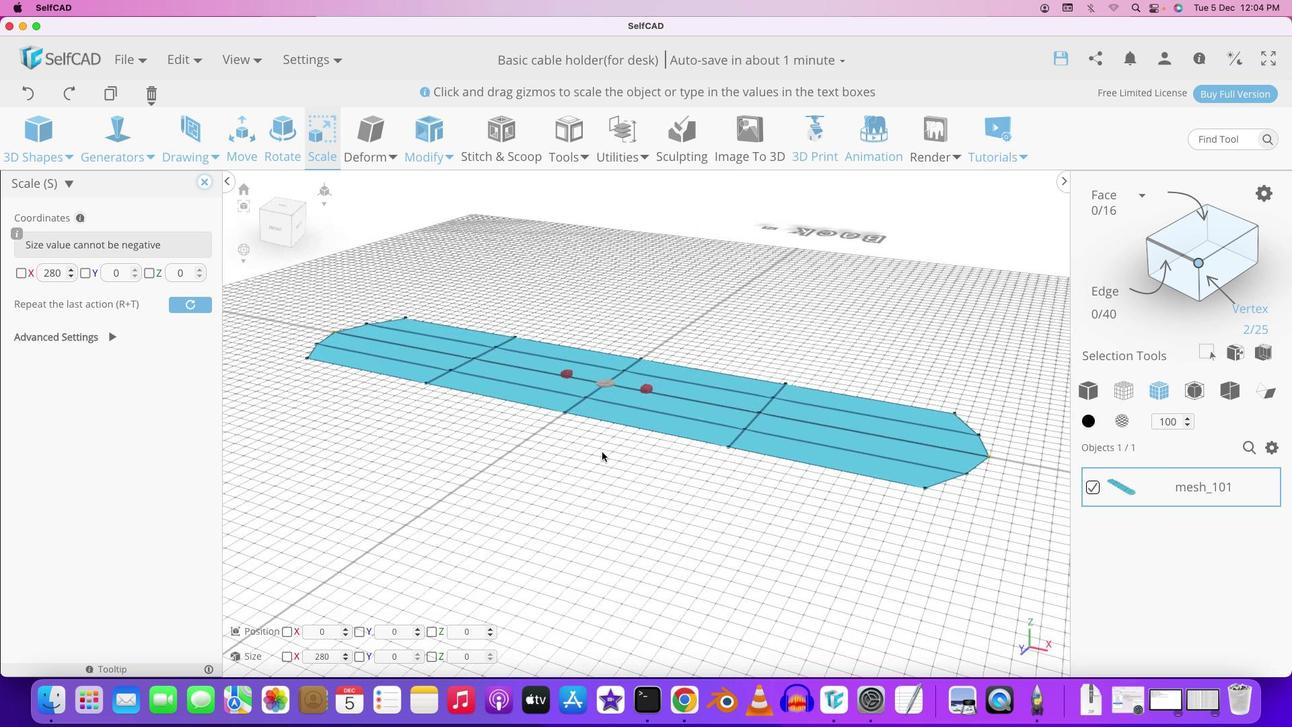 
Action: Mouse pressed left at (692, 440)
Screenshot: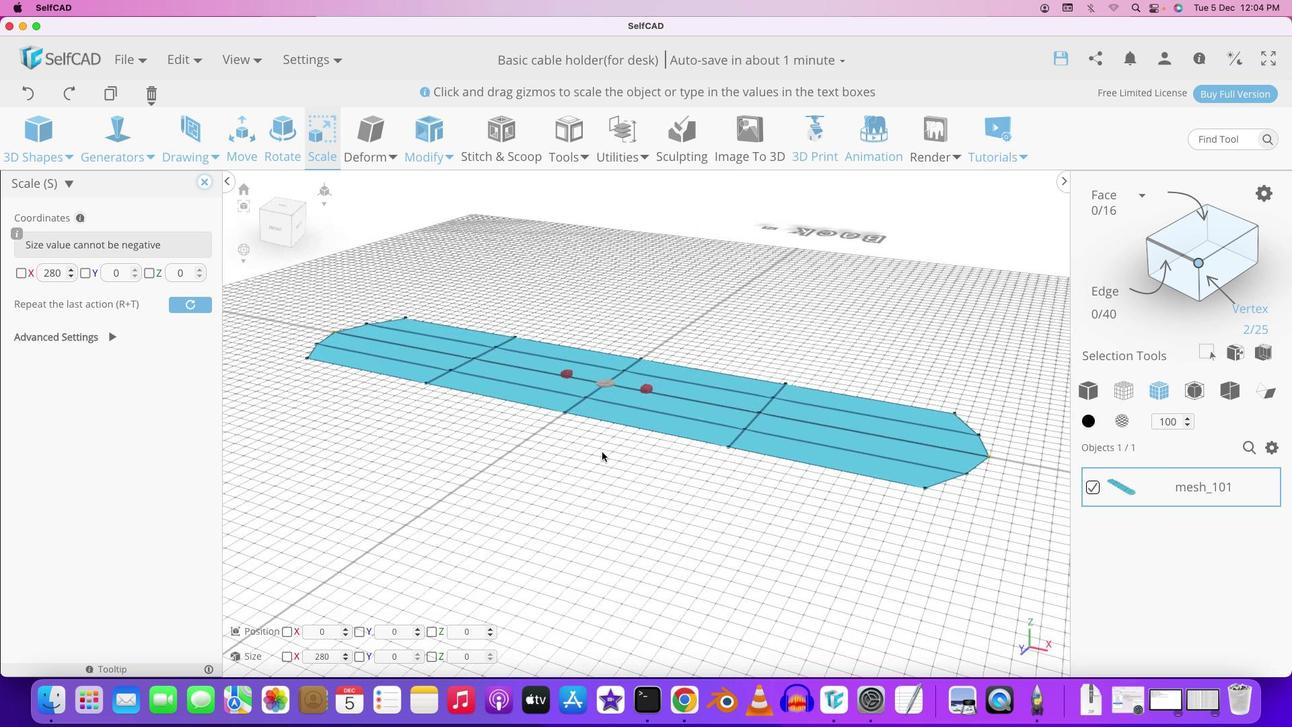 
Action: Mouse moved to (732, 477)
Screenshot: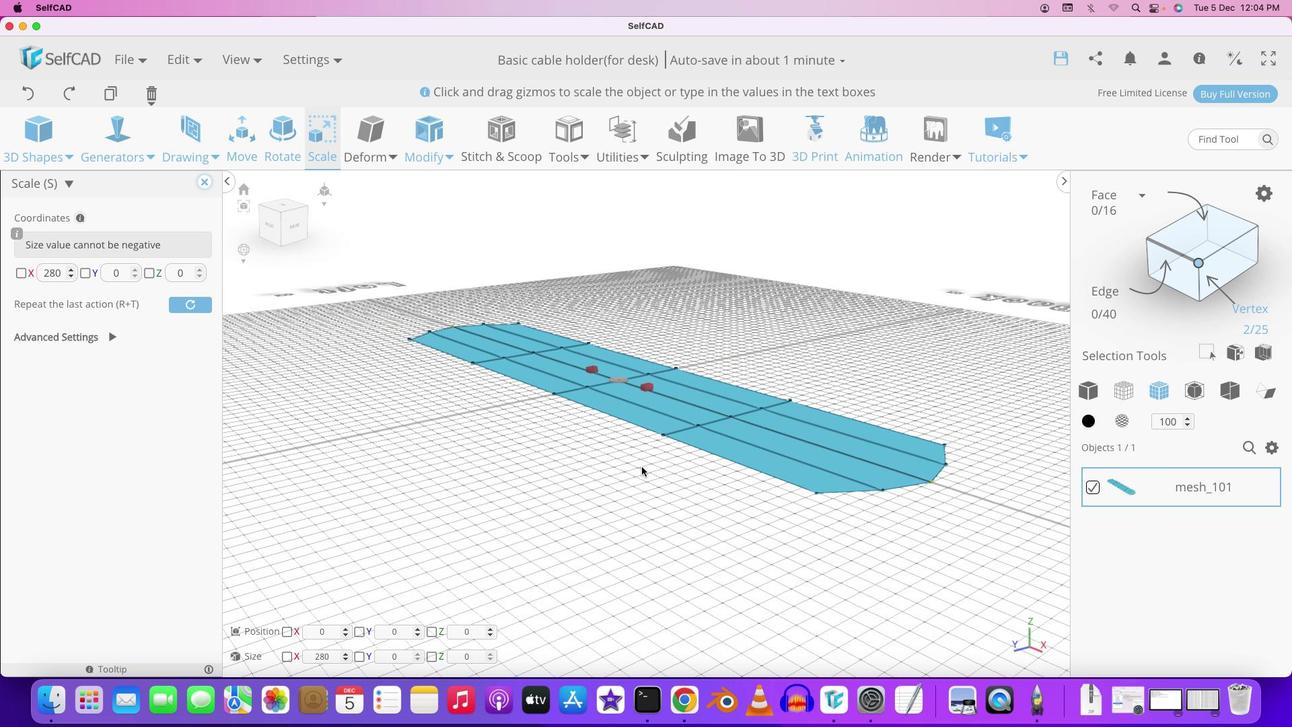 
Action: Mouse pressed left at (732, 477)
Screenshot: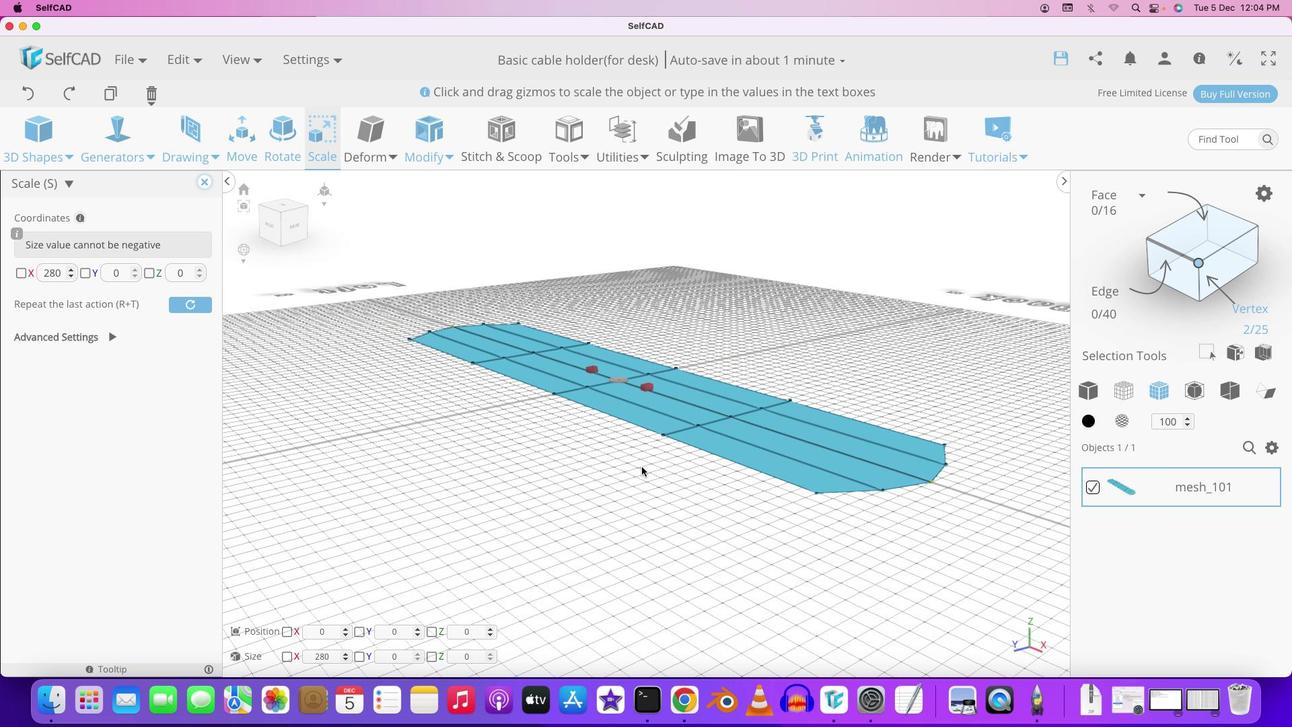 
Action: Mouse moved to (694, 494)
Screenshot: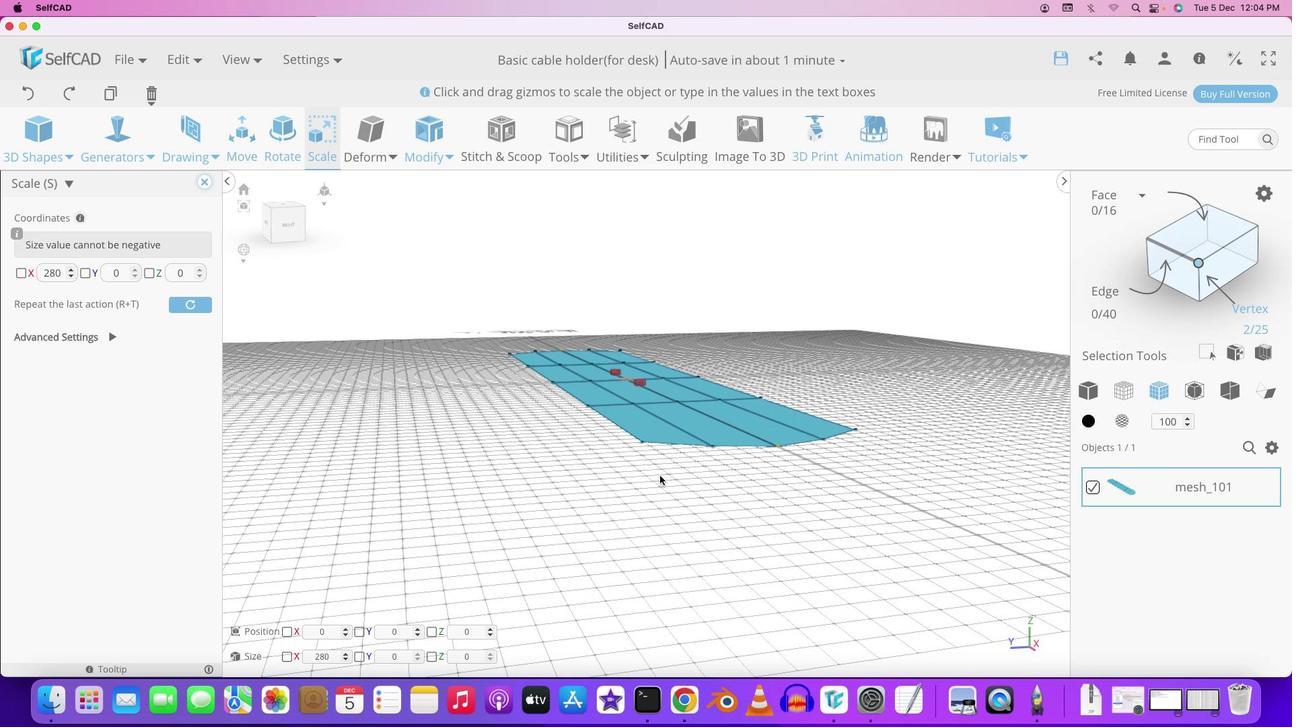 
Action: Mouse pressed left at (694, 494)
Screenshot: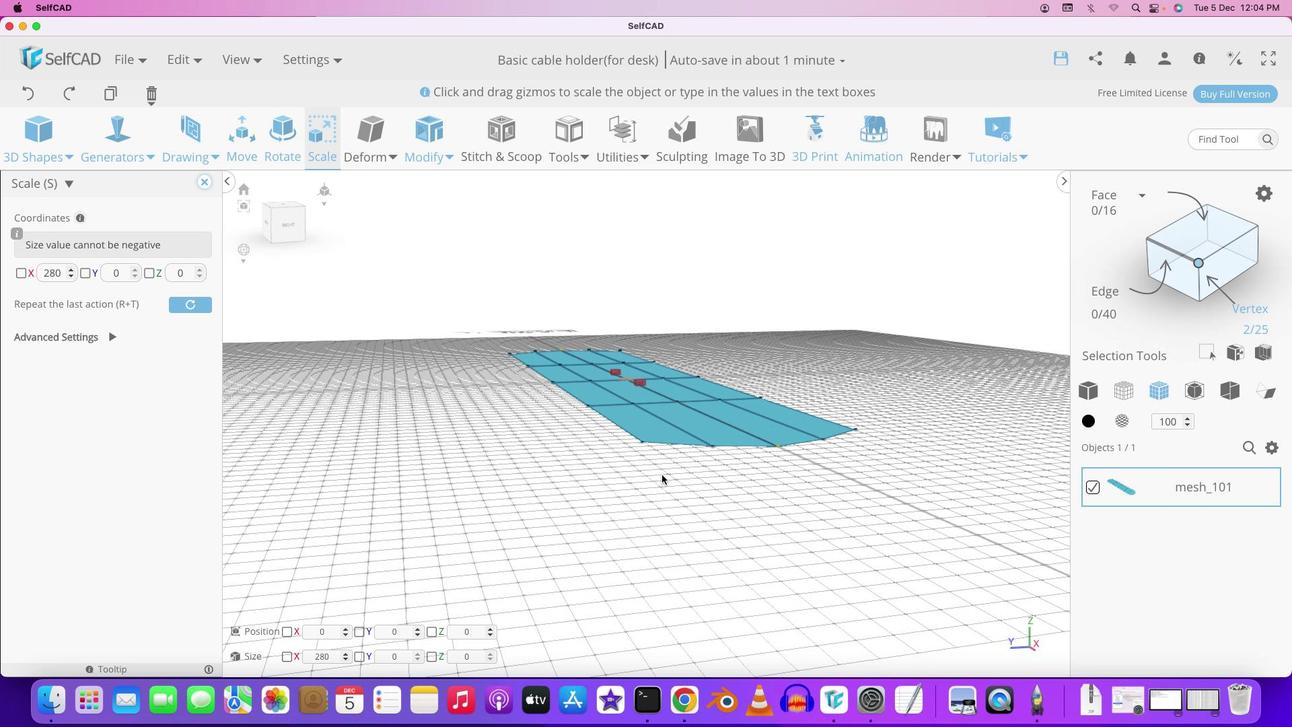 
Action: Mouse moved to (662, 474)
Screenshot: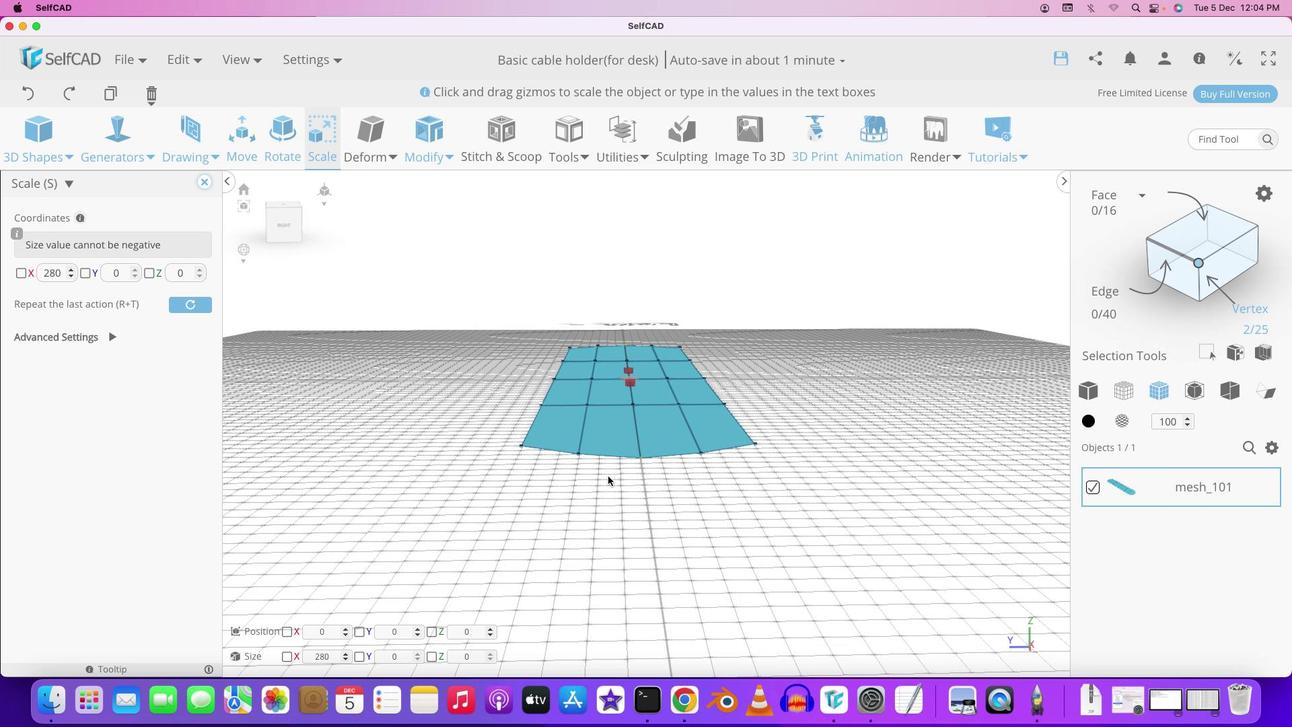 
Action: Mouse pressed left at (662, 474)
Screenshot: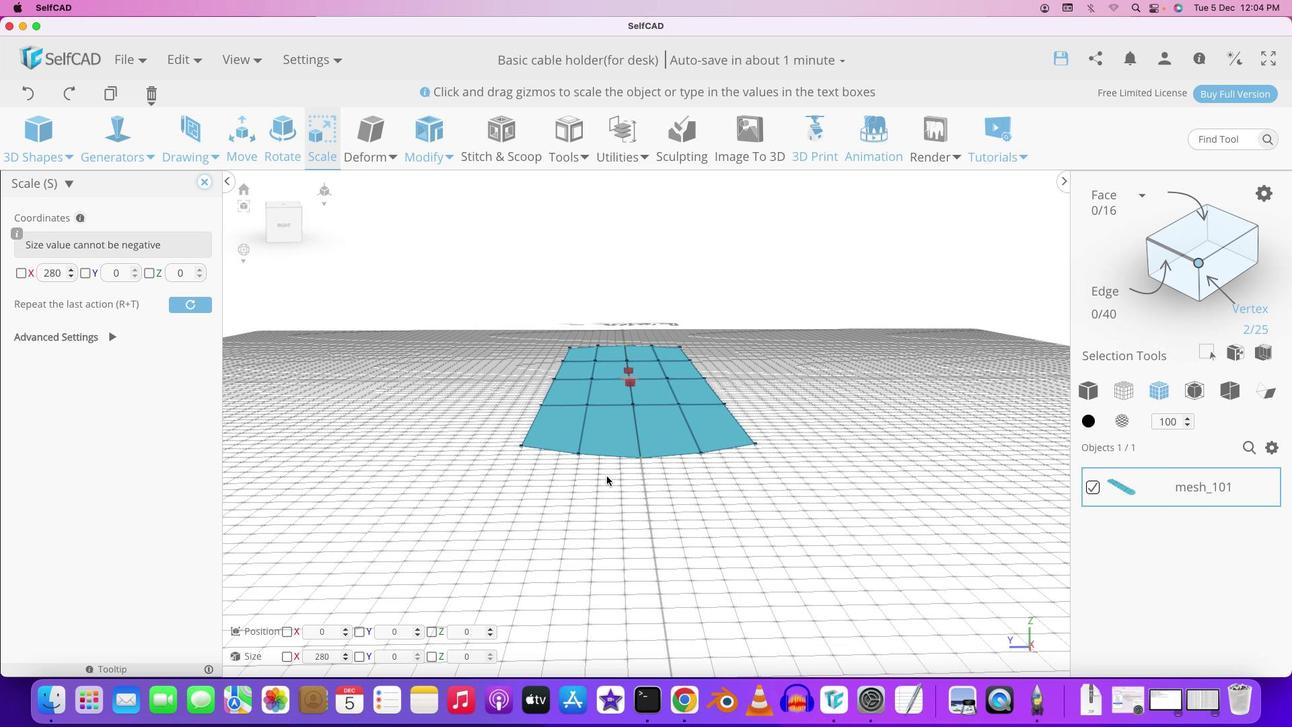 
Action: Mouse moved to (582, 478)
Screenshot: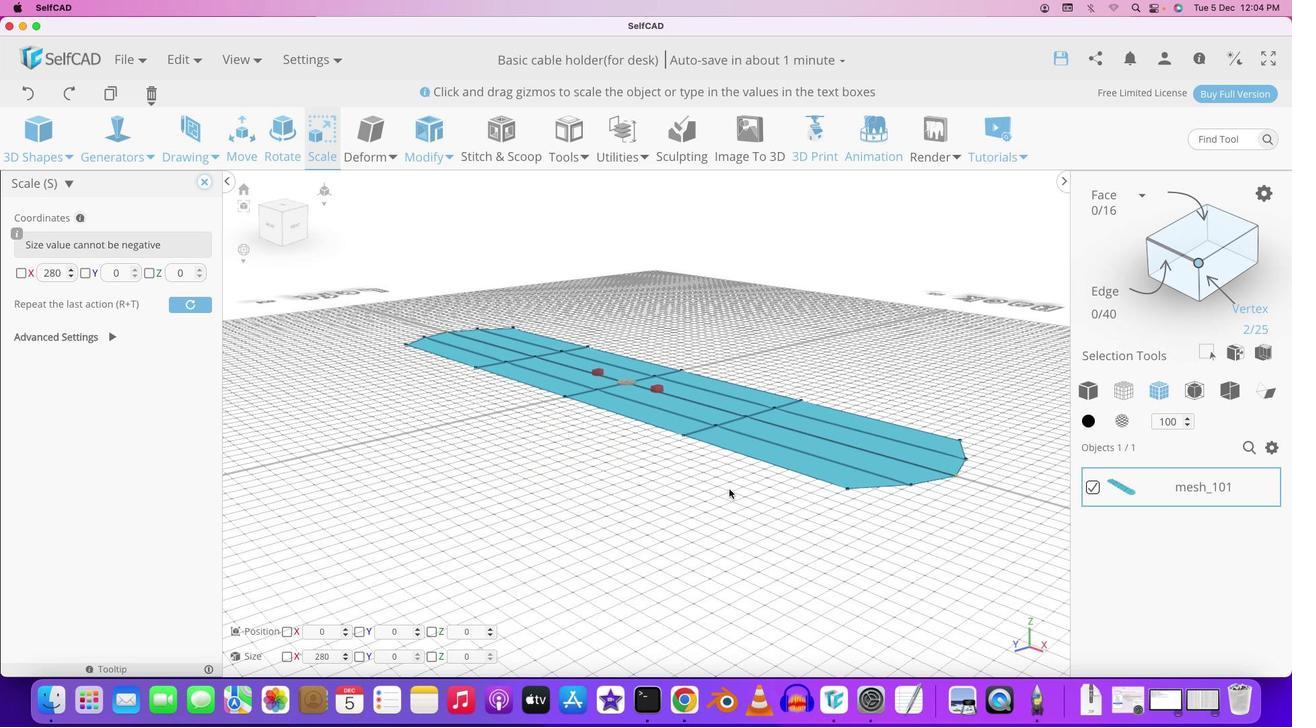 
Action: Mouse pressed left at (582, 478)
Screenshot: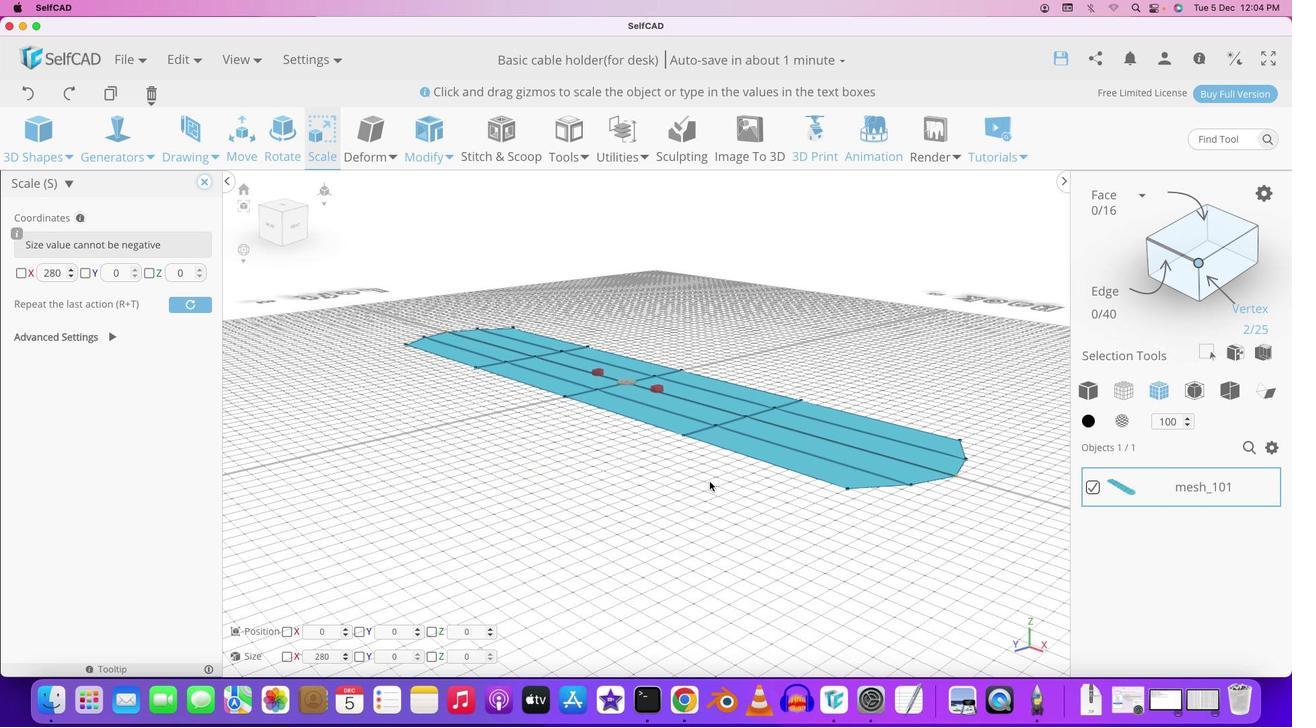 
Action: Mouse moved to (725, 492)
Screenshot: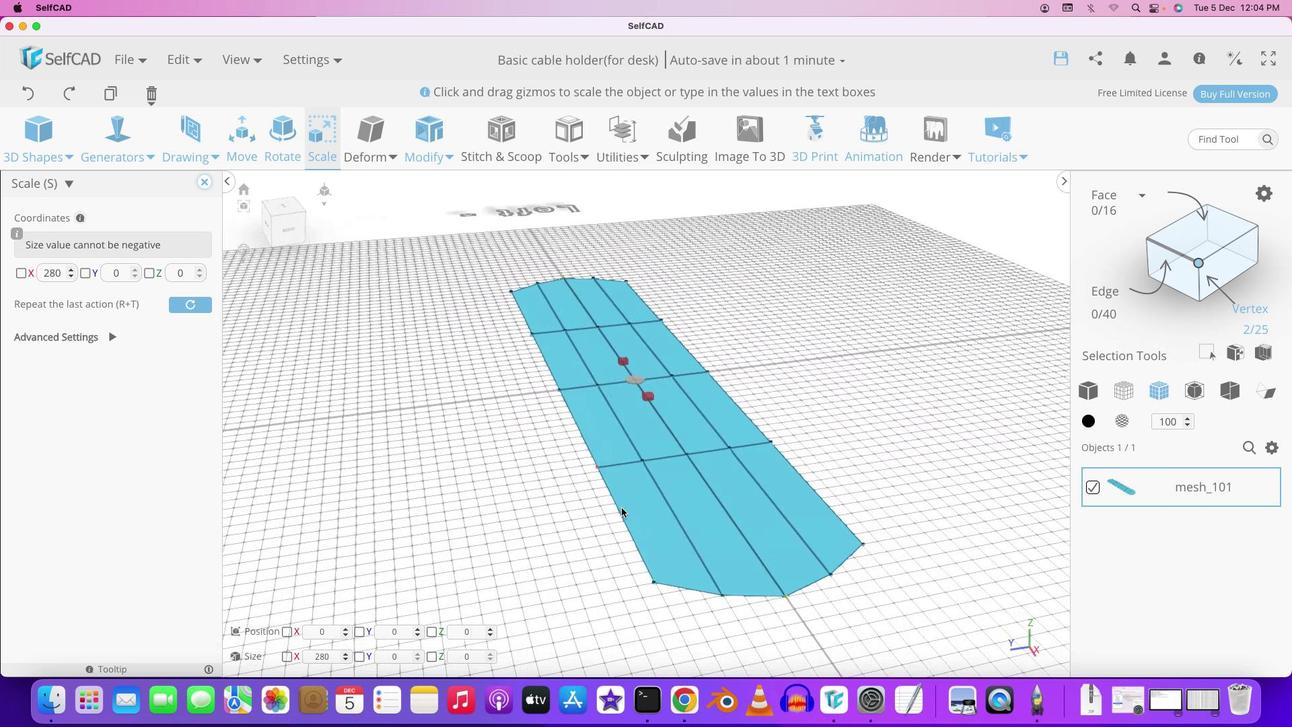 
Action: Mouse pressed left at (725, 492)
Screenshot: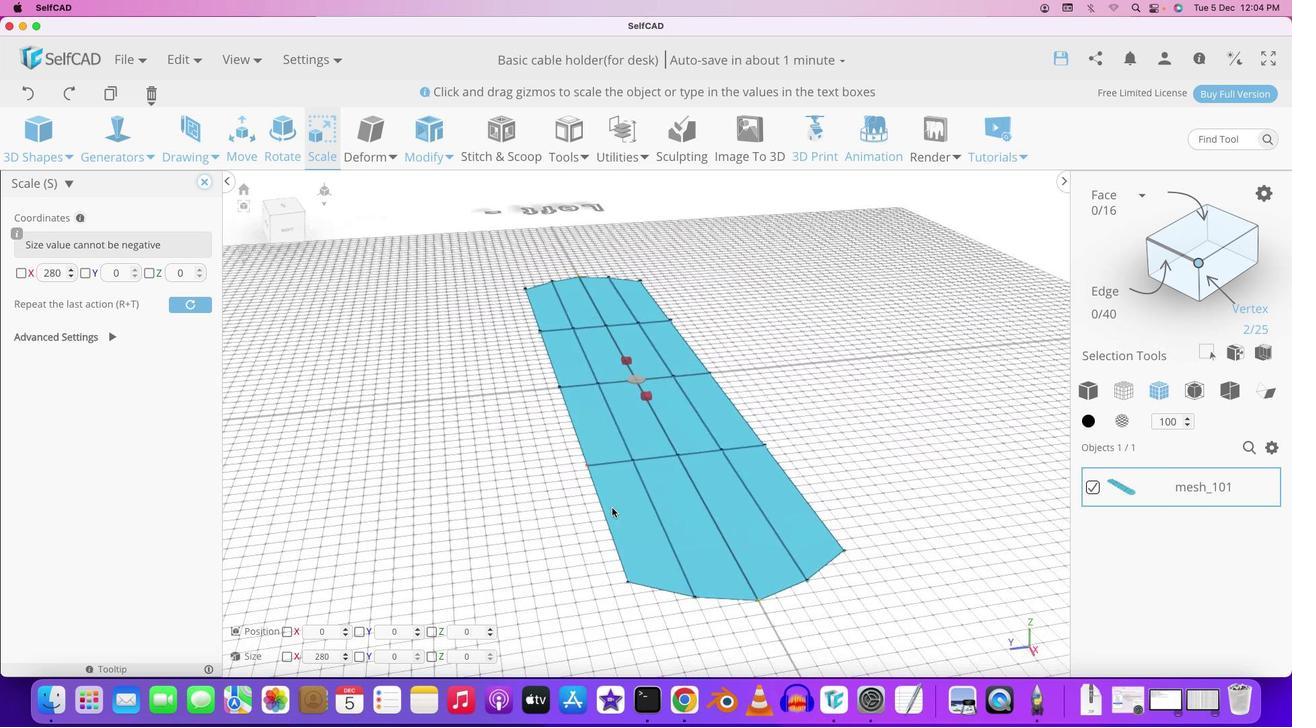 
Action: Mouse moved to (768, 477)
Screenshot: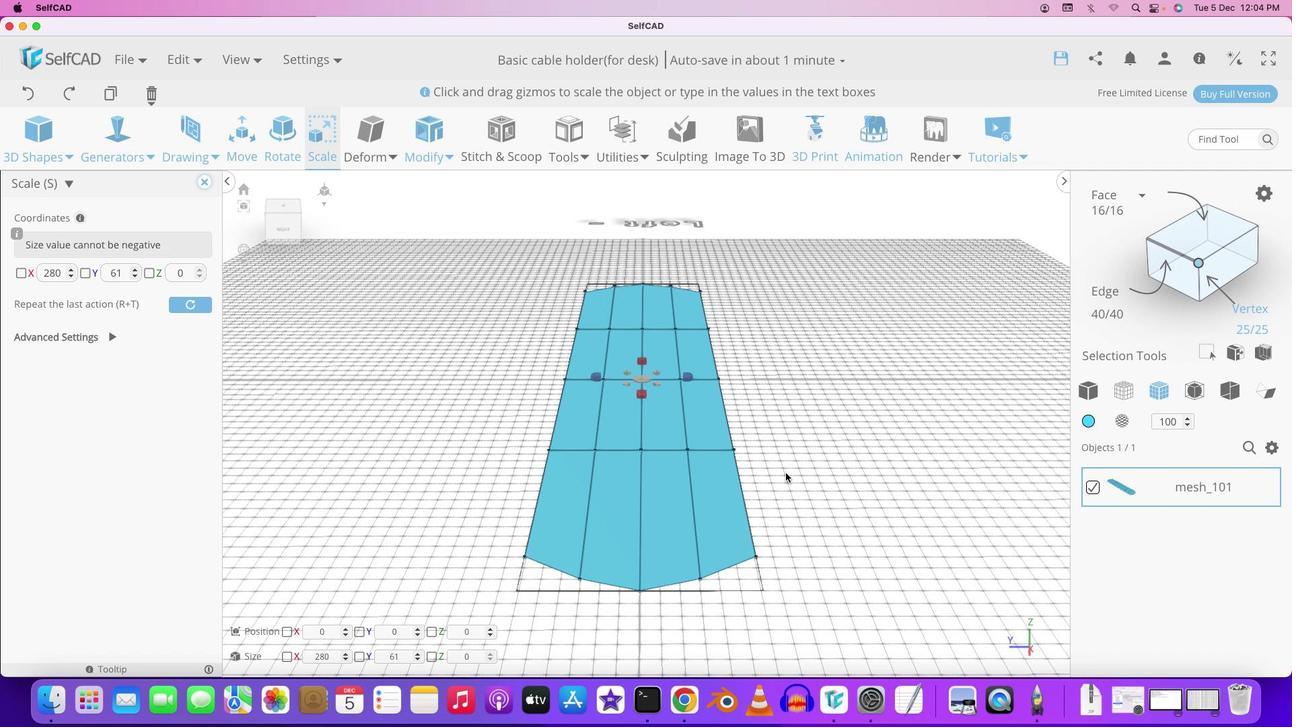 
Action: Mouse pressed left at (768, 477)
Screenshot: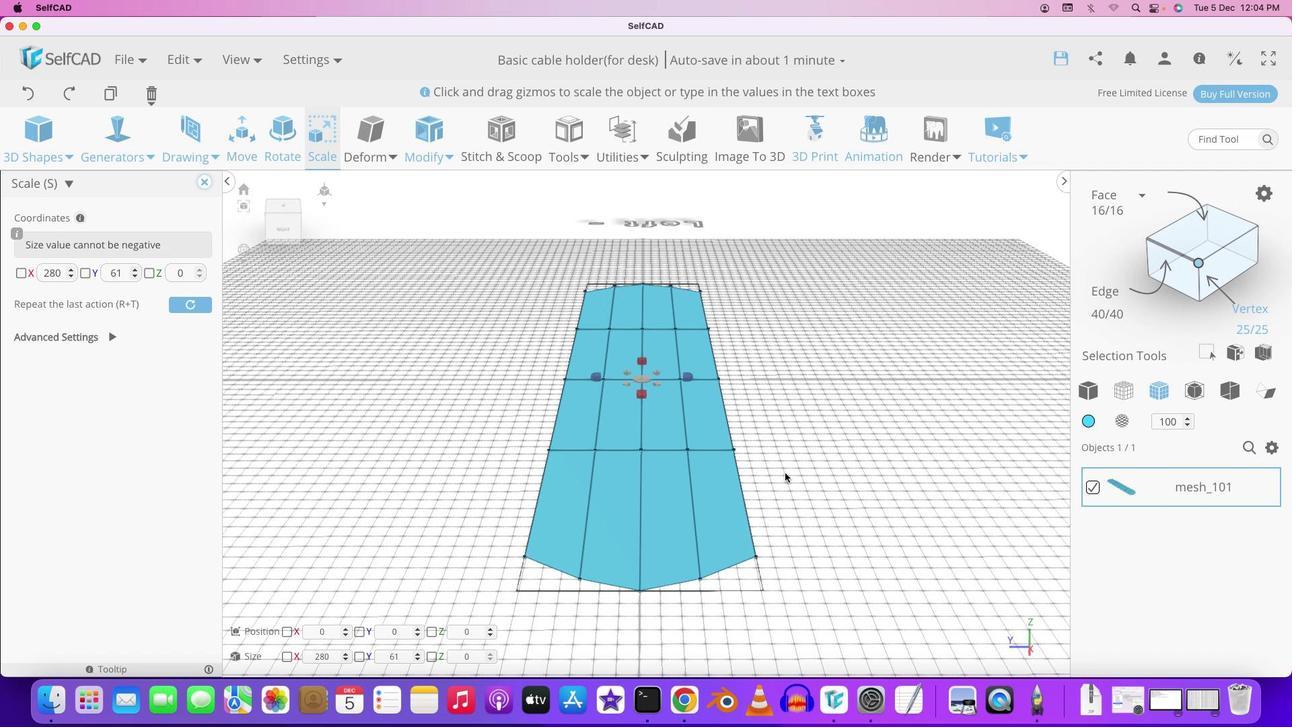 
Action: Mouse moved to (785, 473)
Screenshot: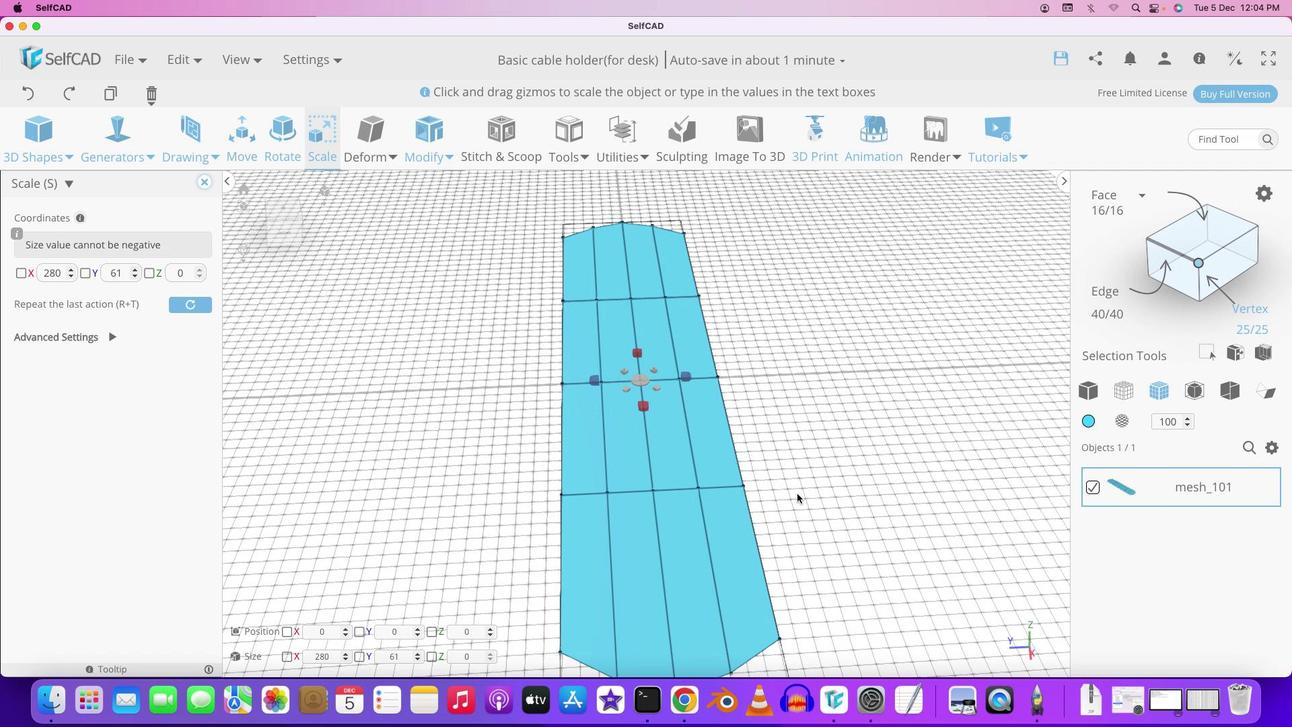 
Action: Mouse pressed left at (785, 473)
Screenshot: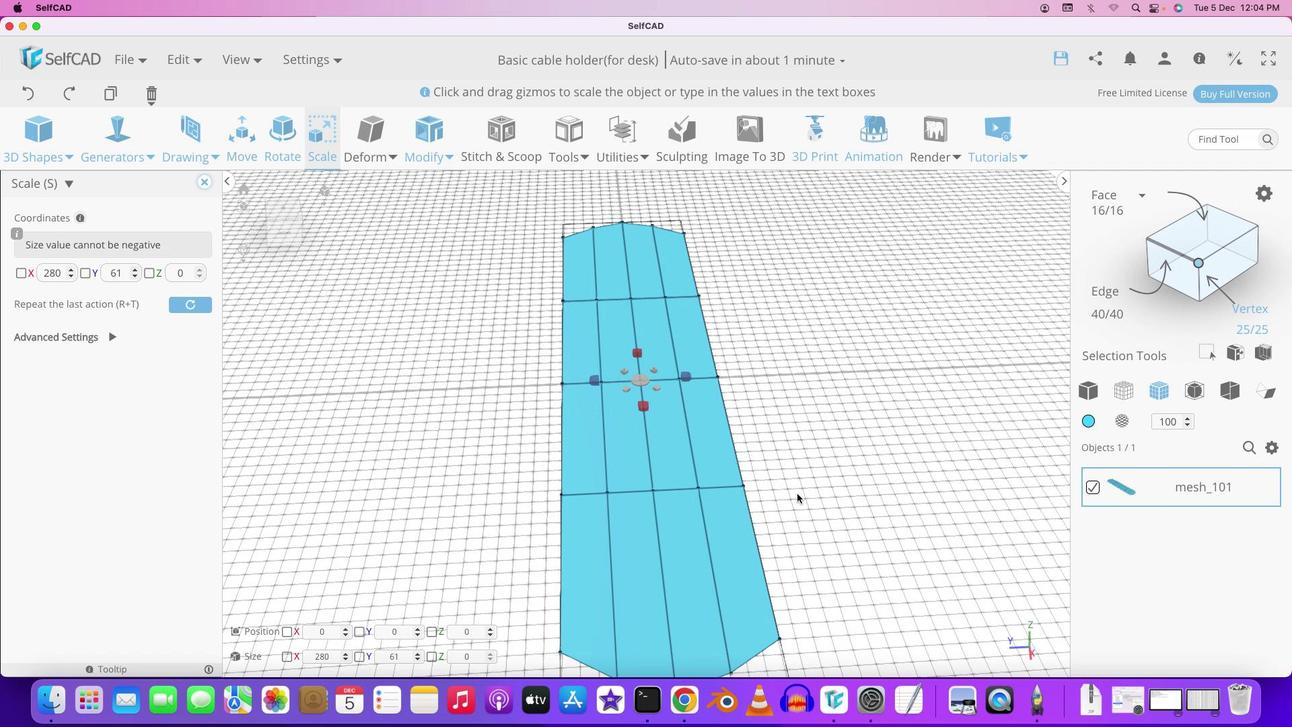 
Action: Mouse moved to (805, 498)
Screenshot: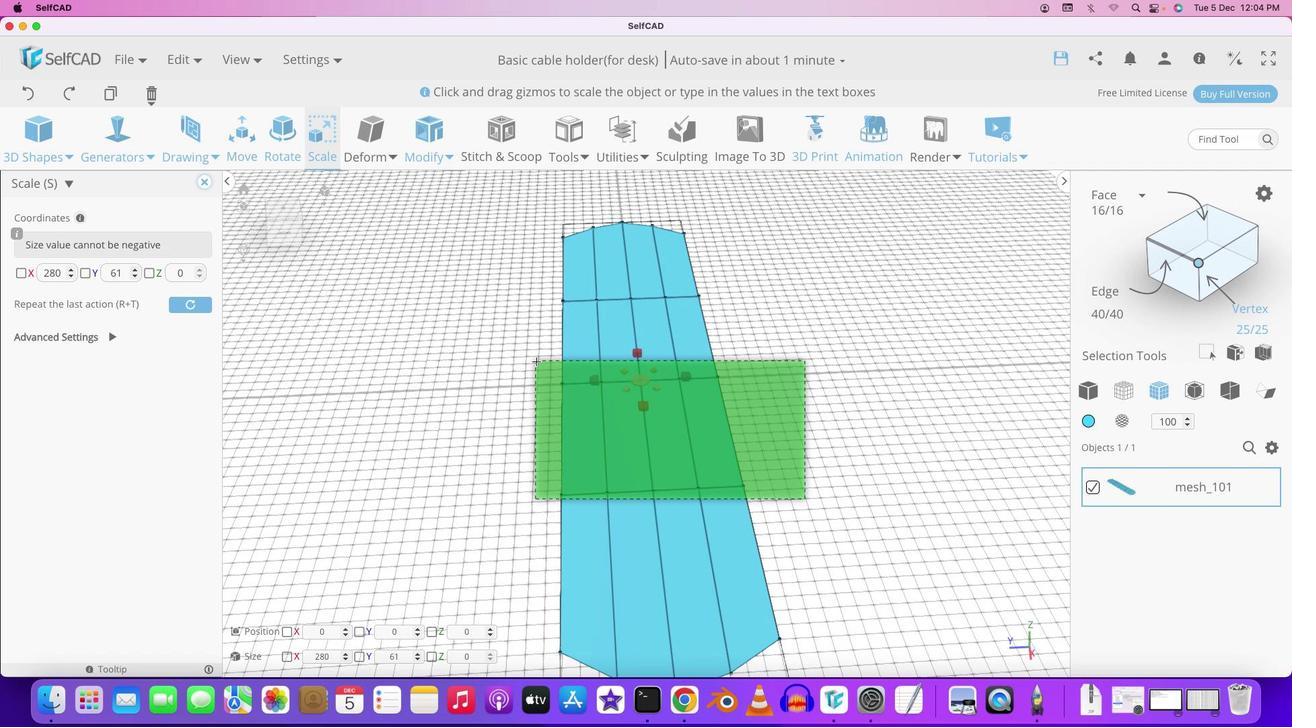 
Action: Mouse pressed right at (805, 498)
Screenshot: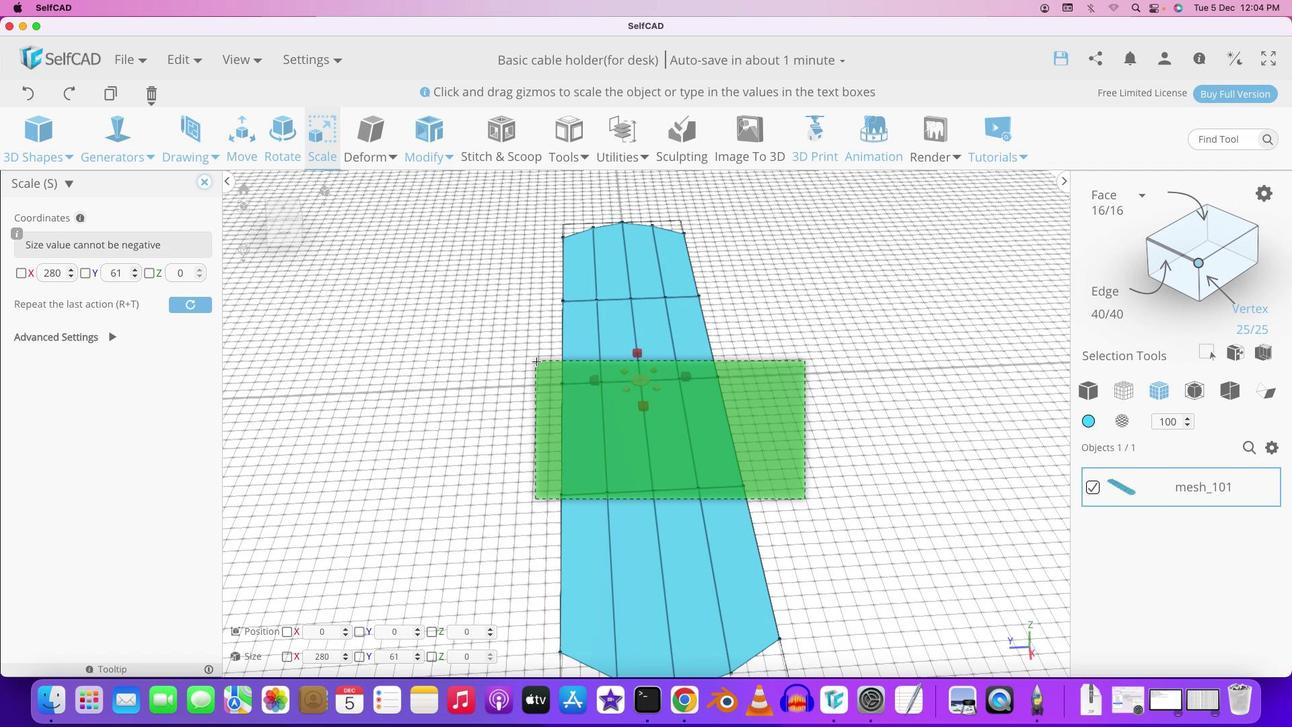 
Action: Mouse moved to (729, 313)
Screenshot: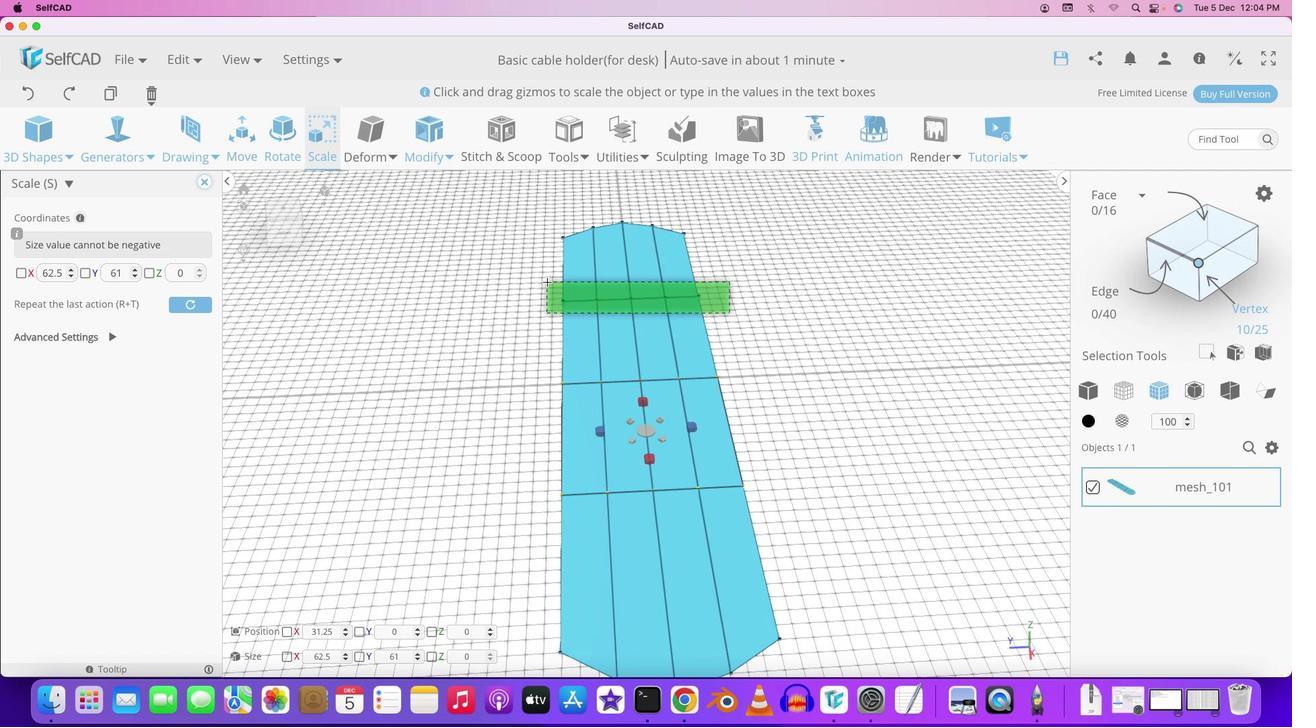 
Action: Mouse pressed right at (729, 313)
Screenshot: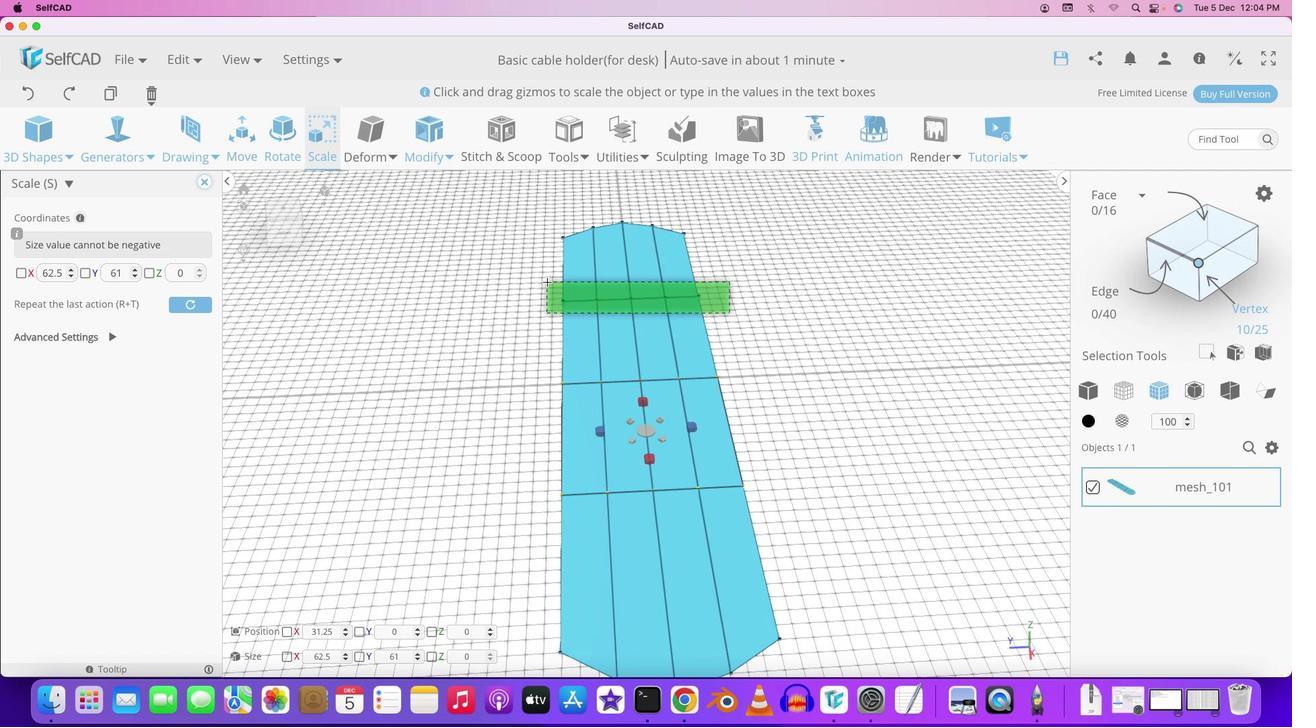 
Action: Mouse moved to (136, 270)
Screenshot: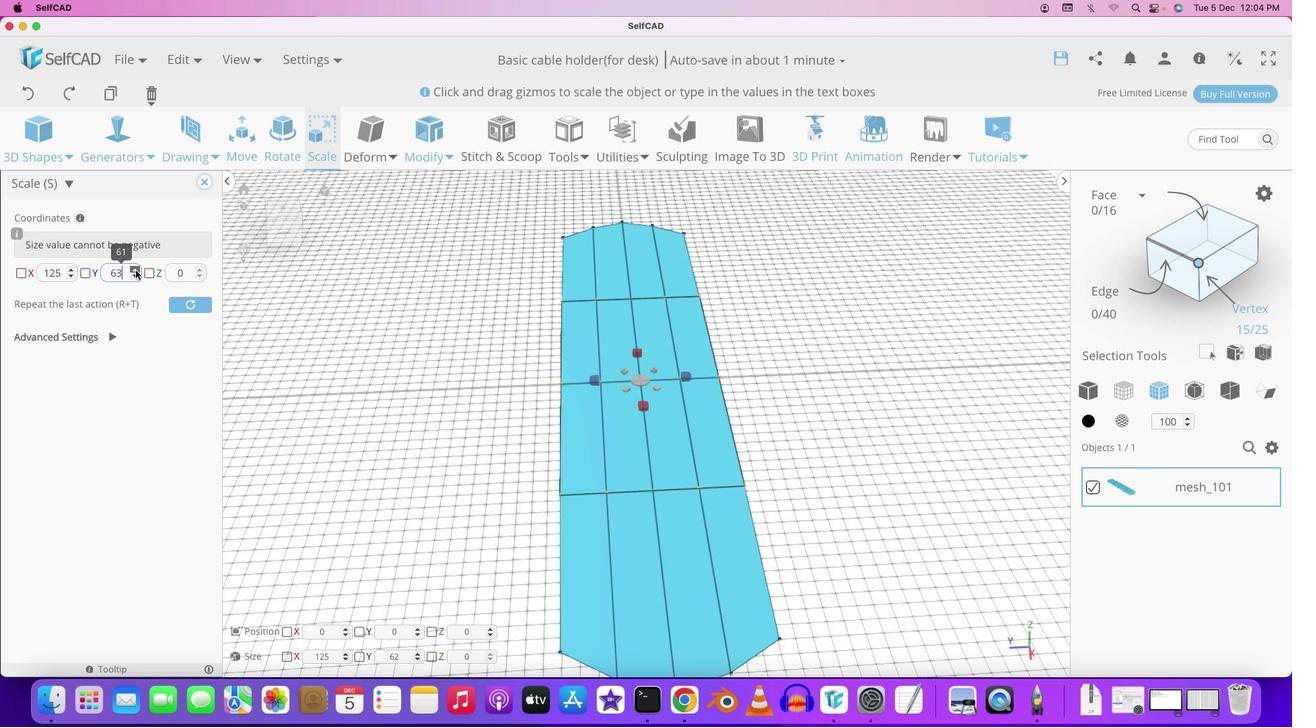 
Action: Mouse pressed left at (136, 270)
Screenshot: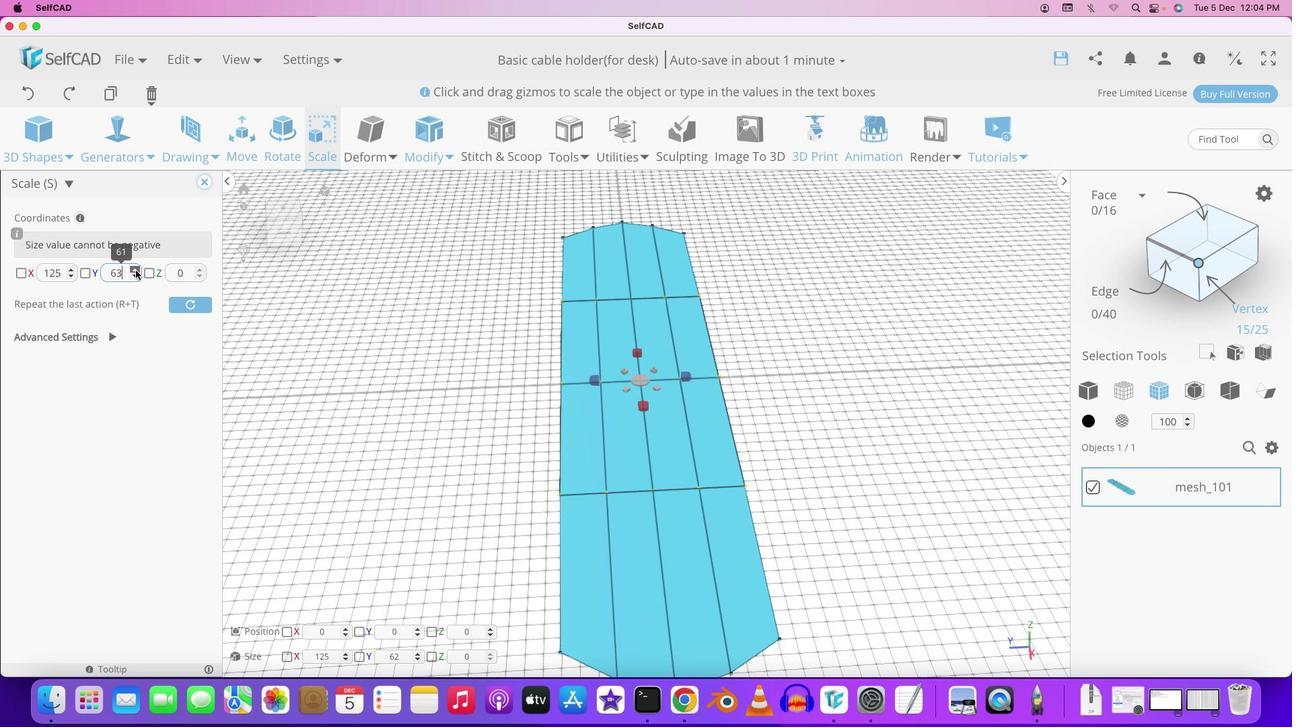 
Action: Mouse pressed left at (136, 270)
Screenshot: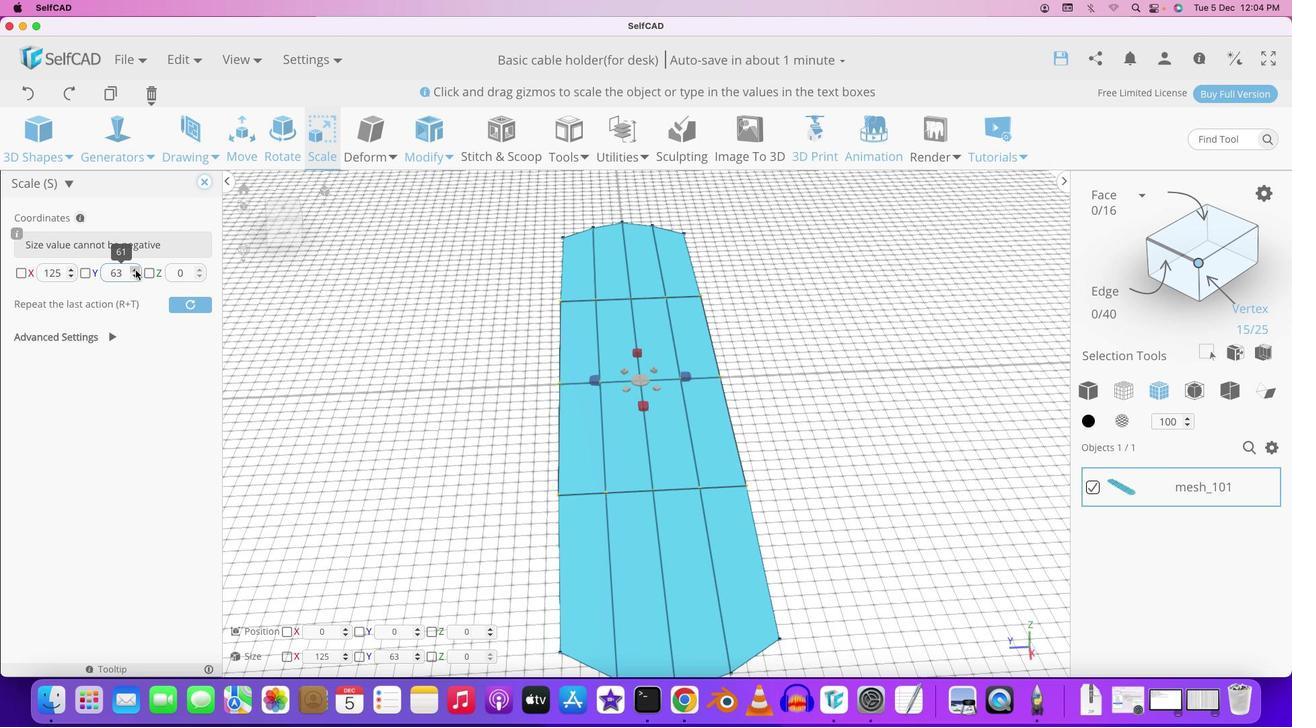 
Action: Mouse pressed left at (136, 270)
Screenshot: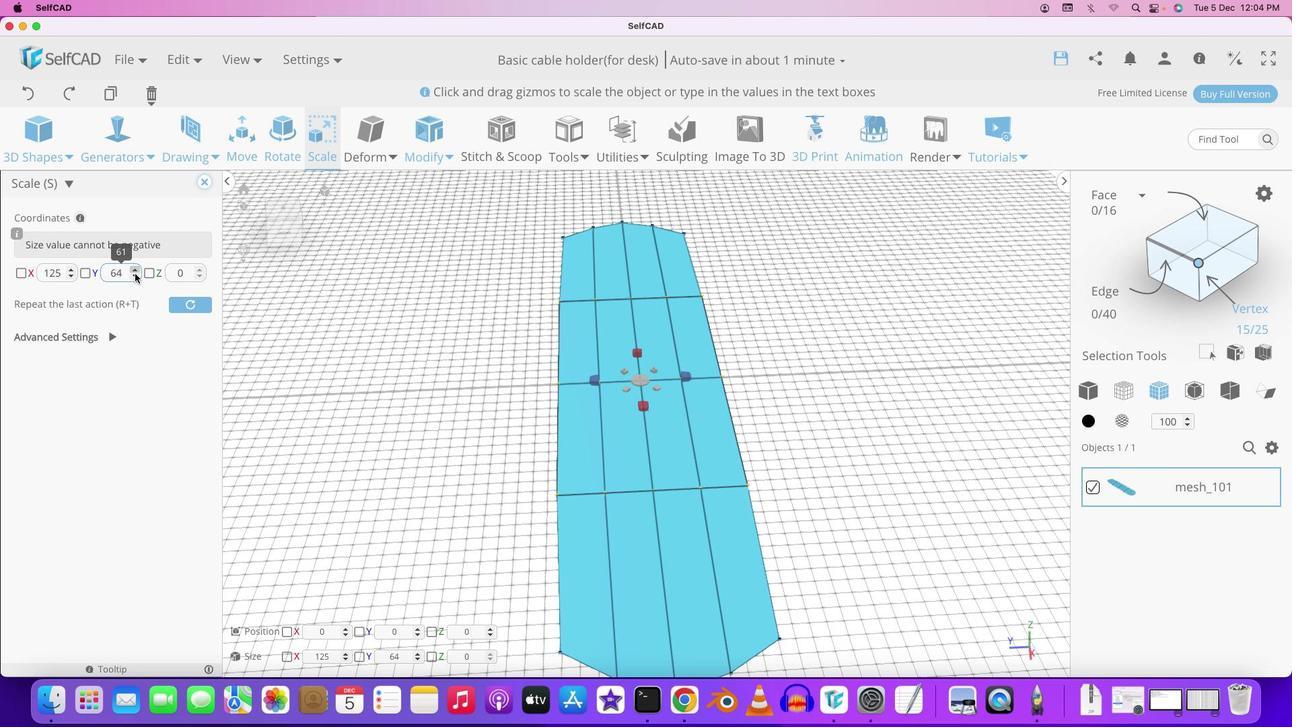 
Action: Mouse moved to (135, 275)
Screenshot: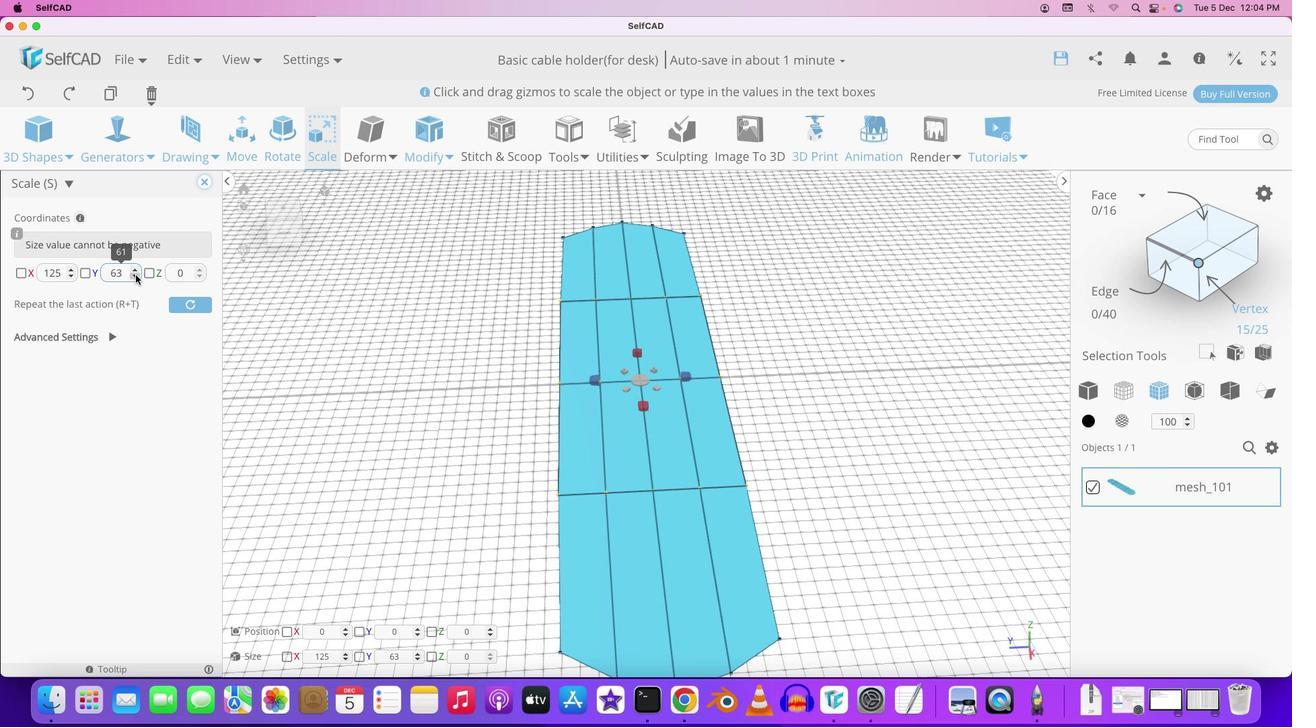 
Action: Mouse pressed left at (135, 275)
Screenshot: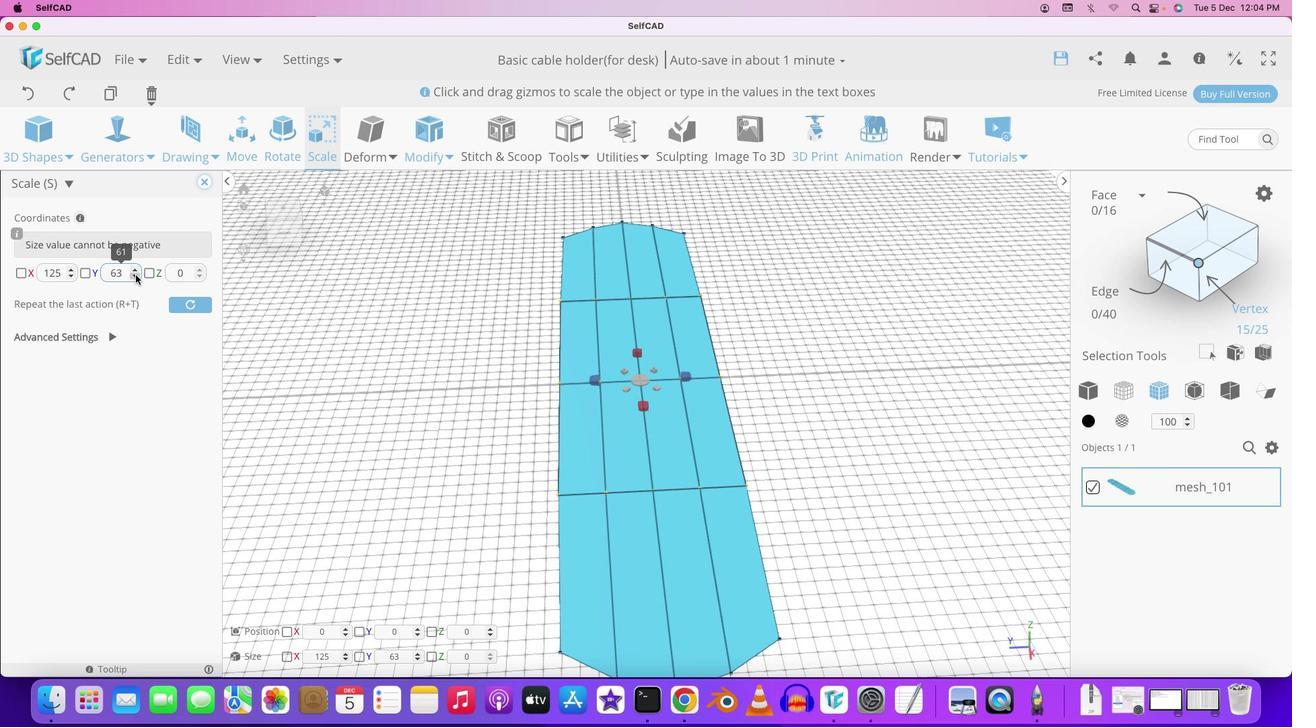 
Action: Mouse pressed left at (135, 275)
Screenshot: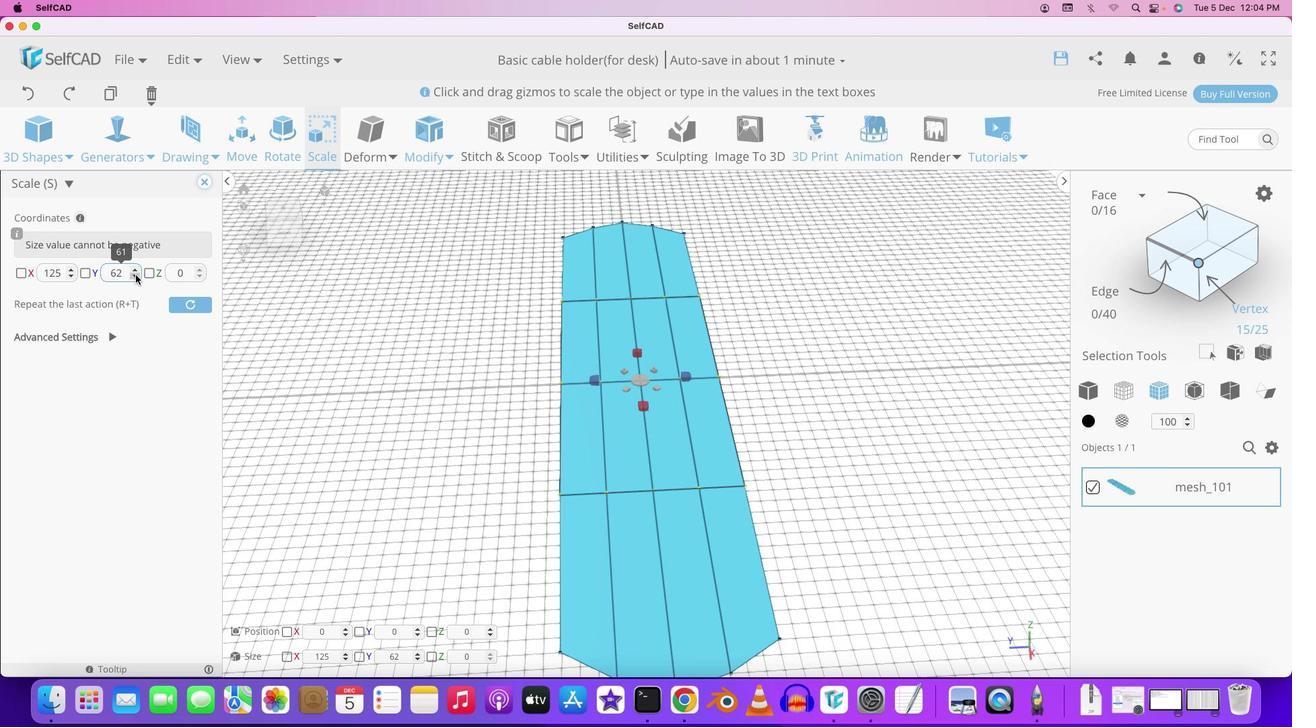
Action: Mouse pressed left at (135, 275)
Screenshot: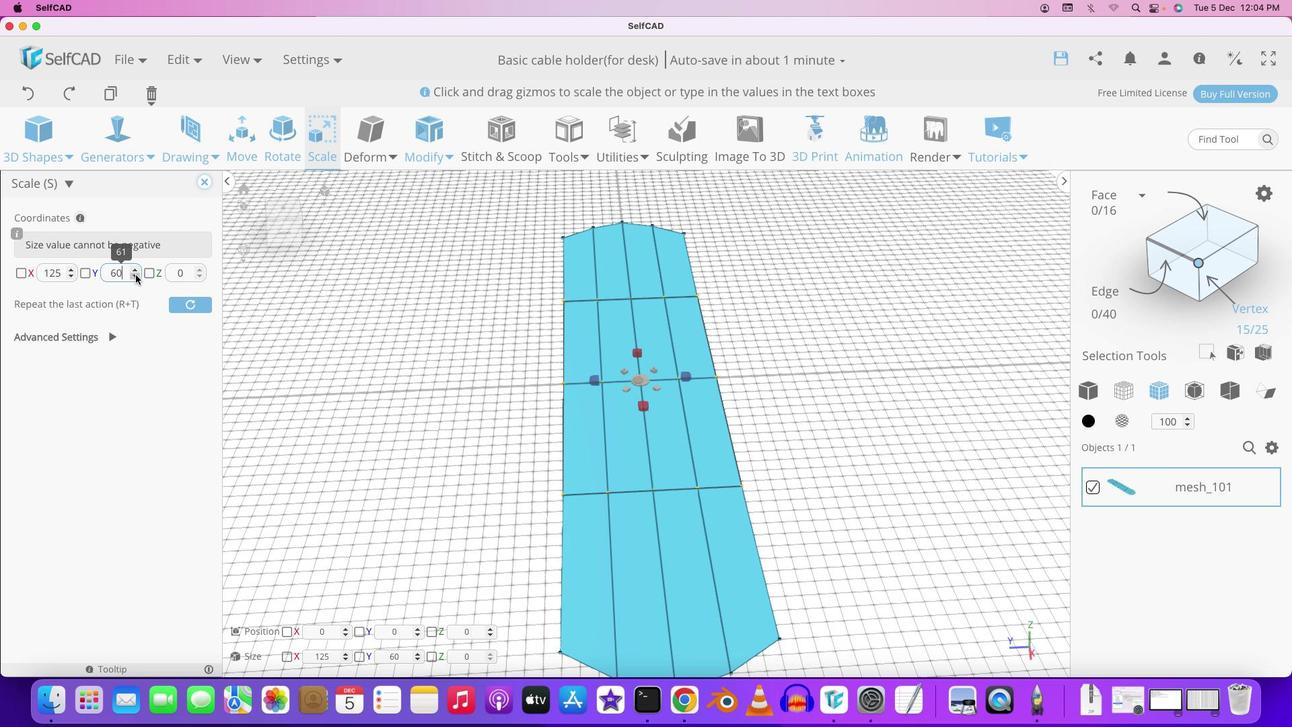 
Action: Mouse pressed left at (135, 275)
Screenshot: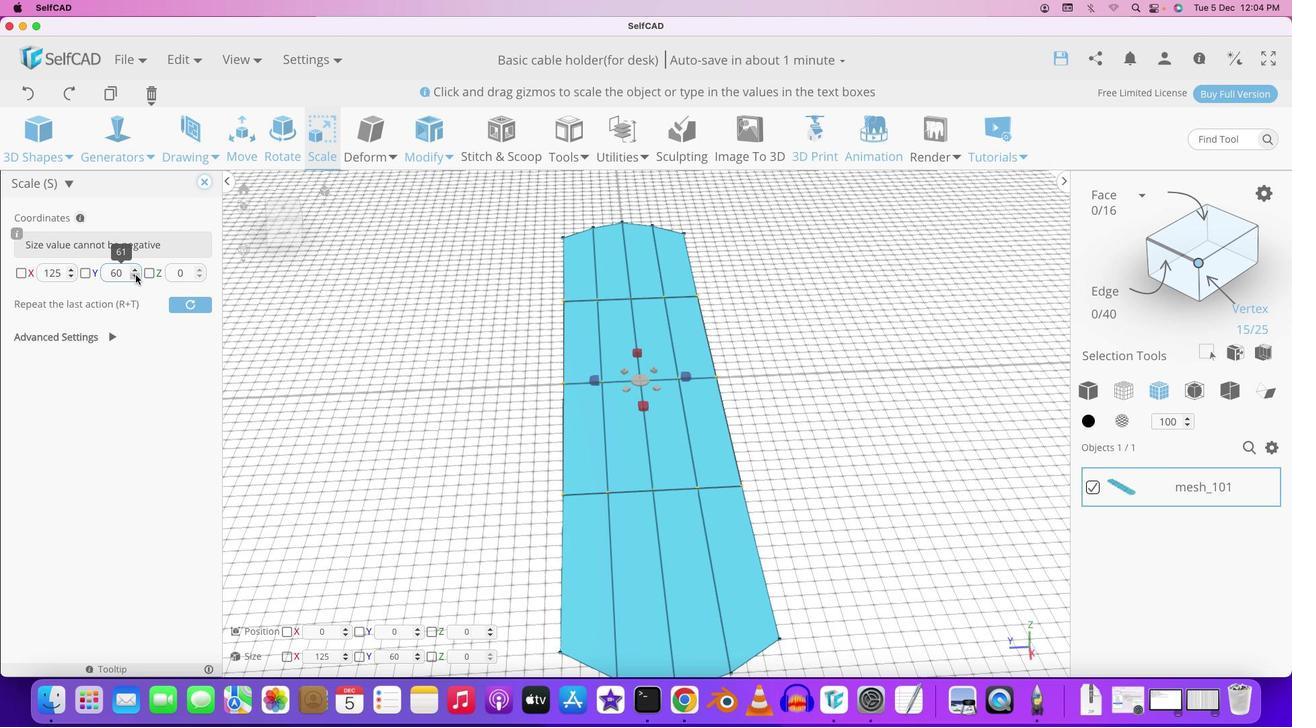 
Action: Mouse moved to (136, 266)
Screenshot: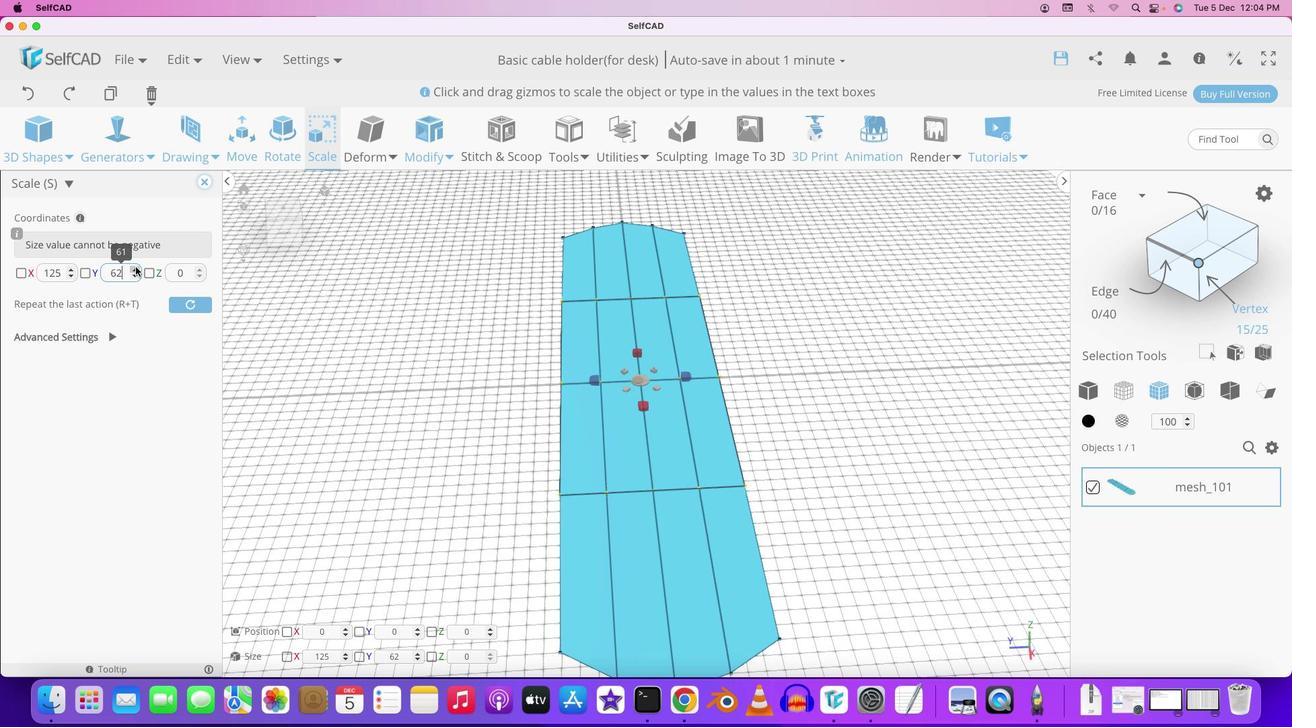 
Action: Mouse pressed left at (136, 266)
Screenshot: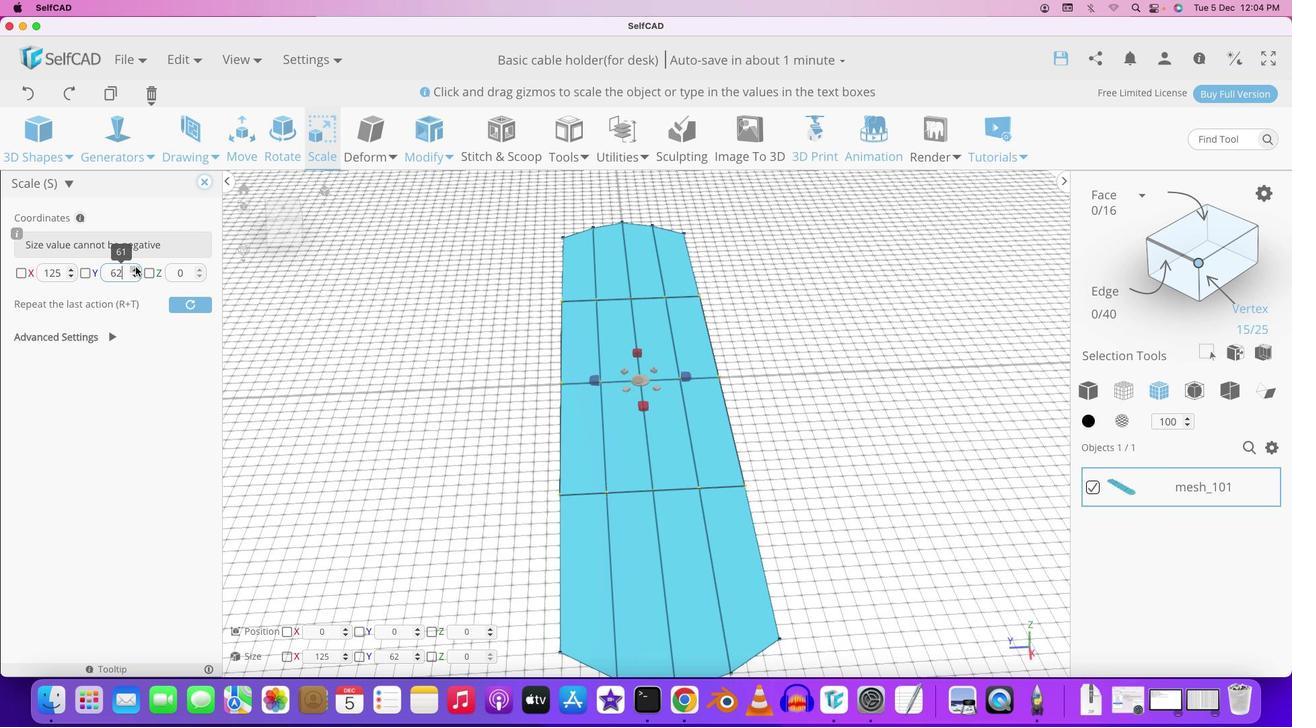 
Action: Mouse pressed left at (136, 266)
Screenshot: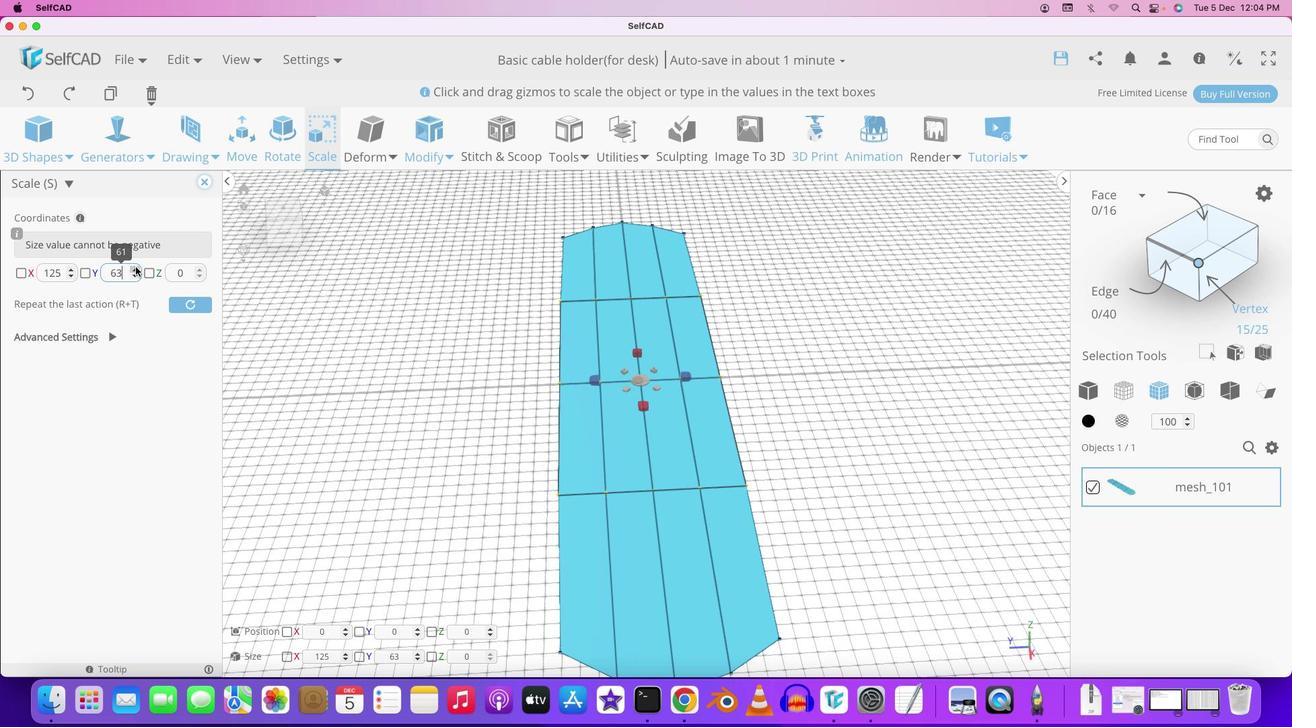 
Action: Mouse pressed left at (136, 266)
Screenshot: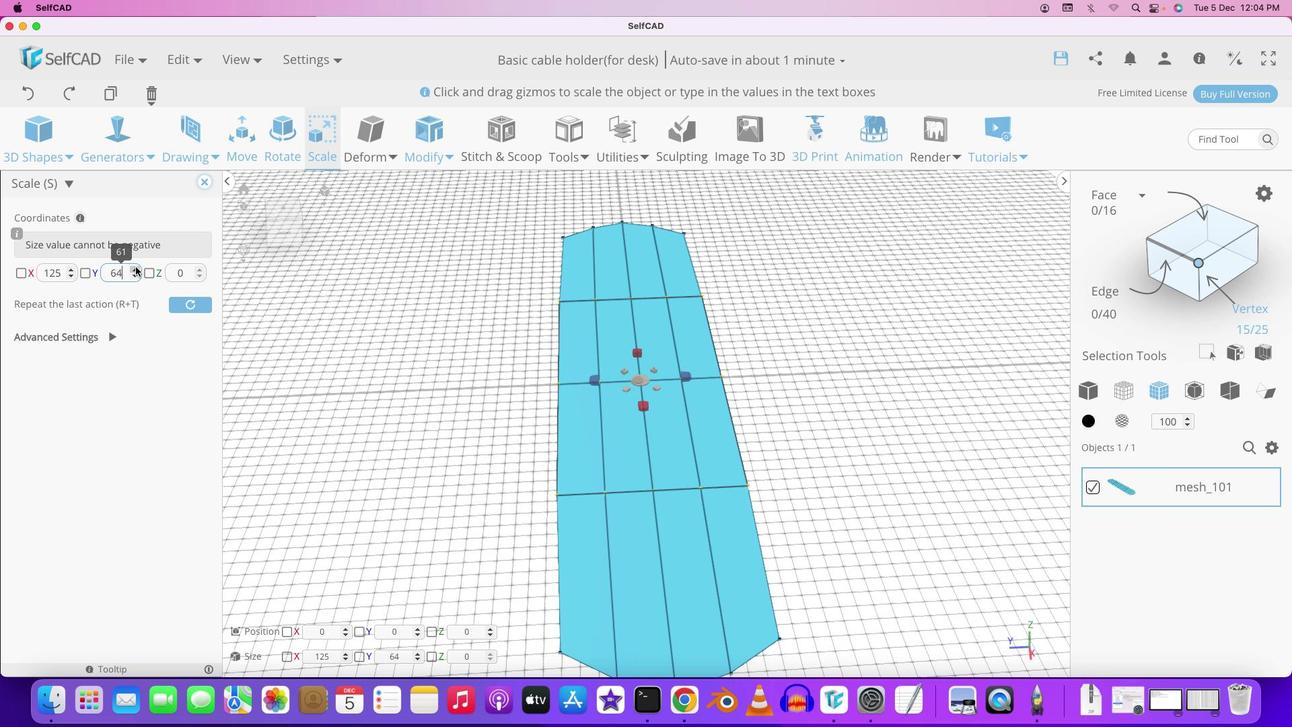 
Action: Mouse pressed left at (136, 266)
Screenshot: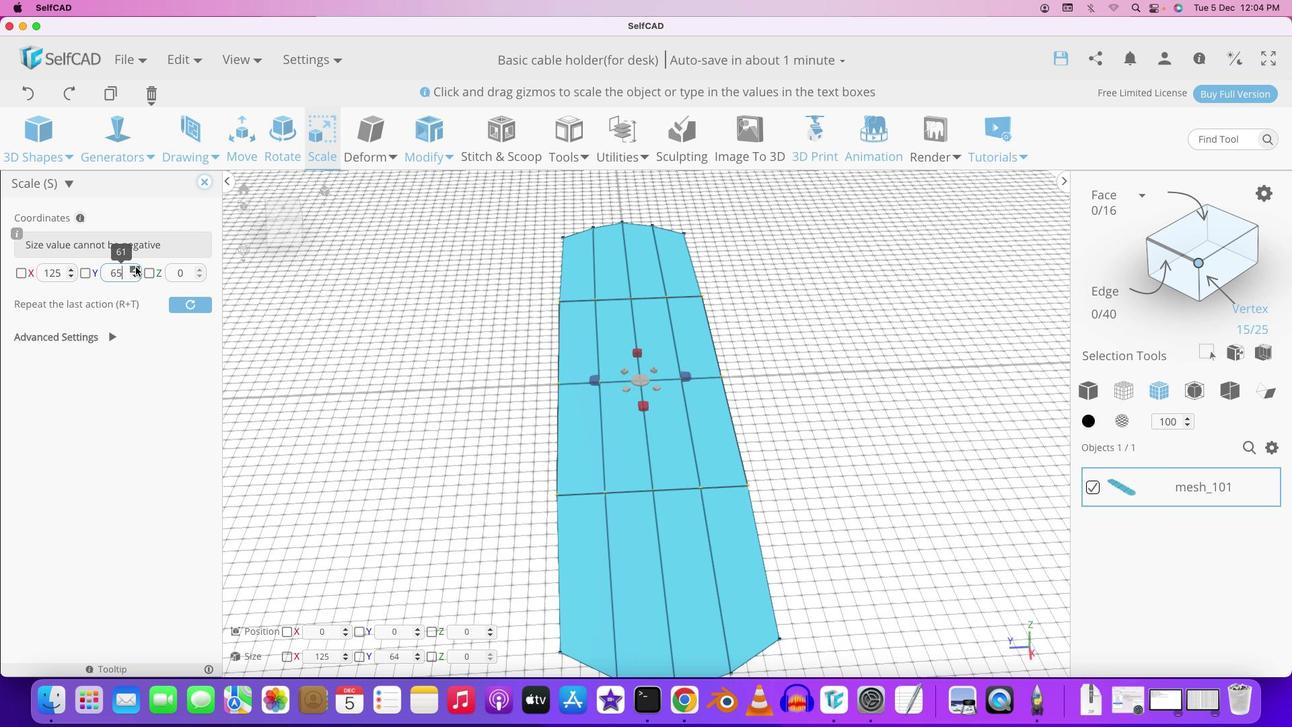 
Action: Mouse pressed left at (136, 266)
Screenshot: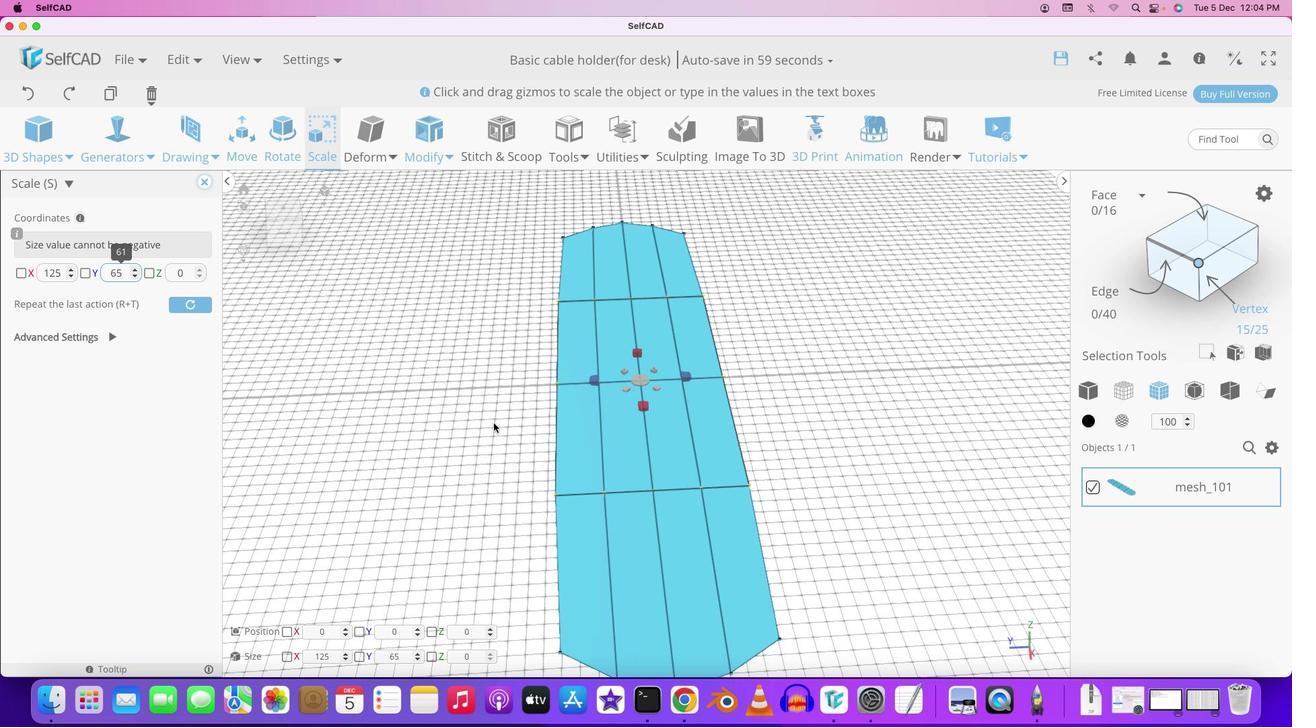 
Action: Mouse moved to (489, 414)
Screenshot: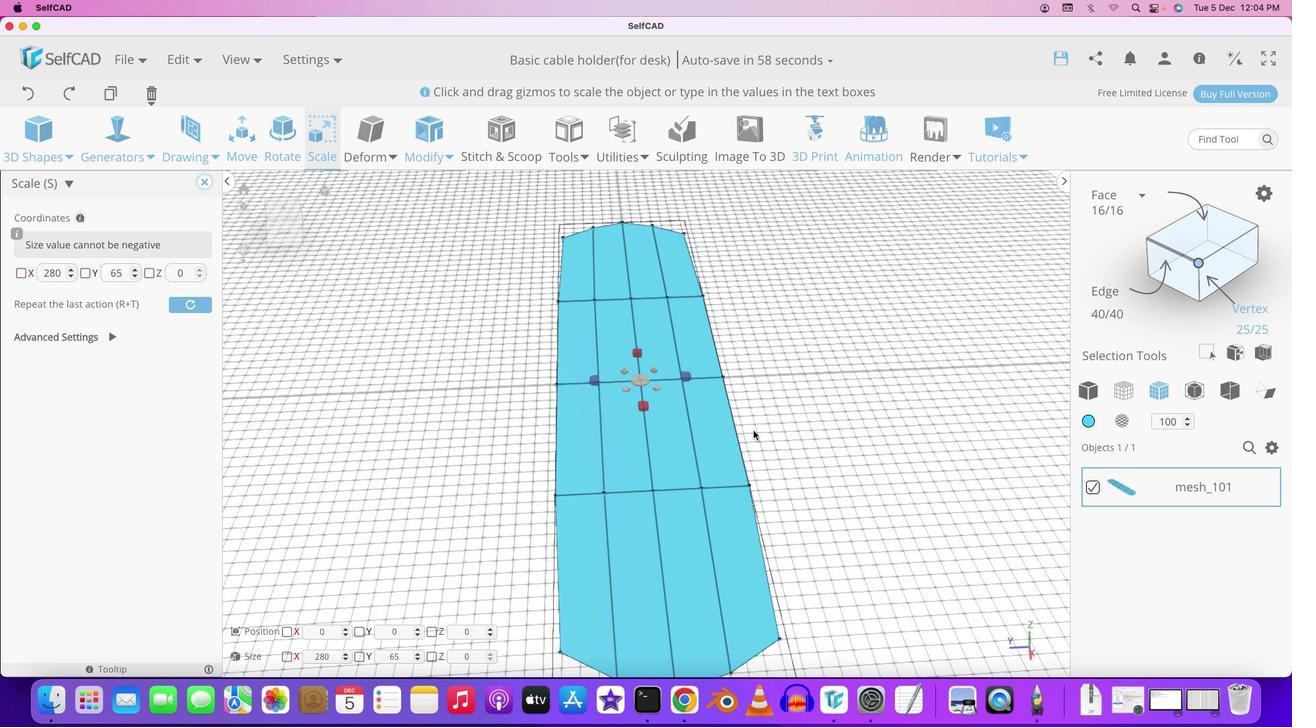 
Action: Mouse pressed left at (489, 414)
Screenshot: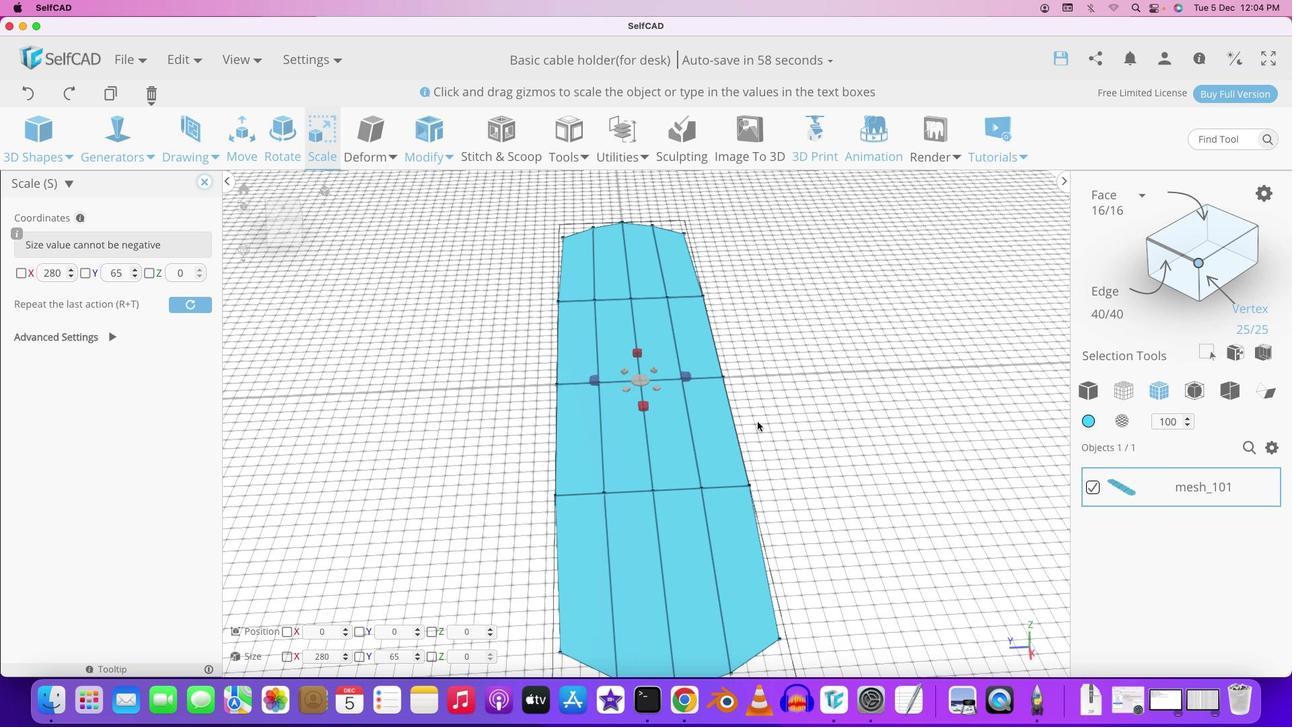 
Action: Mouse moved to (760, 410)
Screenshot: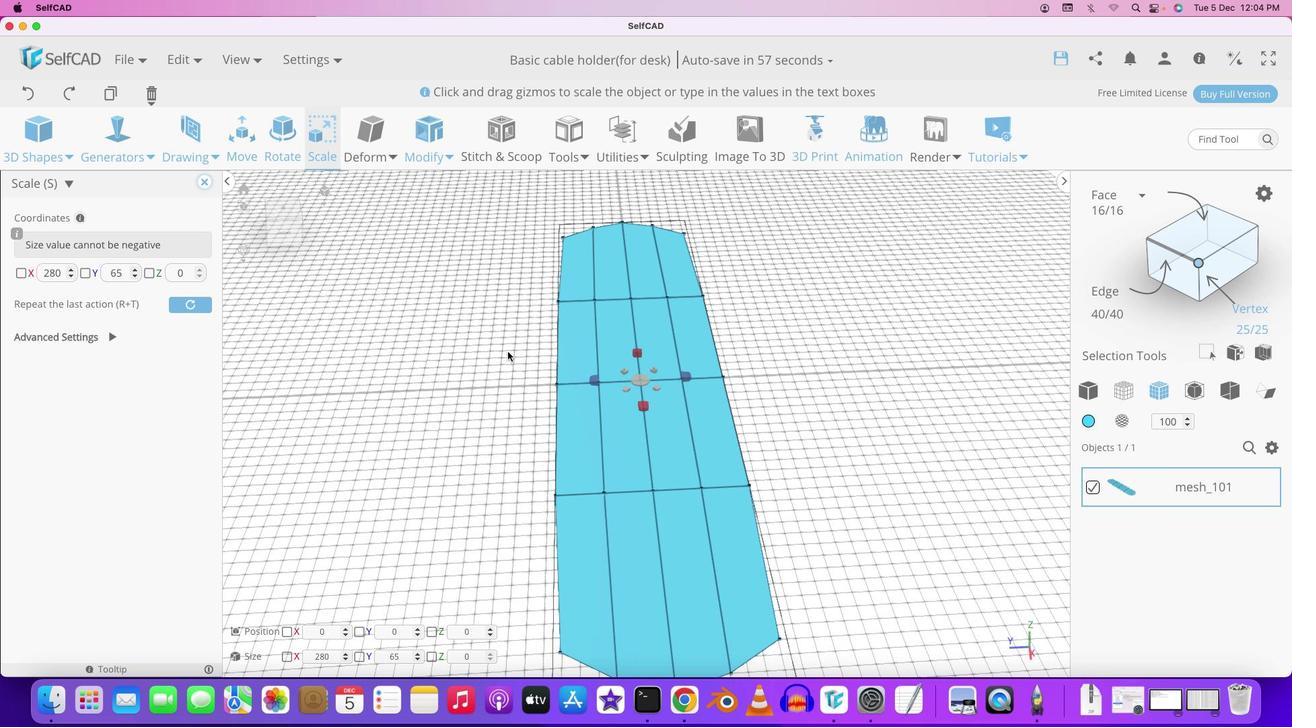 
Action: Mouse pressed right at (760, 410)
Screenshot: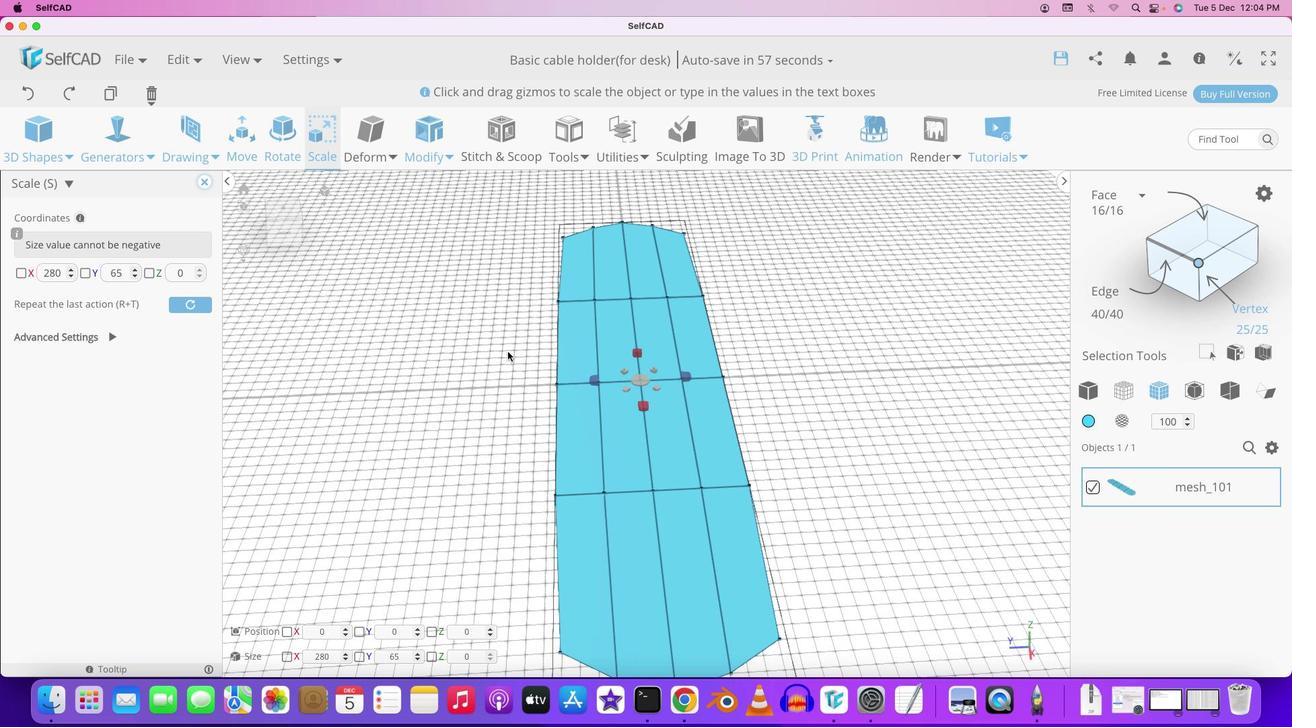 
Action: Mouse moved to (137, 270)
Screenshot: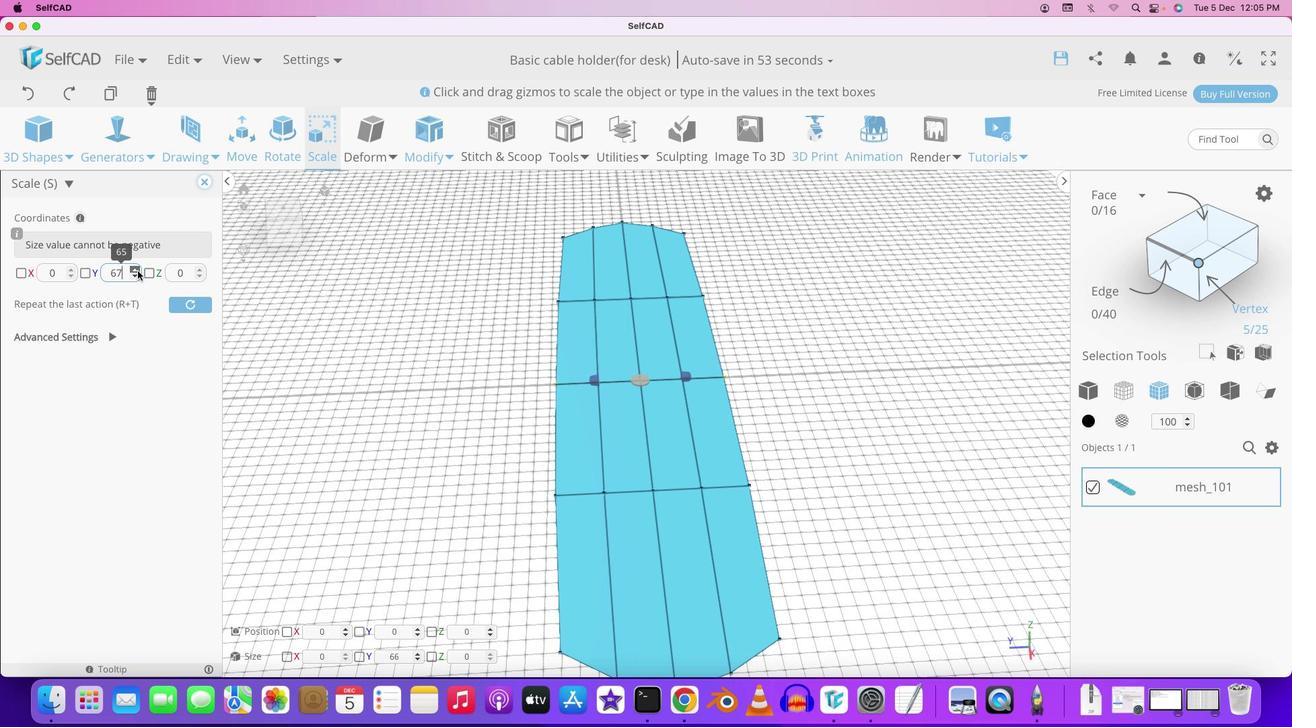 
Action: Mouse pressed left at (137, 270)
Screenshot: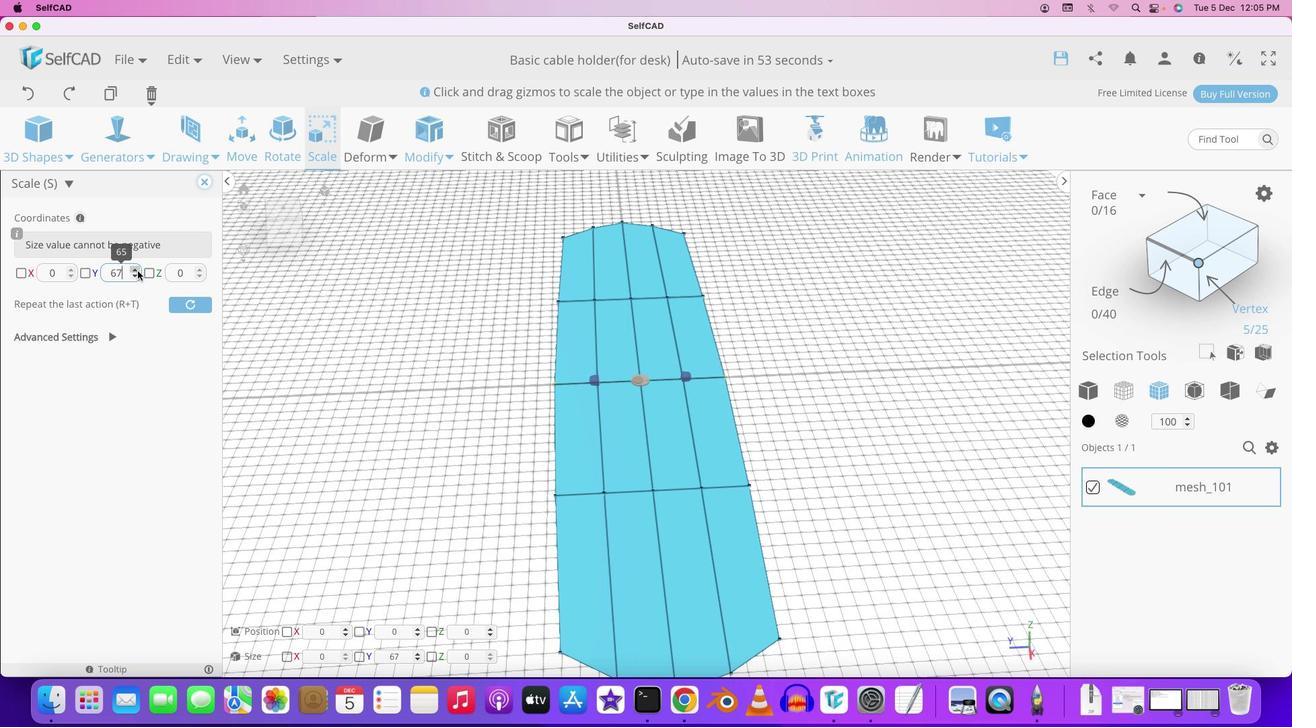 
Action: Mouse pressed left at (137, 270)
Screenshot: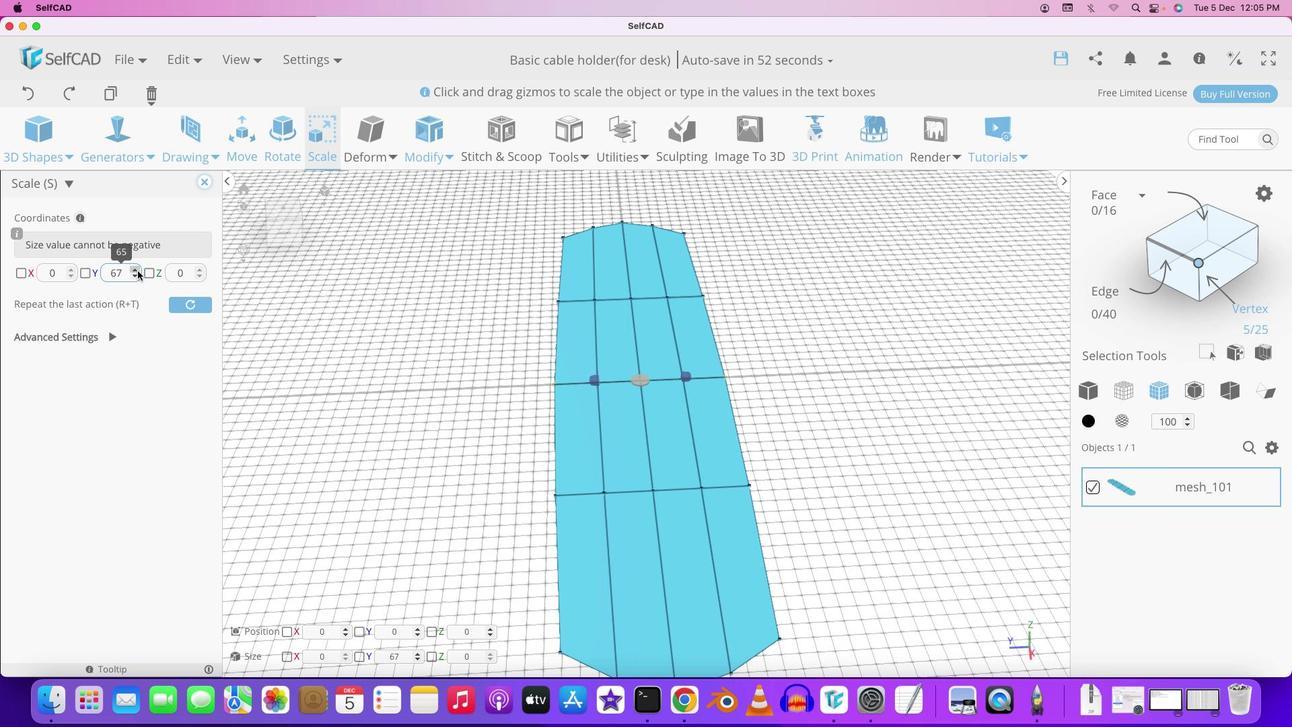 
Action: Mouse moved to (137, 274)
Screenshot: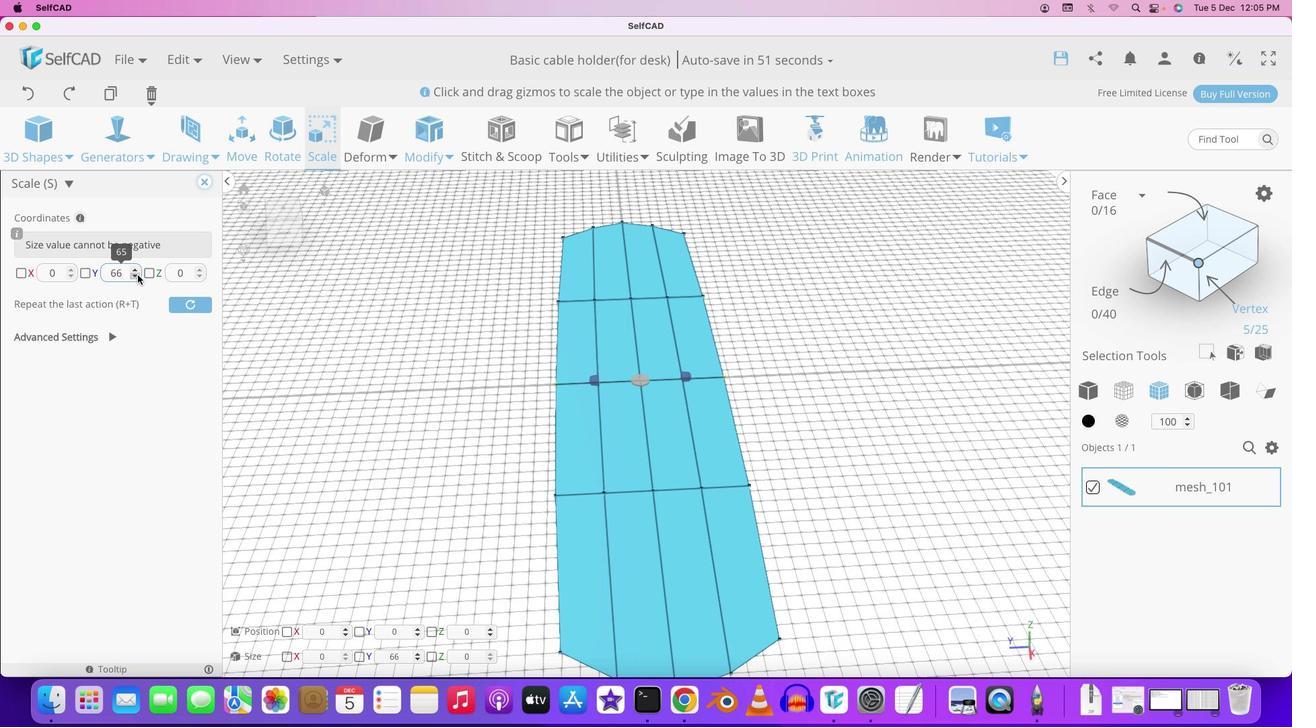 
Action: Mouse pressed left at (137, 274)
Screenshot: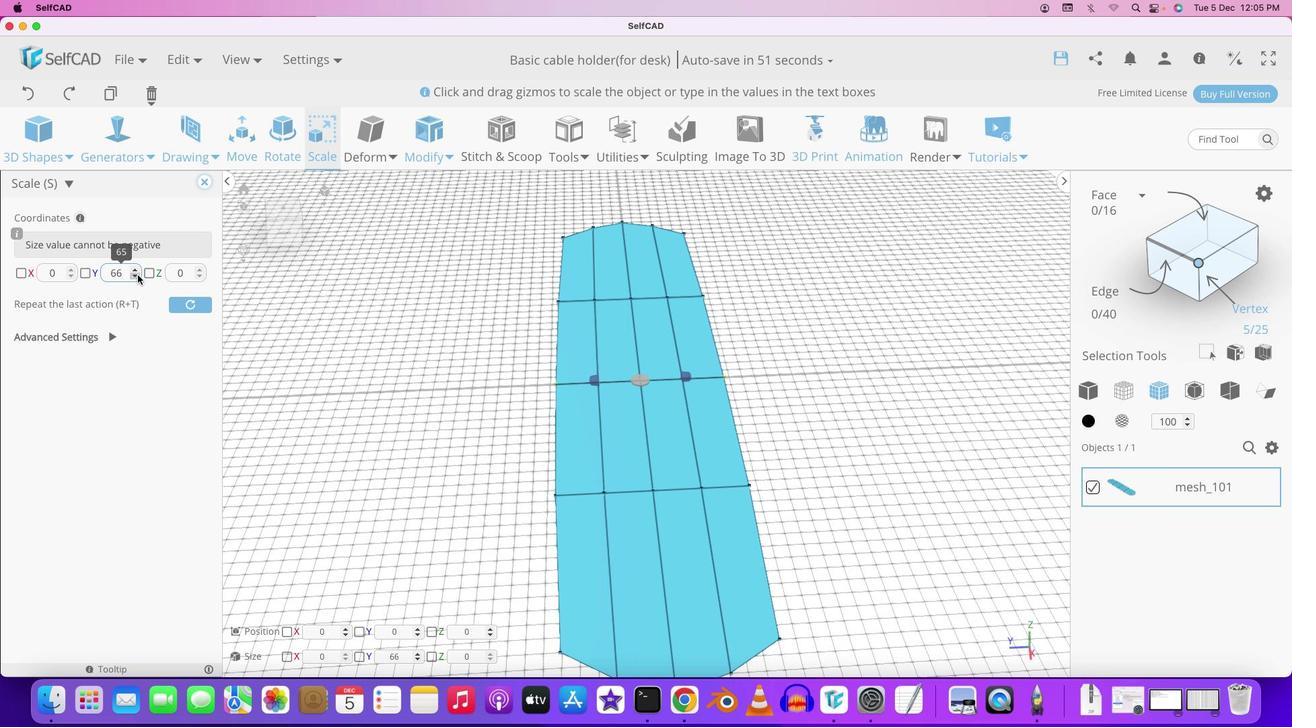 
Action: Mouse moved to (134, 273)
Screenshot: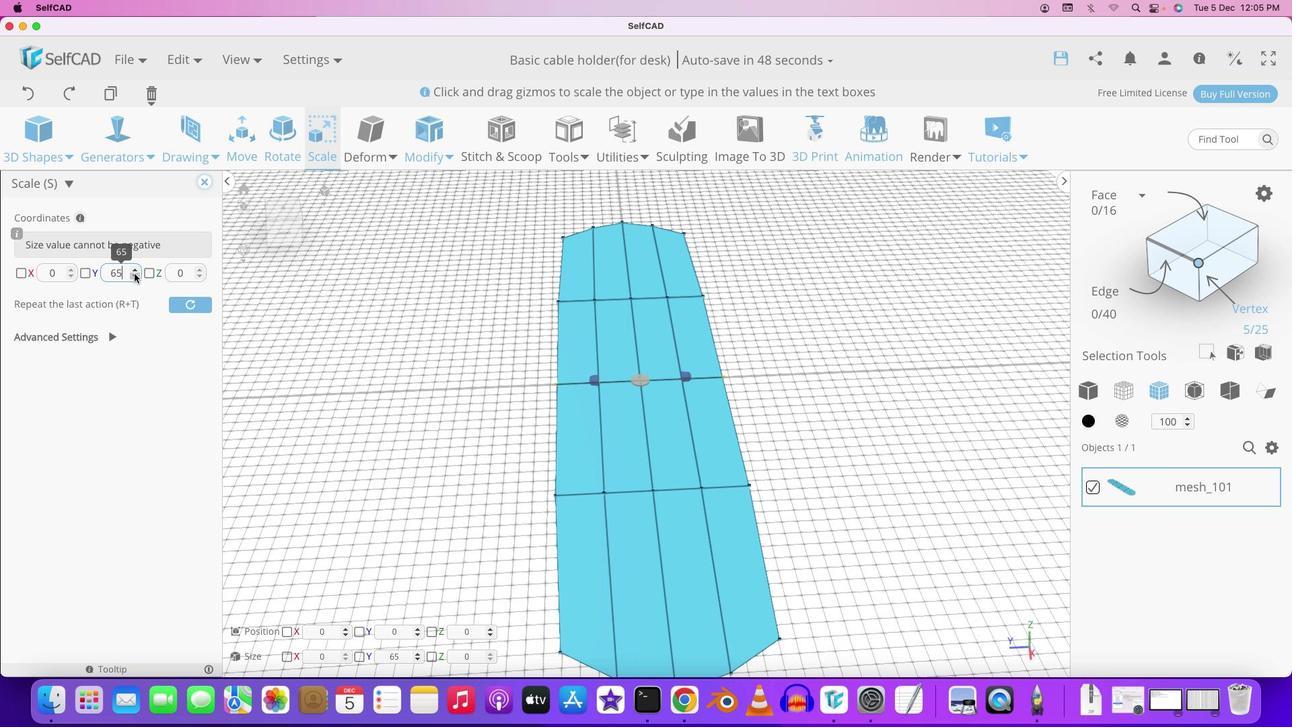 
Action: Mouse pressed left at (134, 273)
Screenshot: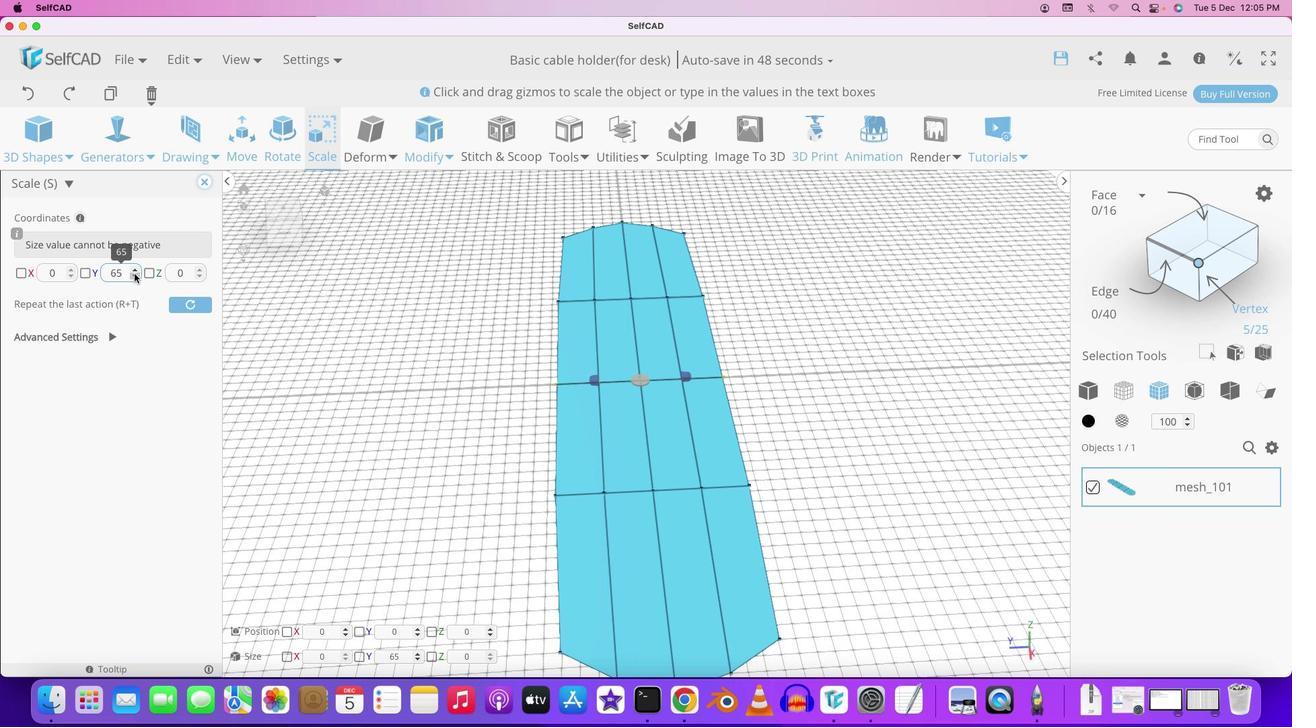 
Action: Mouse pressed left at (134, 273)
Screenshot: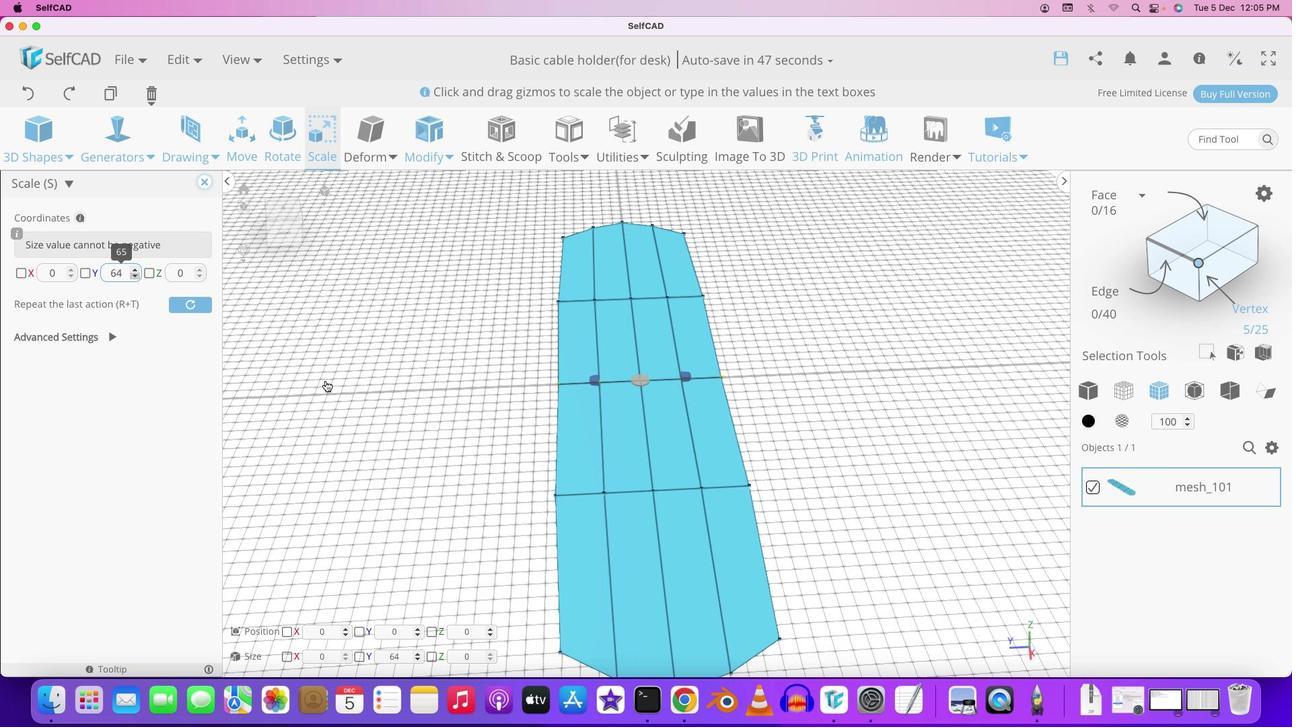 
Action: Mouse moved to (544, 467)
Screenshot: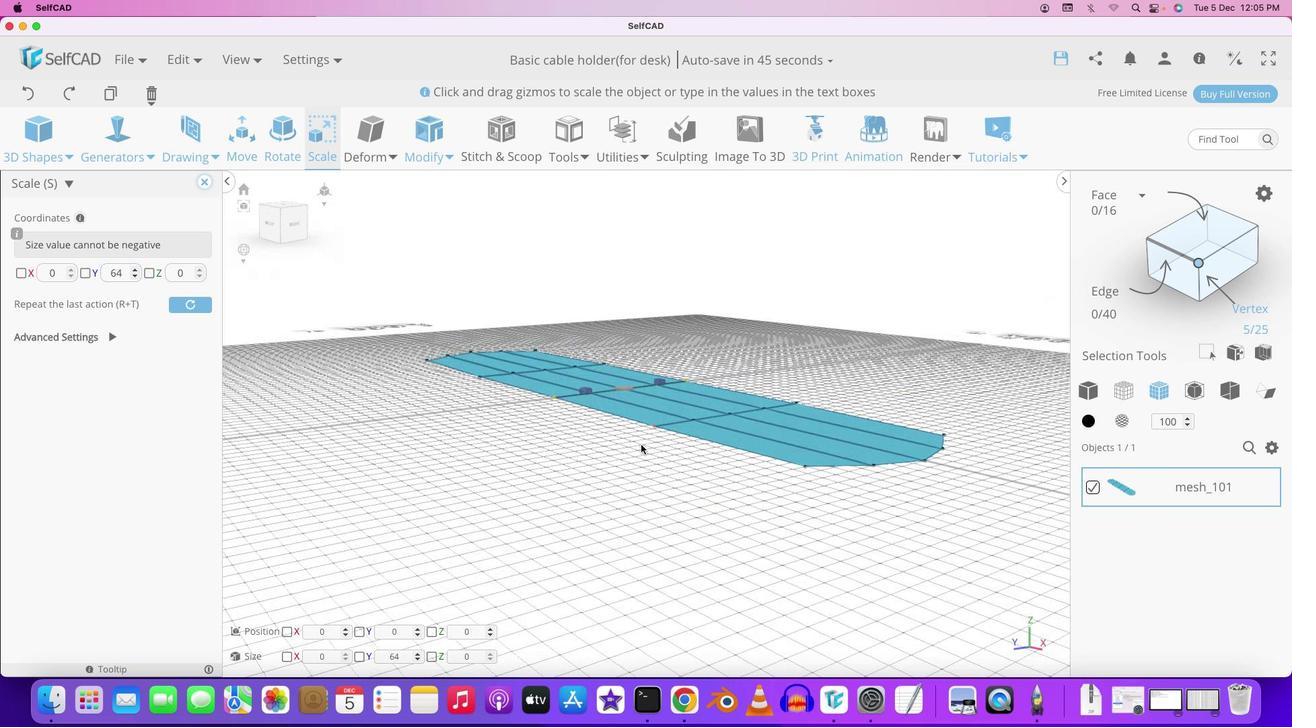 
Action: Mouse pressed left at (544, 467)
Screenshot: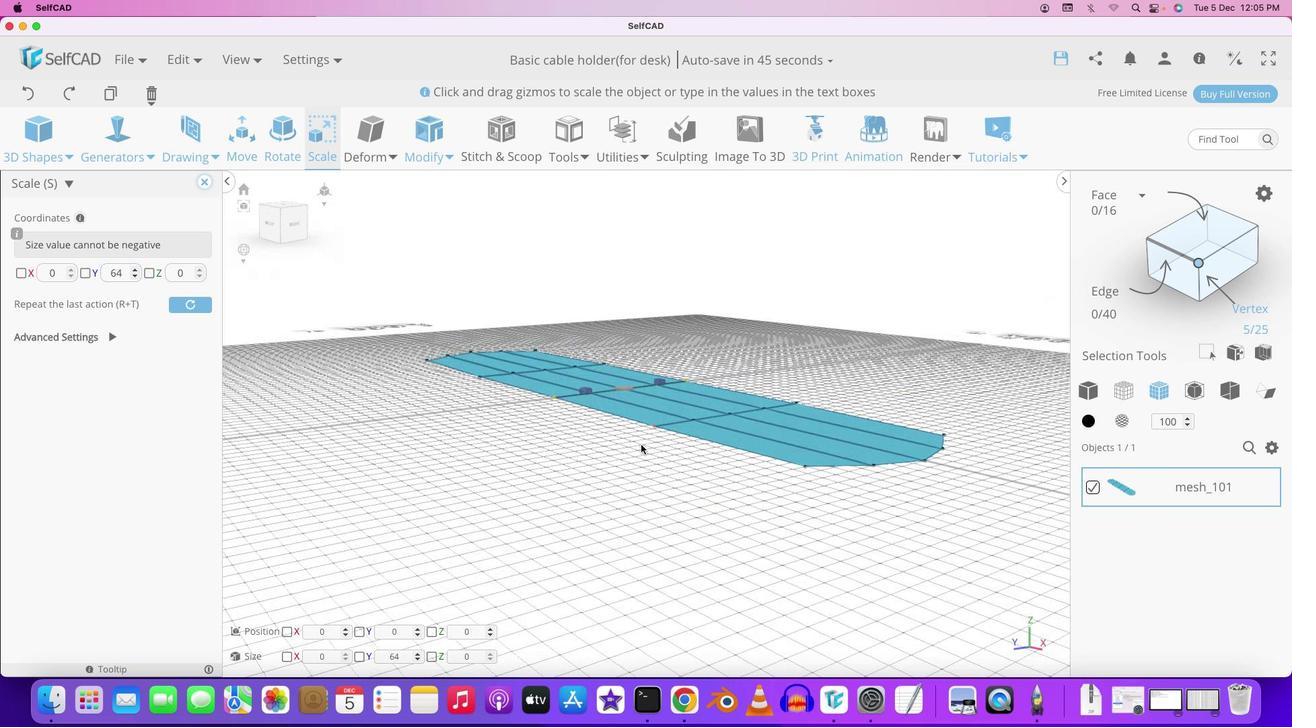 
Action: Mouse moved to (137, 269)
Screenshot: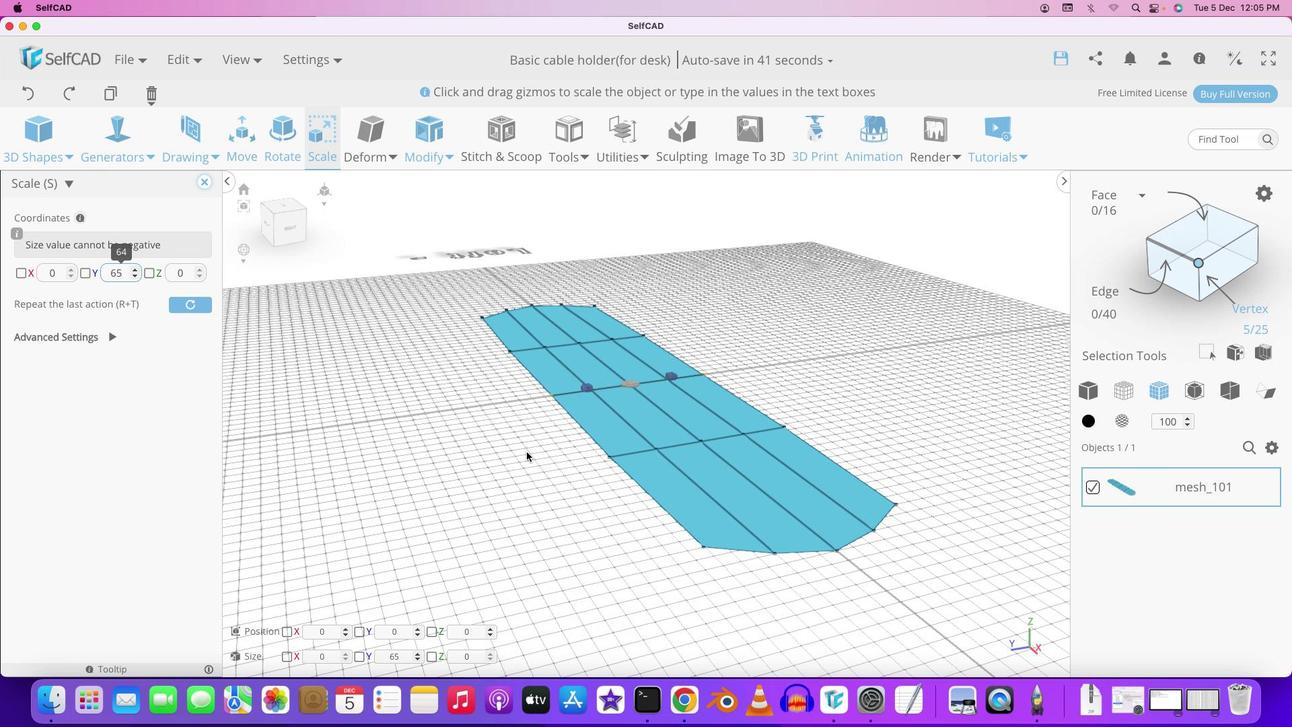 
Action: Mouse pressed left at (137, 269)
Screenshot: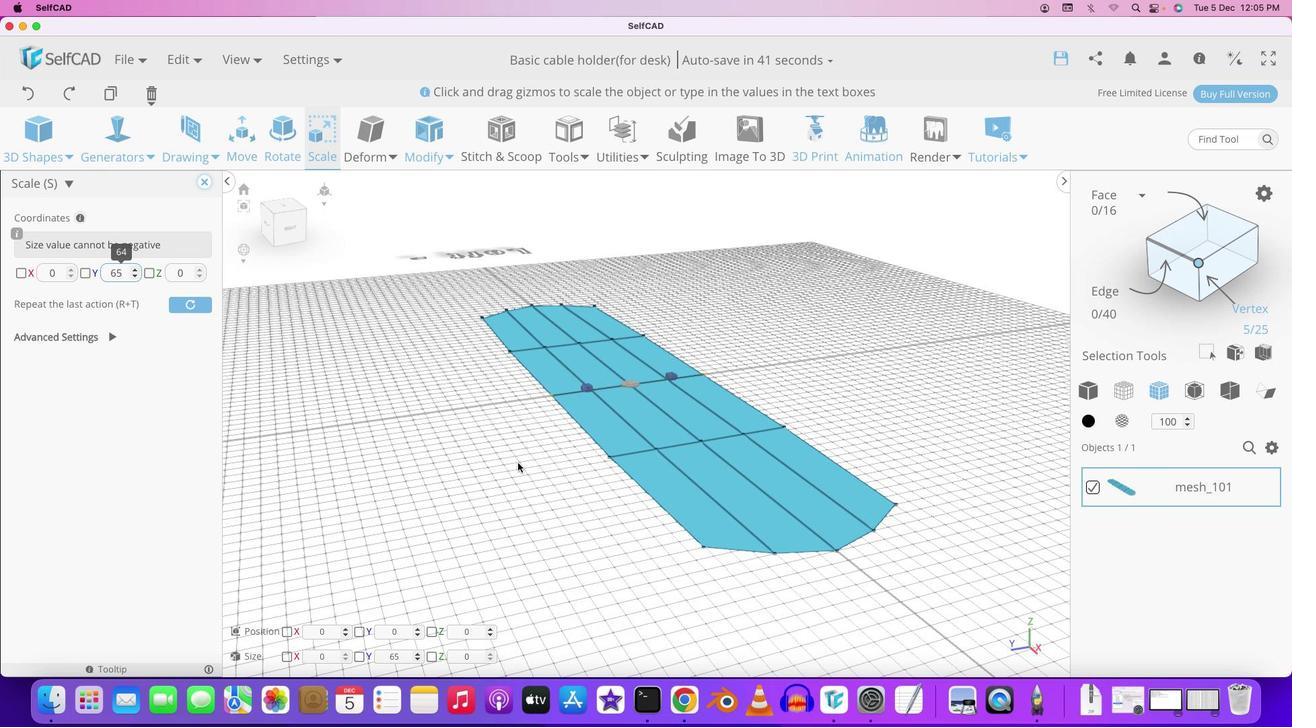 
Action: Mouse moved to (523, 458)
Screenshot: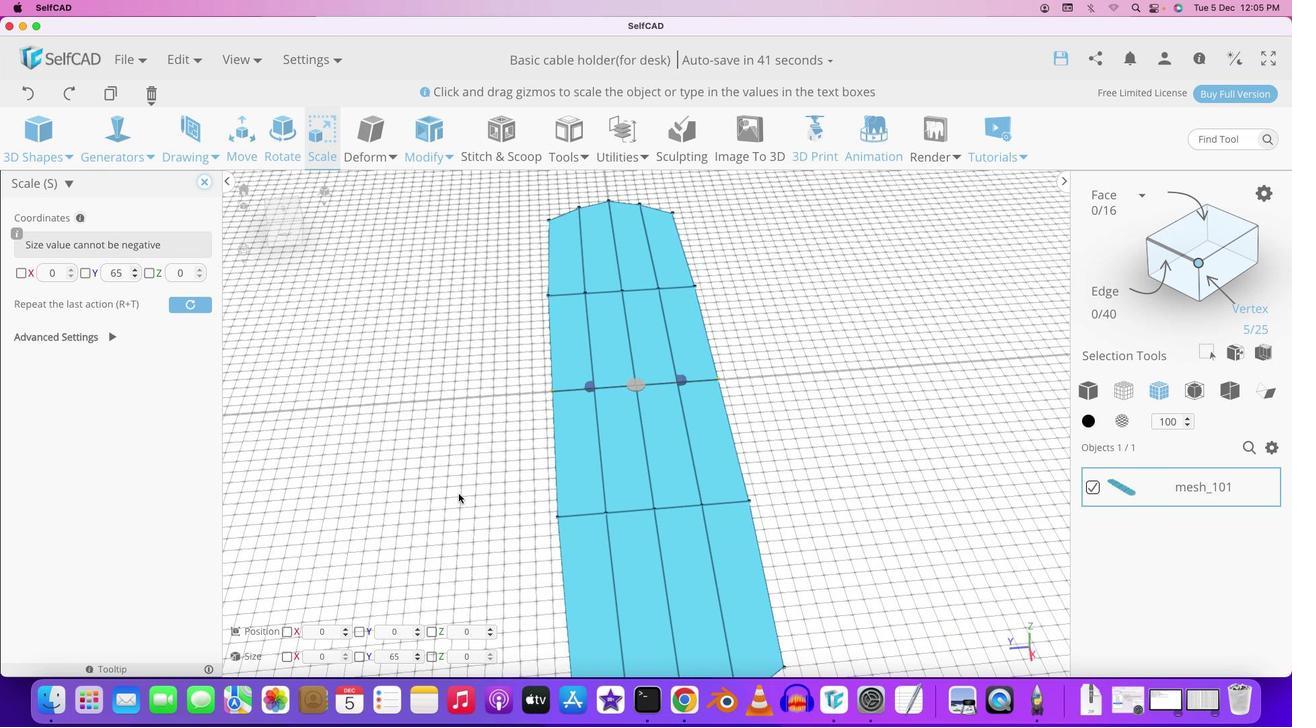 
Action: Mouse pressed left at (523, 458)
Screenshot: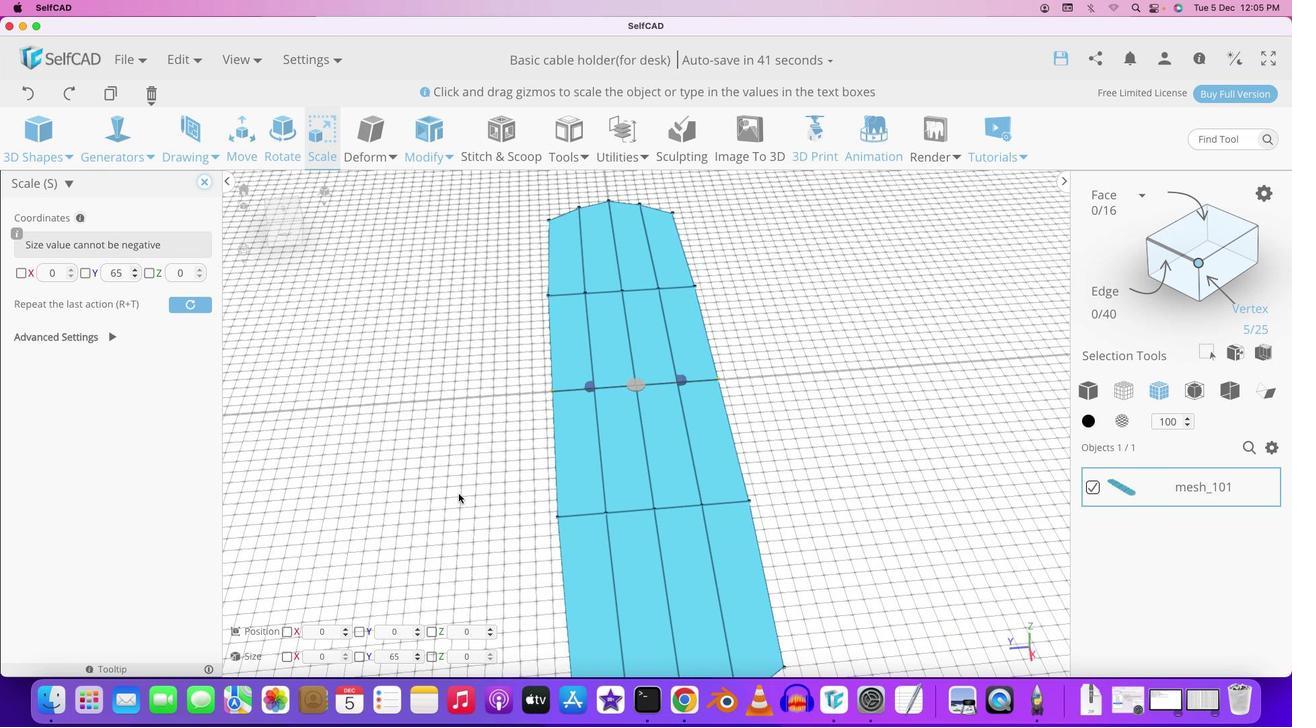 
Action: Mouse moved to (489, 492)
Screenshot: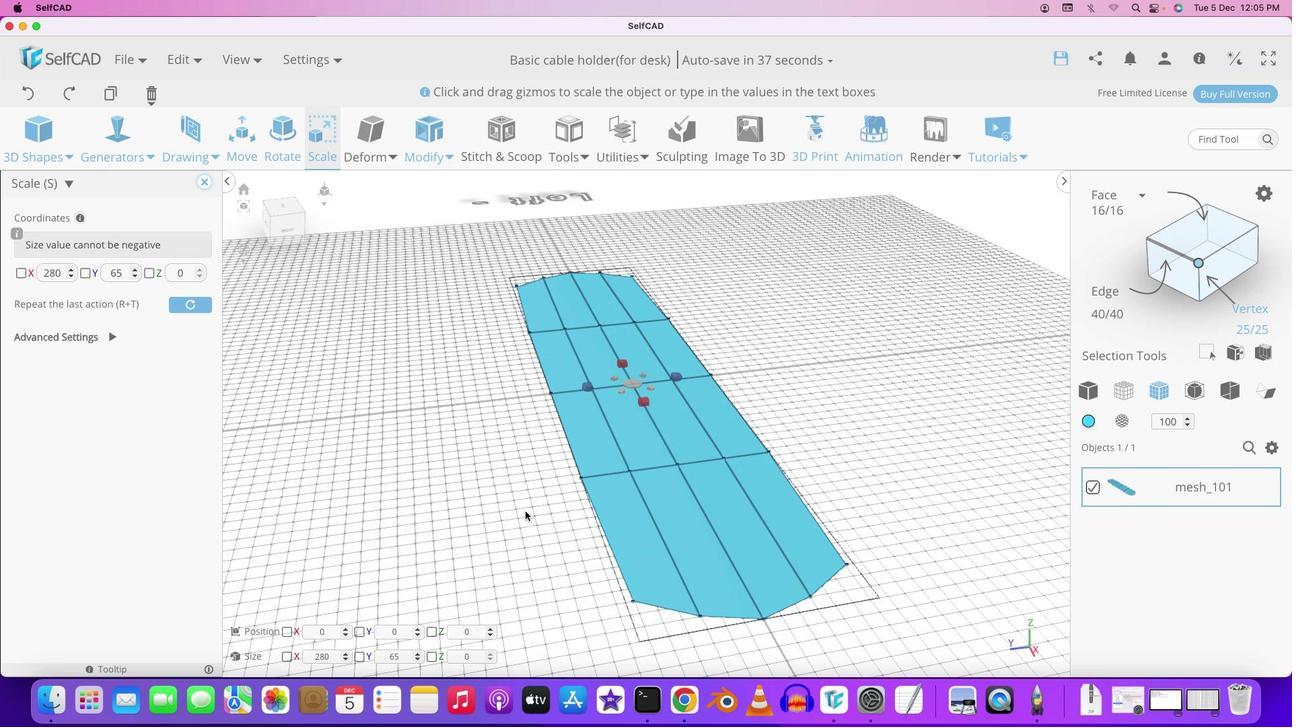 
Action: Mouse pressed left at (489, 492)
Screenshot: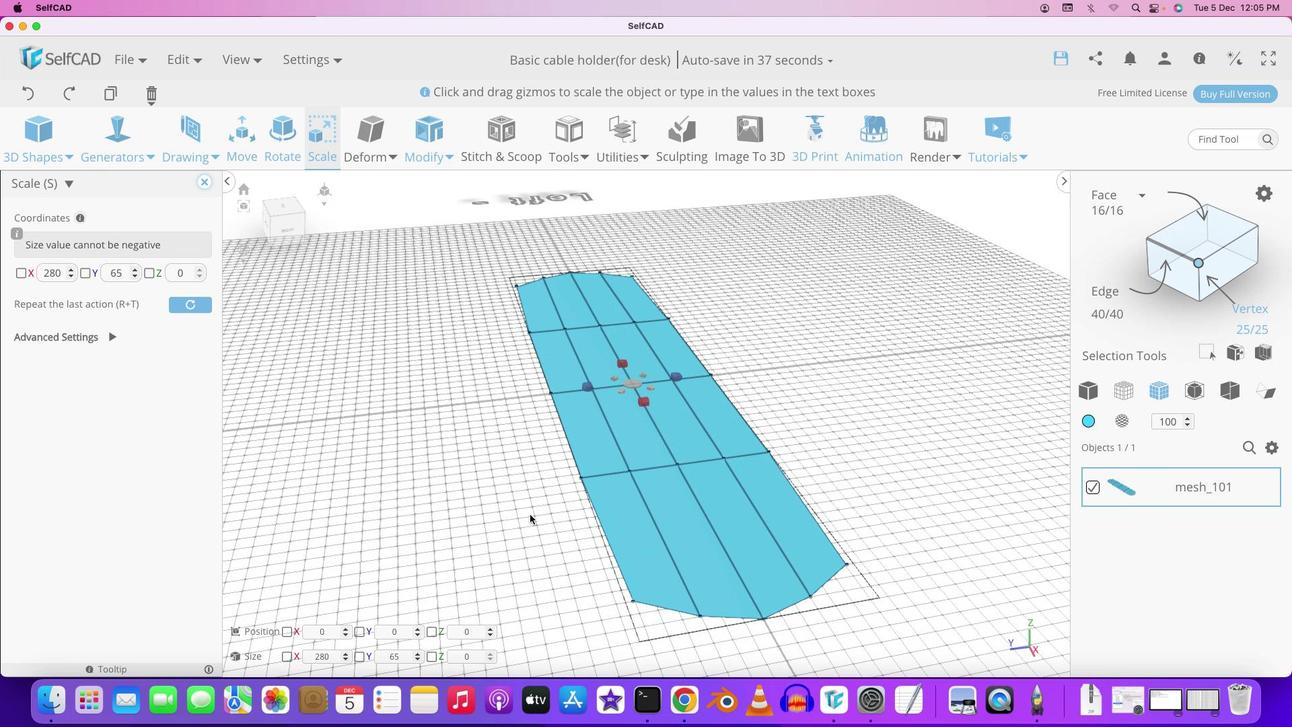 
Action: Mouse moved to (535, 514)
Screenshot: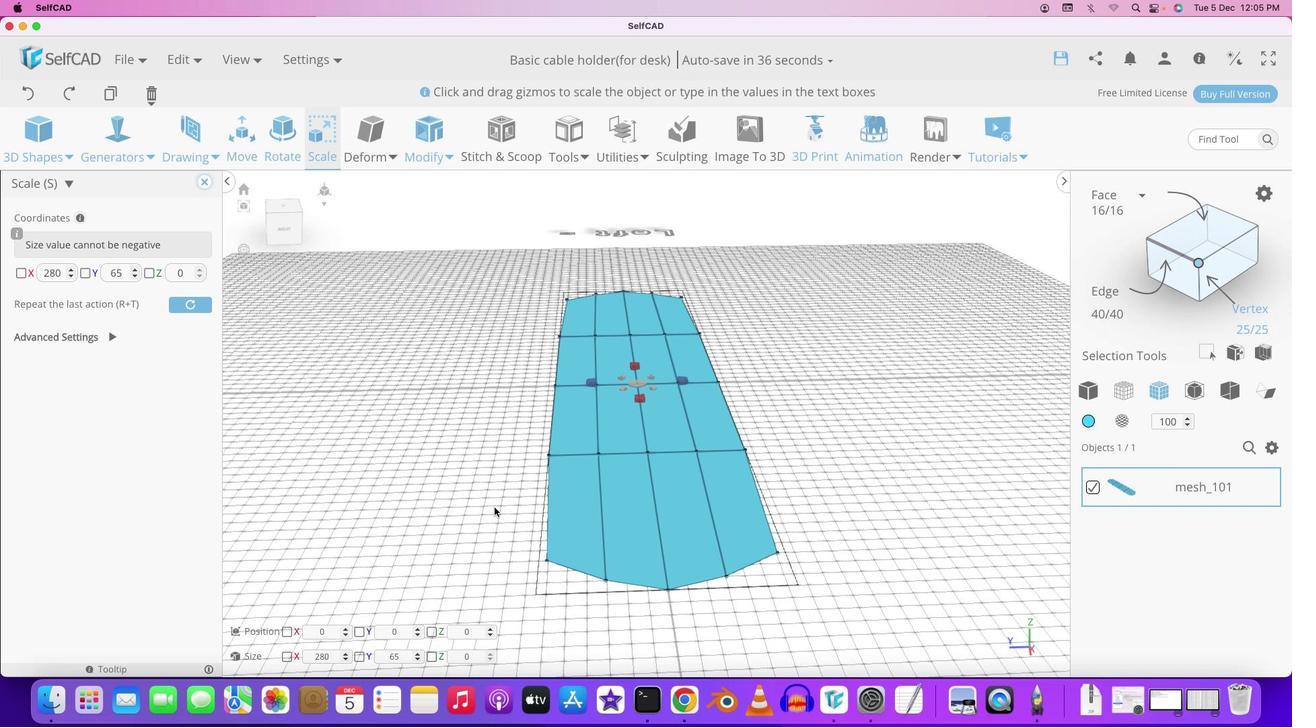 
Action: Mouse pressed left at (535, 514)
Screenshot: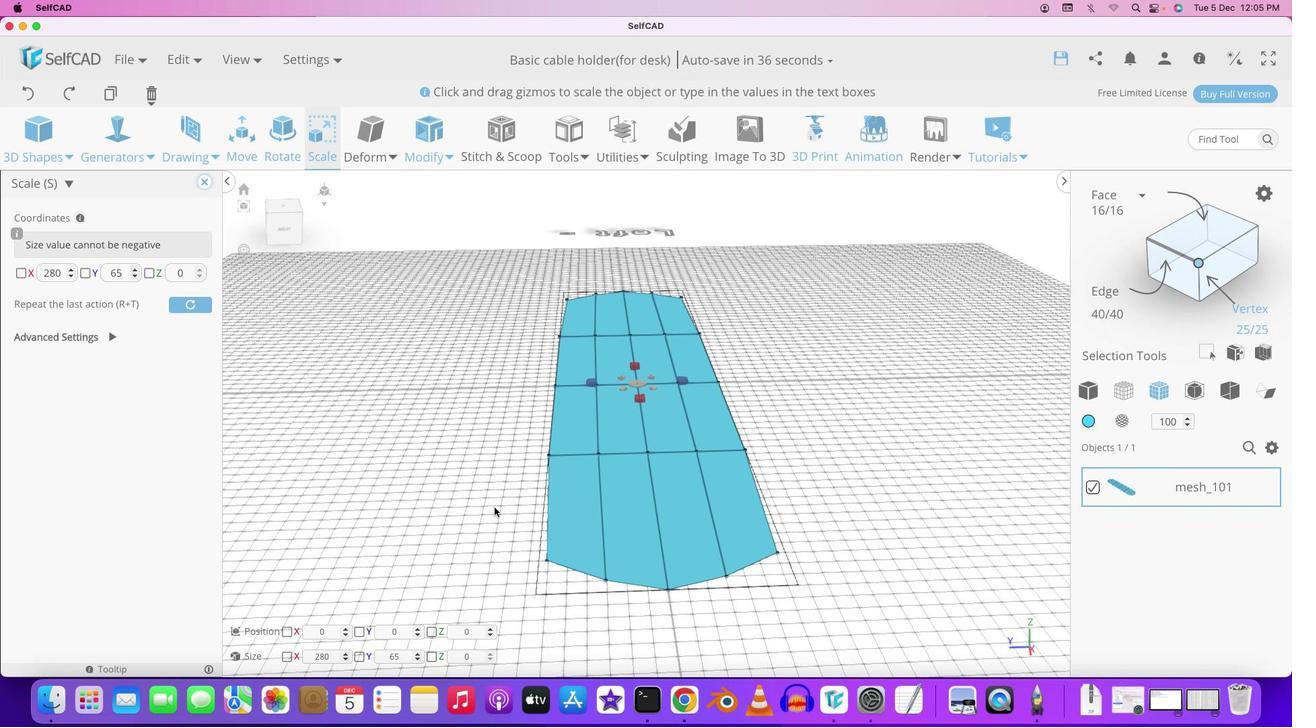 
Action: Mouse moved to (639, 529)
Screenshot: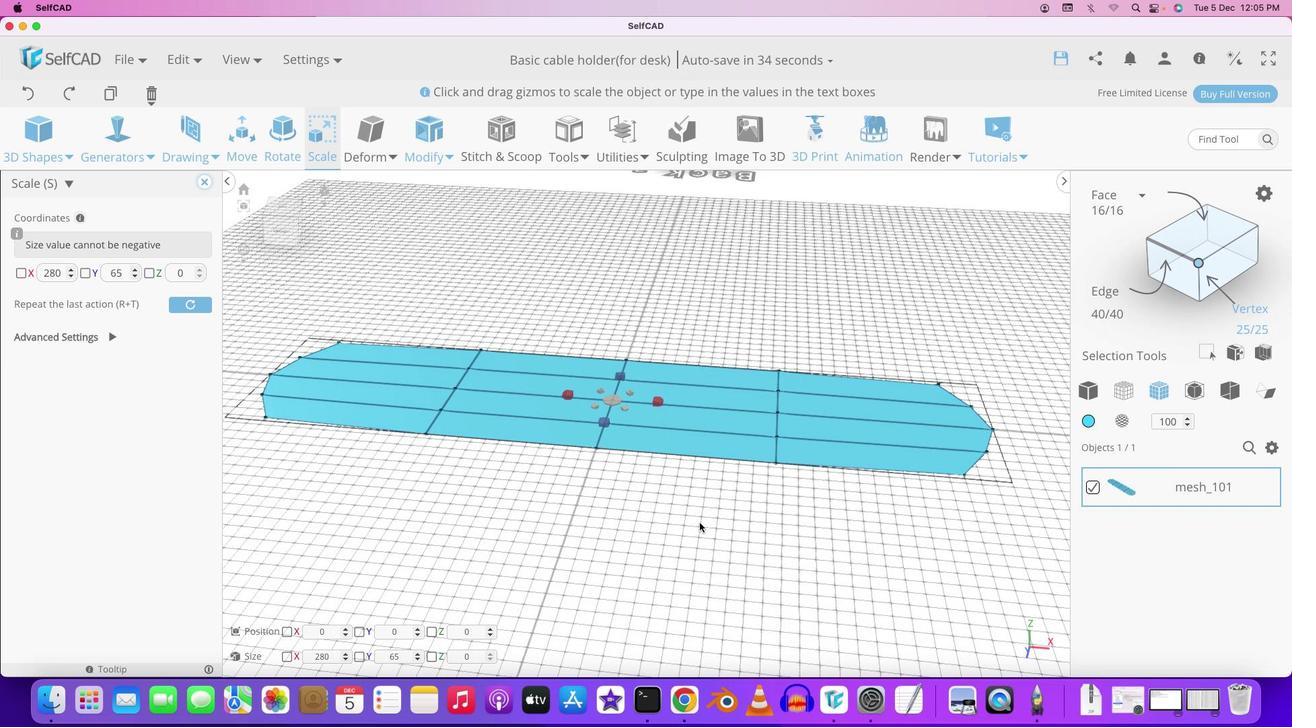 
Action: Mouse pressed left at (639, 529)
Screenshot: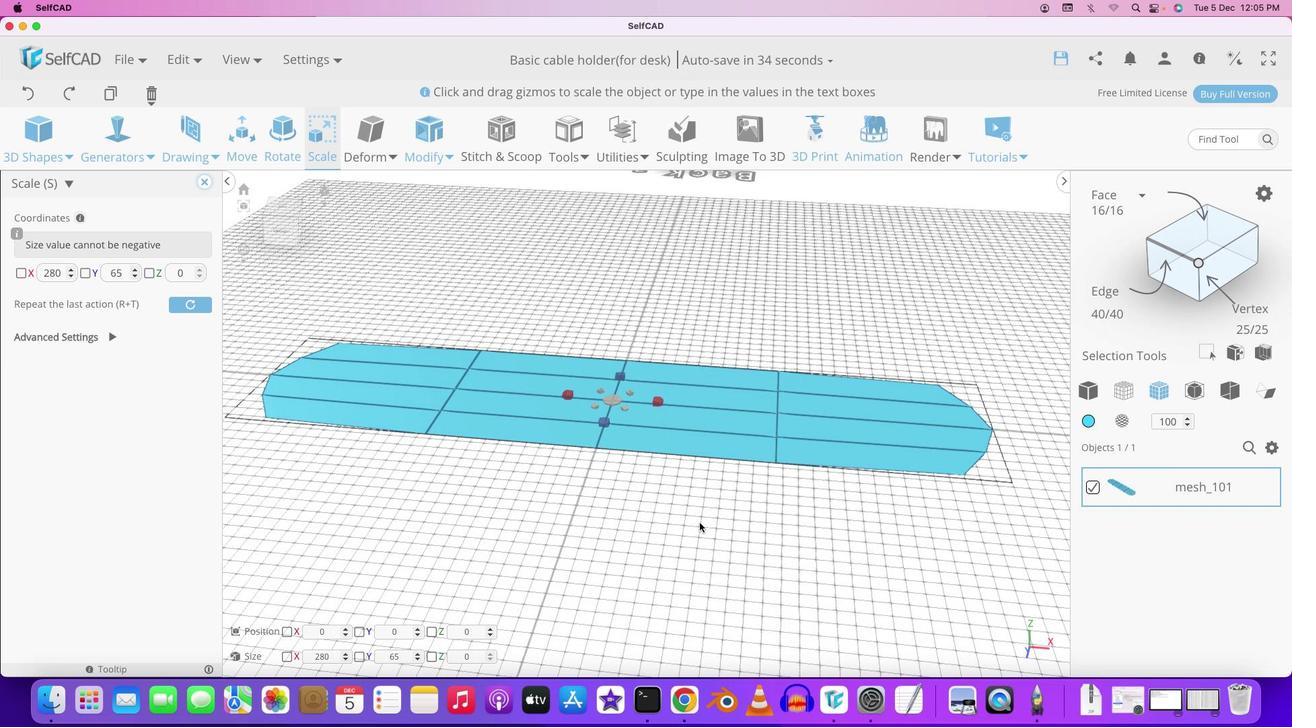 
Action: Mouse moved to (699, 522)
Screenshot: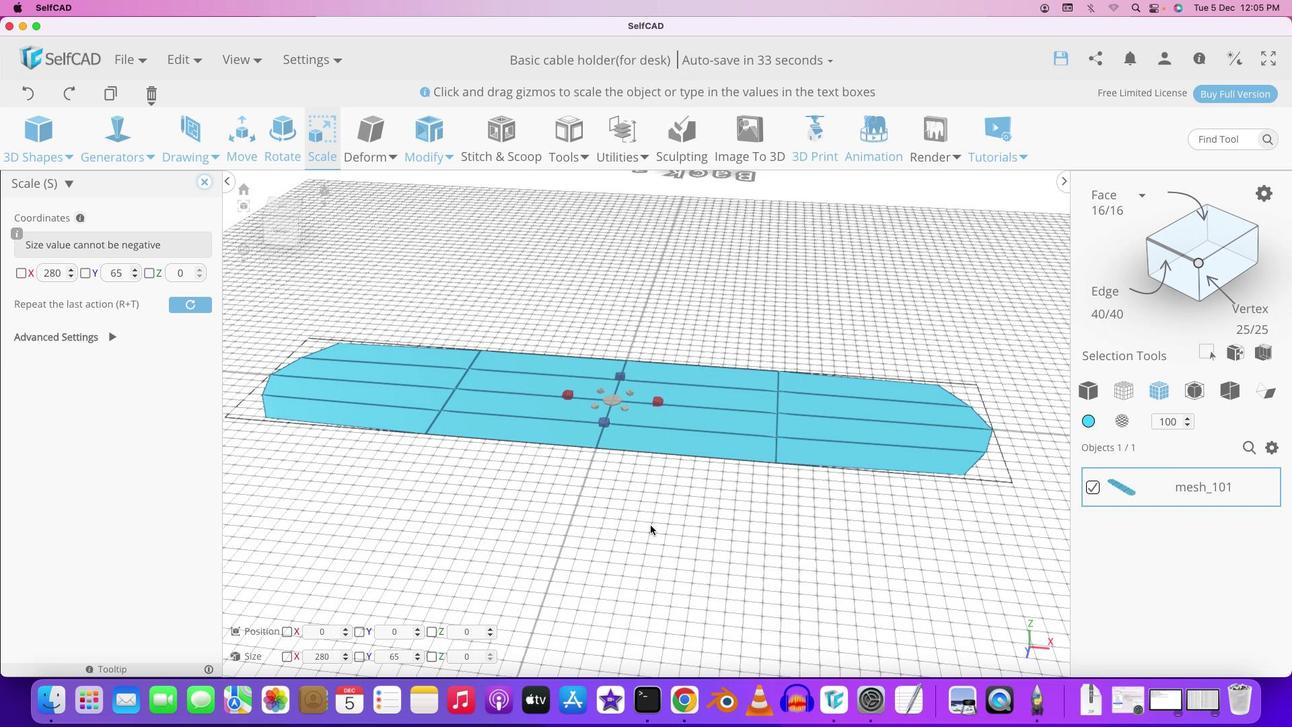 
Action: Mouse pressed left at (699, 522)
Screenshot: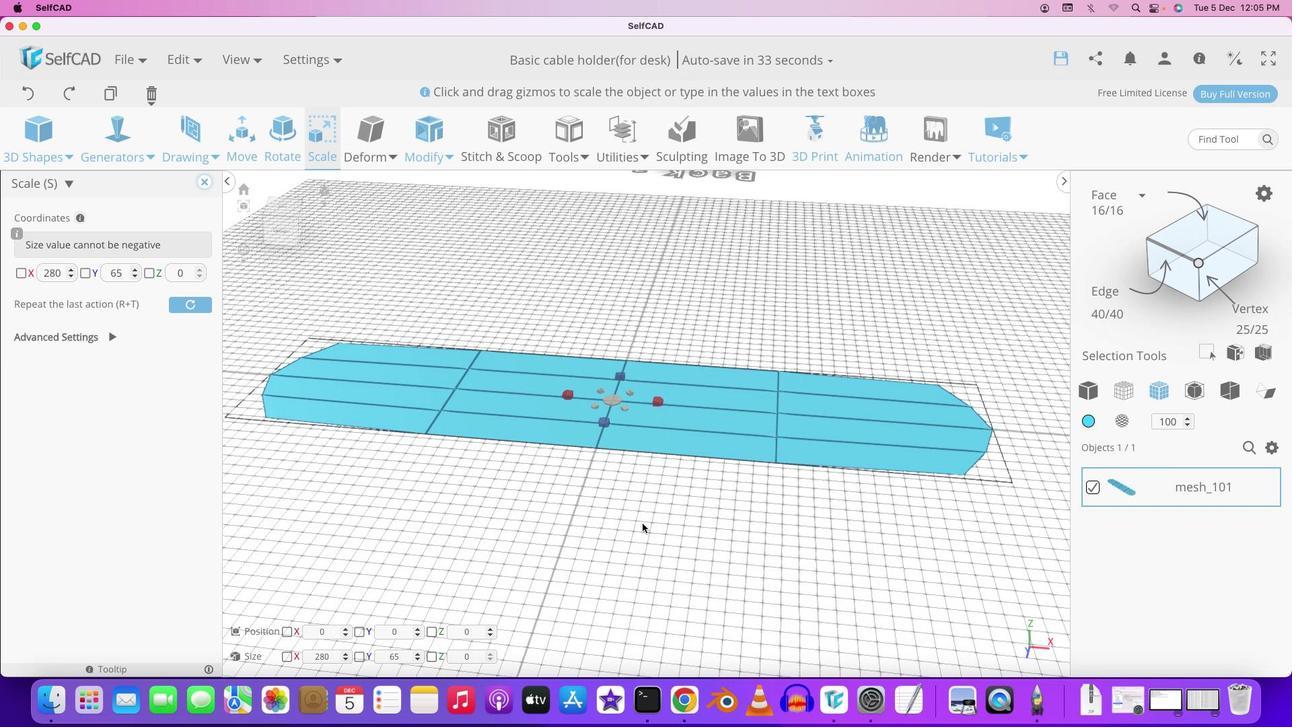 
Action: Mouse moved to (640, 529)
Screenshot: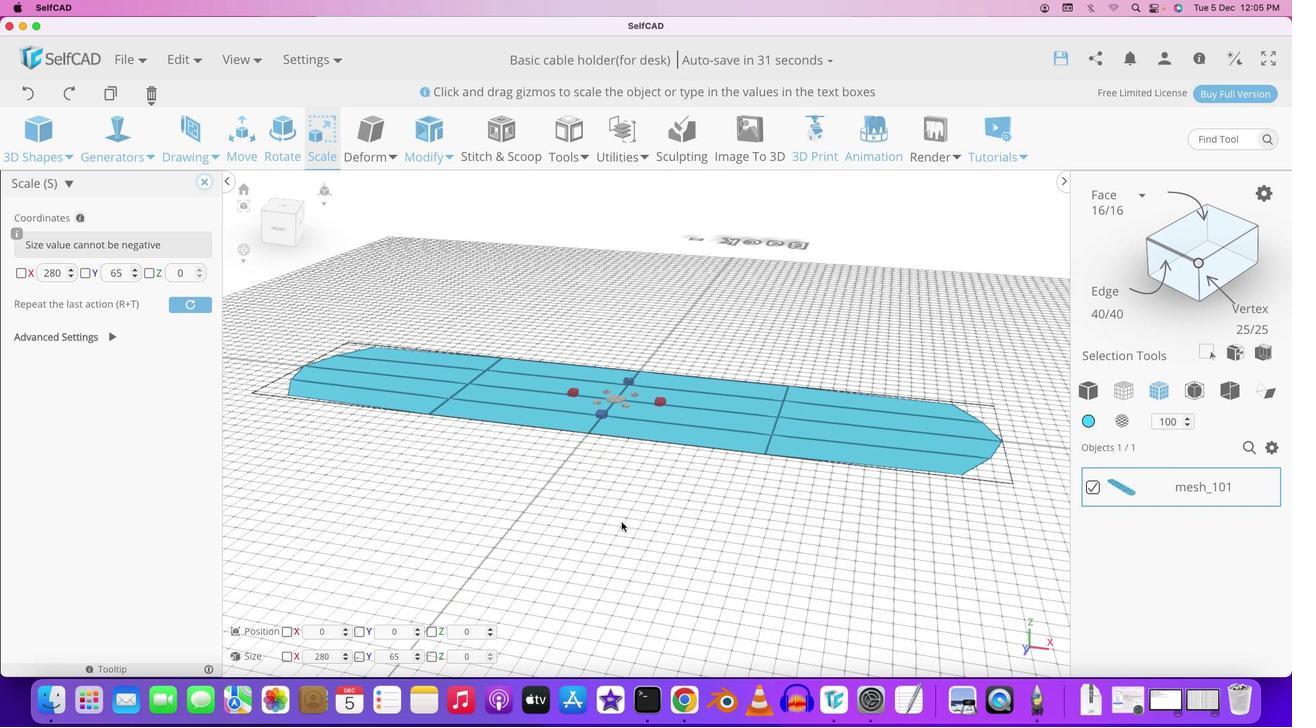 
Action: Mouse pressed left at (640, 529)
Screenshot: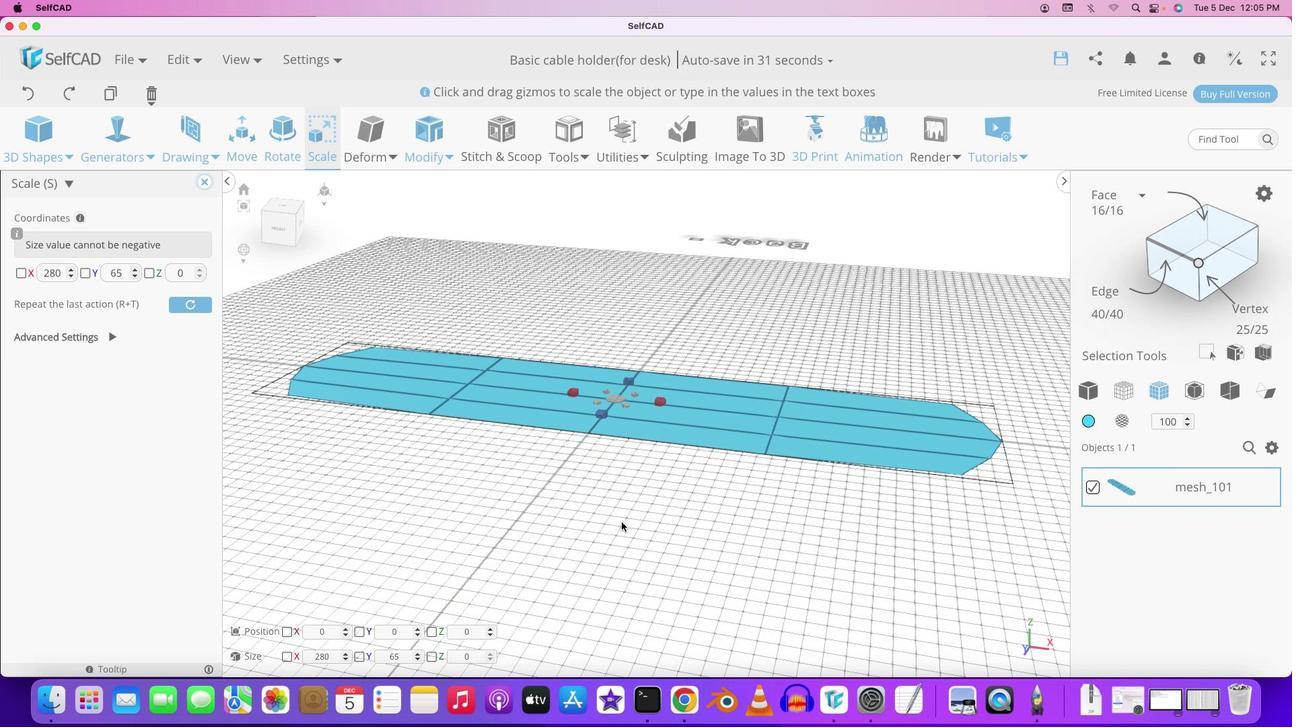 
Action: Mouse moved to (621, 521)
Screenshot: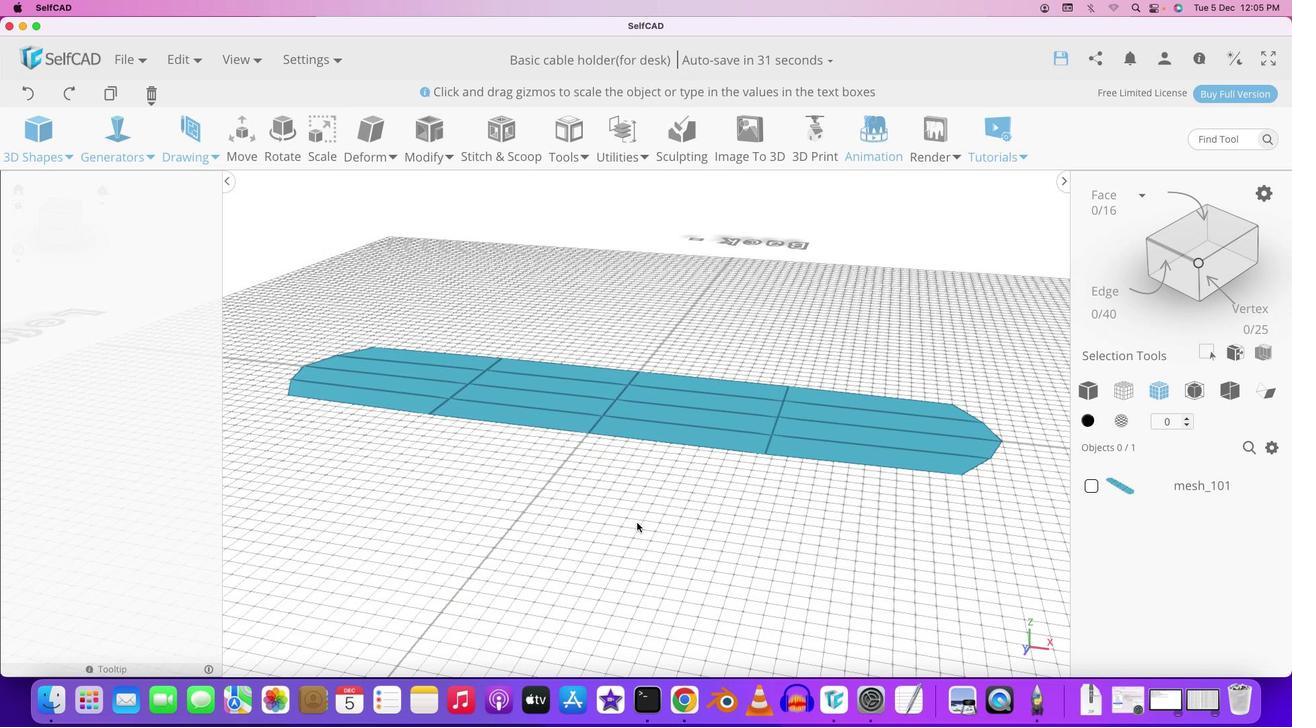 
Action: Mouse pressed left at (621, 521)
Screenshot: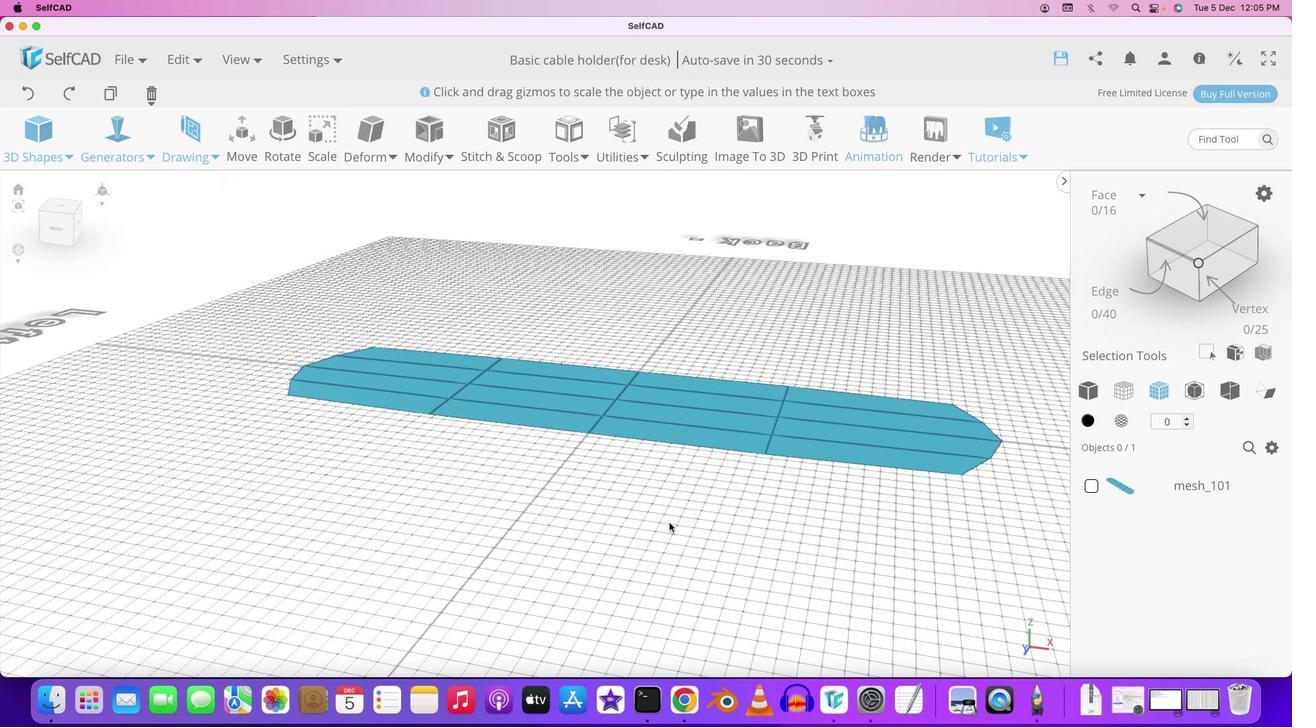
Action: Mouse moved to (669, 522)
Screenshot: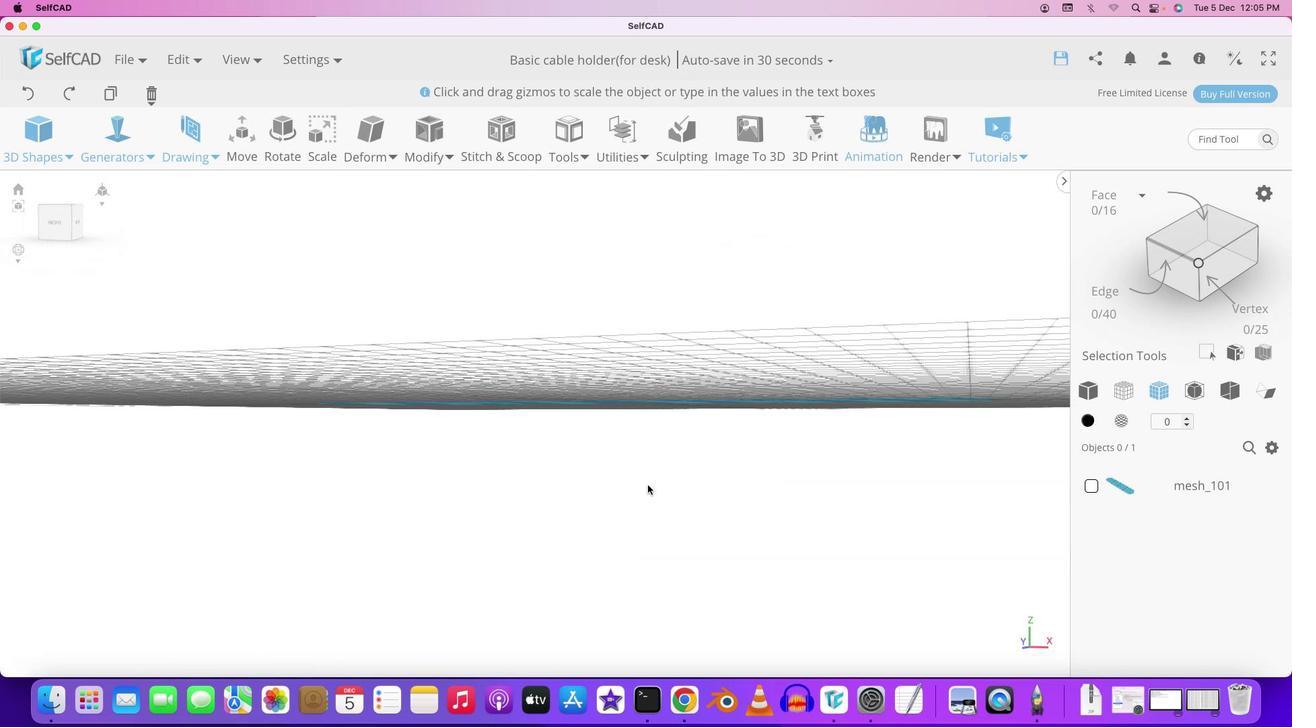 
Action: Mouse pressed left at (669, 522)
Screenshot: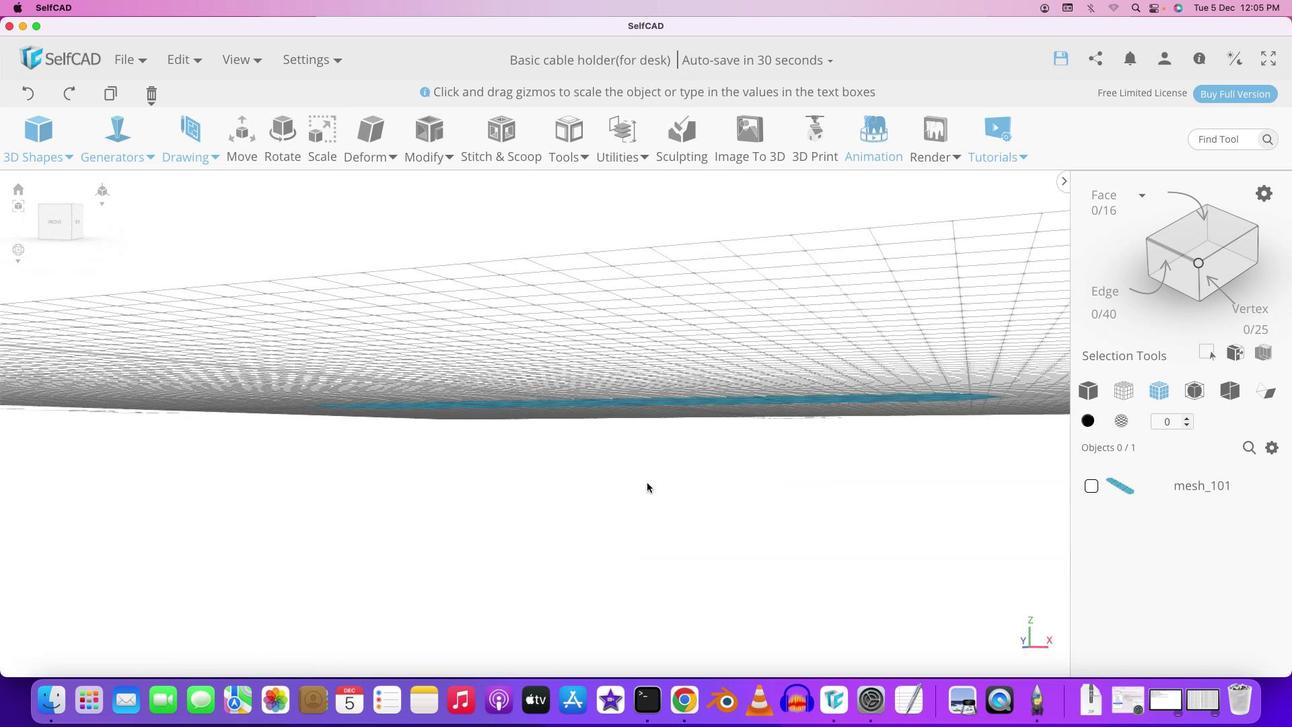 
Action: Mouse moved to (662, 421)
Screenshot: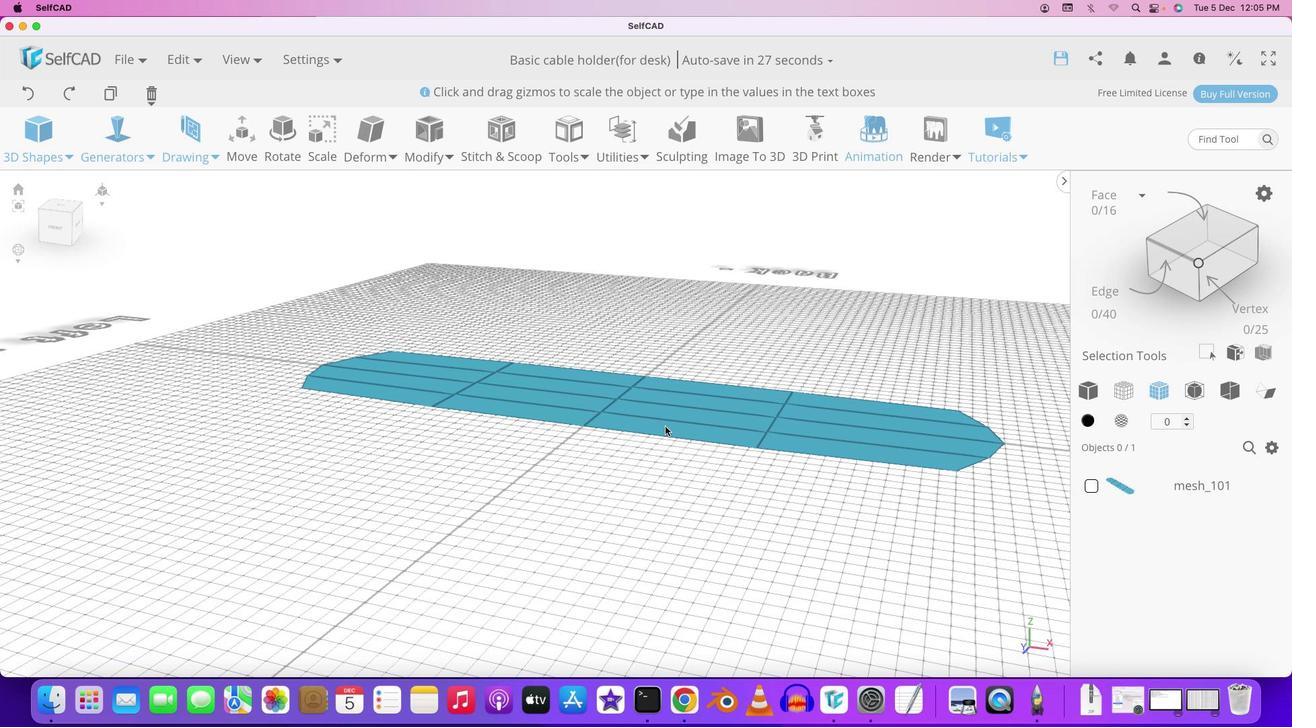 
Action: Mouse pressed left at (662, 421)
Screenshot: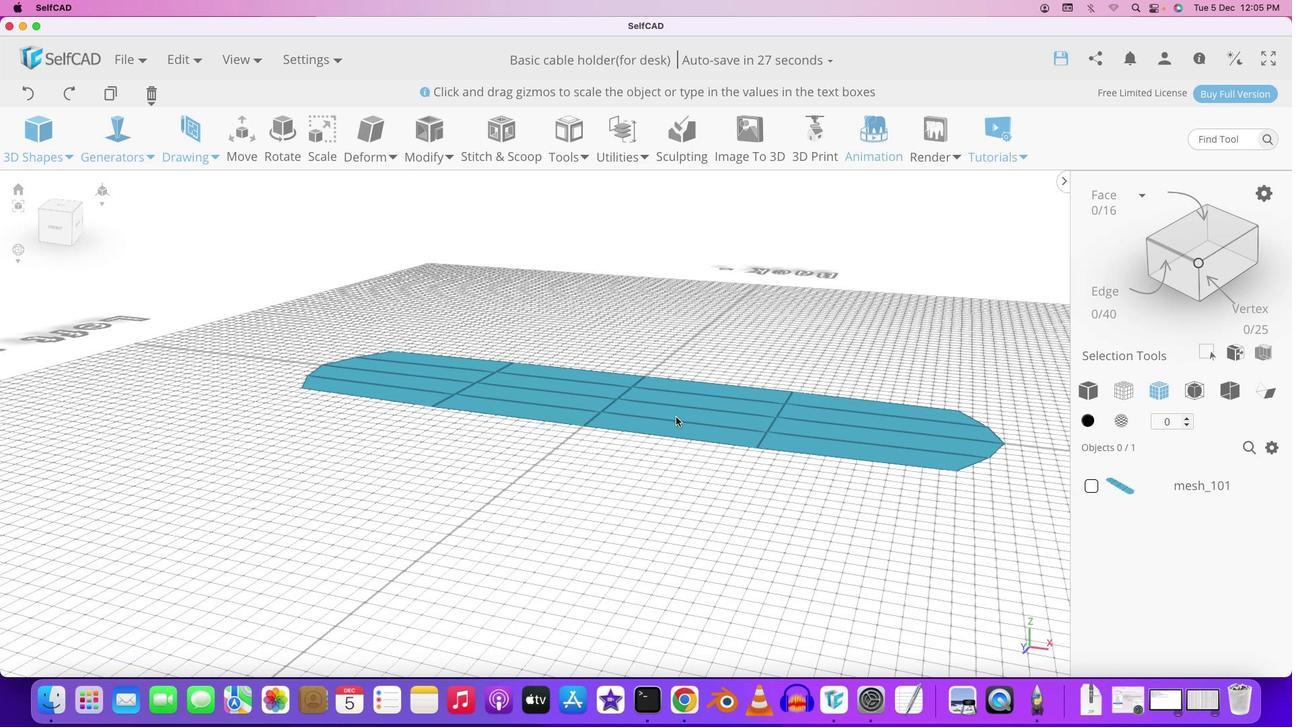 
Action: Mouse moved to (688, 386)
Screenshot: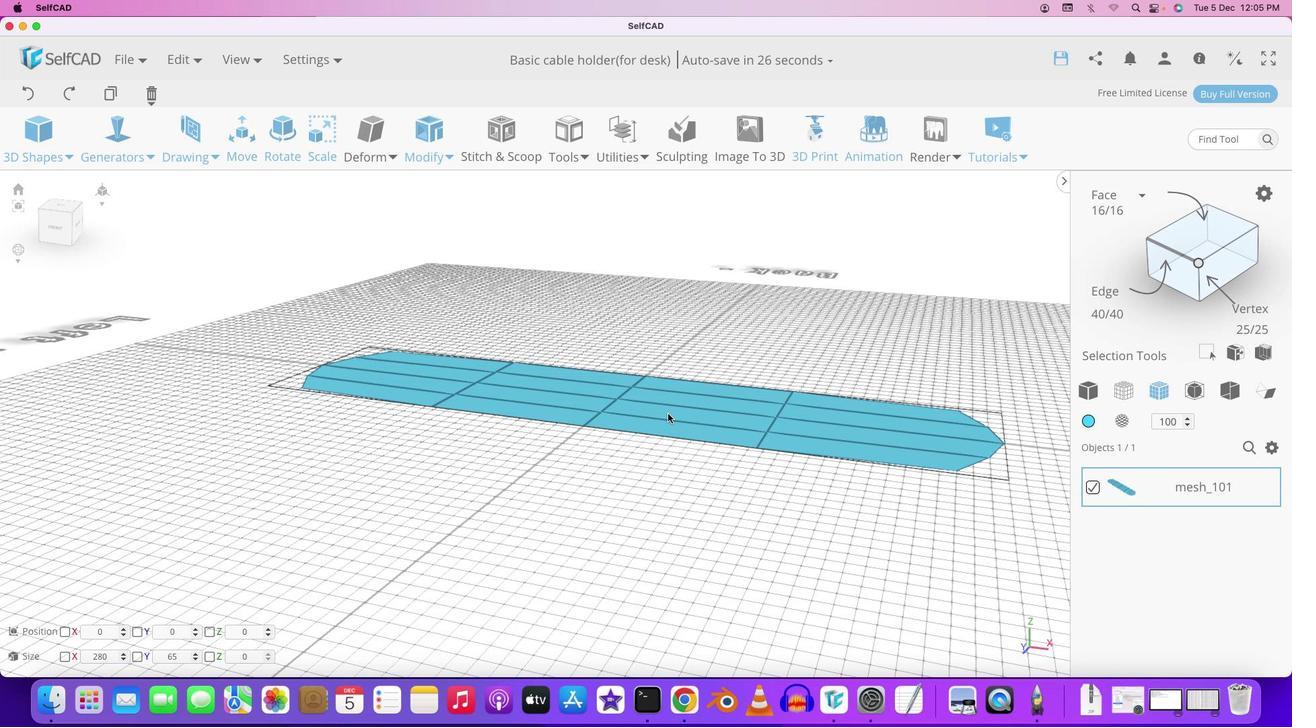 
Action: Mouse pressed left at (688, 386)
Screenshot: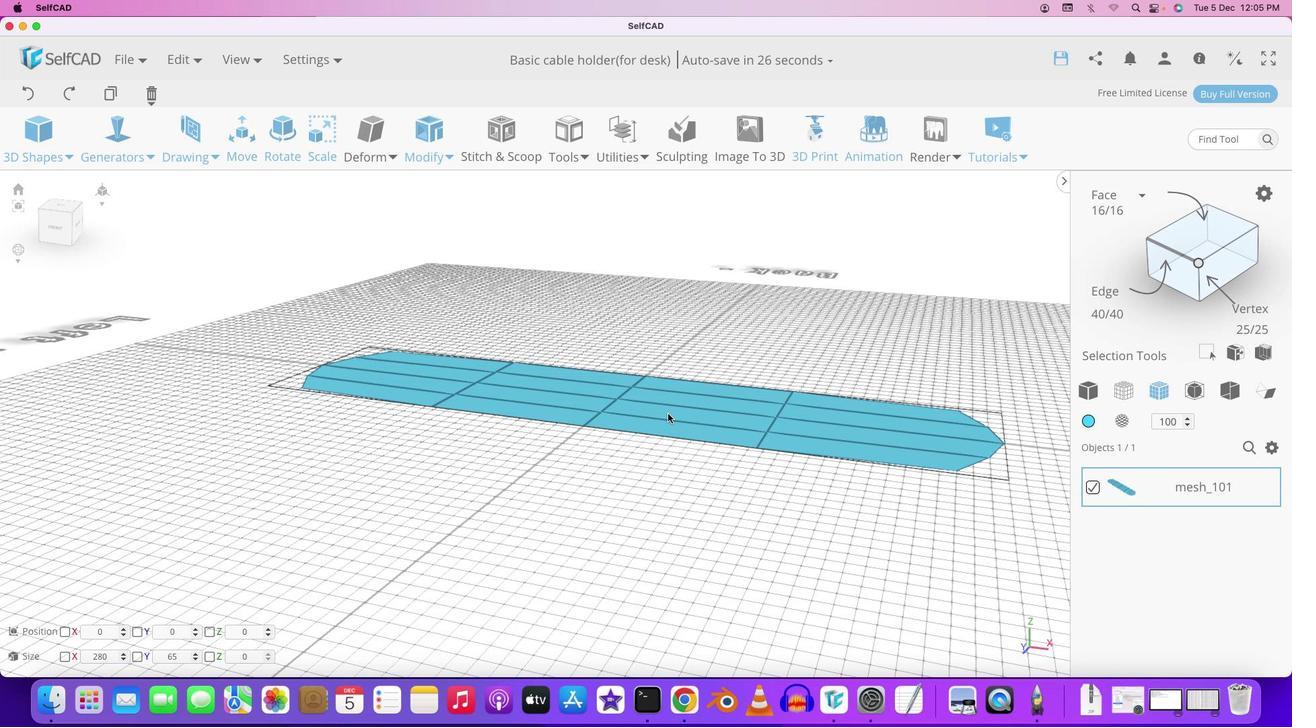 
Action: Mouse moved to (684, 374)
Screenshot: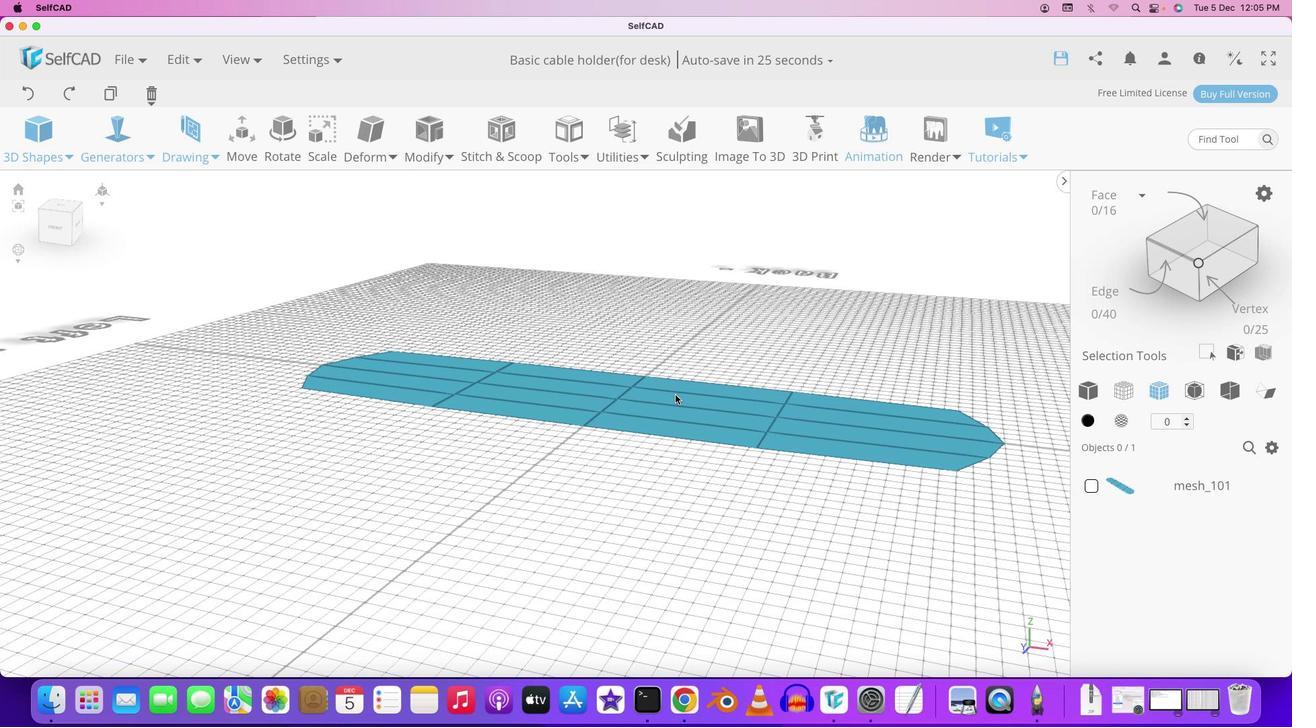 
Action: Mouse pressed left at (684, 374)
Screenshot: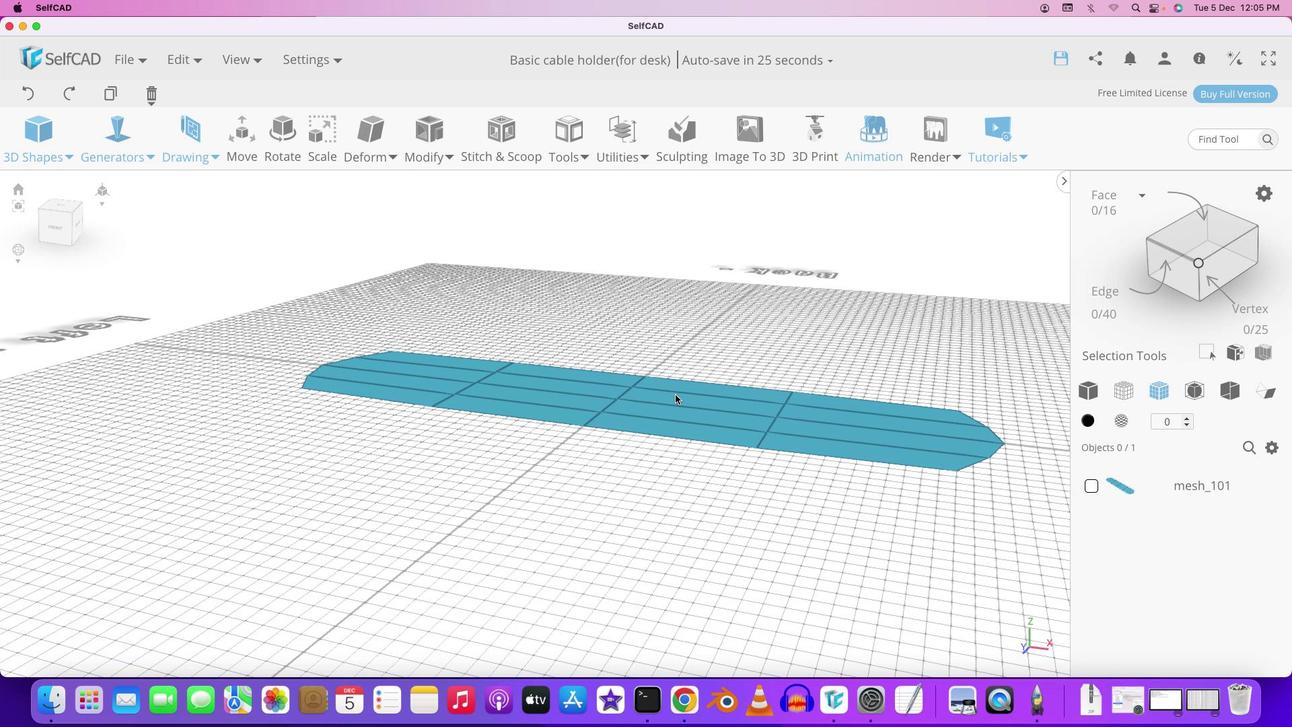 
Action: Mouse moved to (675, 394)
Screenshot: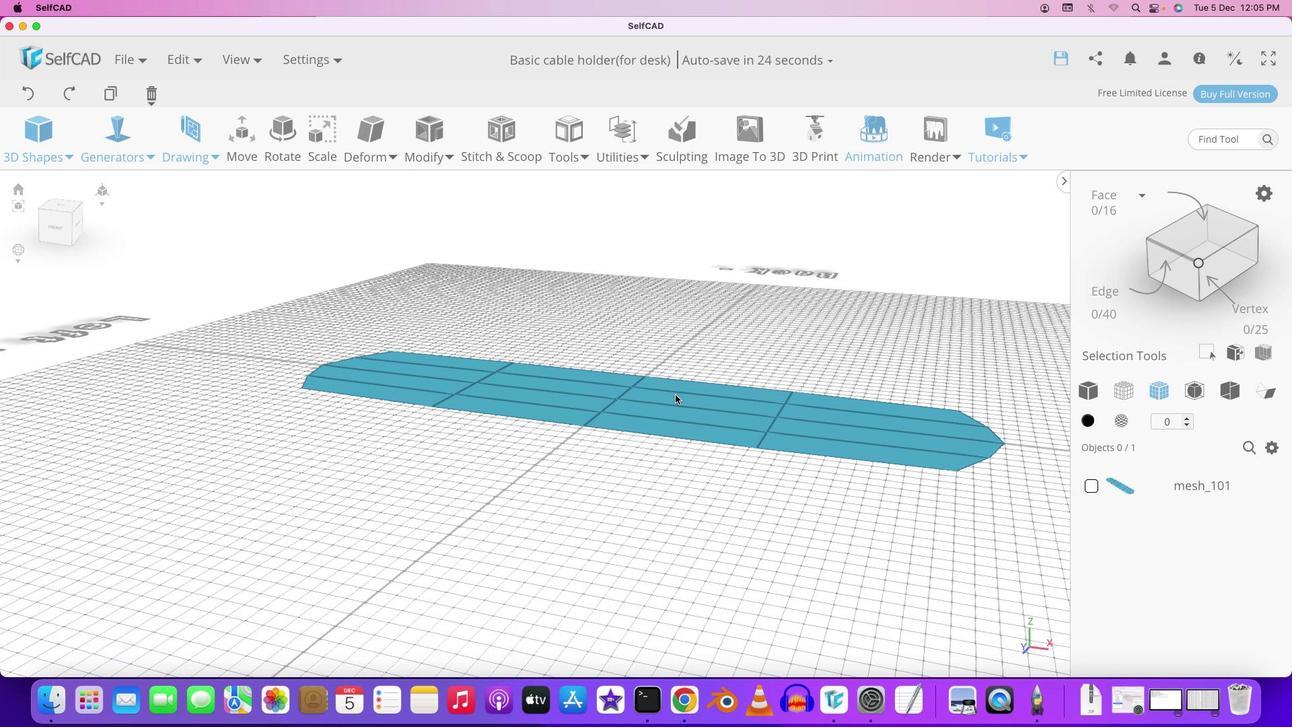 
Action: Mouse pressed left at (675, 394)
Screenshot: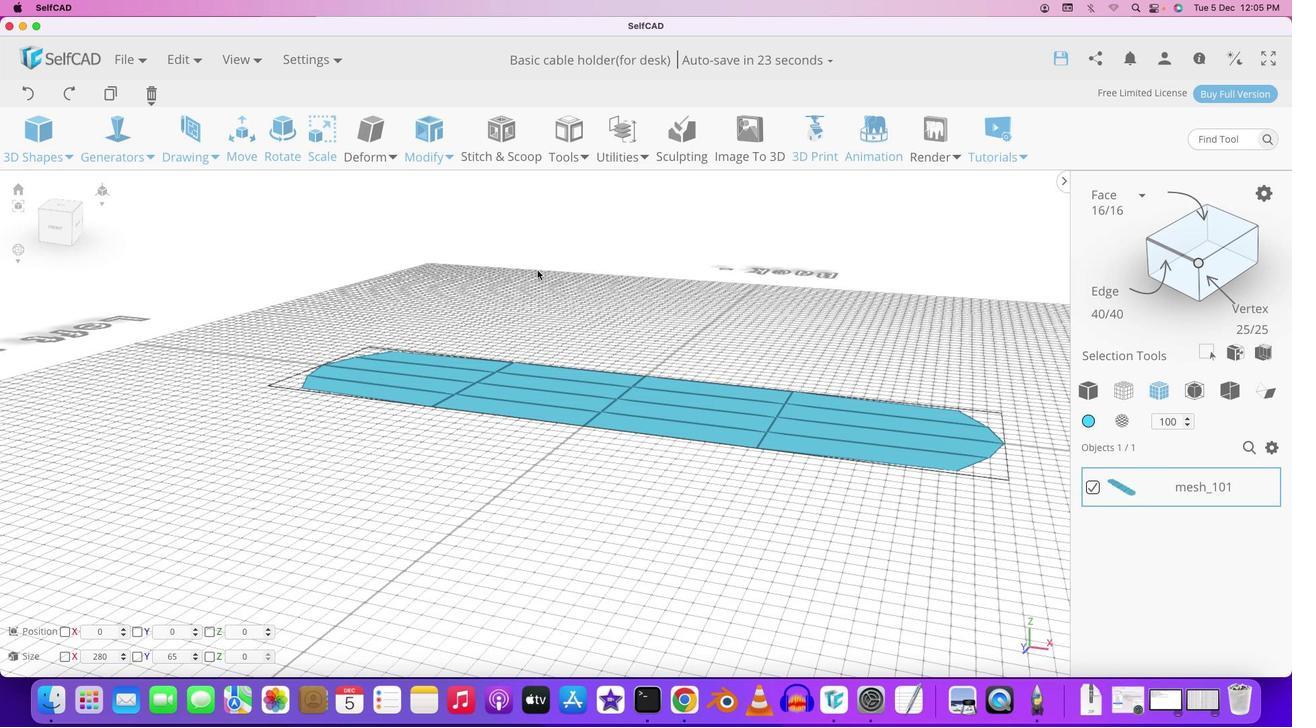 
Action: Mouse moved to (488, 278)
Screenshot: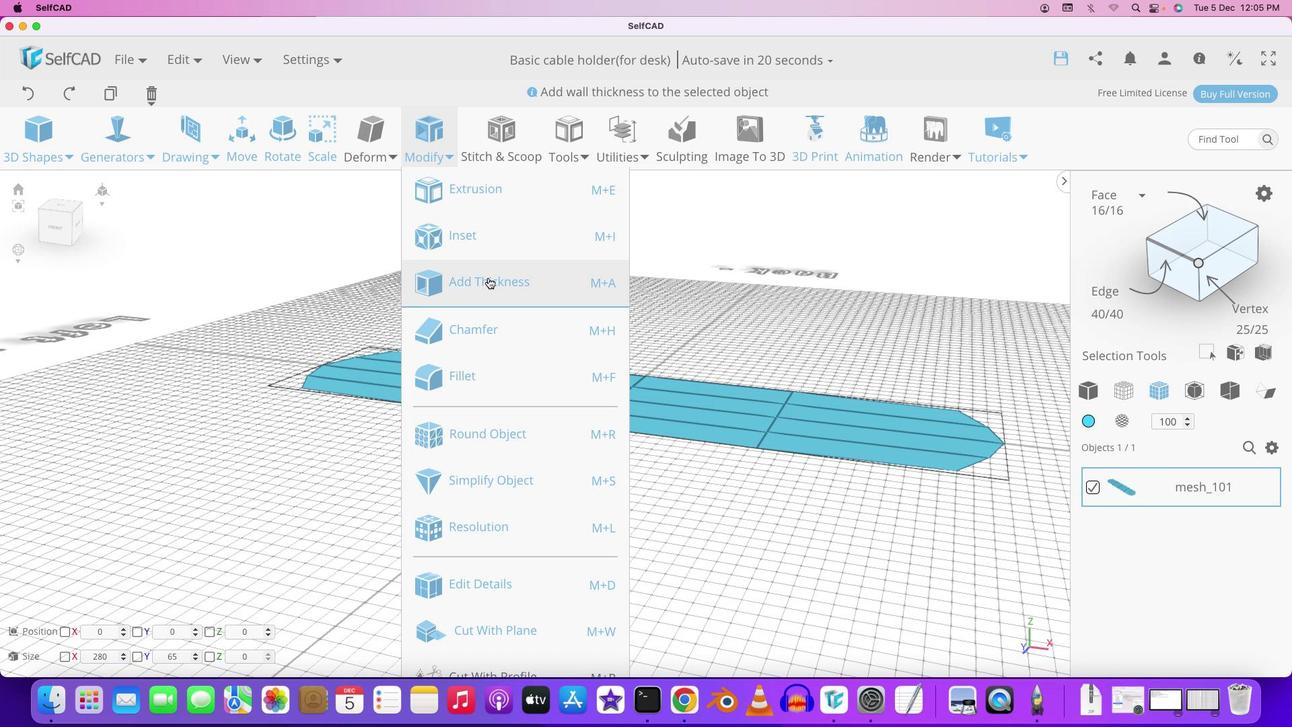 
Action: Mouse pressed left at (488, 278)
Screenshot: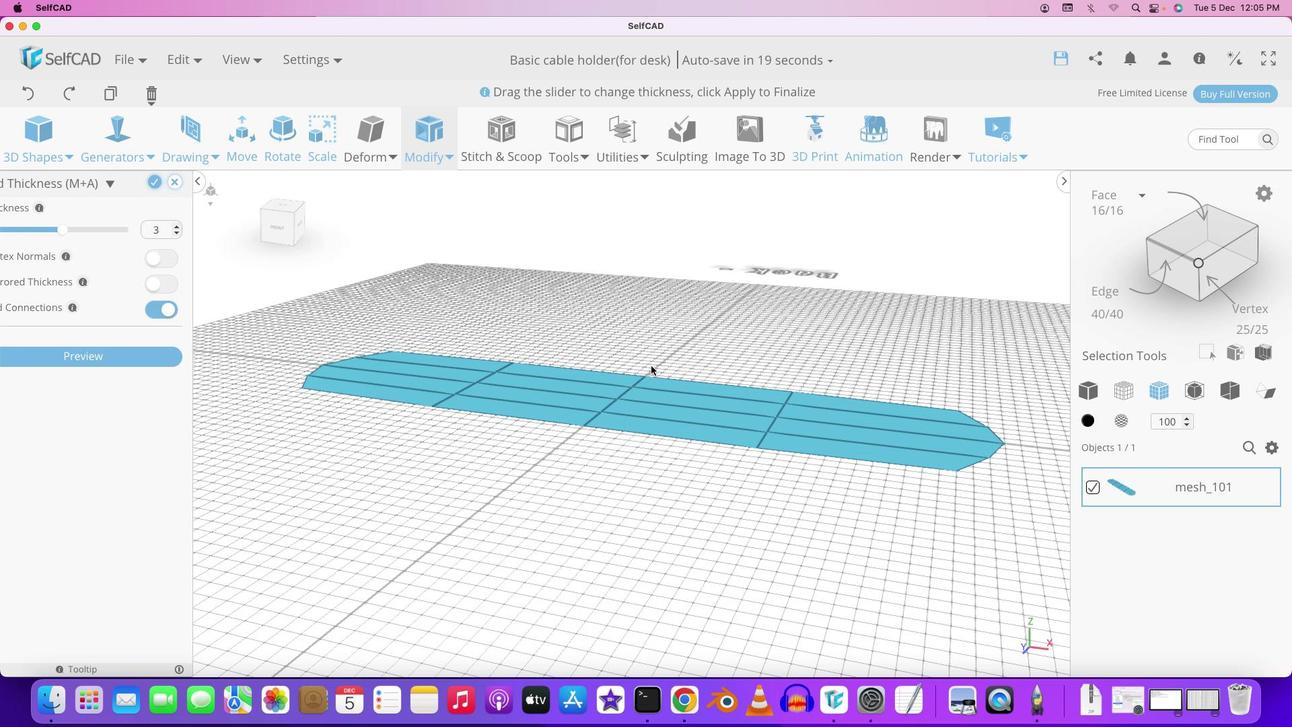 
Action: Mouse moved to (653, 362)
Screenshot: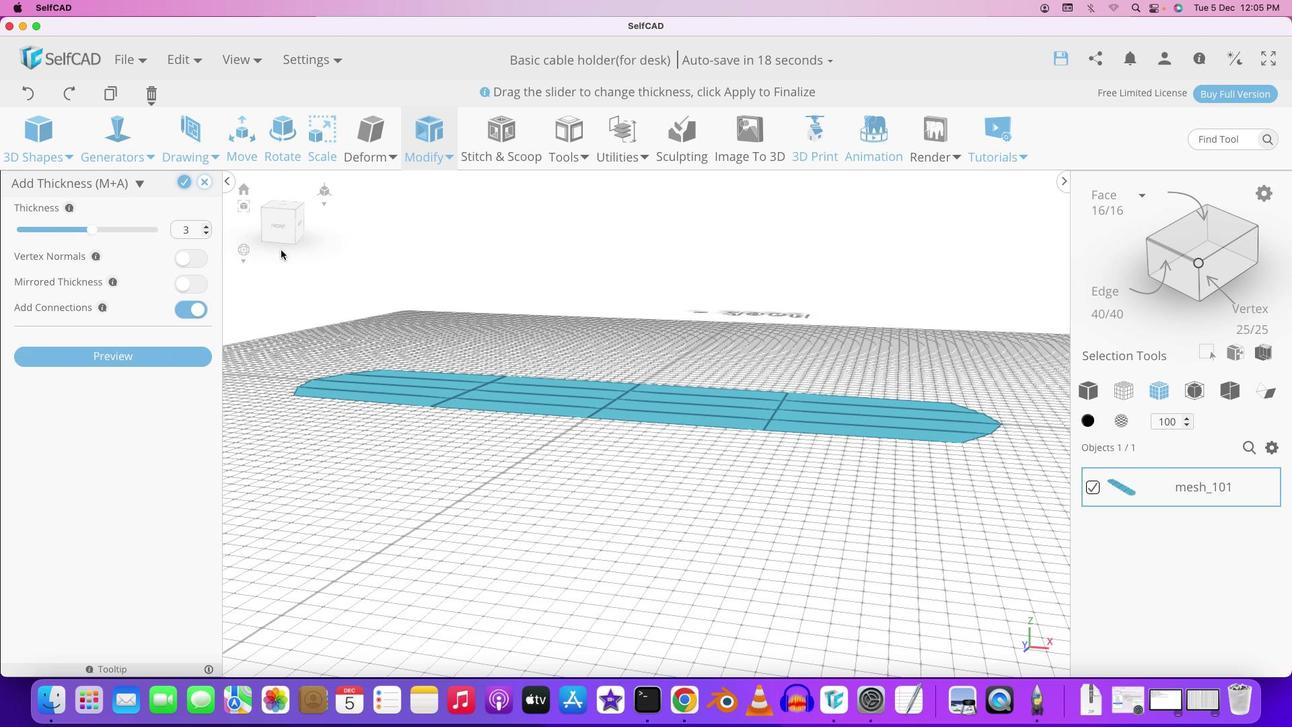 
Action: Mouse pressed left at (653, 362)
Screenshot: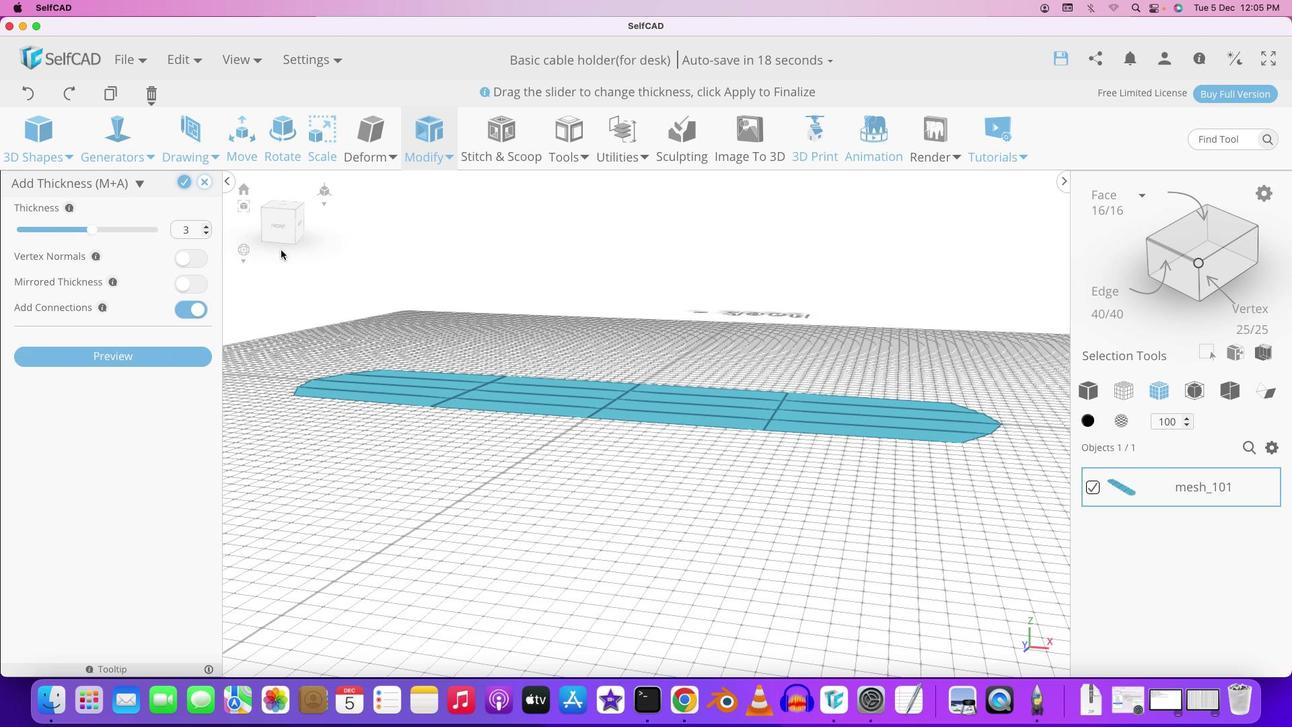 
Action: Mouse moved to (206, 226)
Screenshot: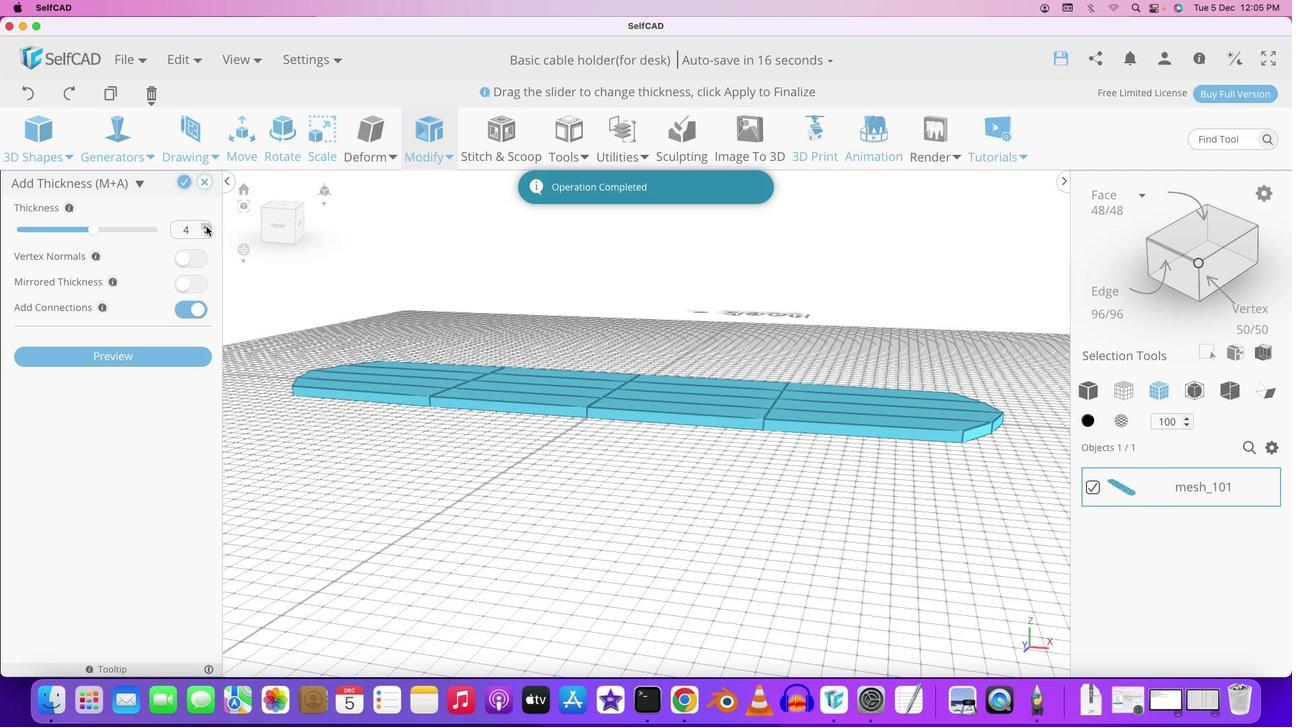 
Action: Mouse pressed left at (206, 226)
Screenshot: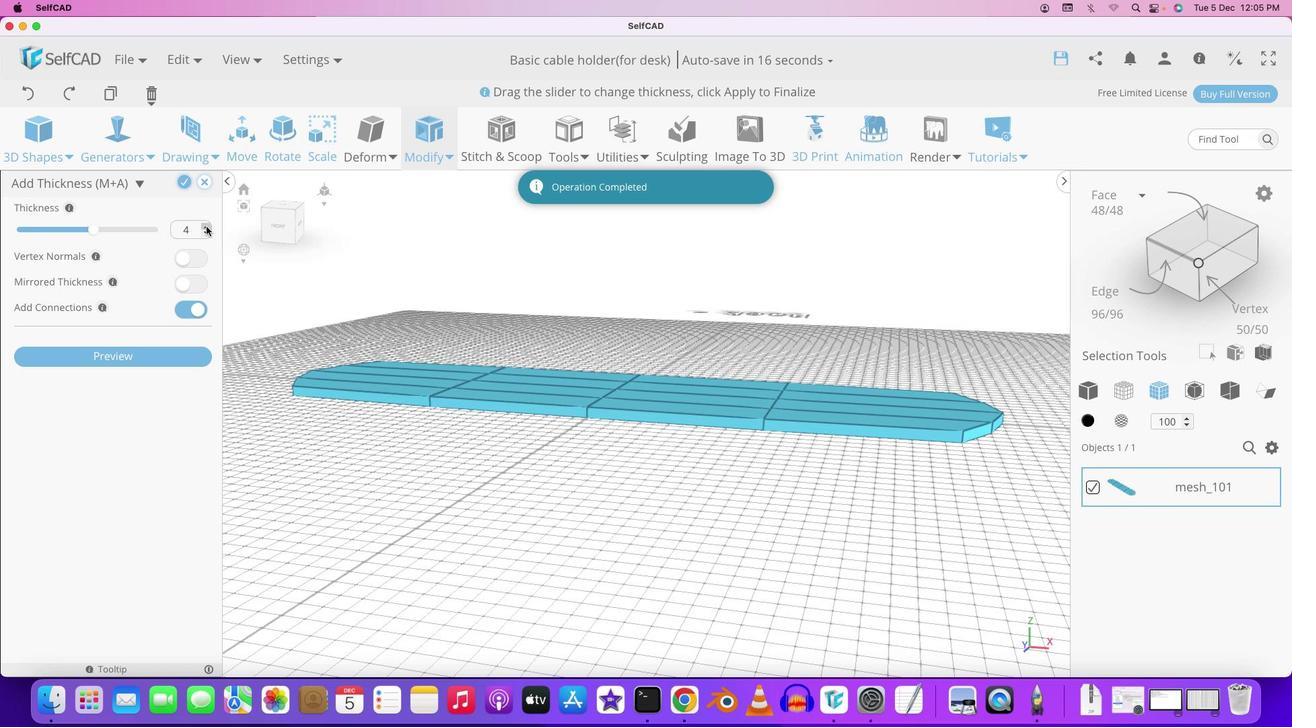 
Action: Mouse pressed left at (206, 226)
Screenshot: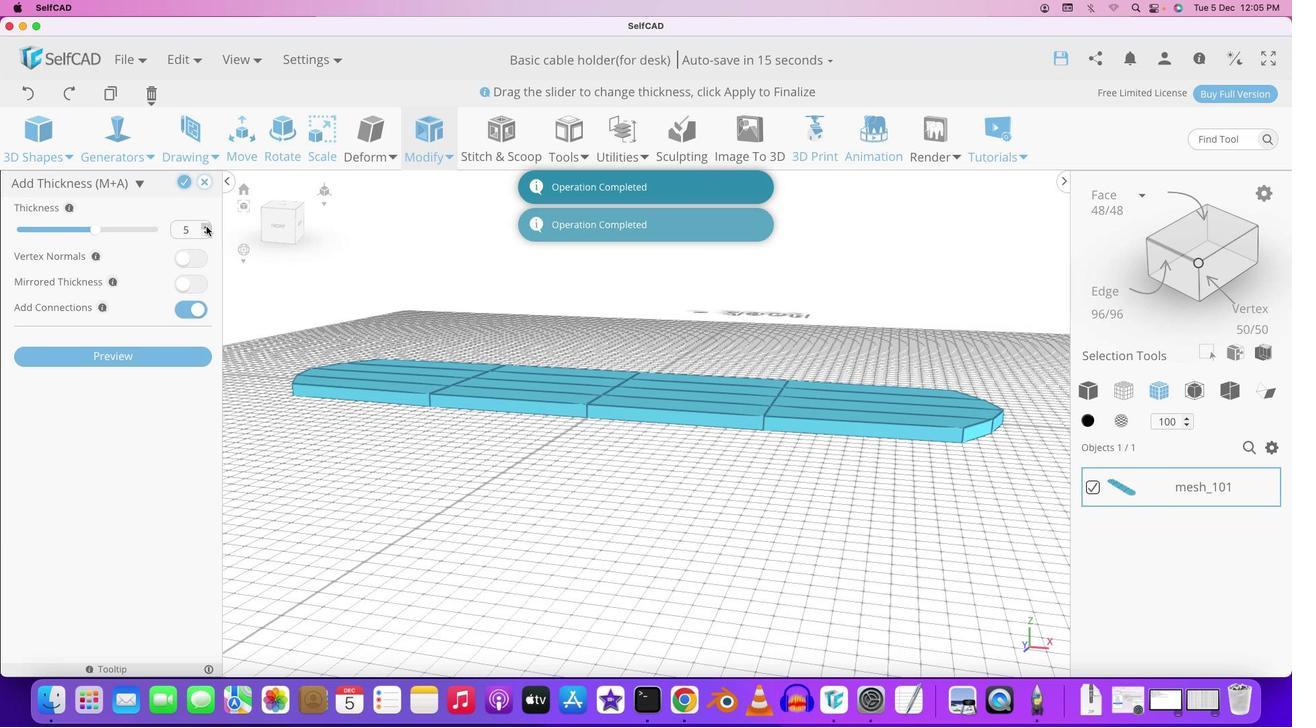 
Action: Mouse moved to (766, 432)
Screenshot: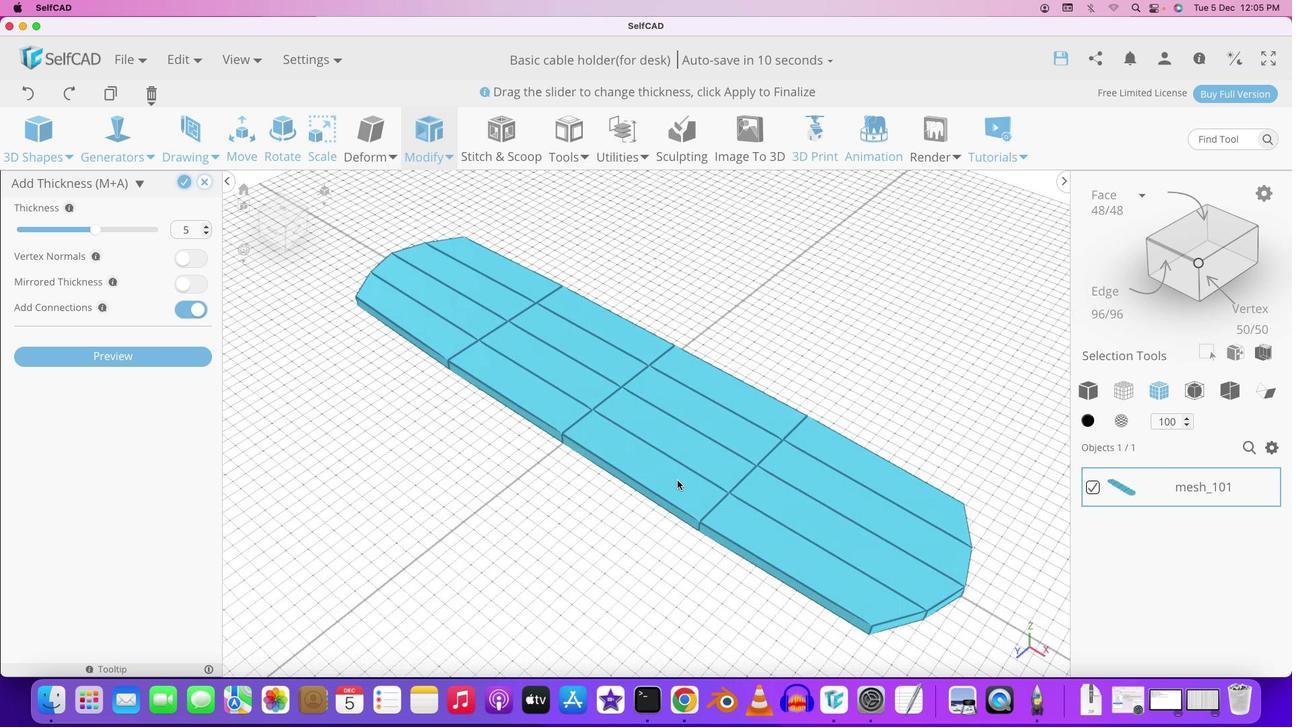 
Action: Mouse pressed left at (766, 432)
Screenshot: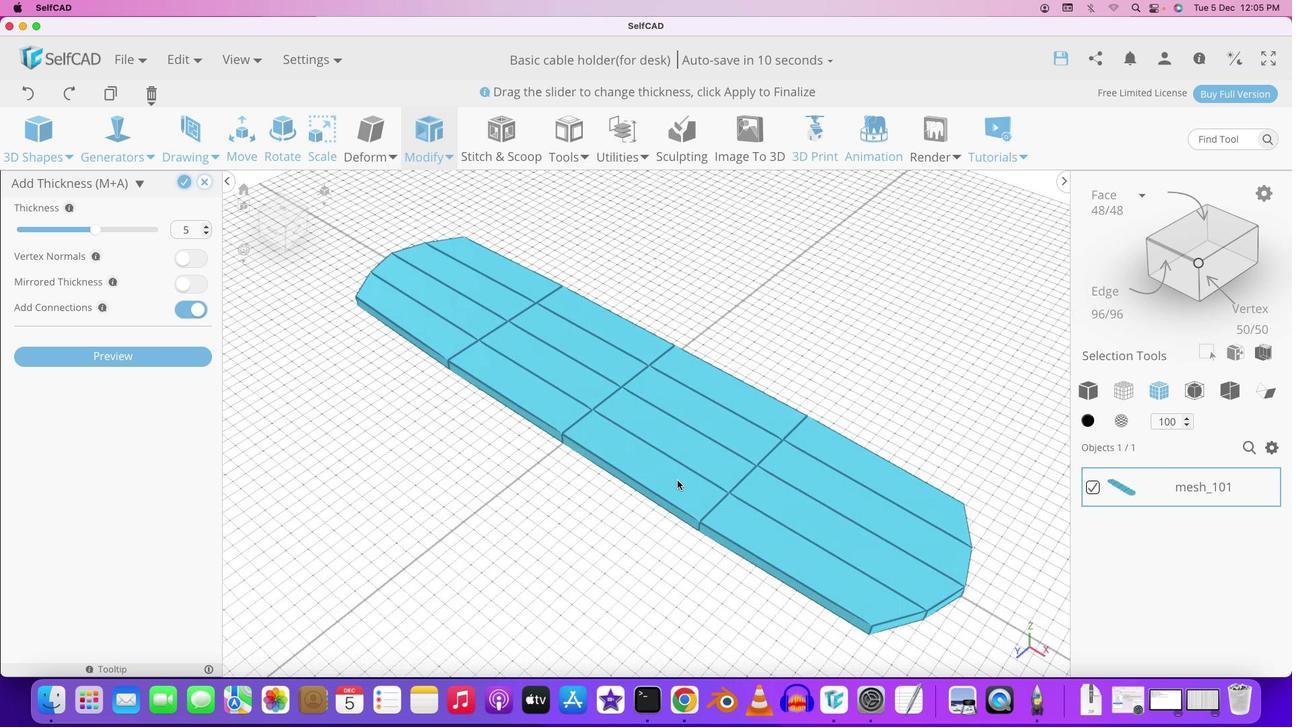 
Action: Mouse moved to (198, 260)
Screenshot: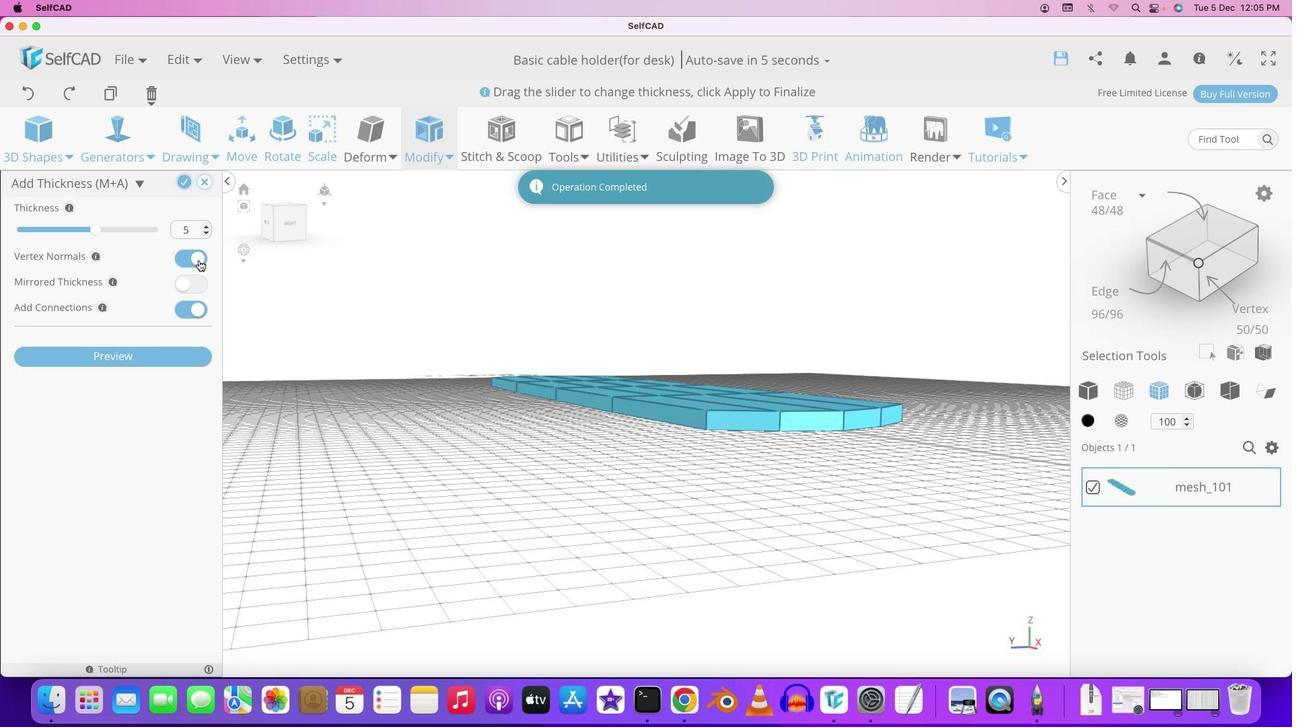 
Action: Mouse pressed left at (198, 260)
Screenshot: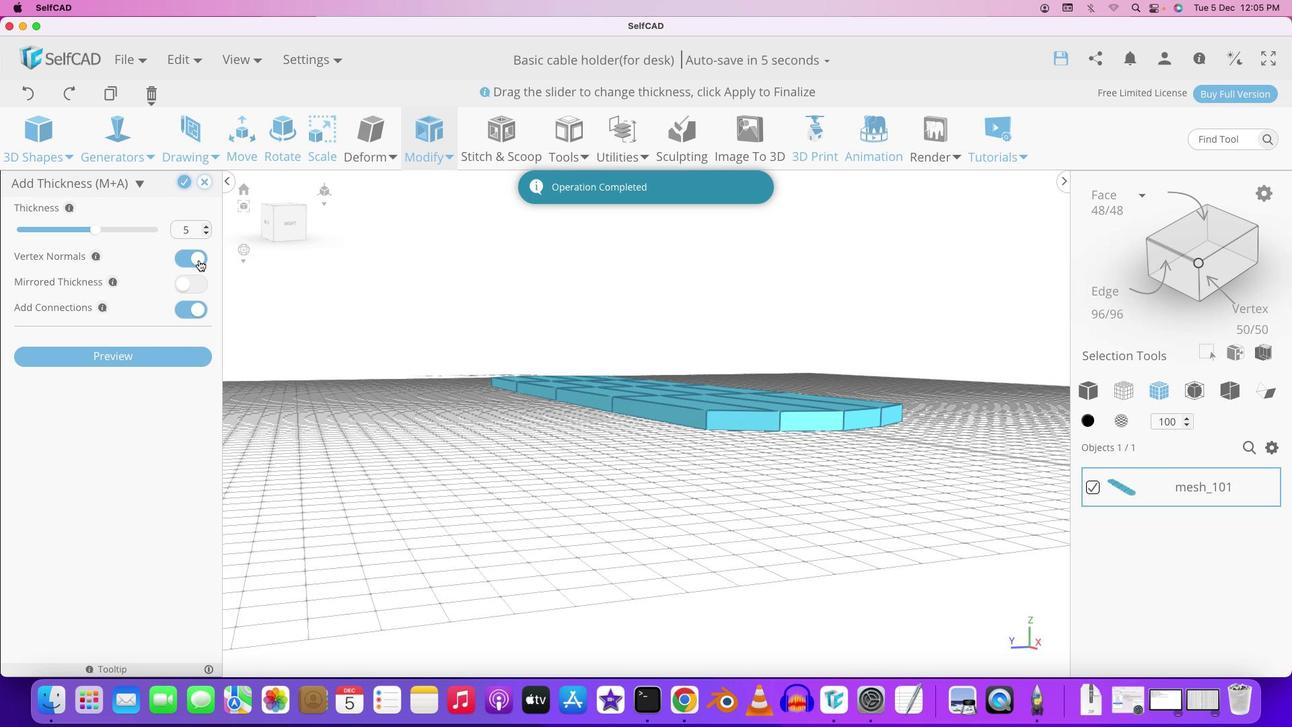 
Action: Mouse moved to (572, 435)
Screenshot: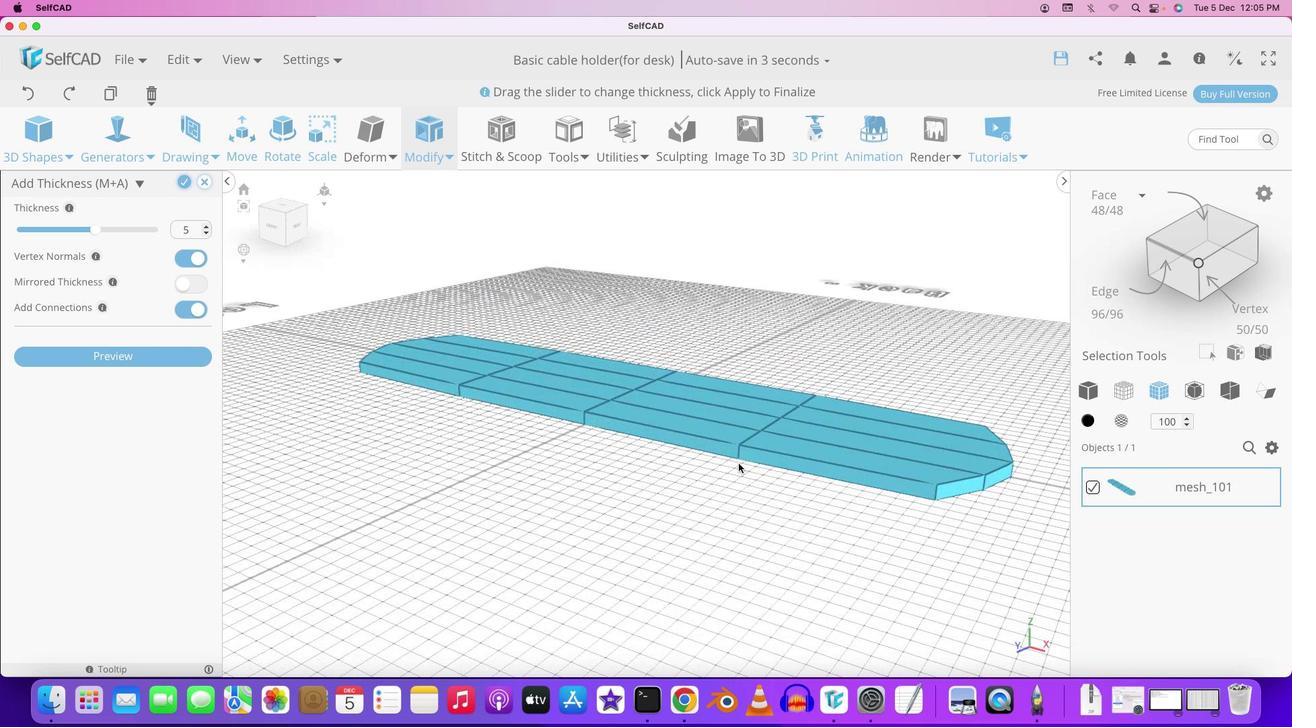 
Action: Mouse pressed left at (572, 435)
Screenshot: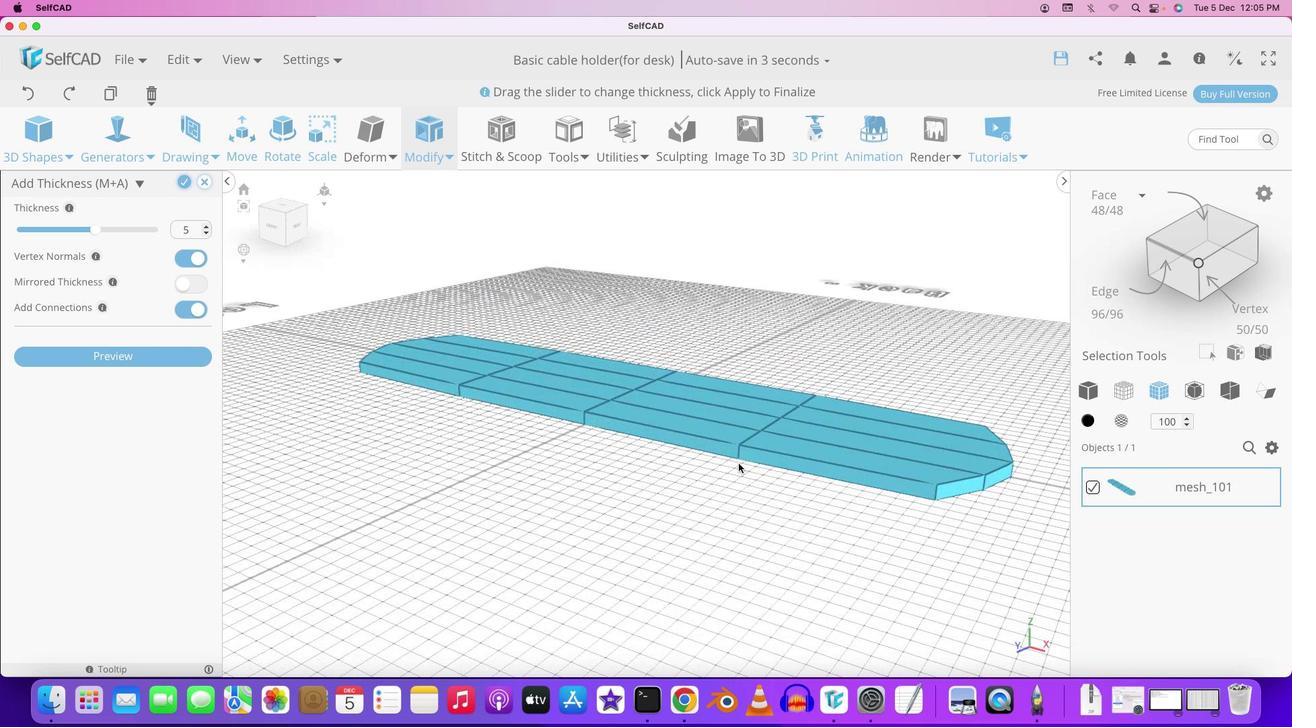 
Action: Mouse moved to (555, 463)
Screenshot: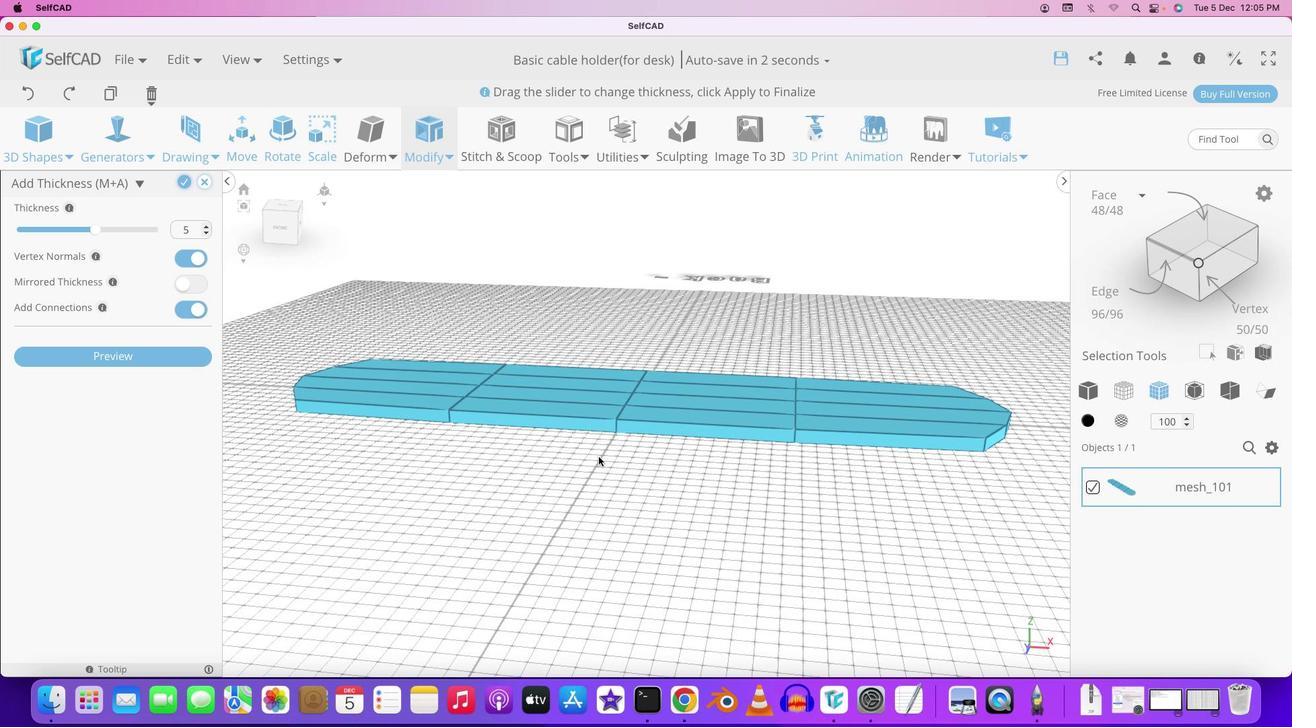 
Action: Mouse pressed left at (555, 463)
Screenshot: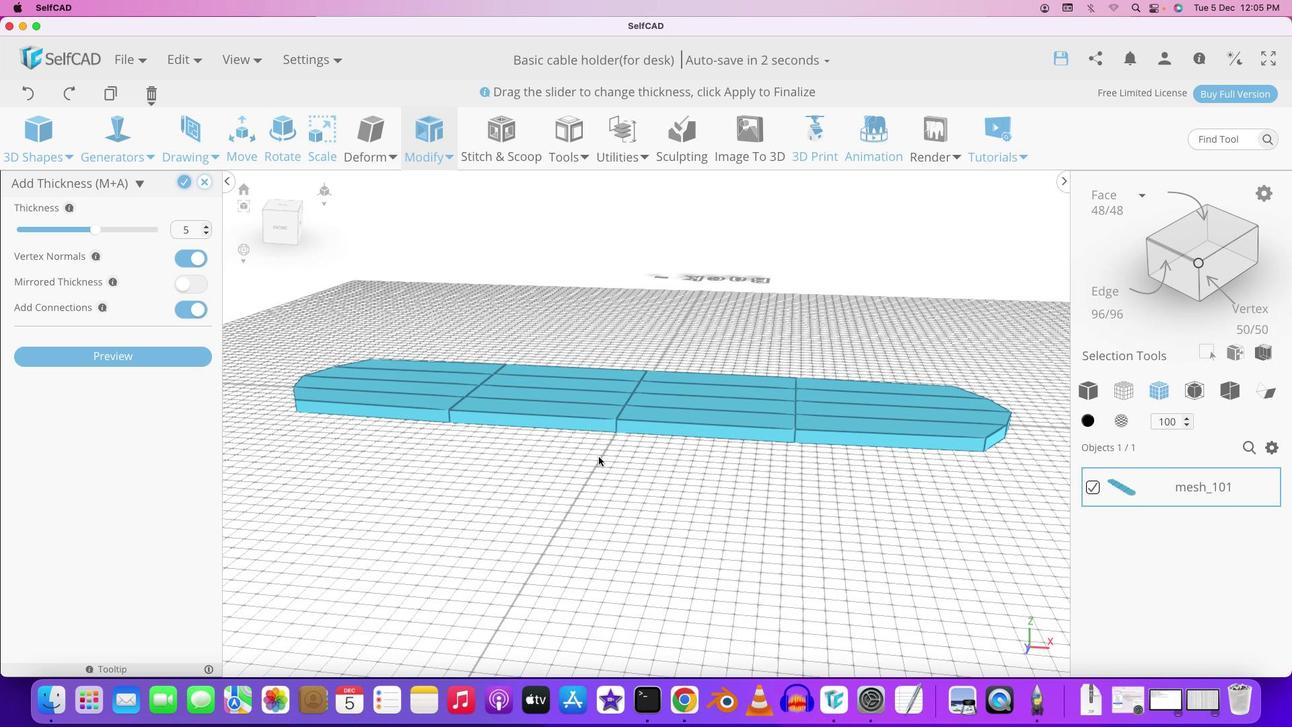 
Action: Mouse moved to (719, 477)
Screenshot: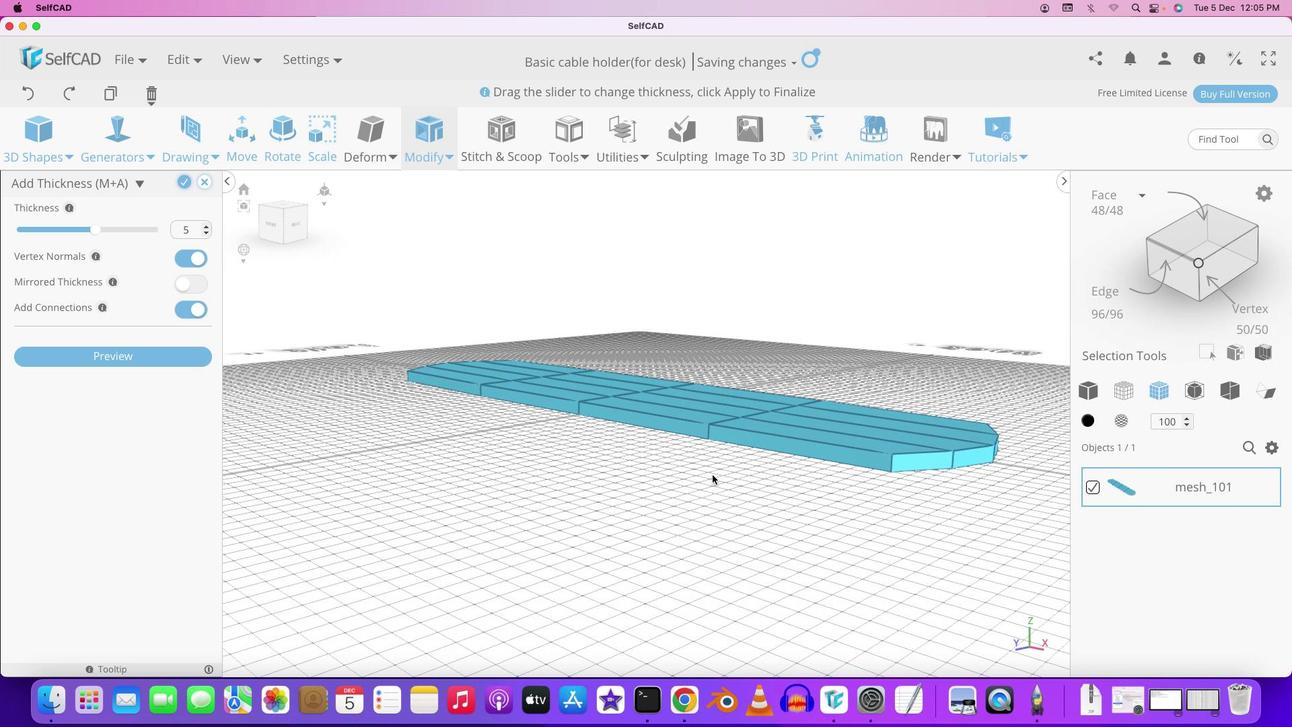 
Action: Mouse pressed left at (719, 477)
Screenshot: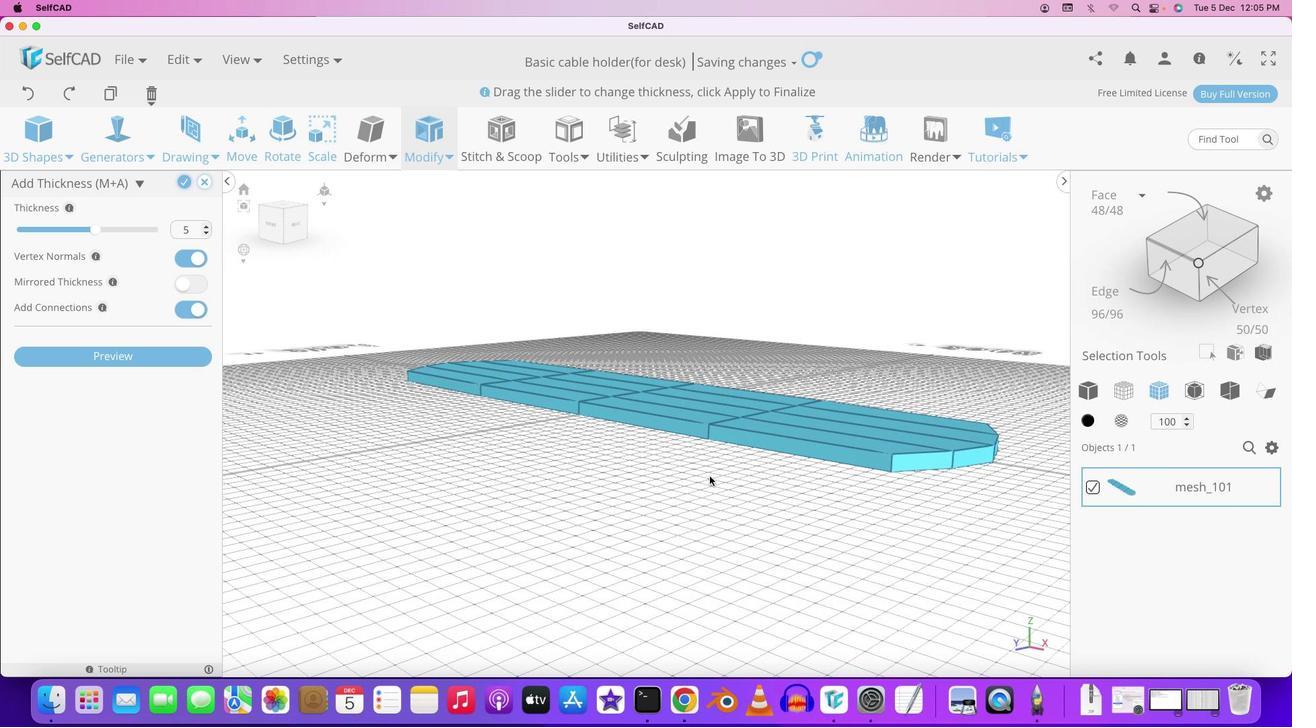 
Action: Mouse moved to (712, 474)
Screenshot: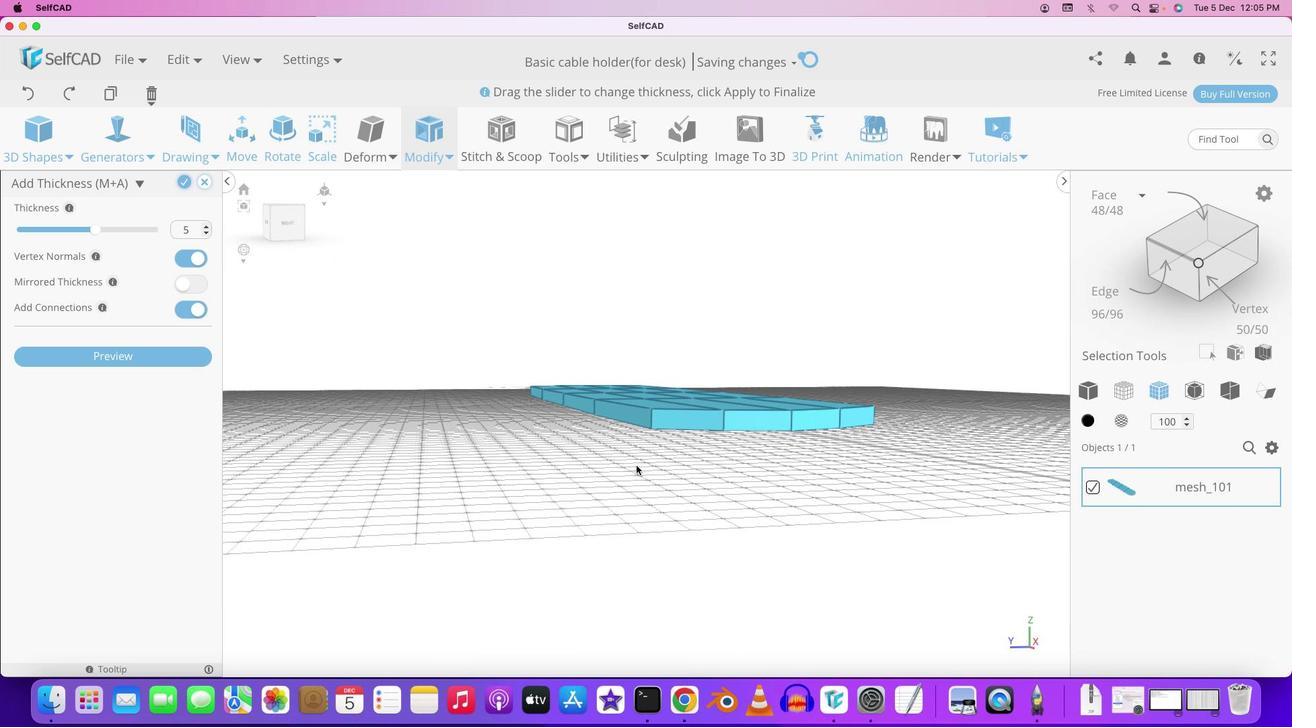 
Action: Mouse pressed left at (712, 474)
Screenshot: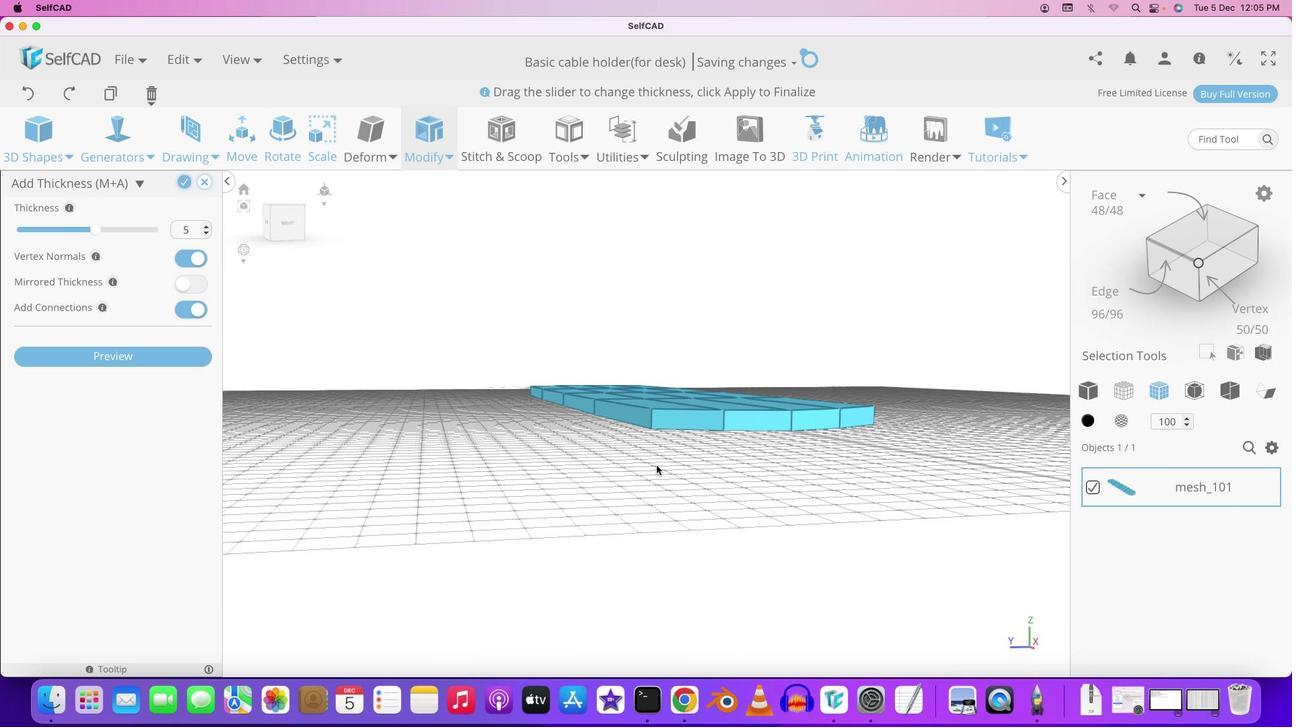 
Action: Mouse moved to (661, 465)
Screenshot: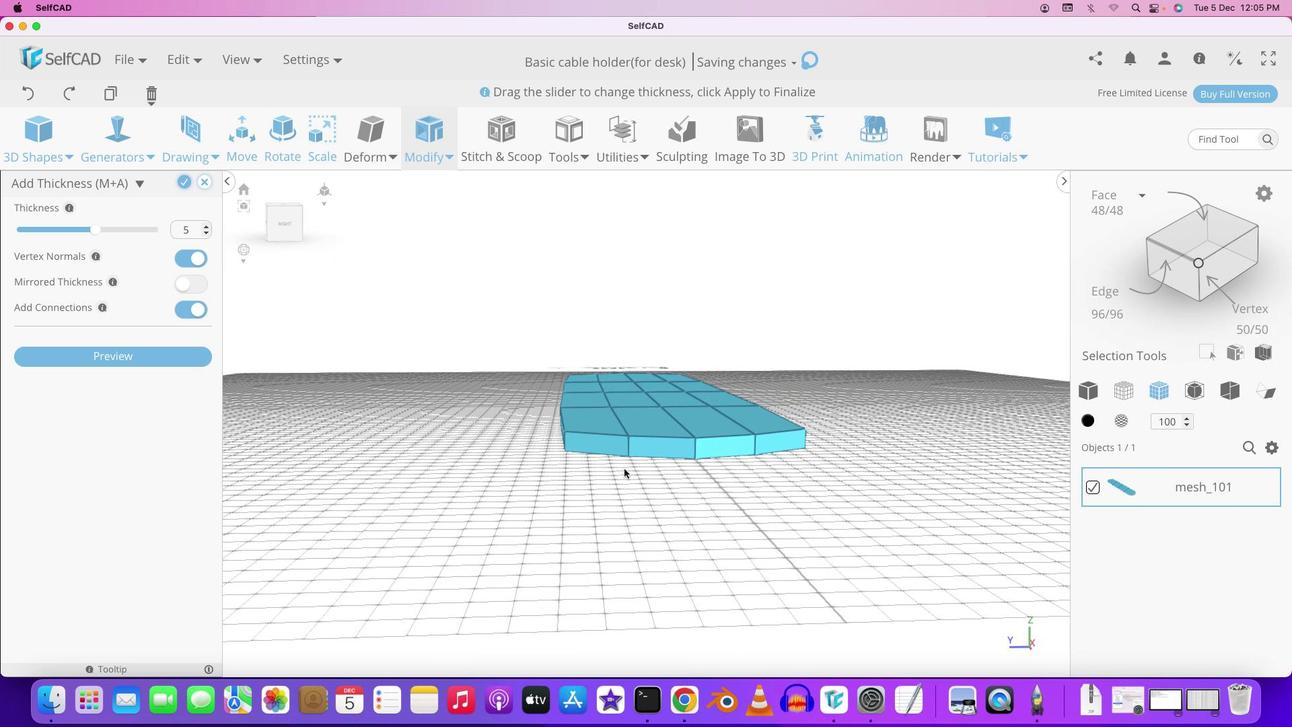 
Action: Mouse pressed left at (661, 465)
Screenshot: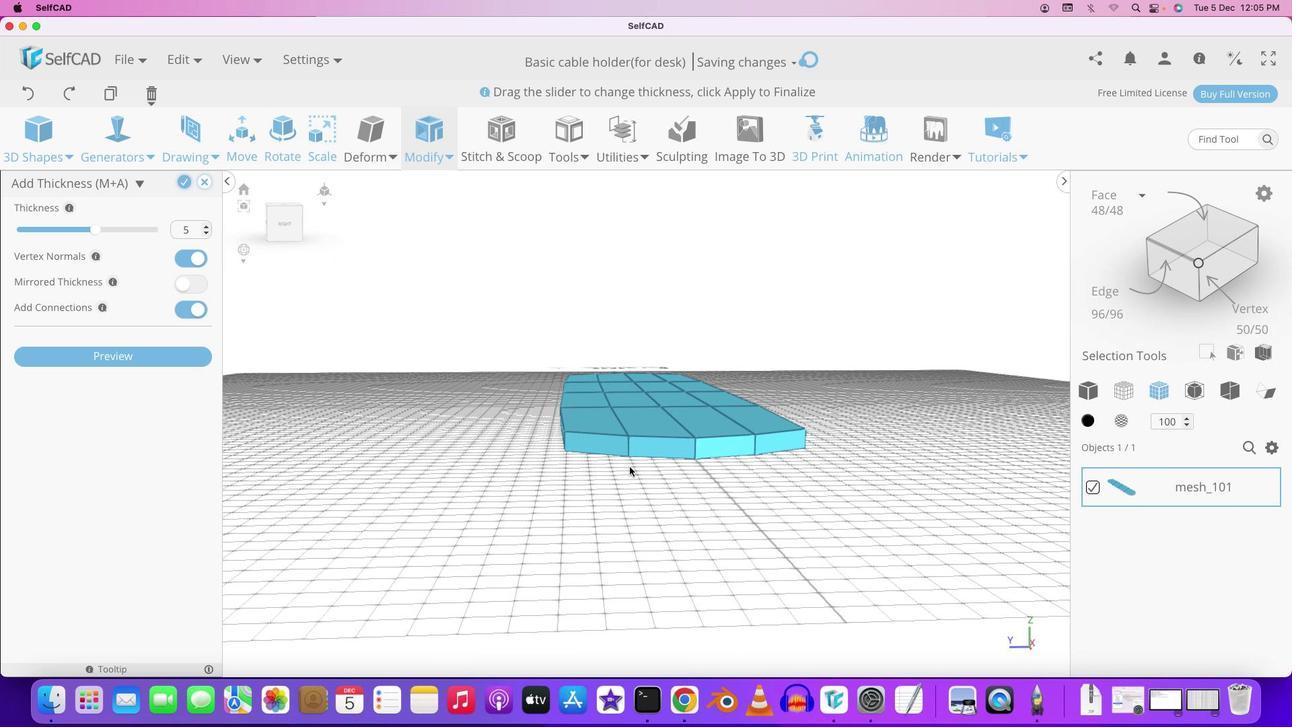 
Action: Mouse moved to (616, 474)
Screenshot: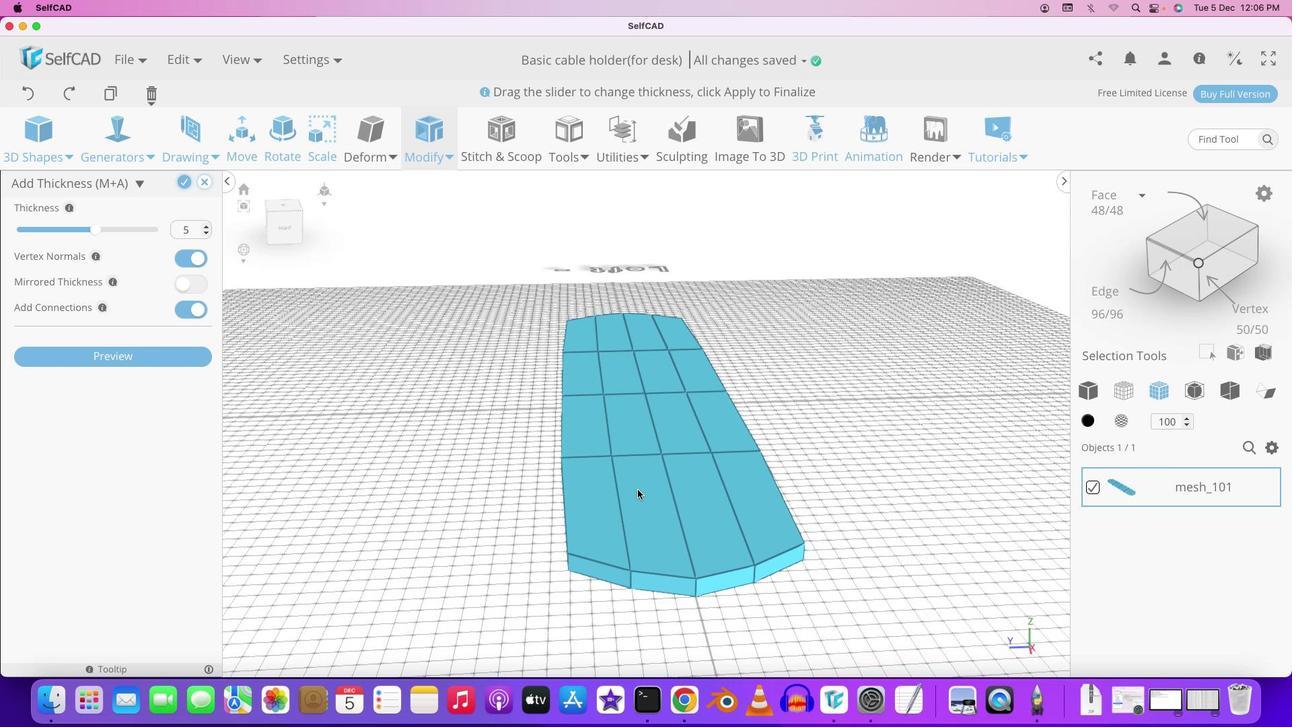
Action: Mouse pressed left at (616, 474)
Screenshot: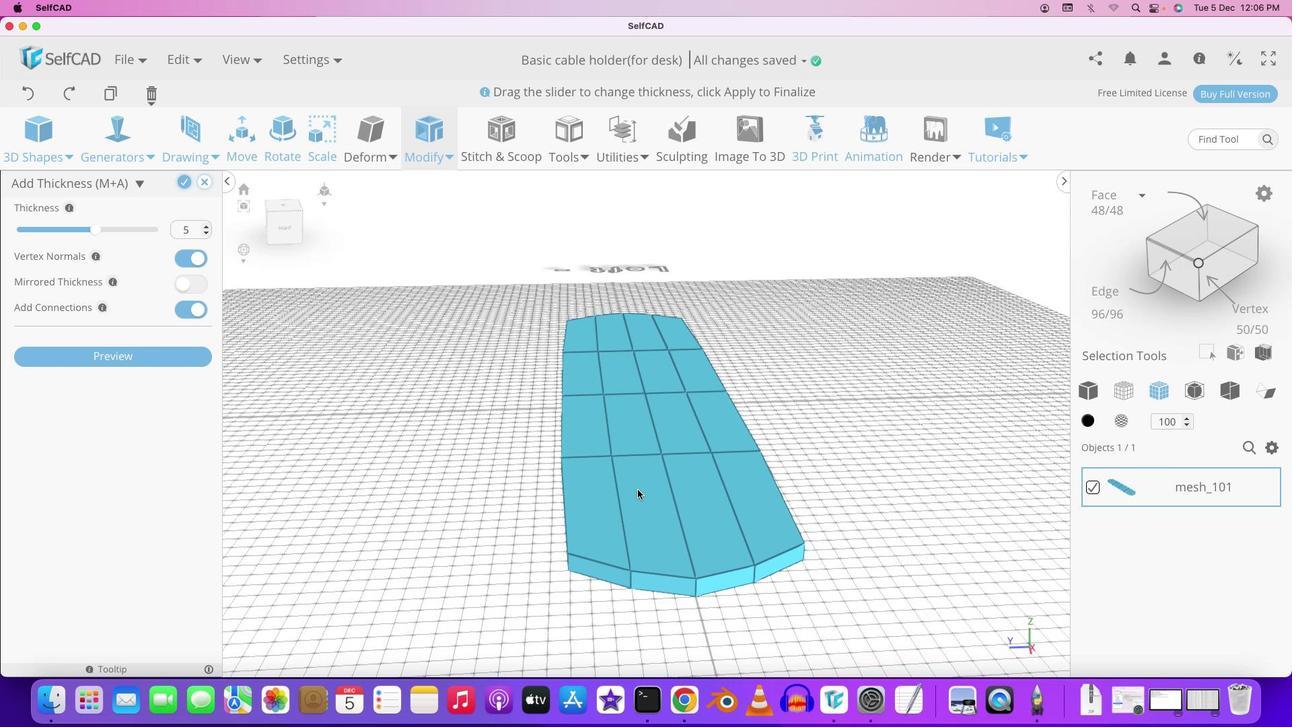 
Action: Mouse moved to (648, 504)
Screenshot: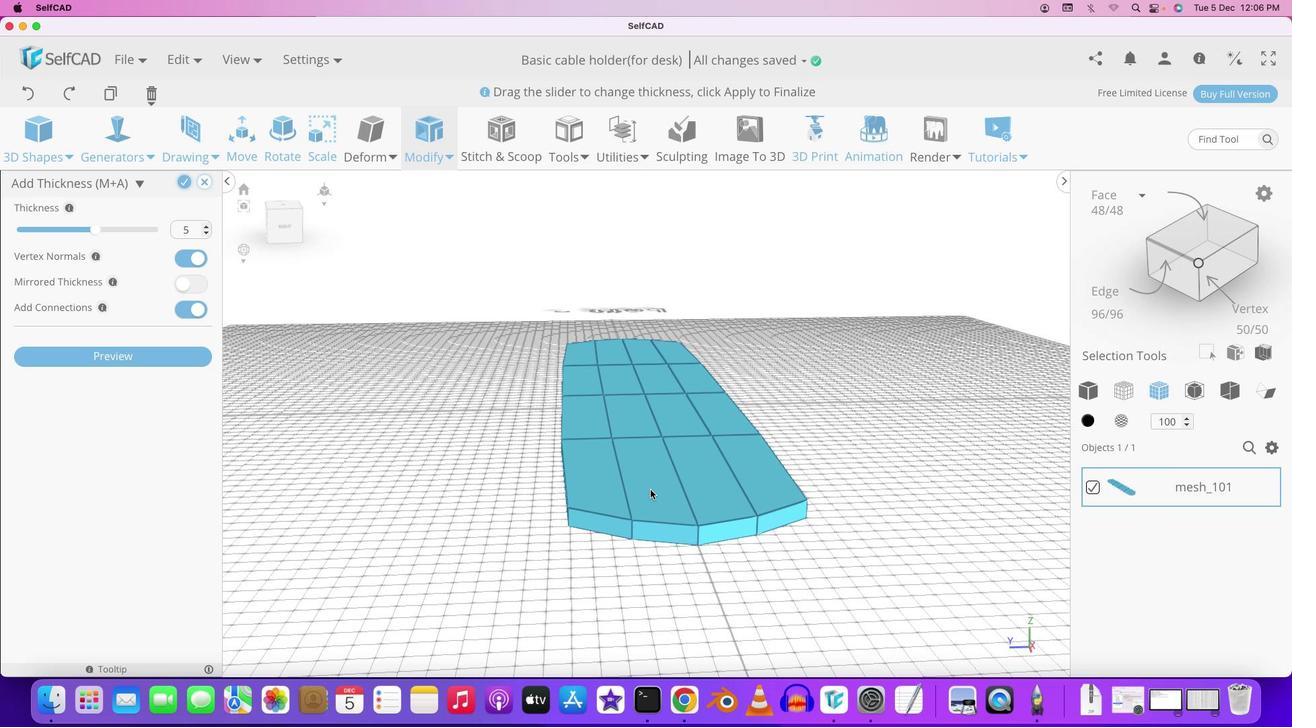 
Action: Mouse pressed left at (648, 504)
